 Task: Reply to email with the signature Fernando Perez with the subject Request for a case study from softage.1@softage.net with the message Please provide an update on the status of the customer complaint resolution. with CC to softage.4@softage.net with an attached document Test_plan.docx
Action: Mouse moved to (578, 754)
Screenshot: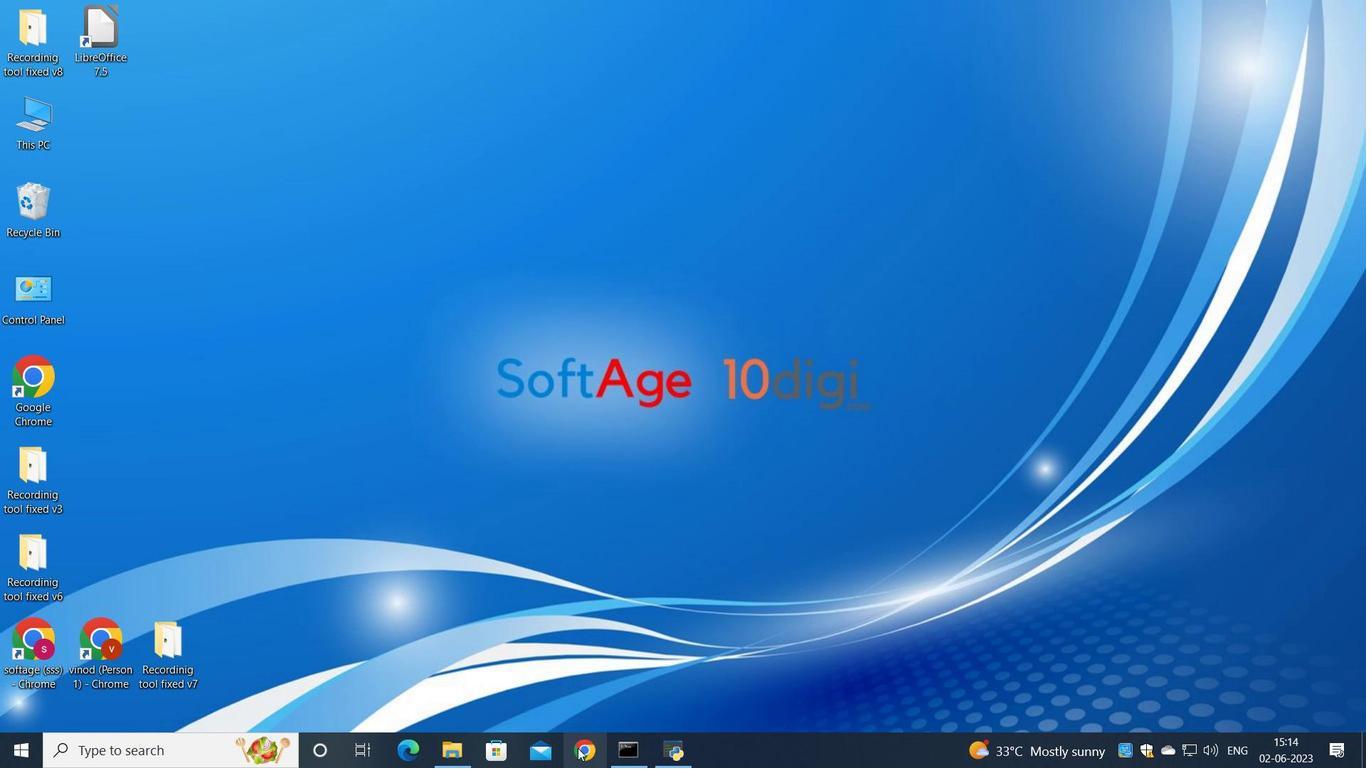 
Action: Mouse pressed left at (578, 754)
Screenshot: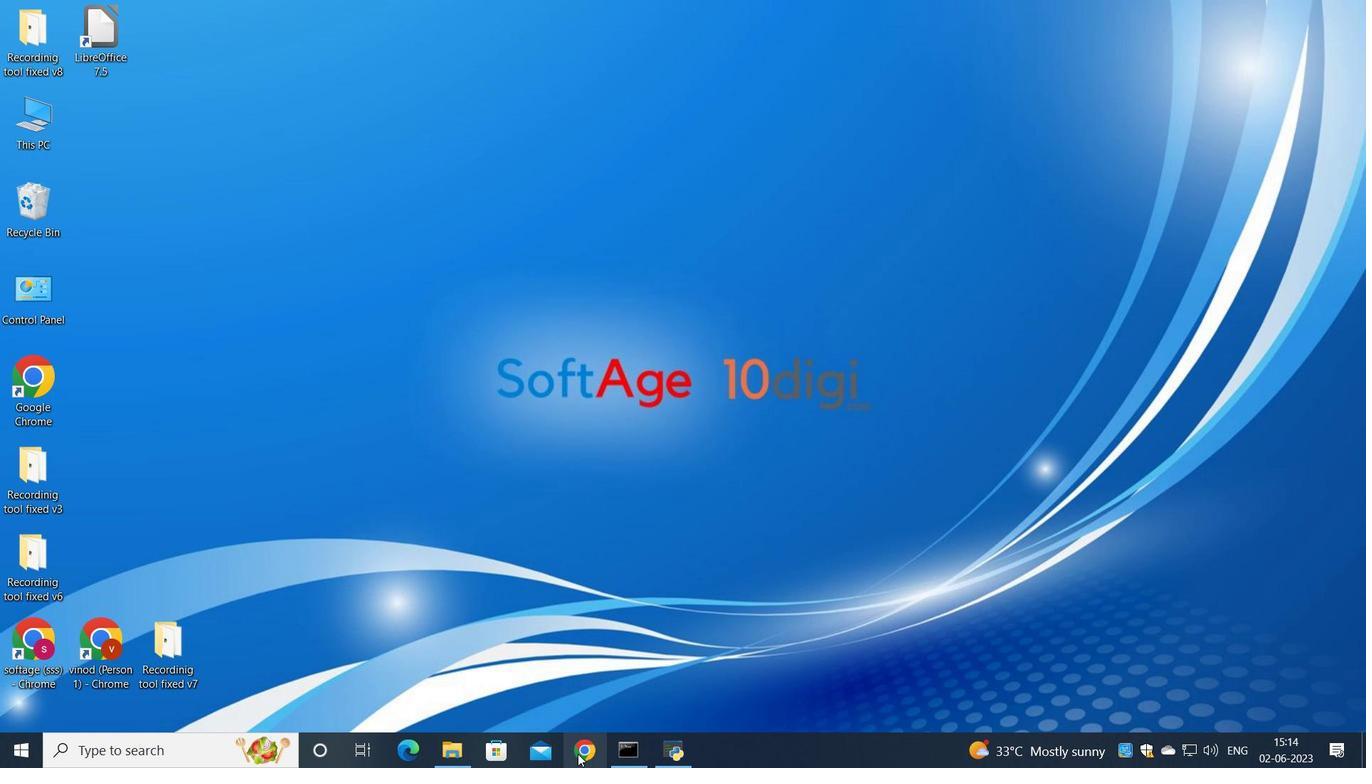 
Action: Mouse moved to (588, 423)
Screenshot: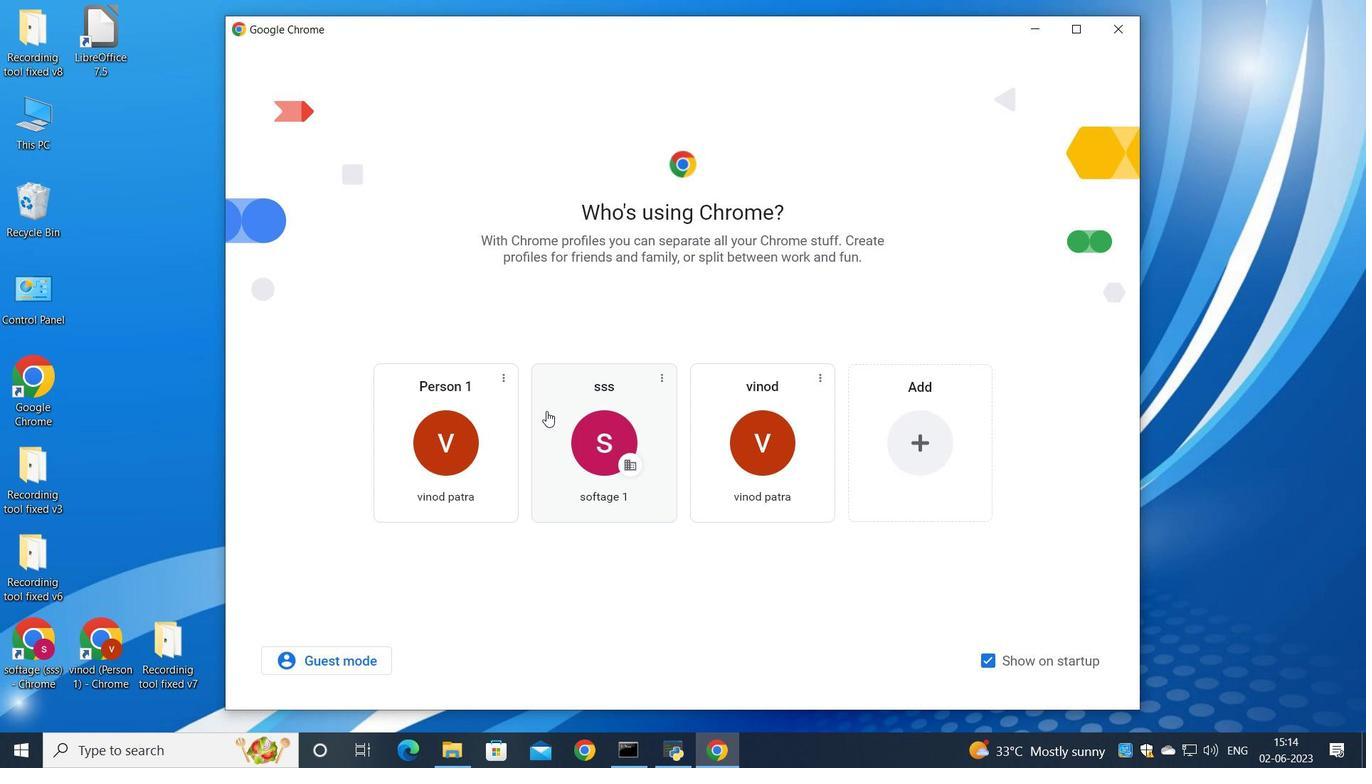 
Action: Mouse pressed left at (588, 423)
Screenshot: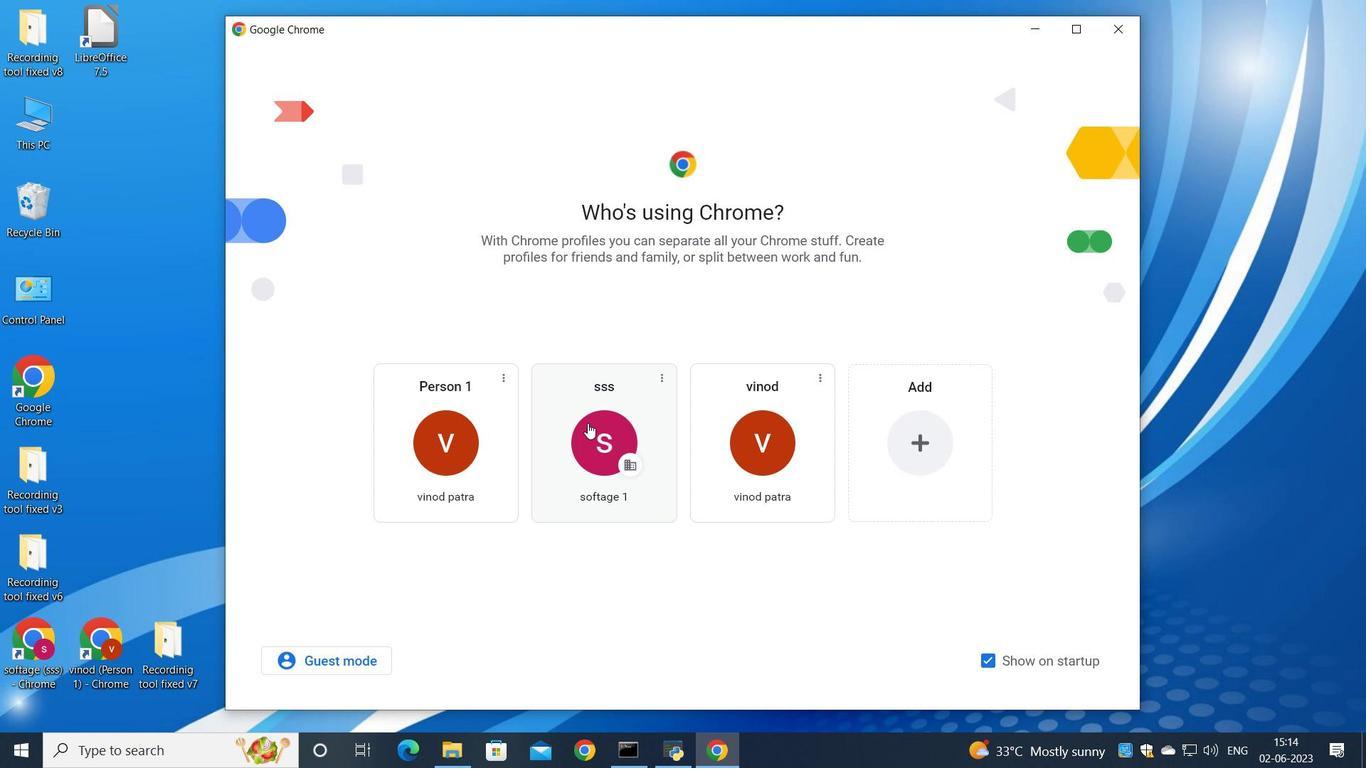 
Action: Mouse moved to (1198, 116)
Screenshot: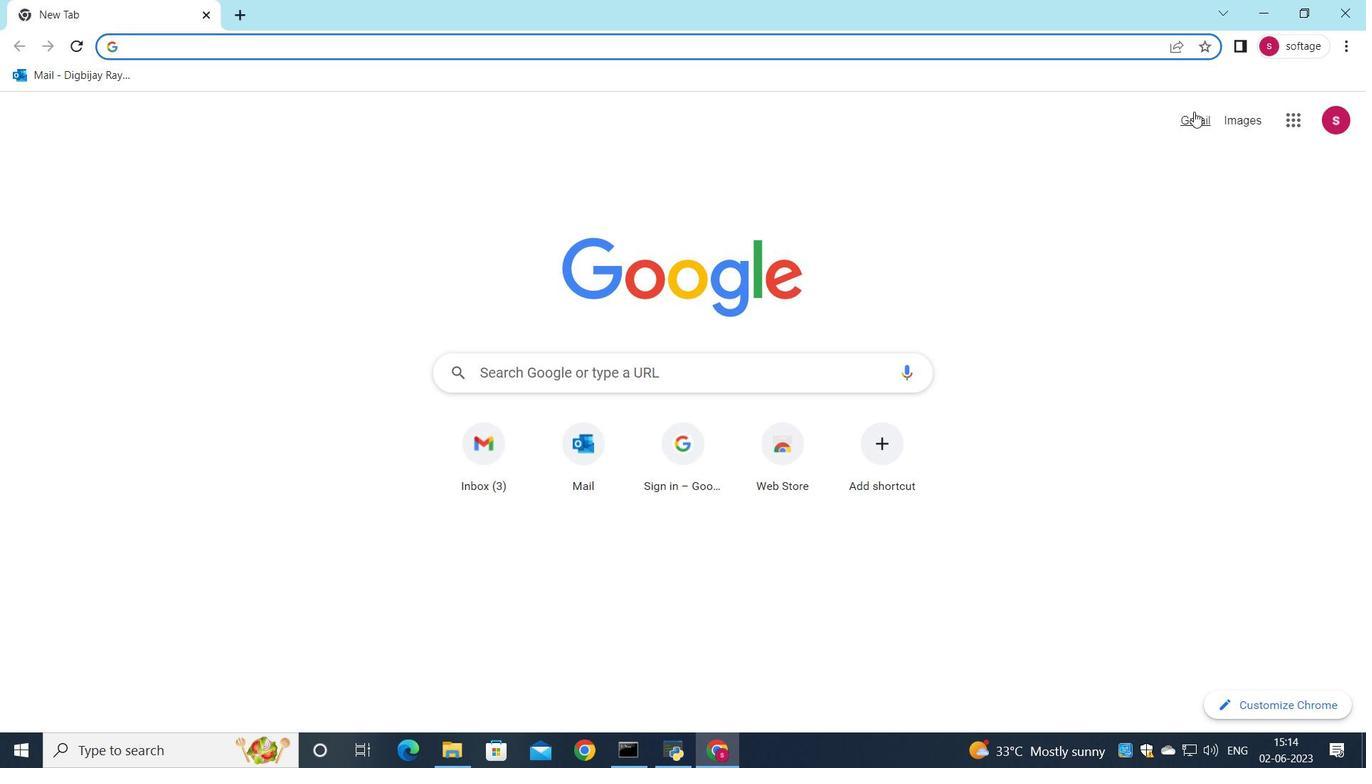 
Action: Mouse pressed left at (1198, 116)
Screenshot: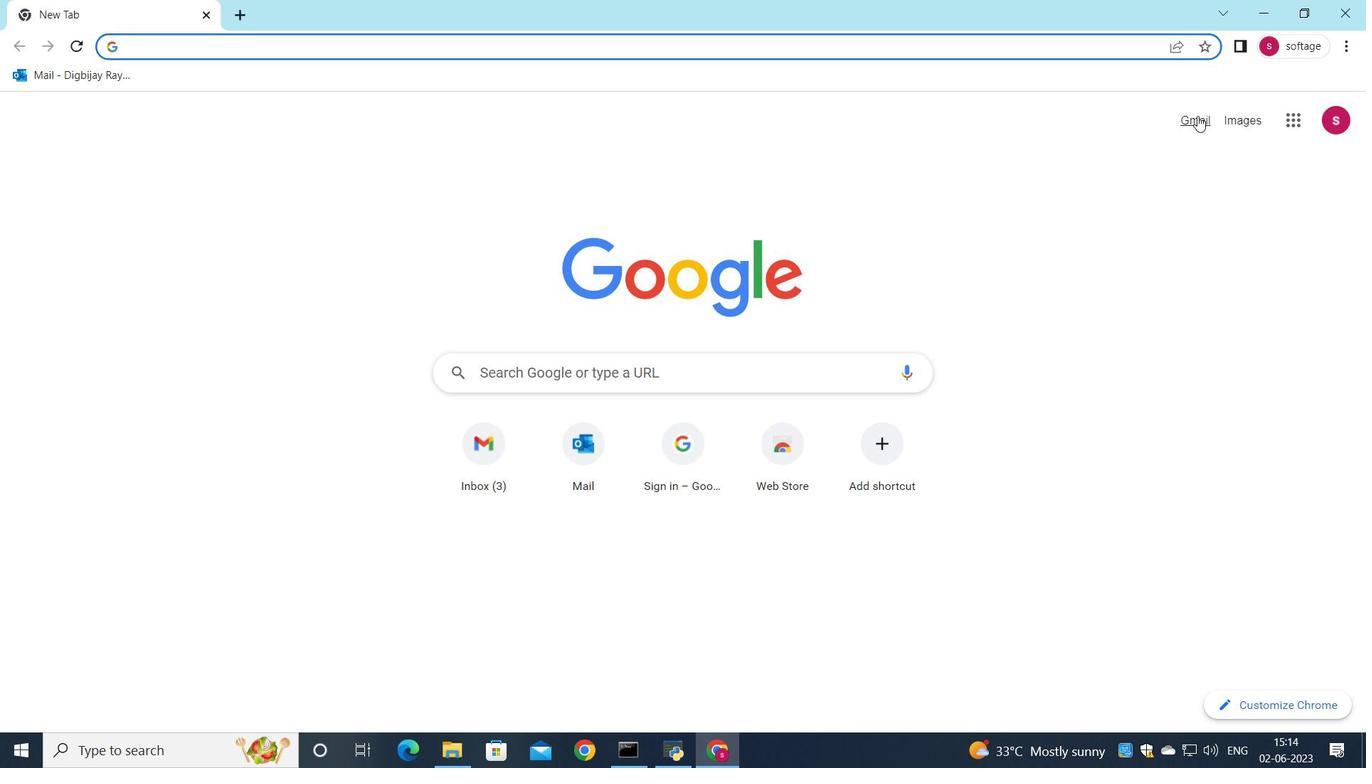 
Action: Mouse moved to (1162, 127)
Screenshot: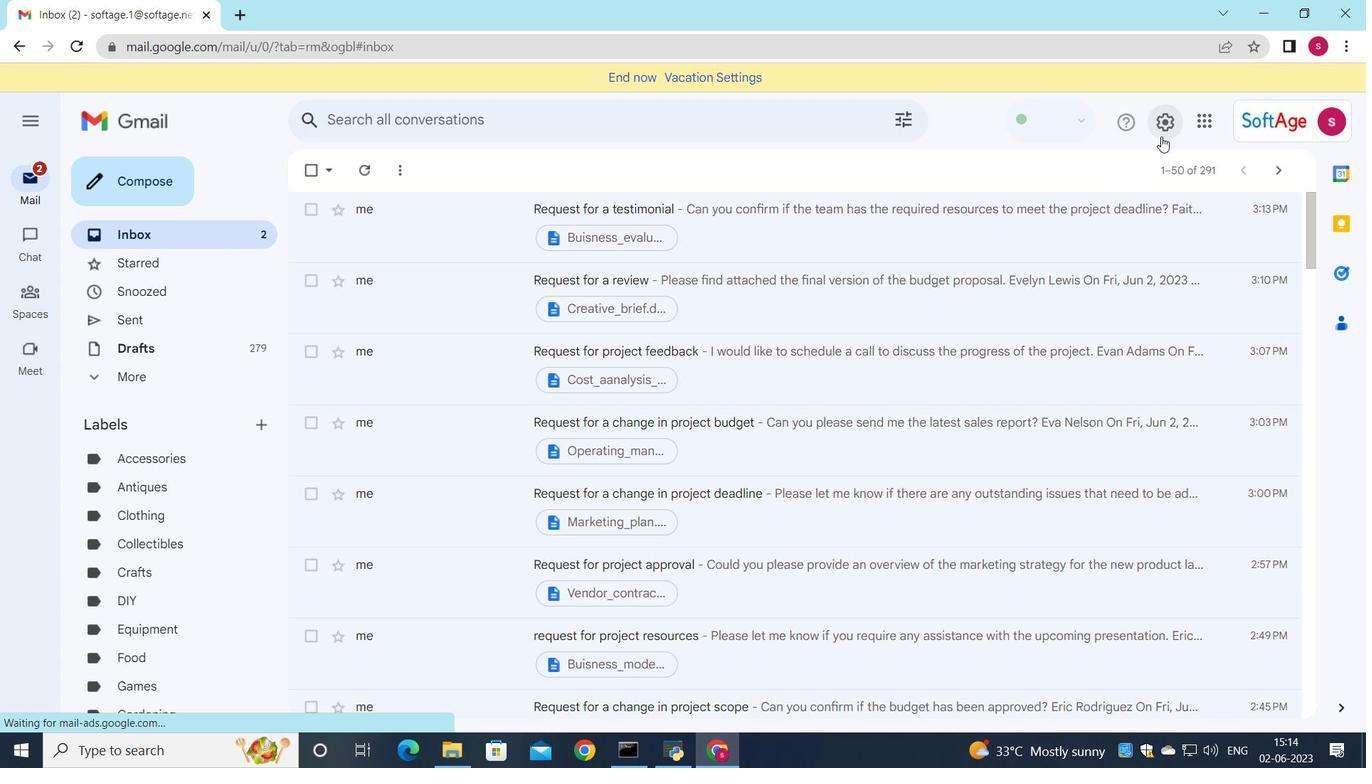 
Action: Mouse pressed left at (1162, 127)
Screenshot: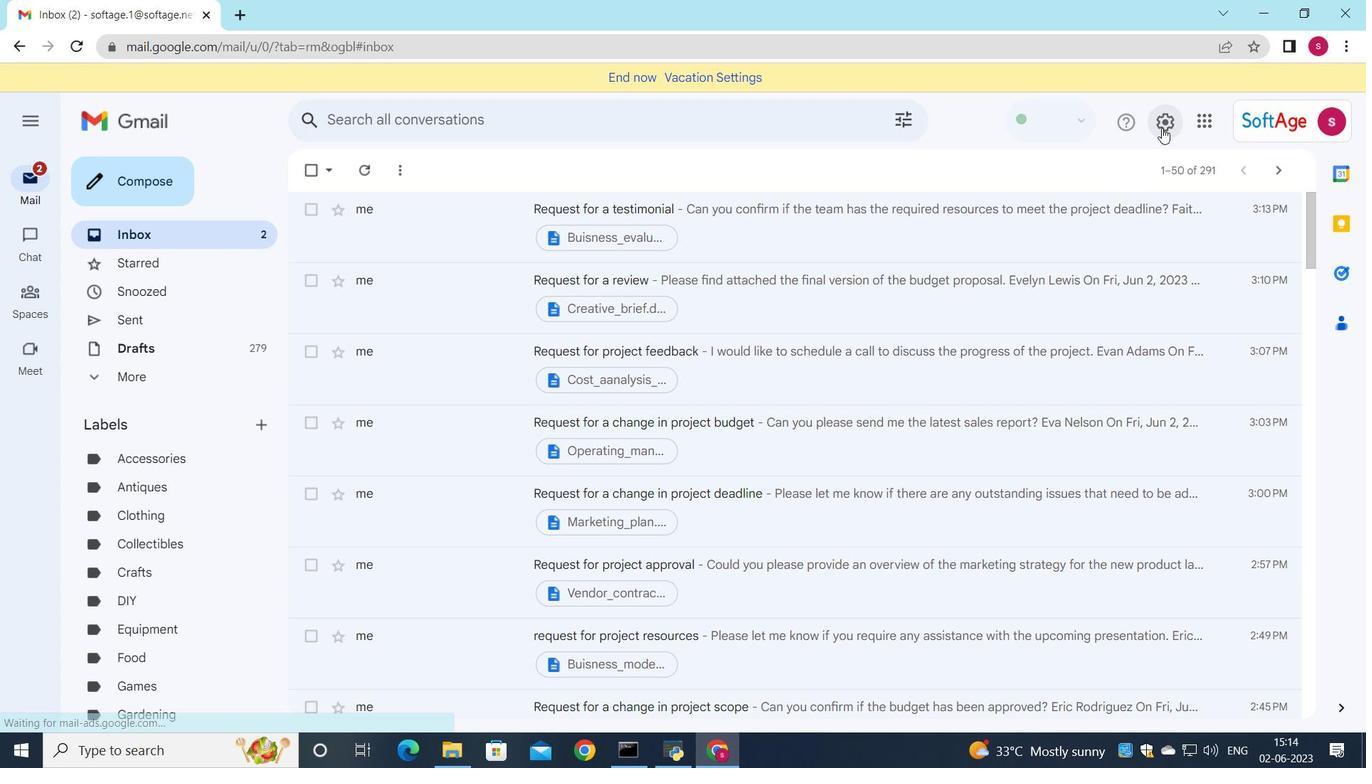 
Action: Mouse moved to (1178, 212)
Screenshot: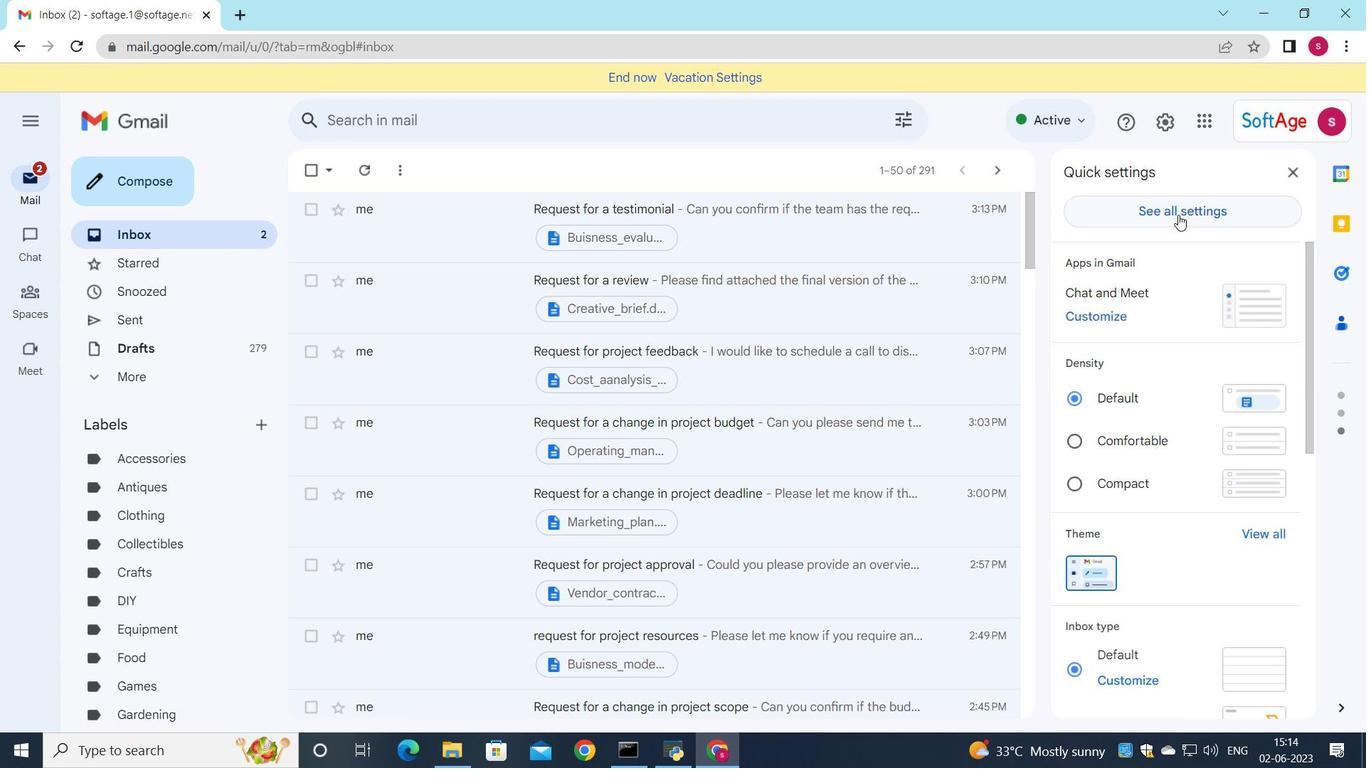 
Action: Mouse pressed left at (1178, 212)
Screenshot: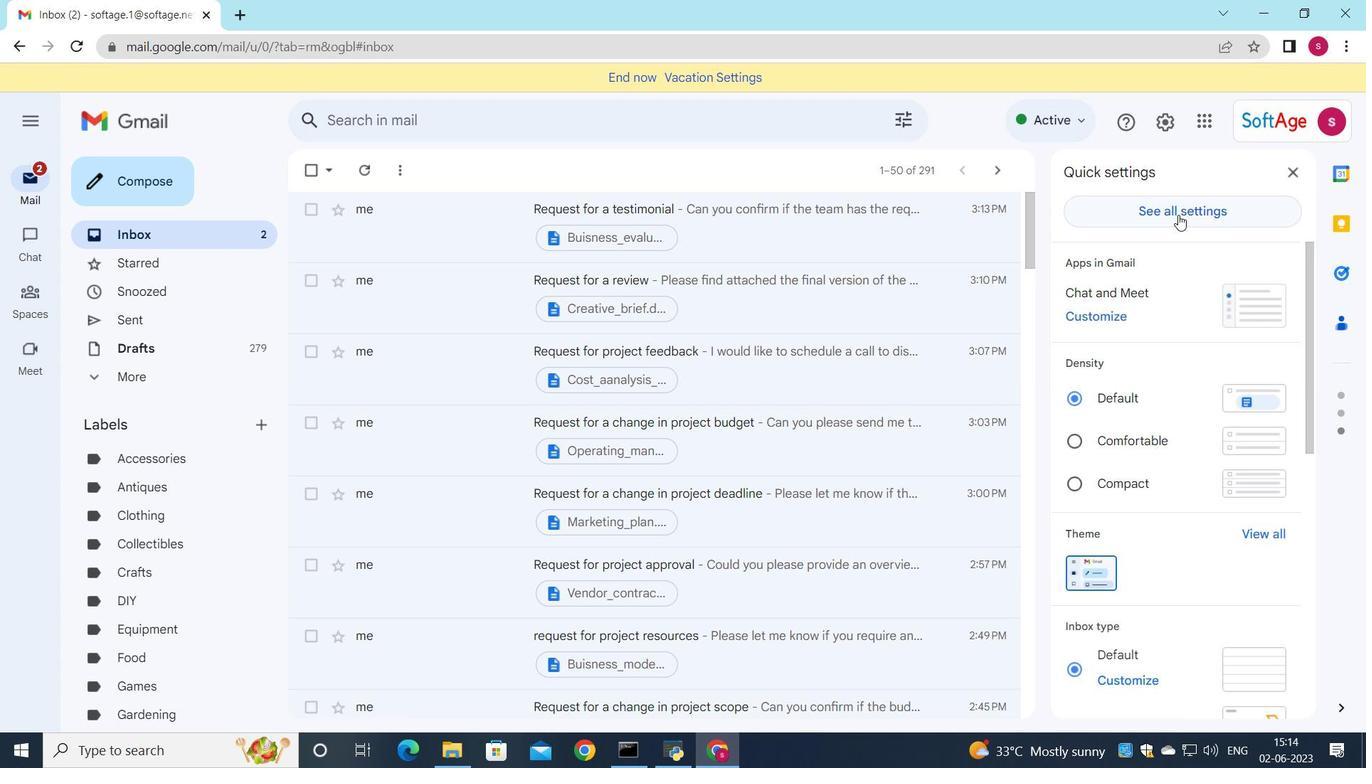 
Action: Mouse moved to (677, 372)
Screenshot: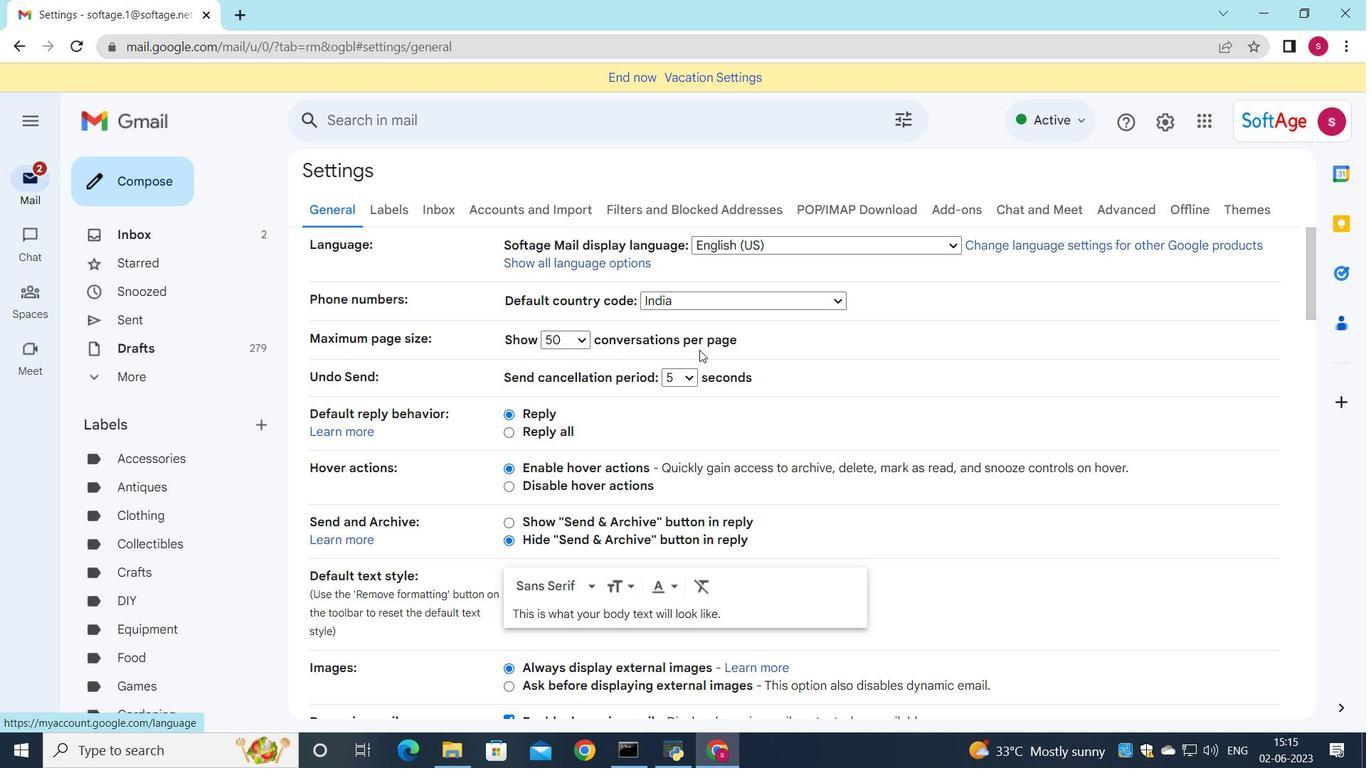 
Action: Mouse scrolled (677, 371) with delta (0, 0)
Screenshot: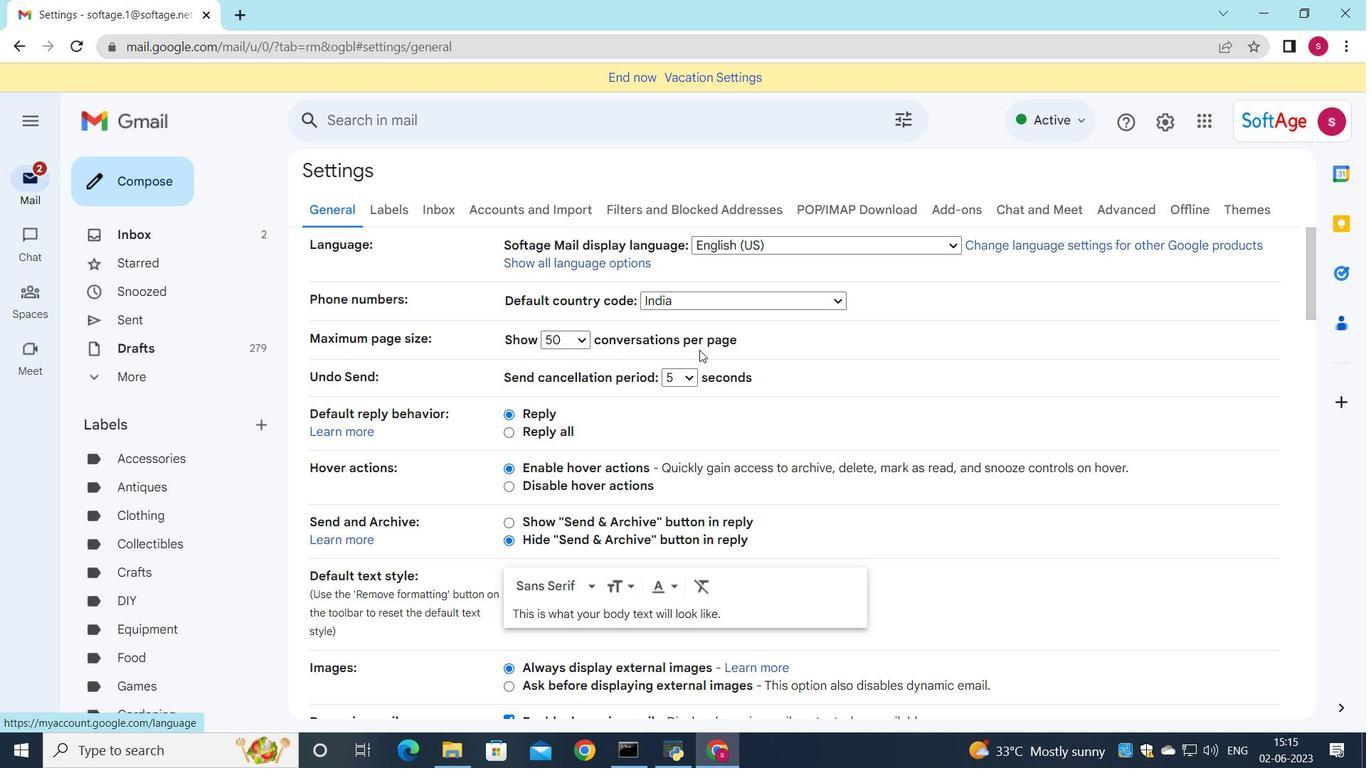 
Action: Mouse moved to (676, 373)
Screenshot: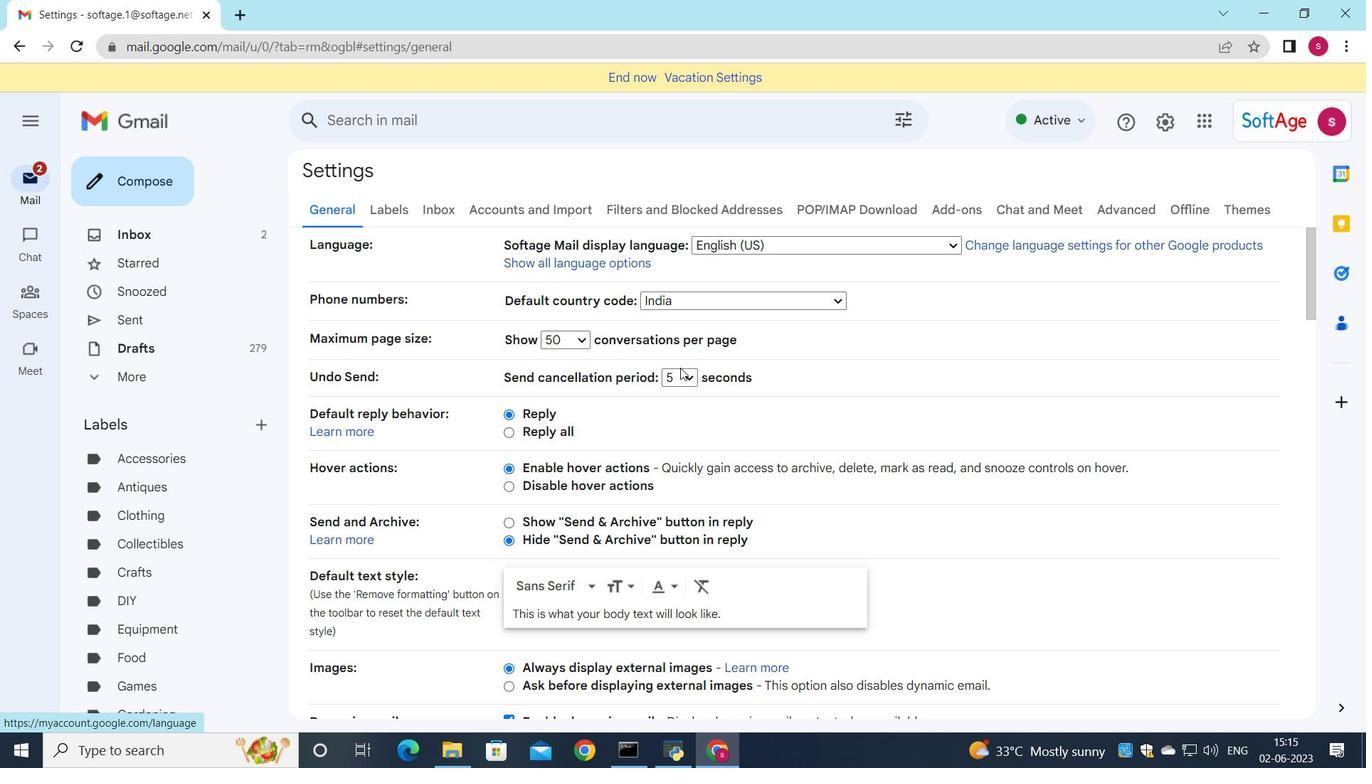 
Action: Mouse scrolled (676, 372) with delta (0, 0)
Screenshot: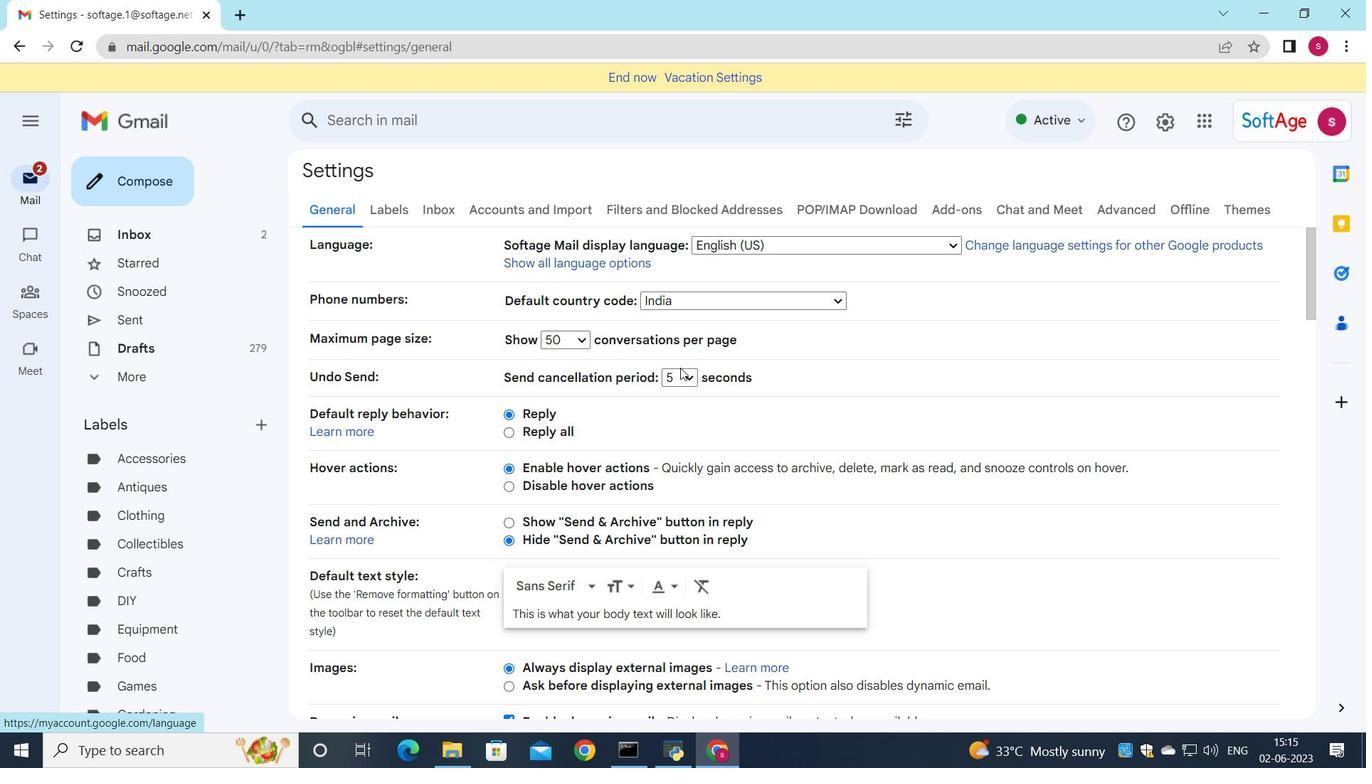 
Action: Mouse moved to (673, 379)
Screenshot: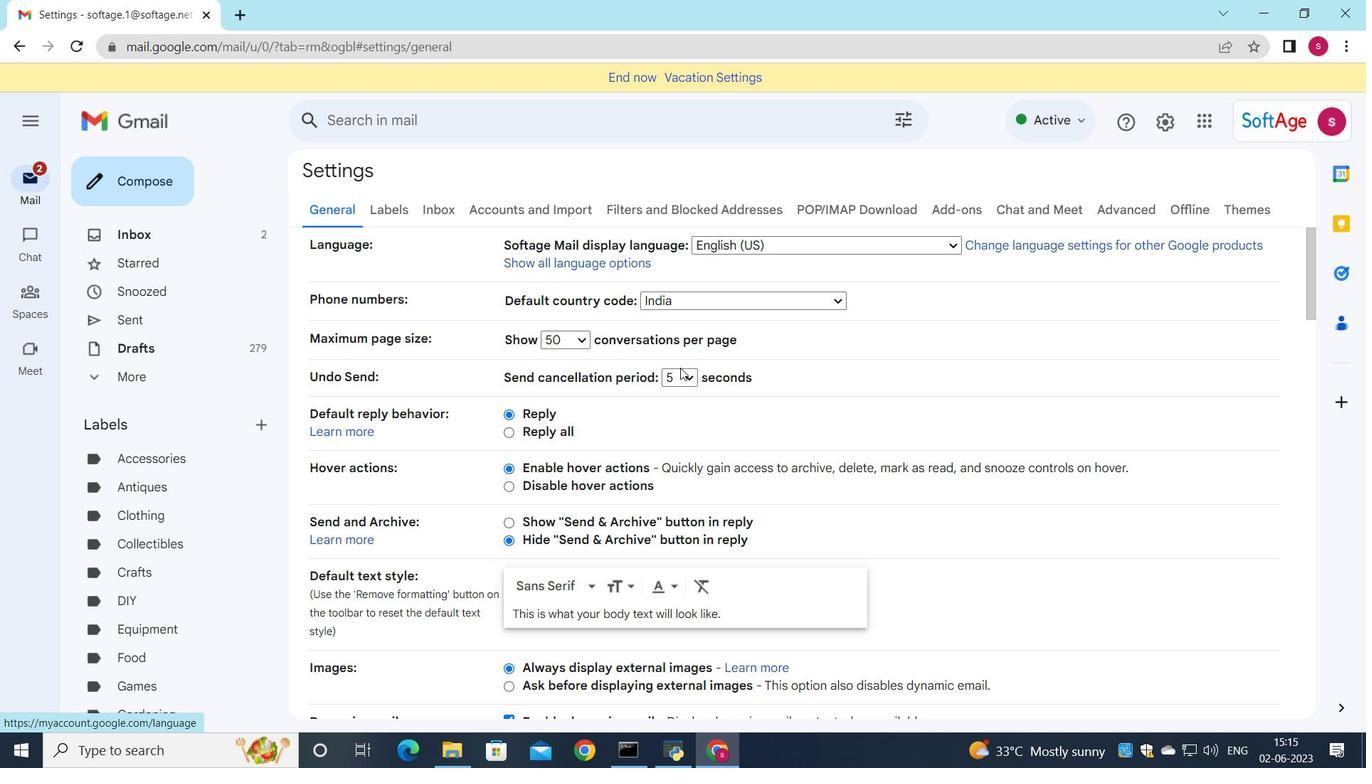 
Action: Mouse scrolled (673, 378) with delta (0, 0)
Screenshot: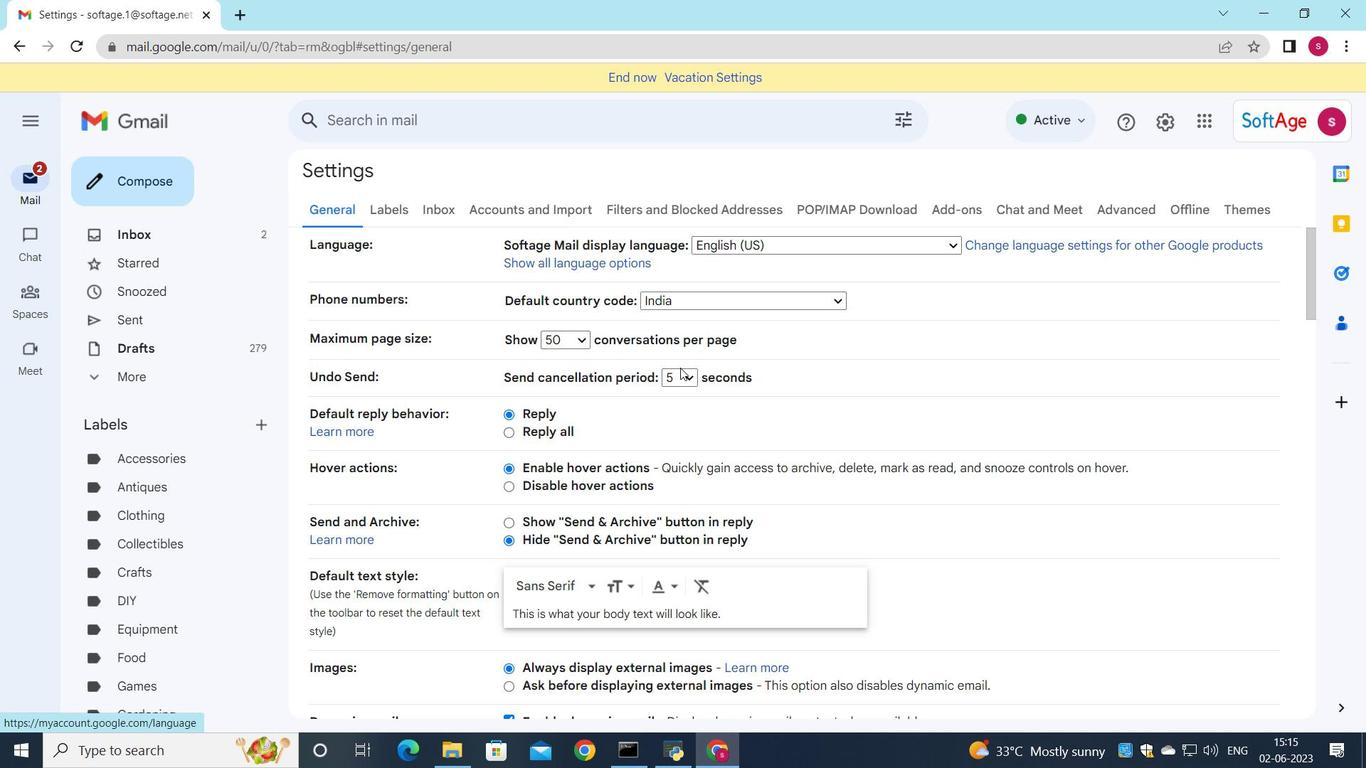 
Action: Mouse moved to (662, 393)
Screenshot: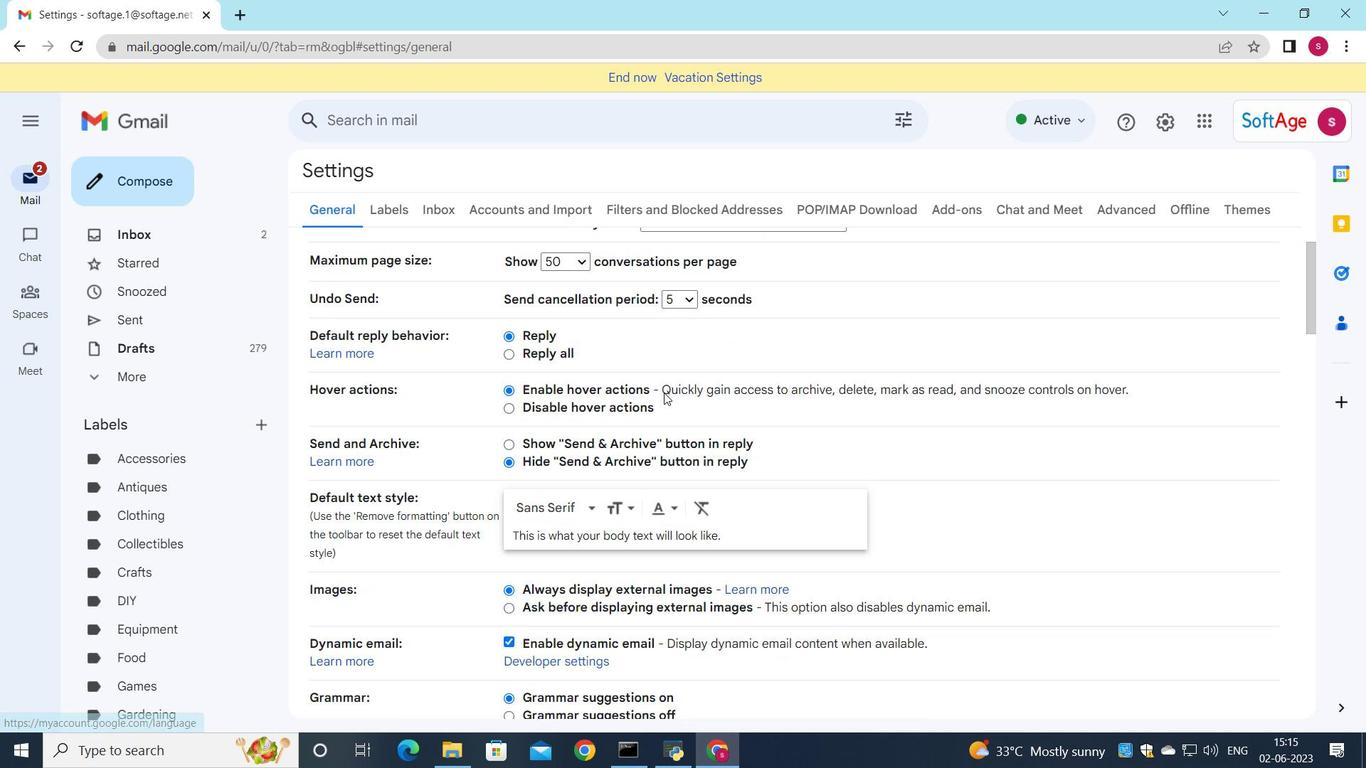 
Action: Mouse scrolled (662, 392) with delta (0, 0)
Screenshot: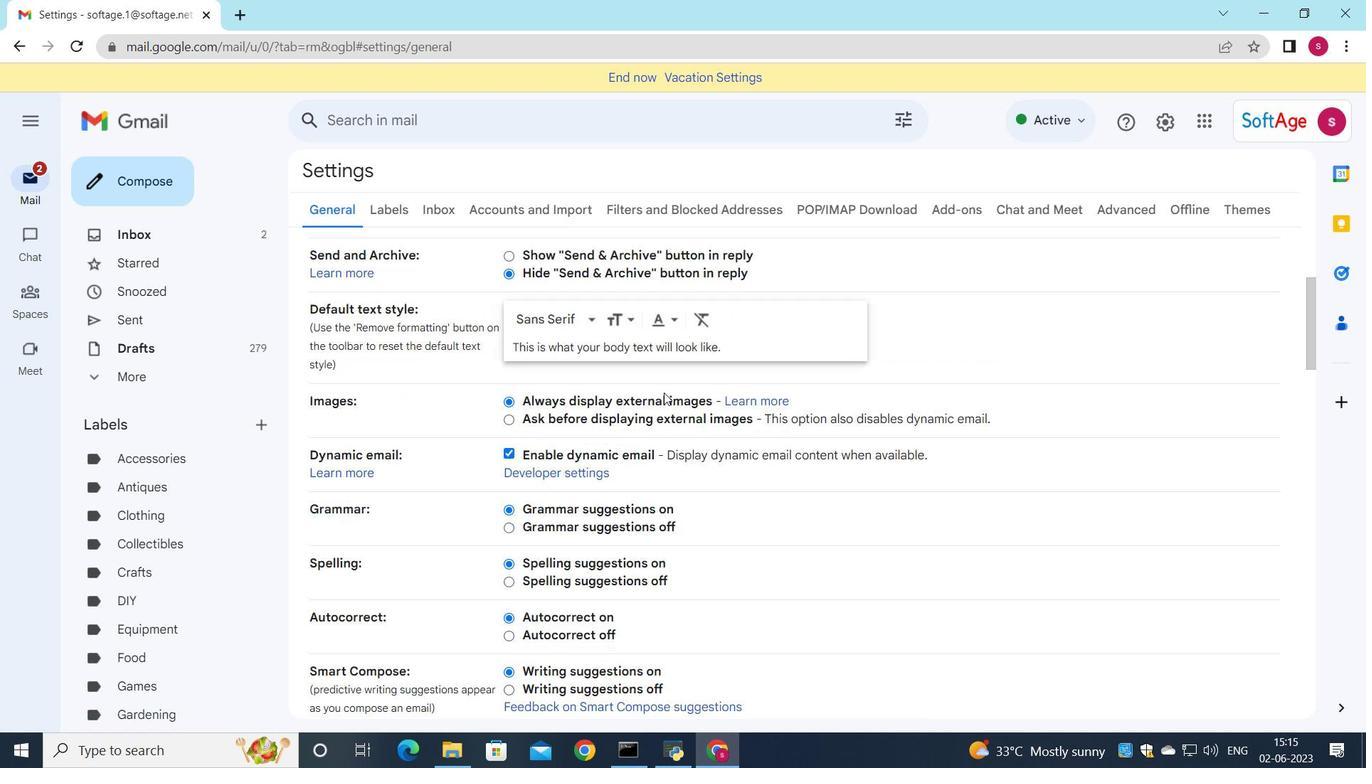 
Action: Mouse moved to (661, 393)
Screenshot: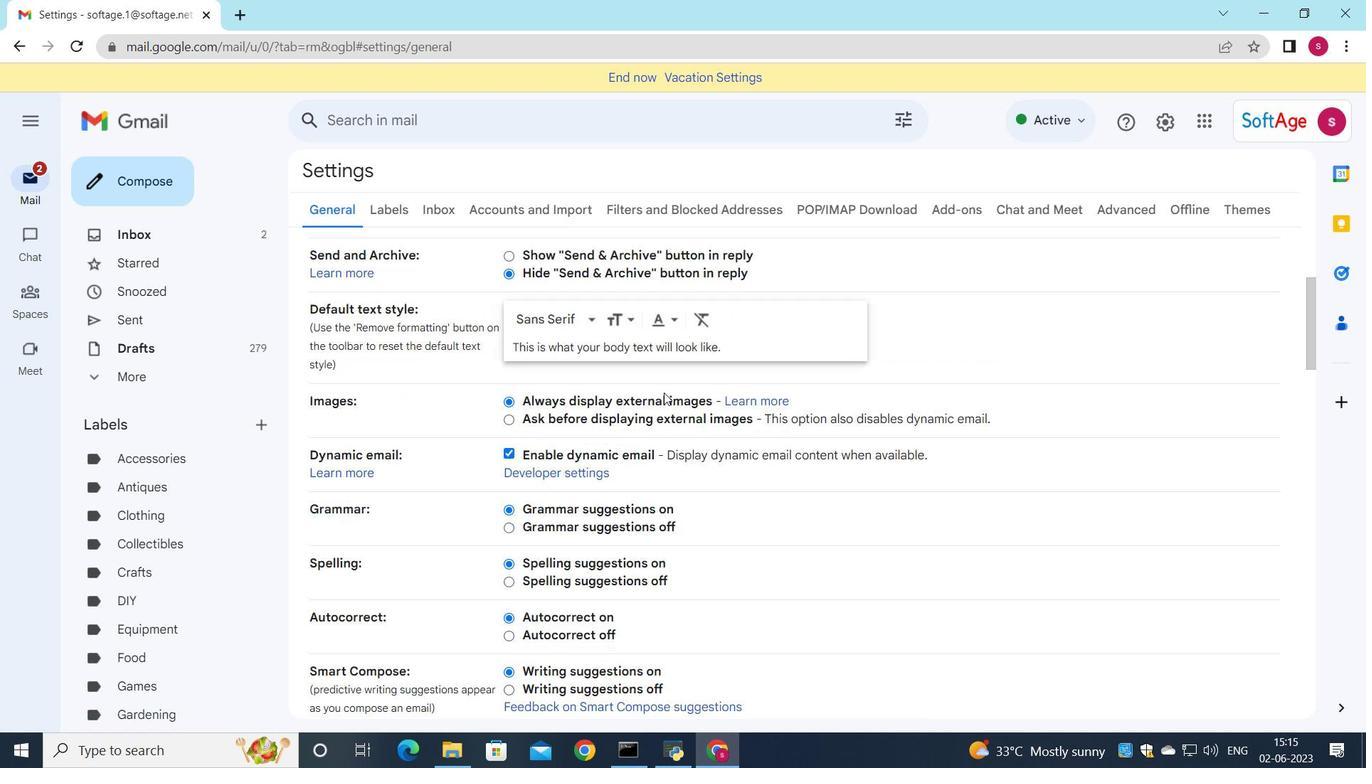 
Action: Mouse scrolled (661, 392) with delta (0, 0)
Screenshot: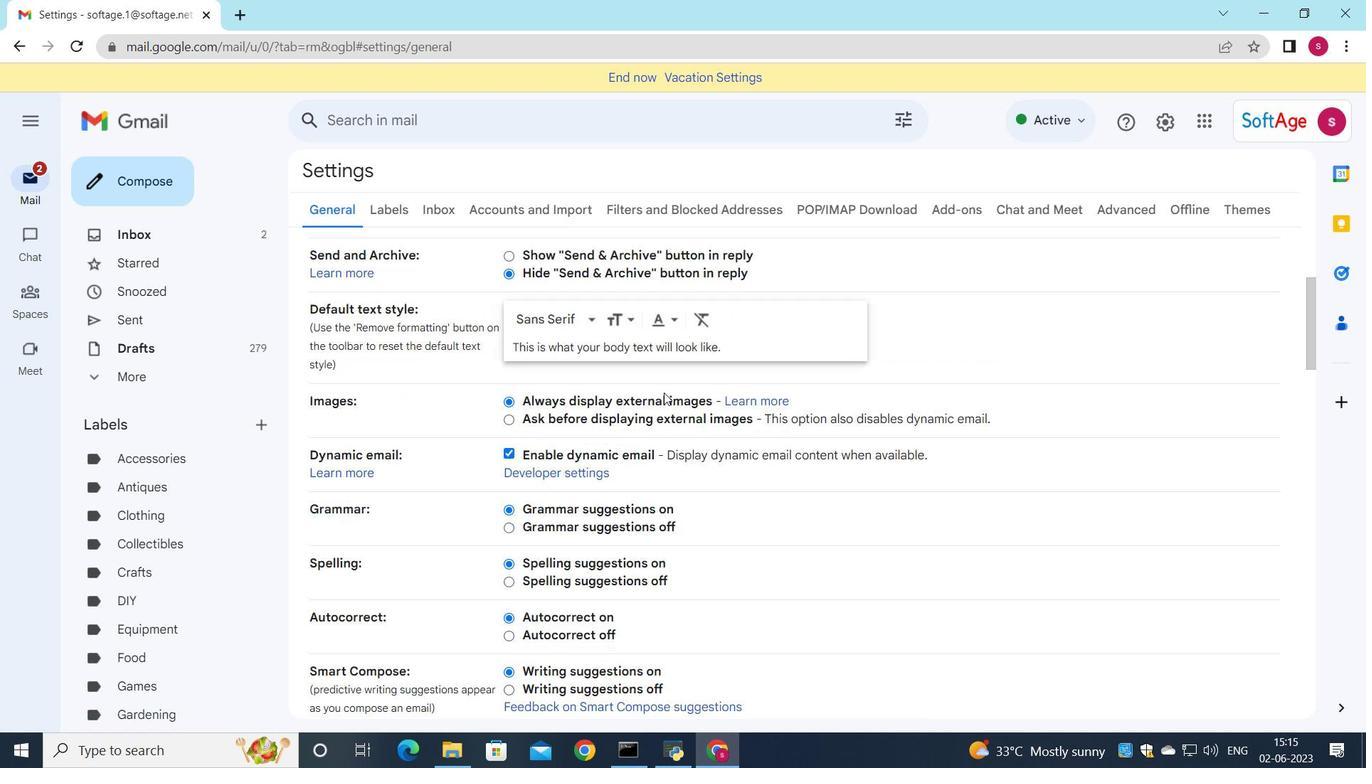 
Action: Mouse moved to (660, 395)
Screenshot: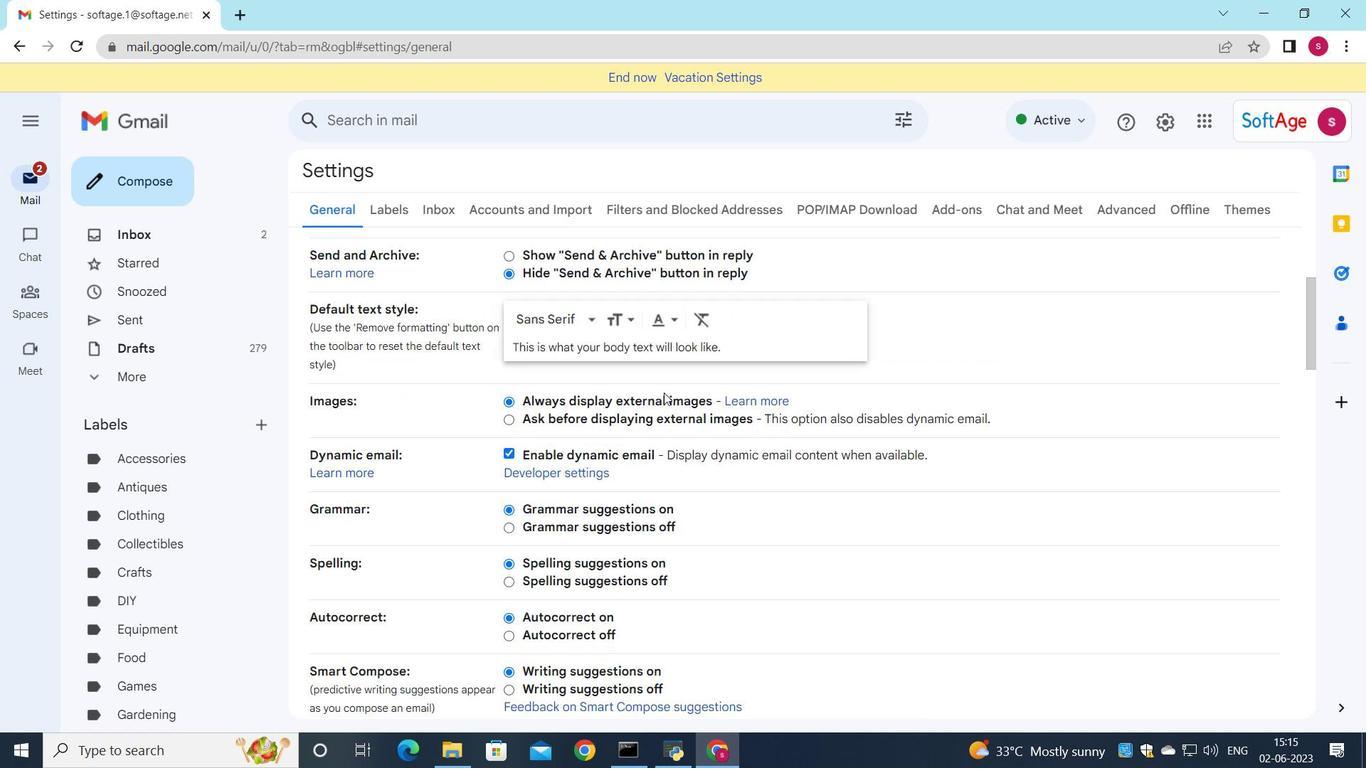 
Action: Mouse scrolled (660, 394) with delta (0, 0)
Screenshot: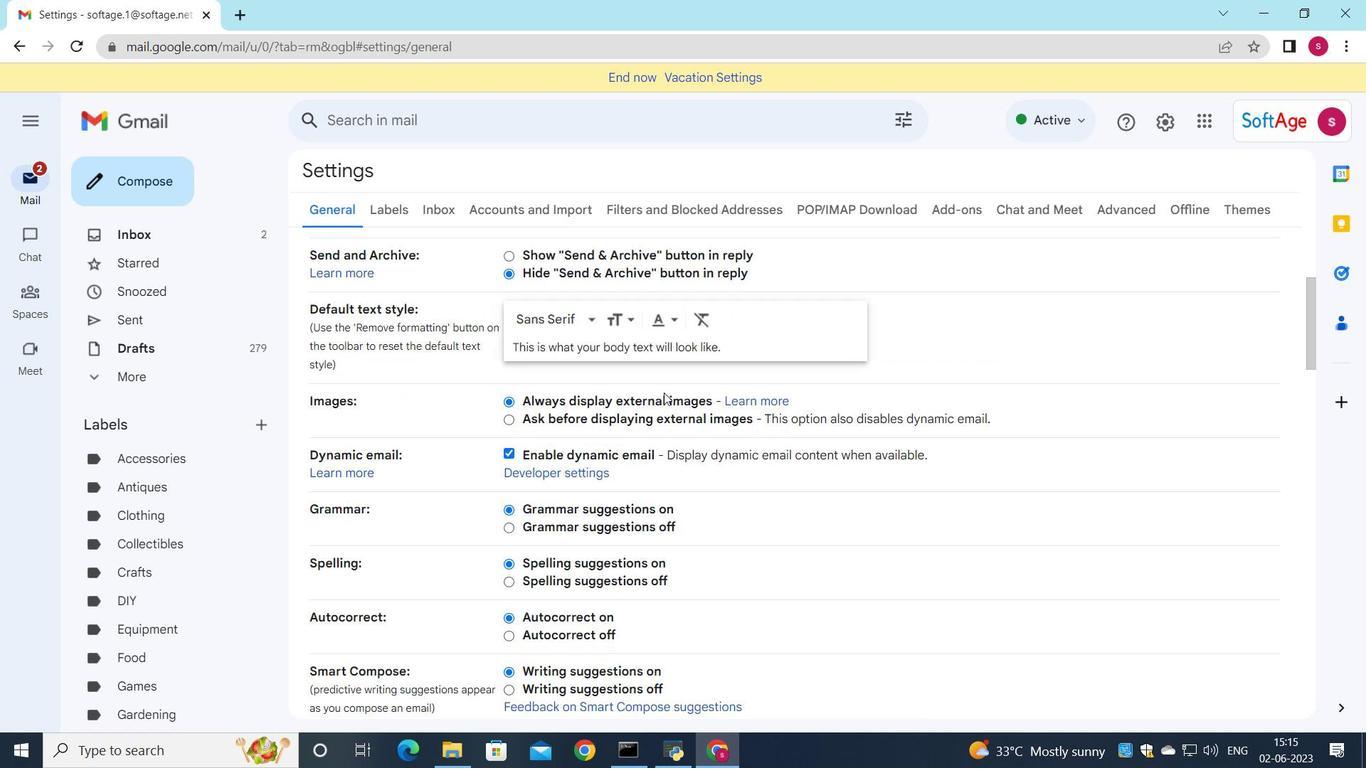 
Action: Mouse moved to (660, 398)
Screenshot: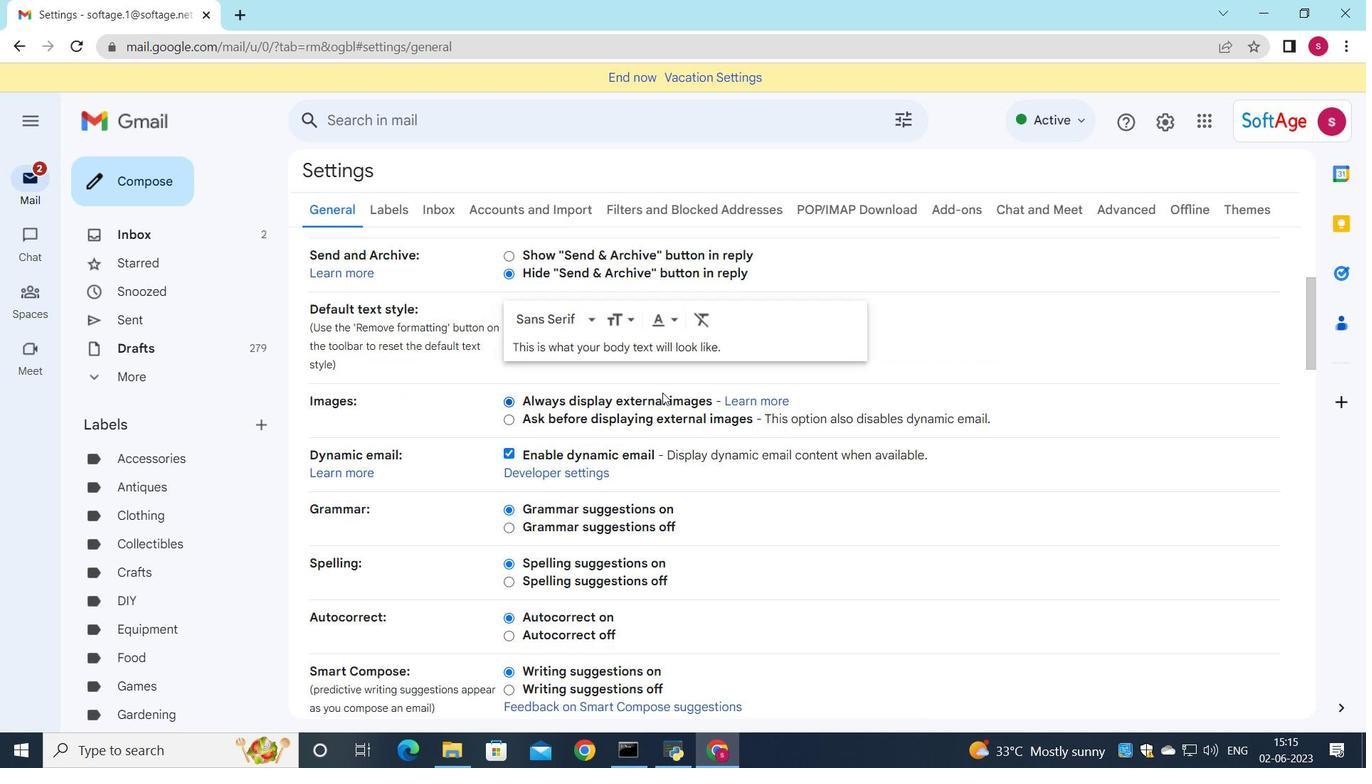 
Action: Mouse scrolled (660, 397) with delta (0, 0)
Screenshot: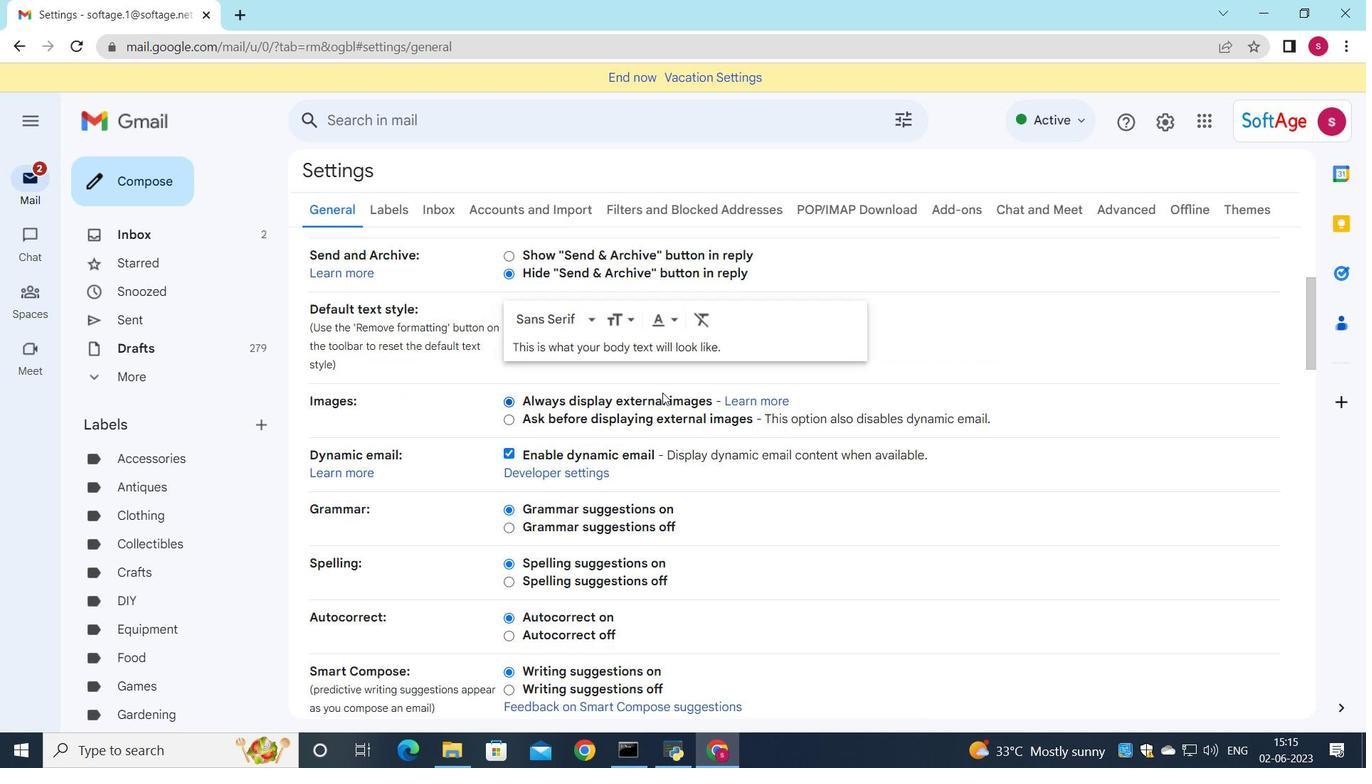 
Action: Mouse moved to (660, 399)
Screenshot: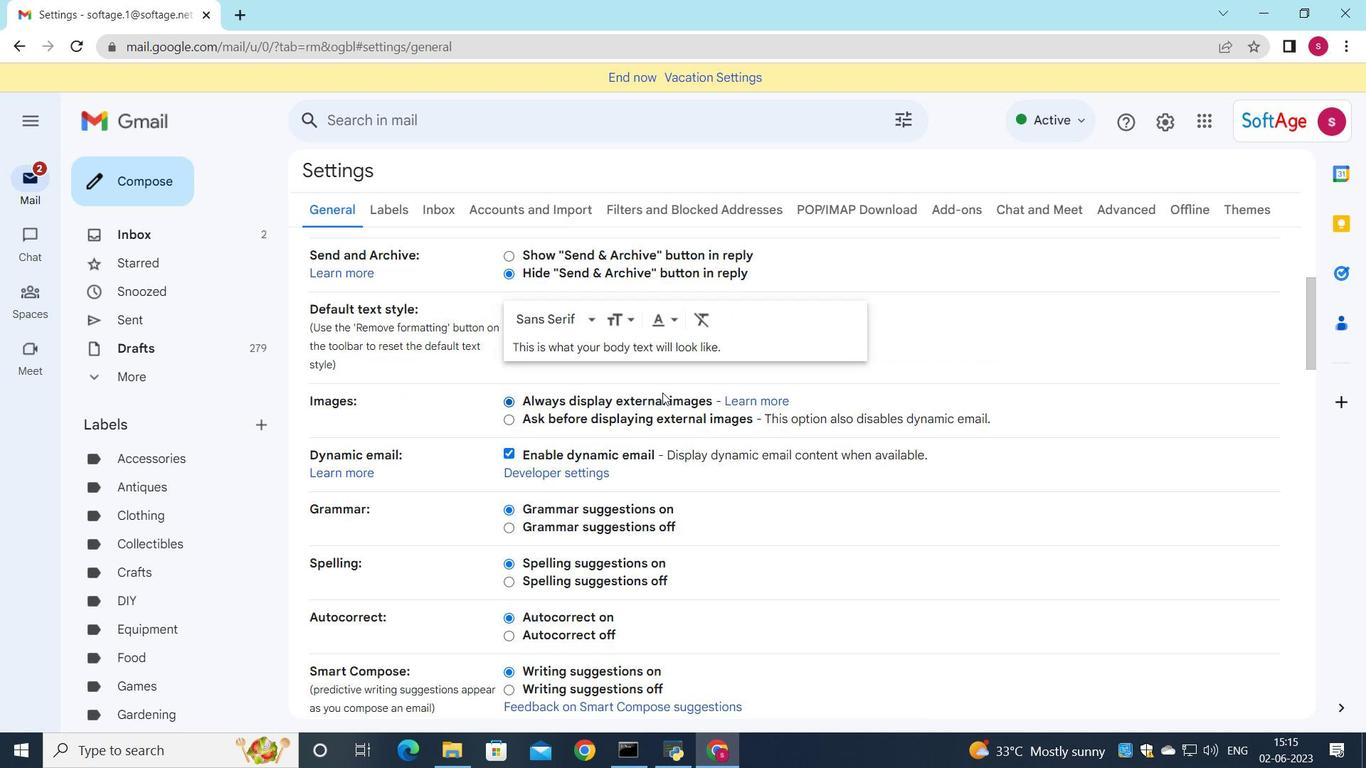 
Action: Mouse scrolled (660, 399) with delta (0, 0)
Screenshot: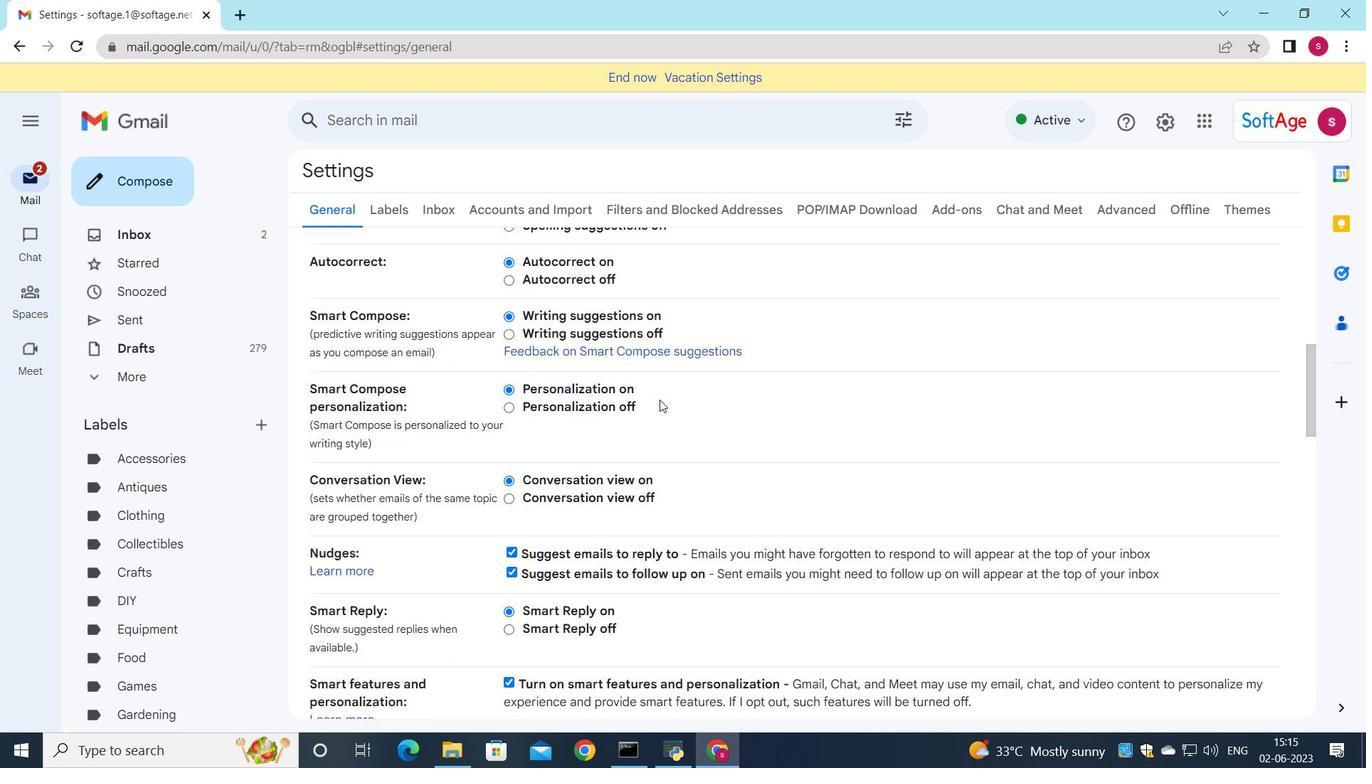 
Action: Mouse scrolled (660, 399) with delta (0, 0)
Screenshot: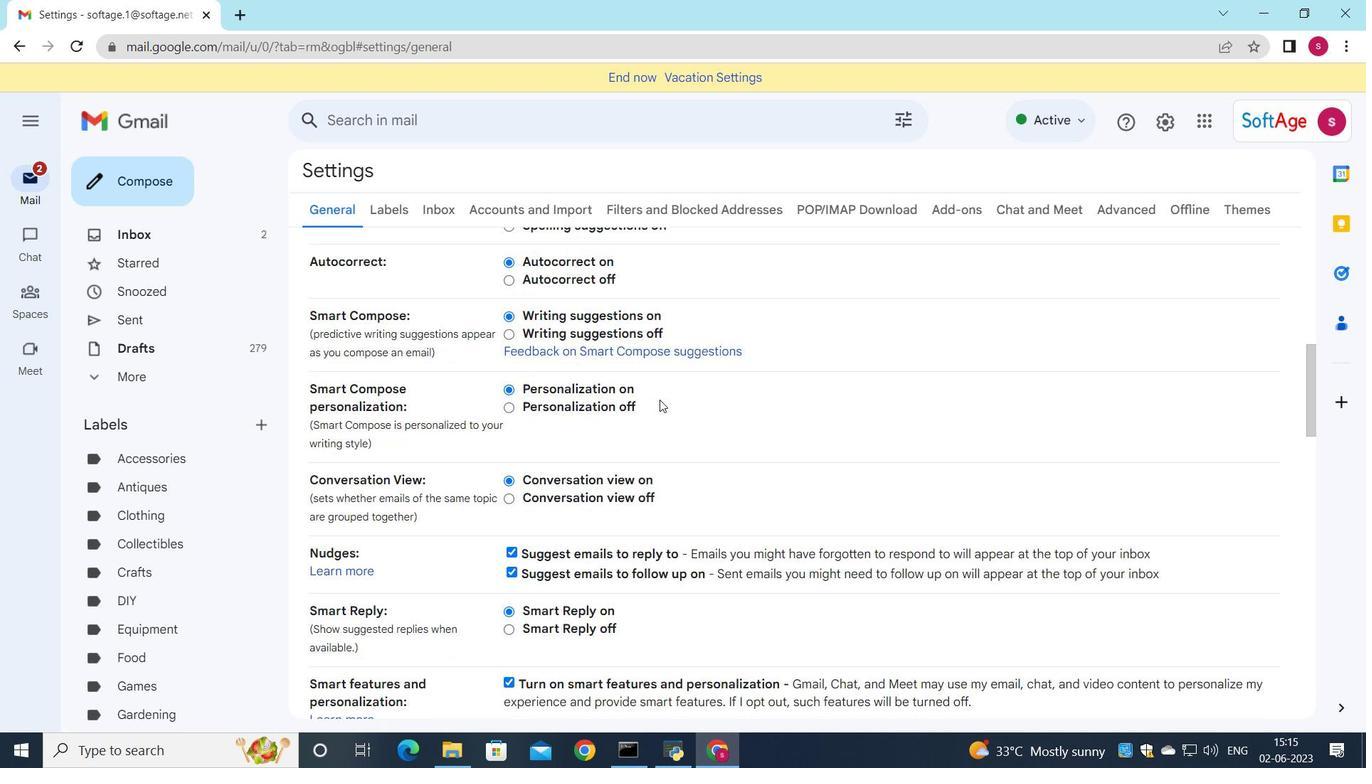 
Action: Mouse scrolled (660, 399) with delta (0, 0)
Screenshot: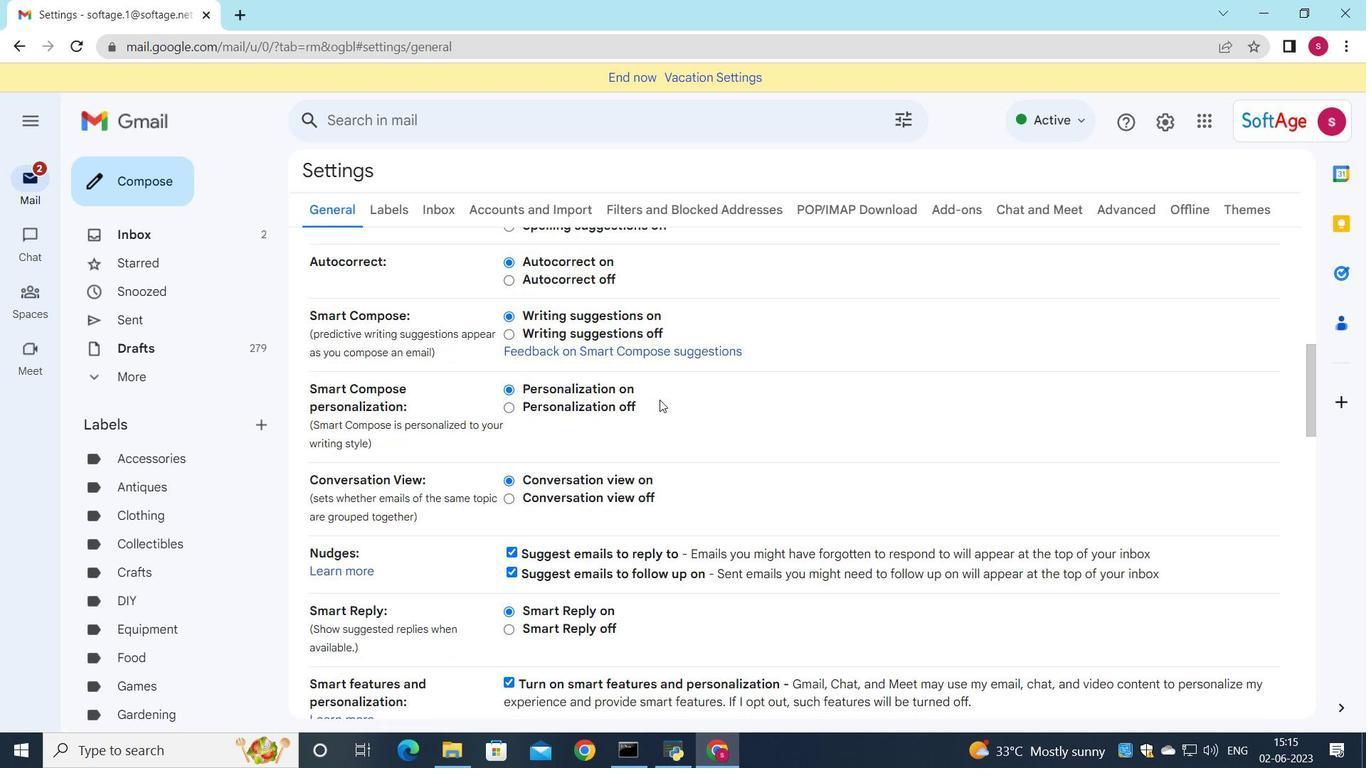 
Action: Mouse scrolled (660, 399) with delta (0, 0)
Screenshot: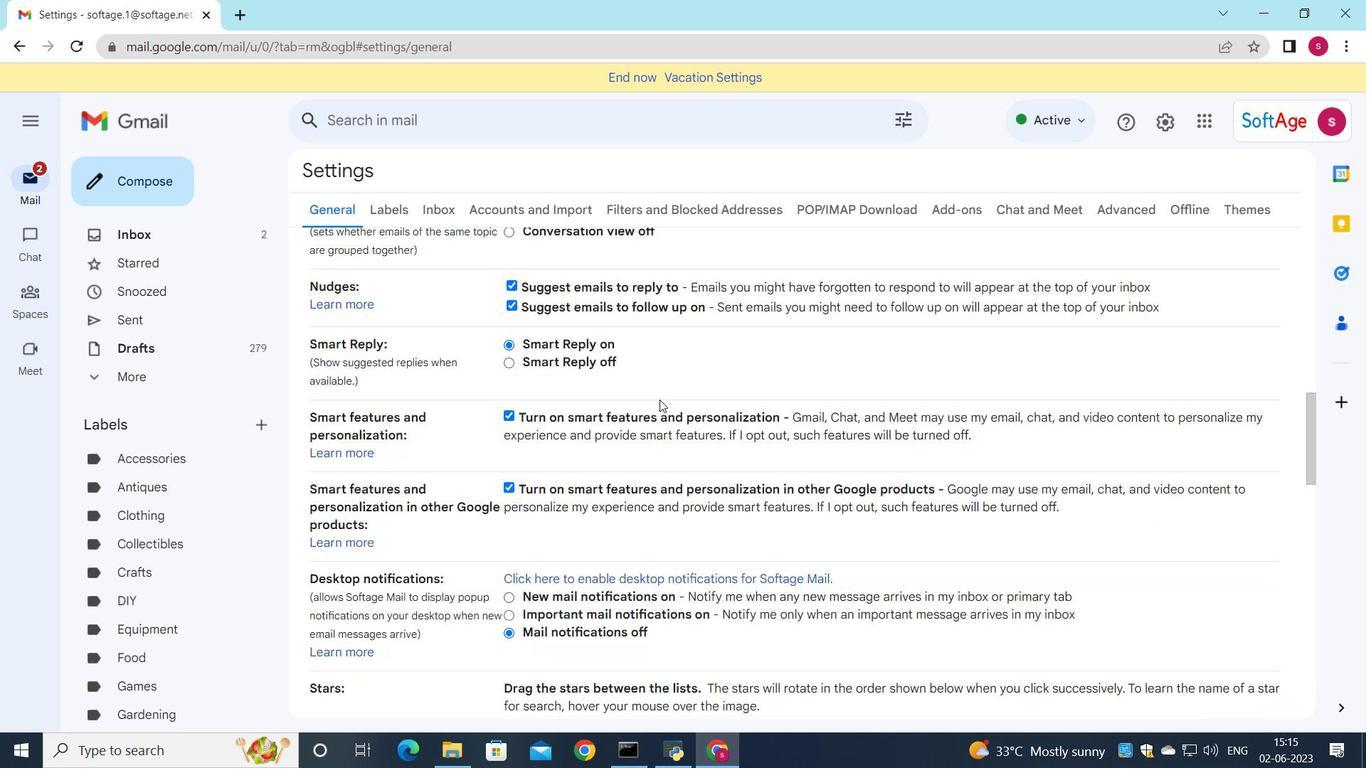 
Action: Mouse scrolled (660, 399) with delta (0, 0)
Screenshot: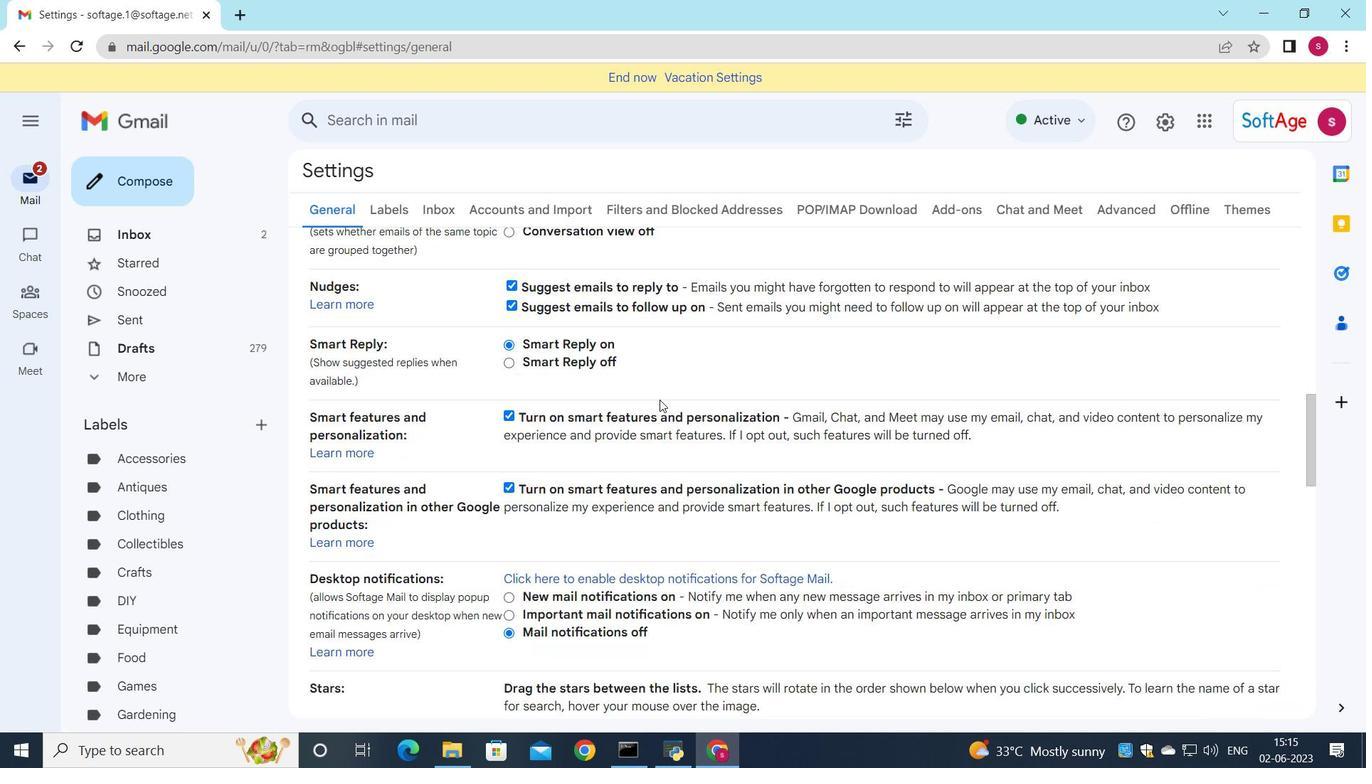 
Action: Mouse moved to (661, 400)
Screenshot: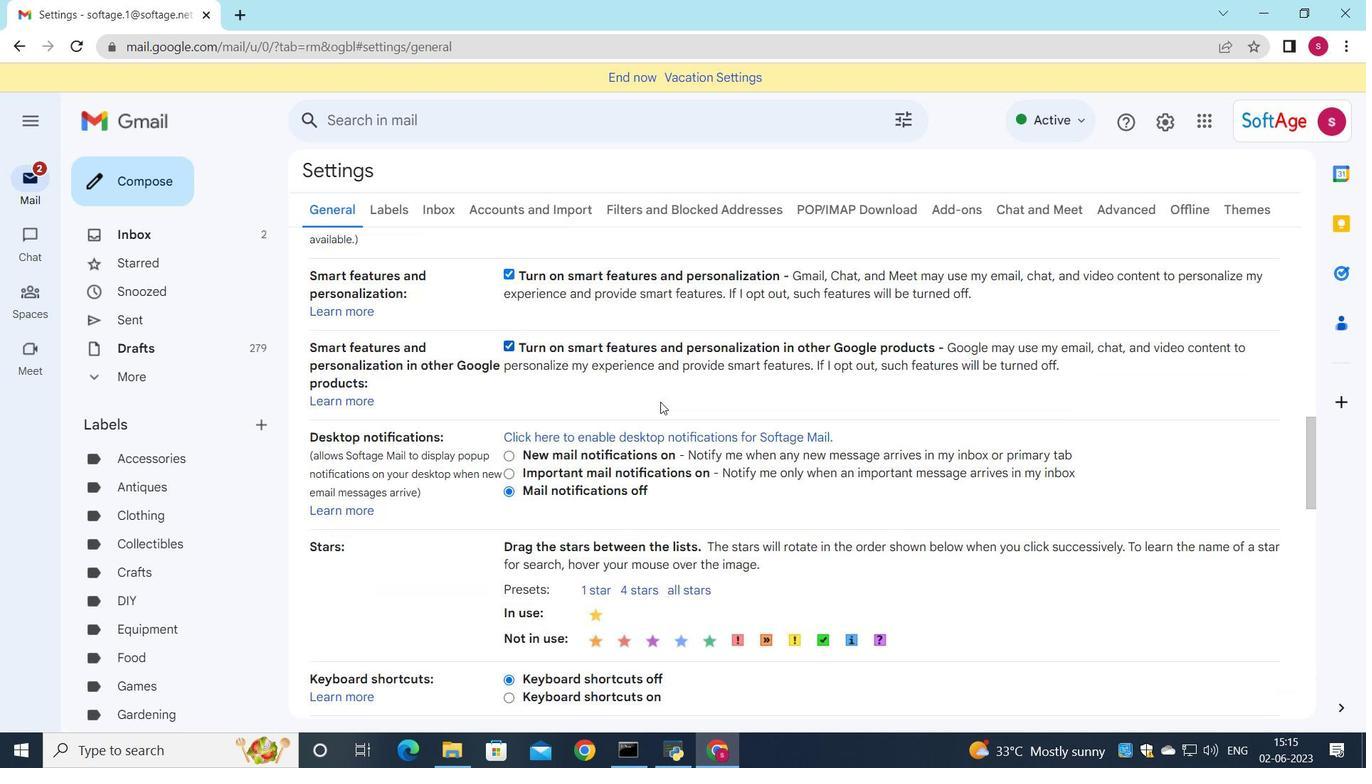 
Action: Mouse scrolled (661, 399) with delta (0, 0)
Screenshot: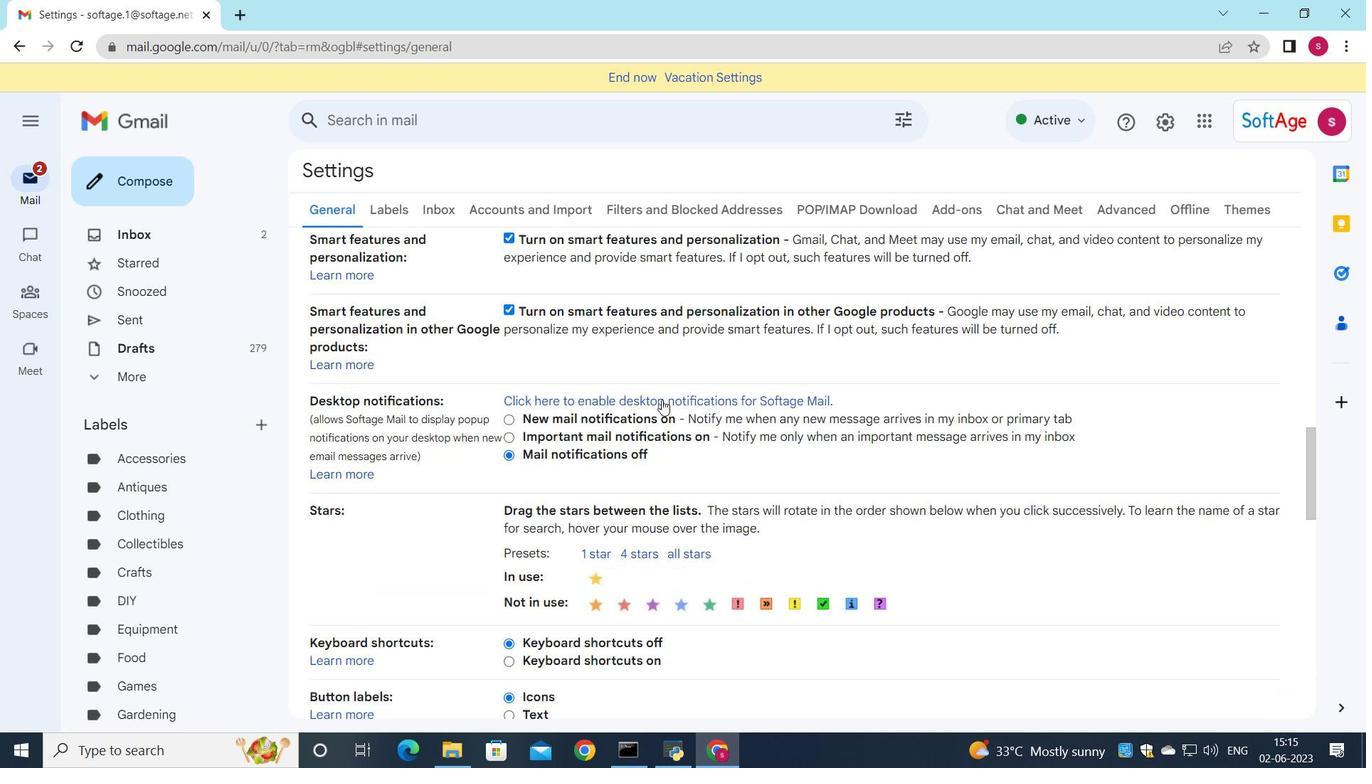
Action: Mouse scrolled (661, 399) with delta (0, 0)
Screenshot: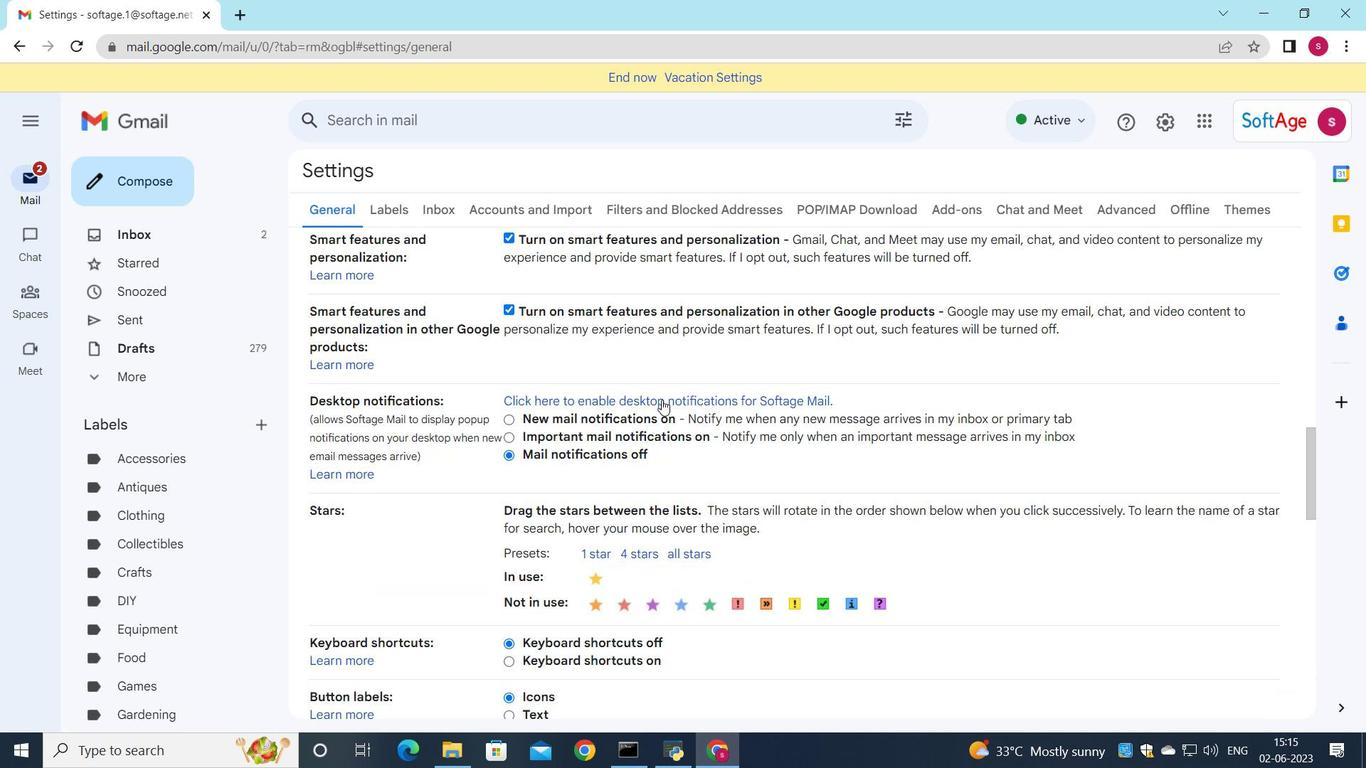 
Action: Mouse scrolled (661, 399) with delta (0, 0)
Screenshot: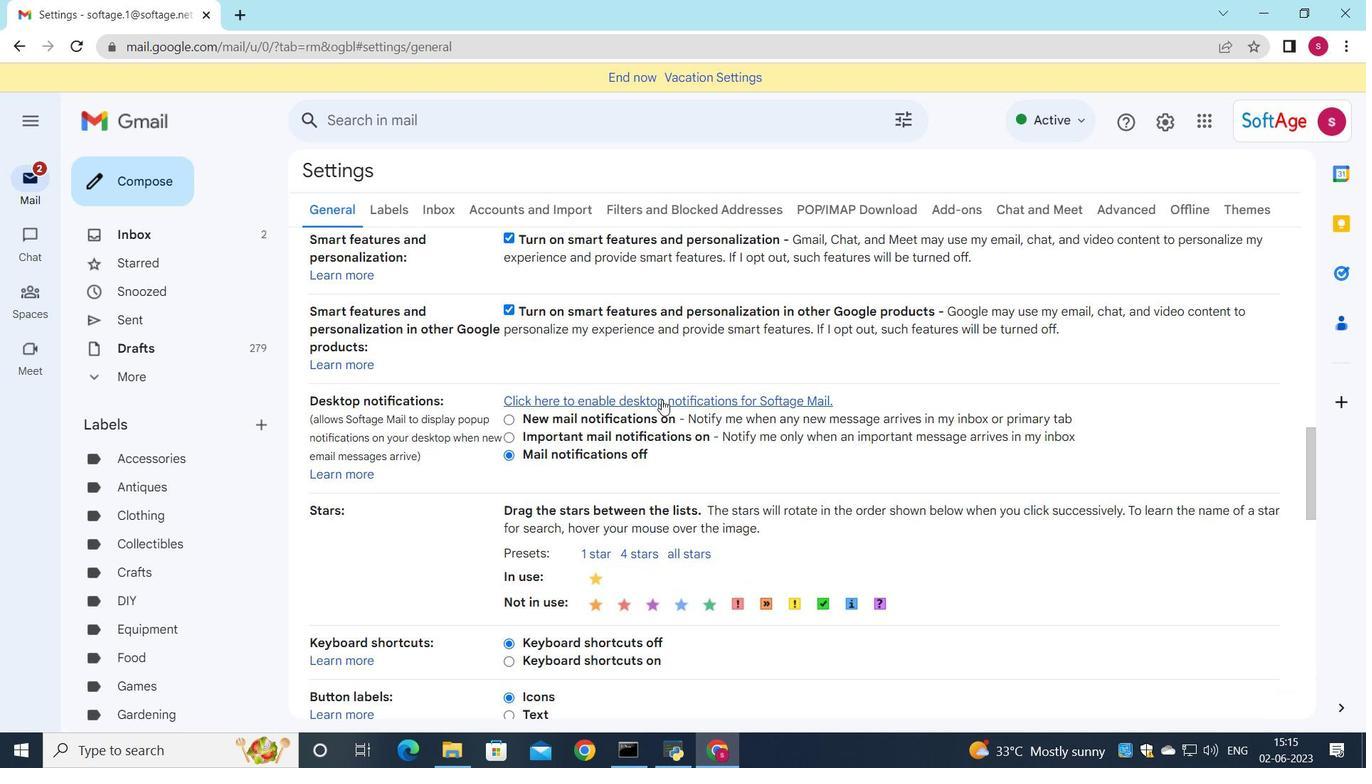
Action: Mouse scrolled (661, 399) with delta (0, 0)
Screenshot: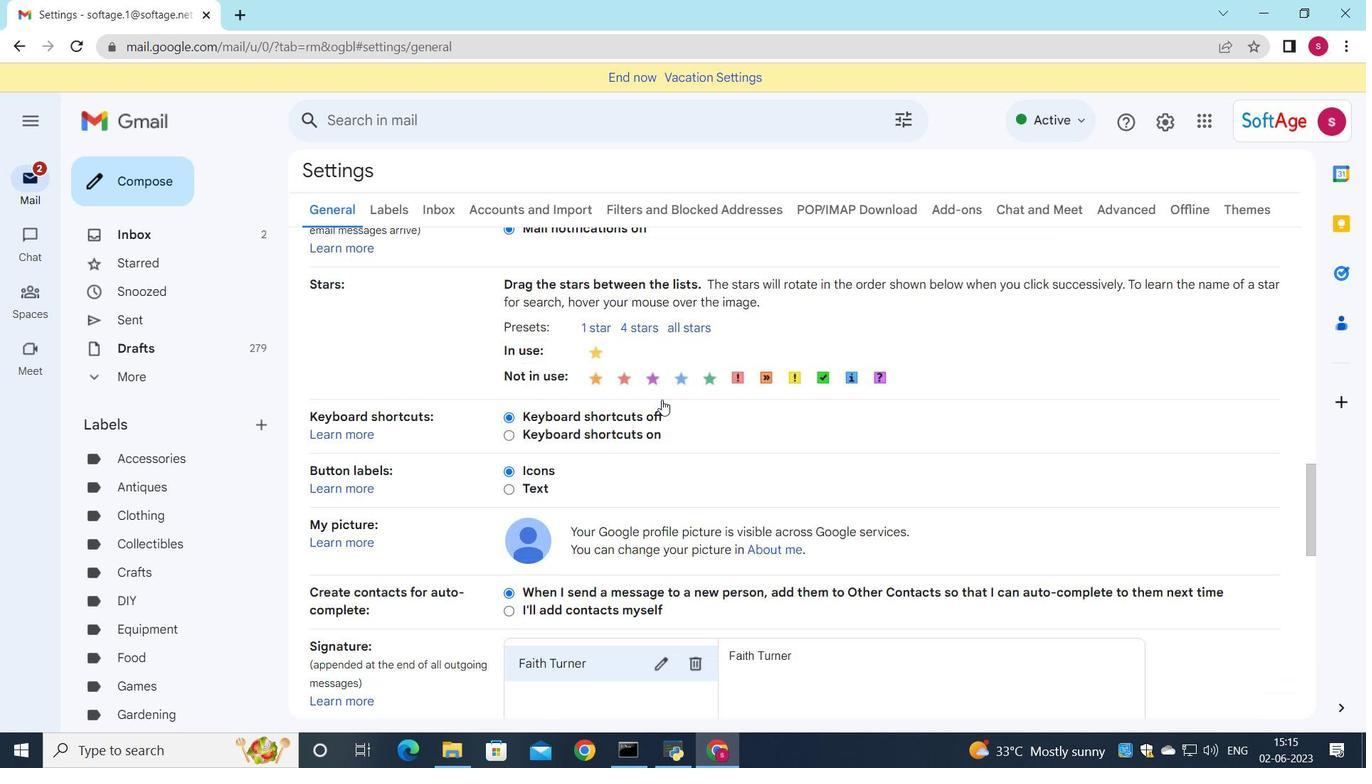
Action: Mouse scrolled (661, 399) with delta (0, 0)
Screenshot: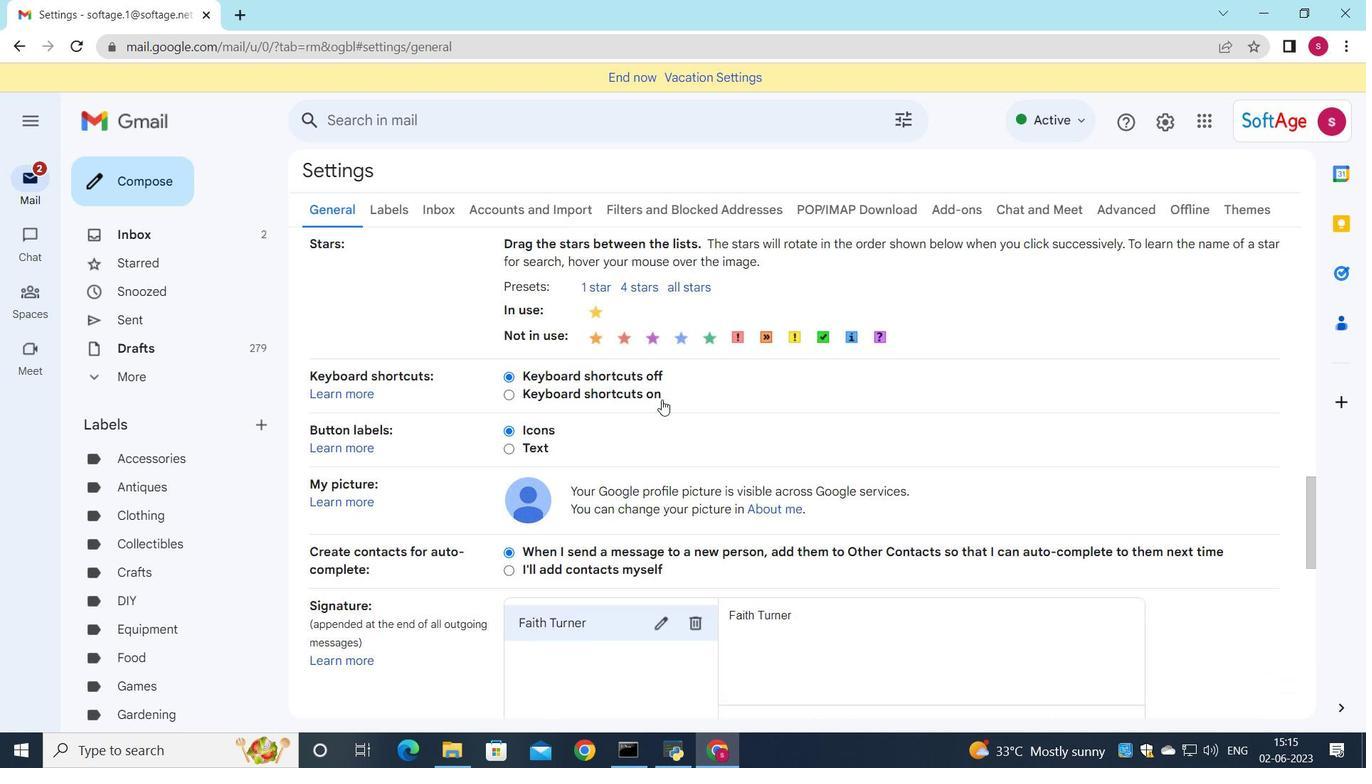 
Action: Mouse scrolled (661, 399) with delta (0, 0)
Screenshot: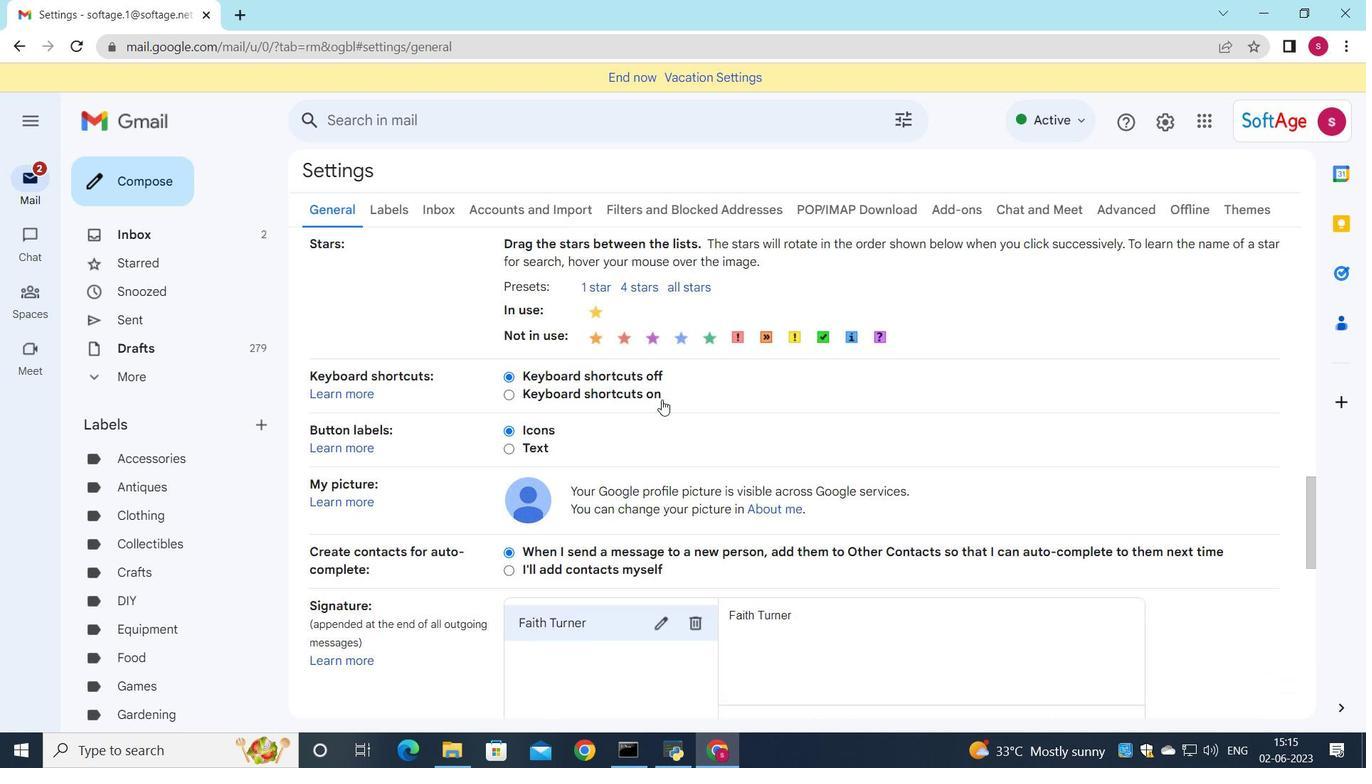 
Action: Mouse moved to (694, 352)
Screenshot: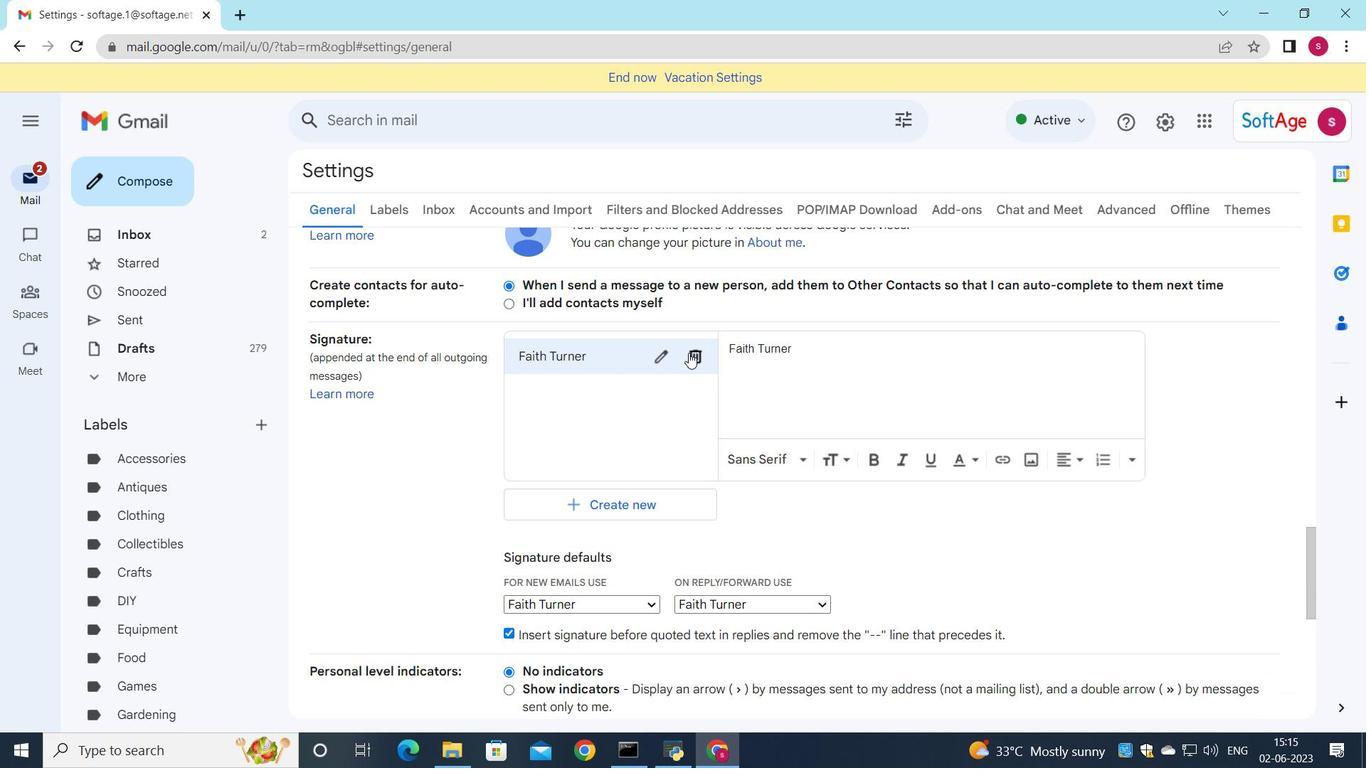 
Action: Mouse pressed left at (694, 352)
Screenshot: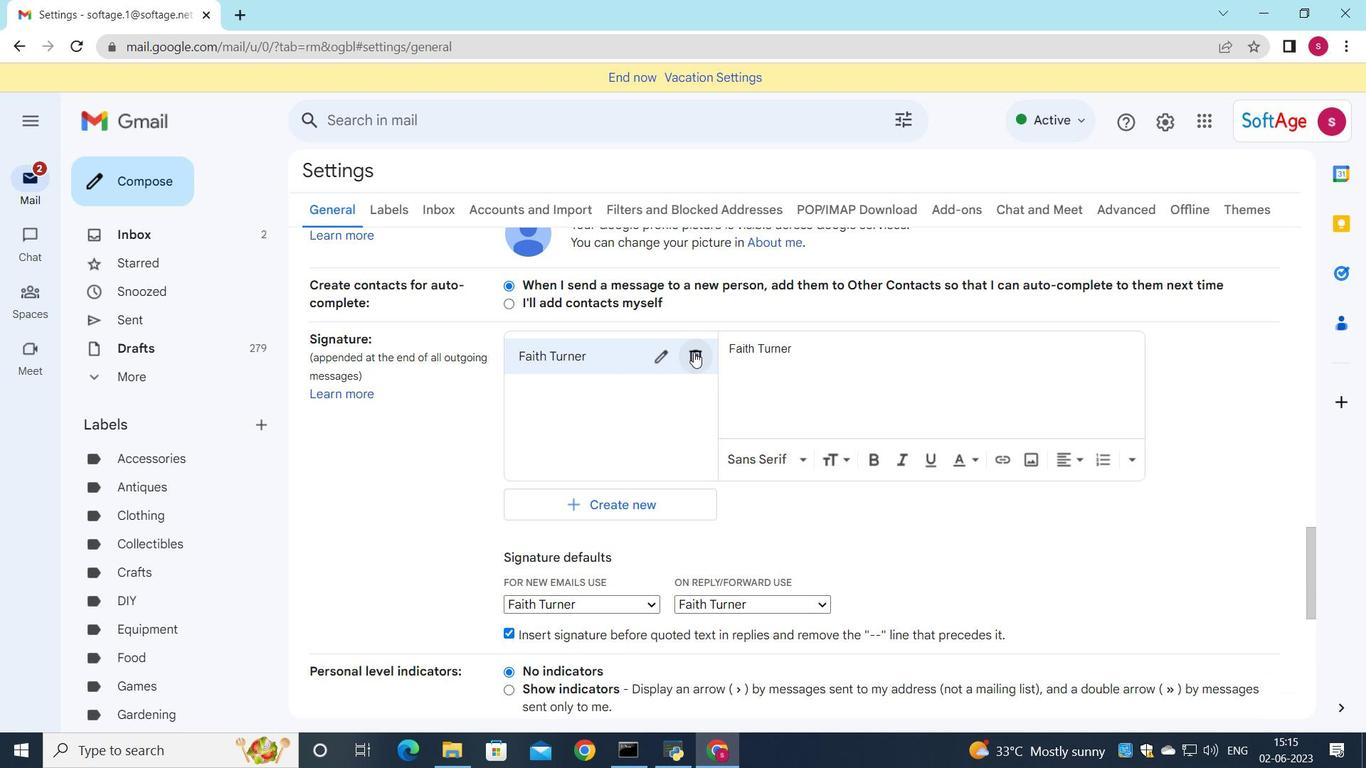 
Action: Mouse moved to (827, 441)
Screenshot: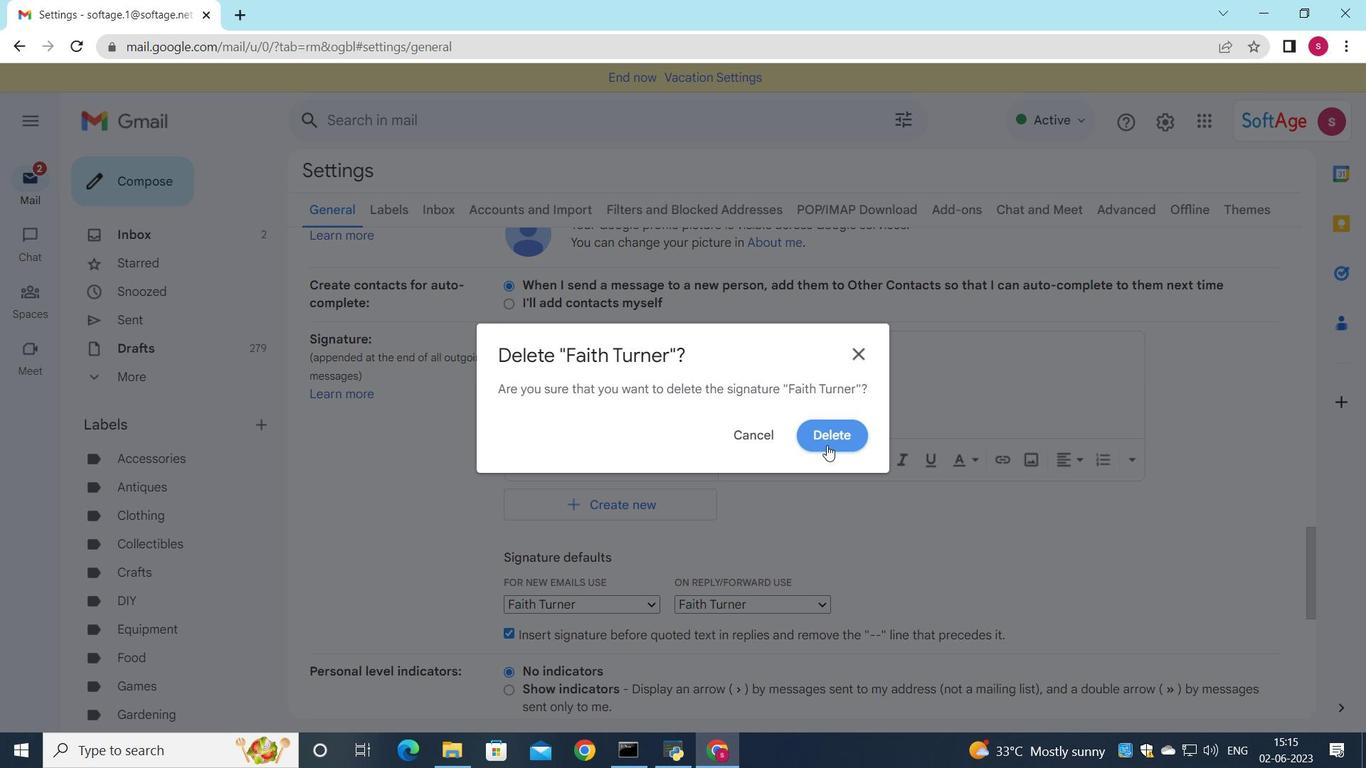 
Action: Mouse pressed left at (827, 441)
Screenshot: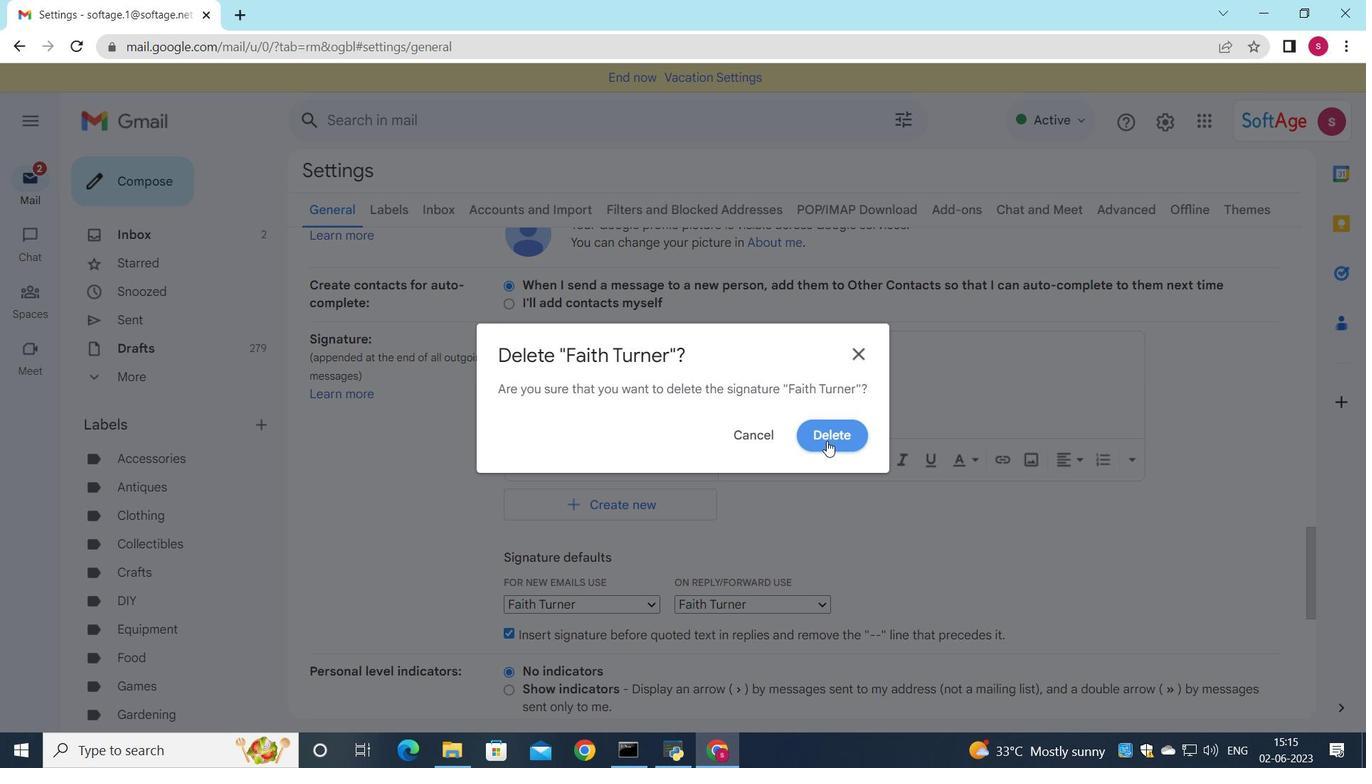 
Action: Mouse moved to (554, 375)
Screenshot: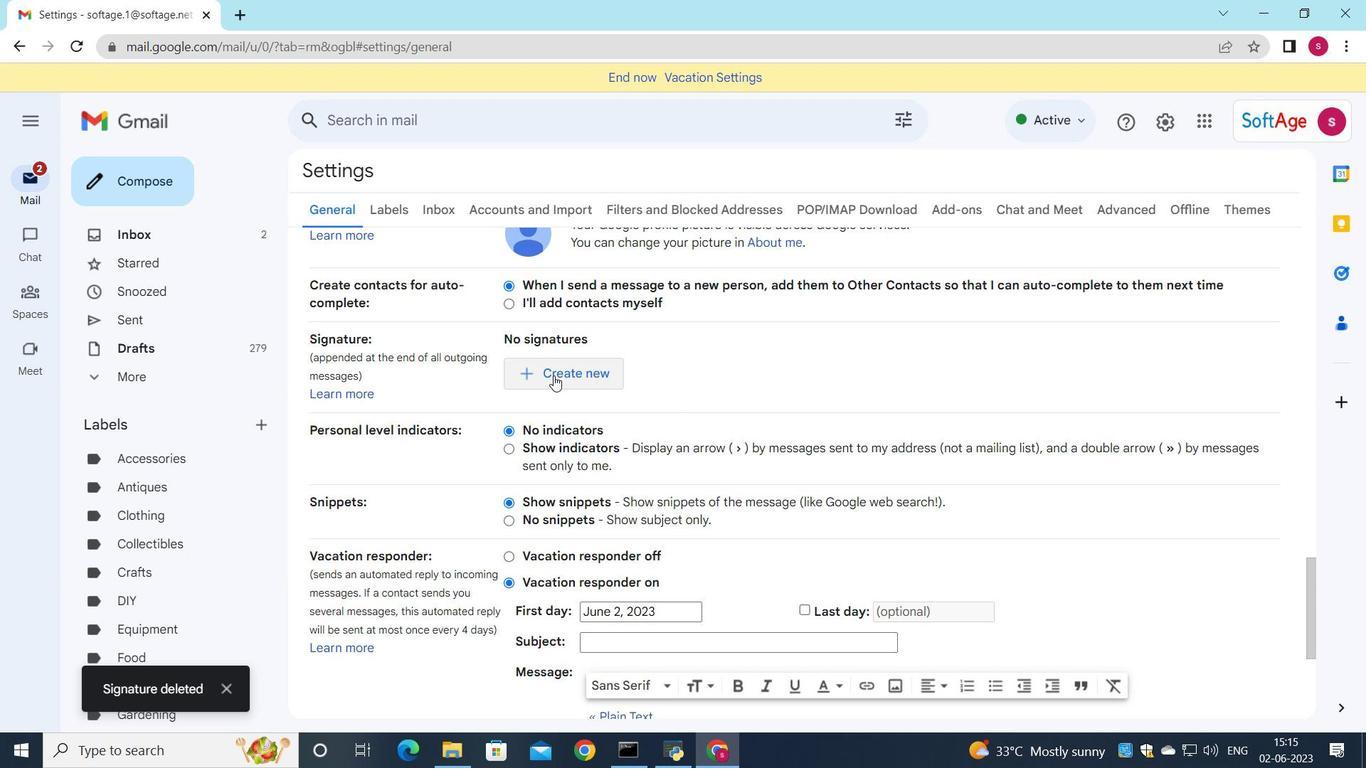 
Action: Mouse pressed left at (554, 375)
Screenshot: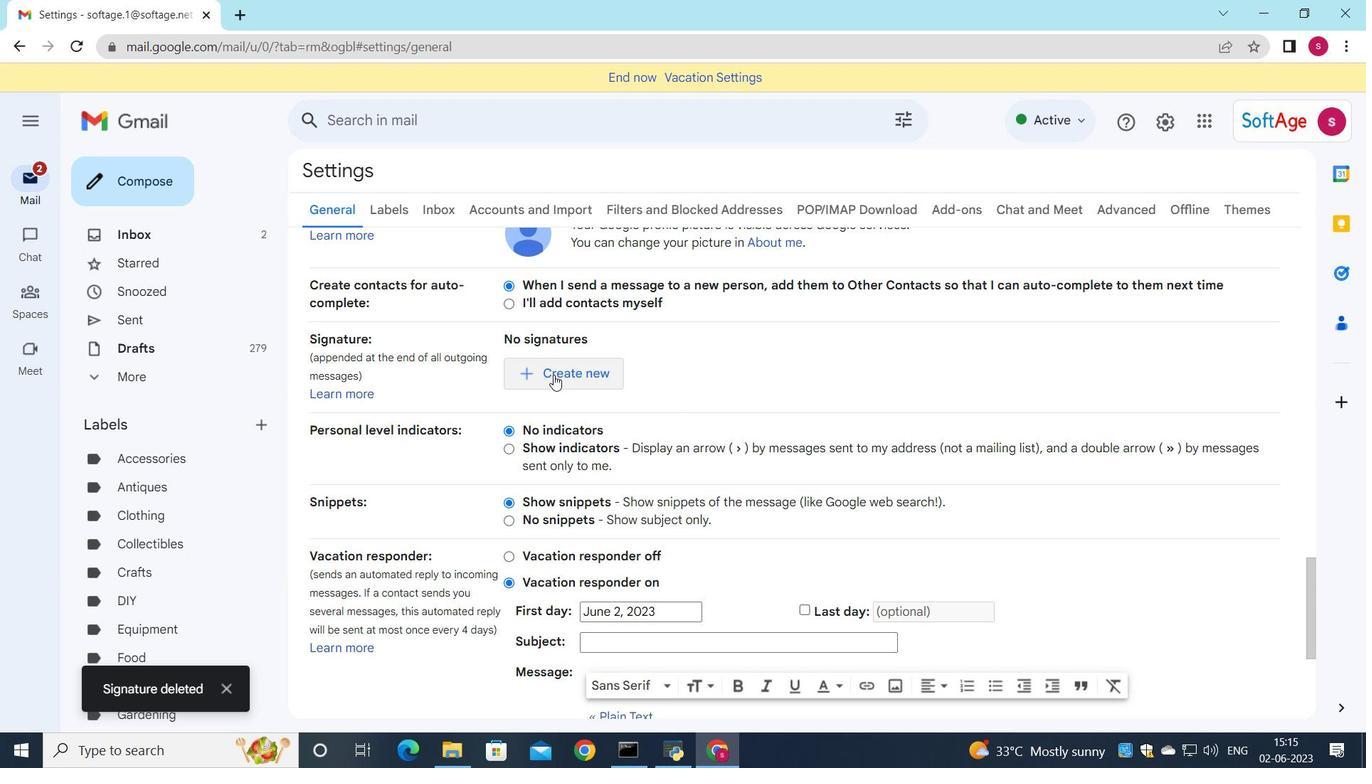 
Action: Mouse moved to (712, 377)
Screenshot: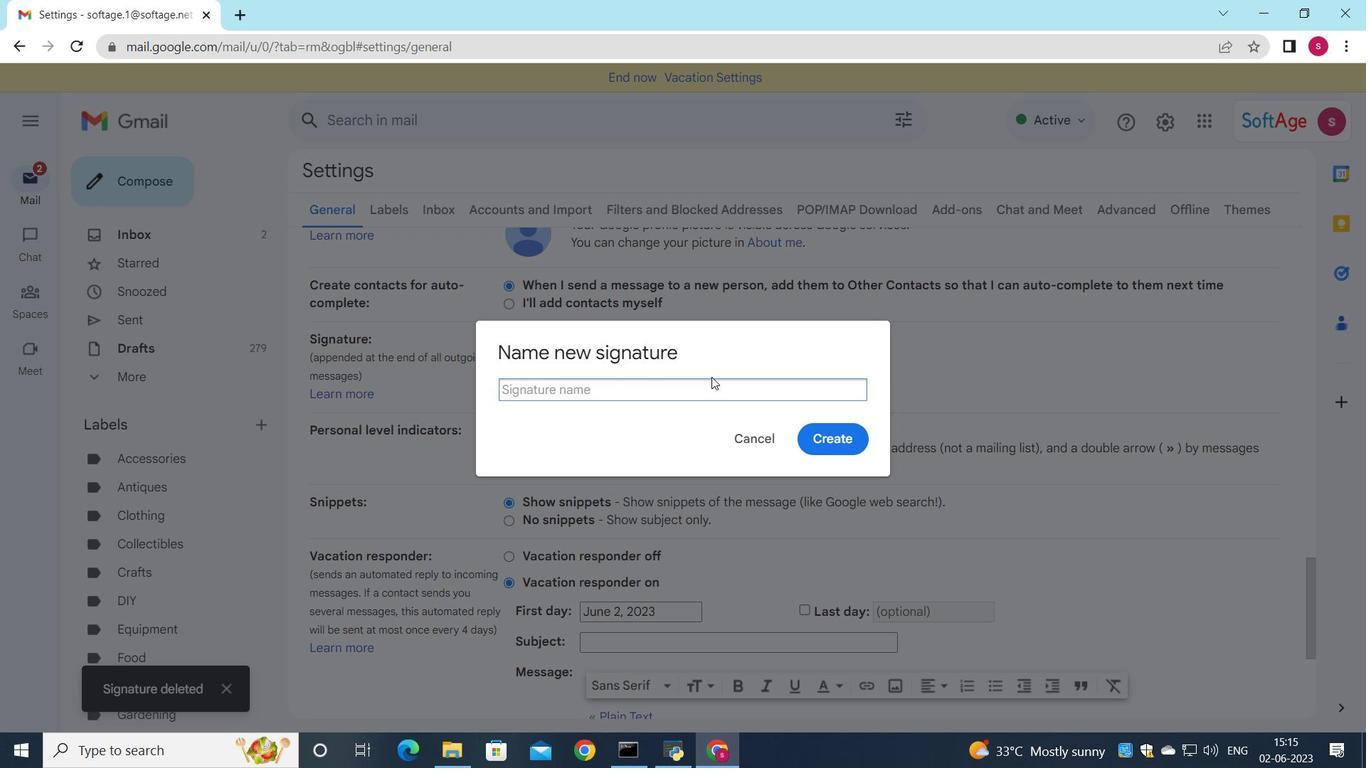 
Action: Key pressed <Key.shift>Fernando<Key.space><Key.shift>Perez
Screenshot: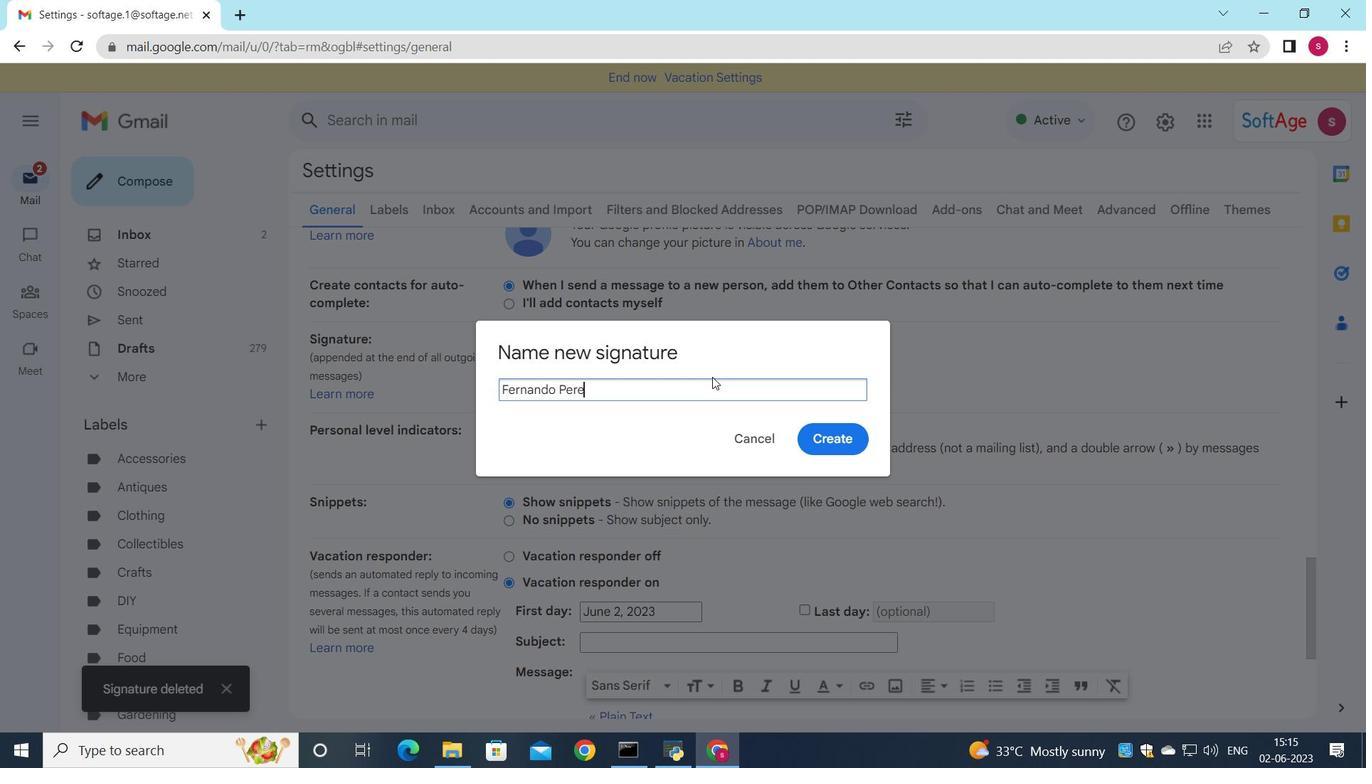
Action: Mouse moved to (826, 444)
Screenshot: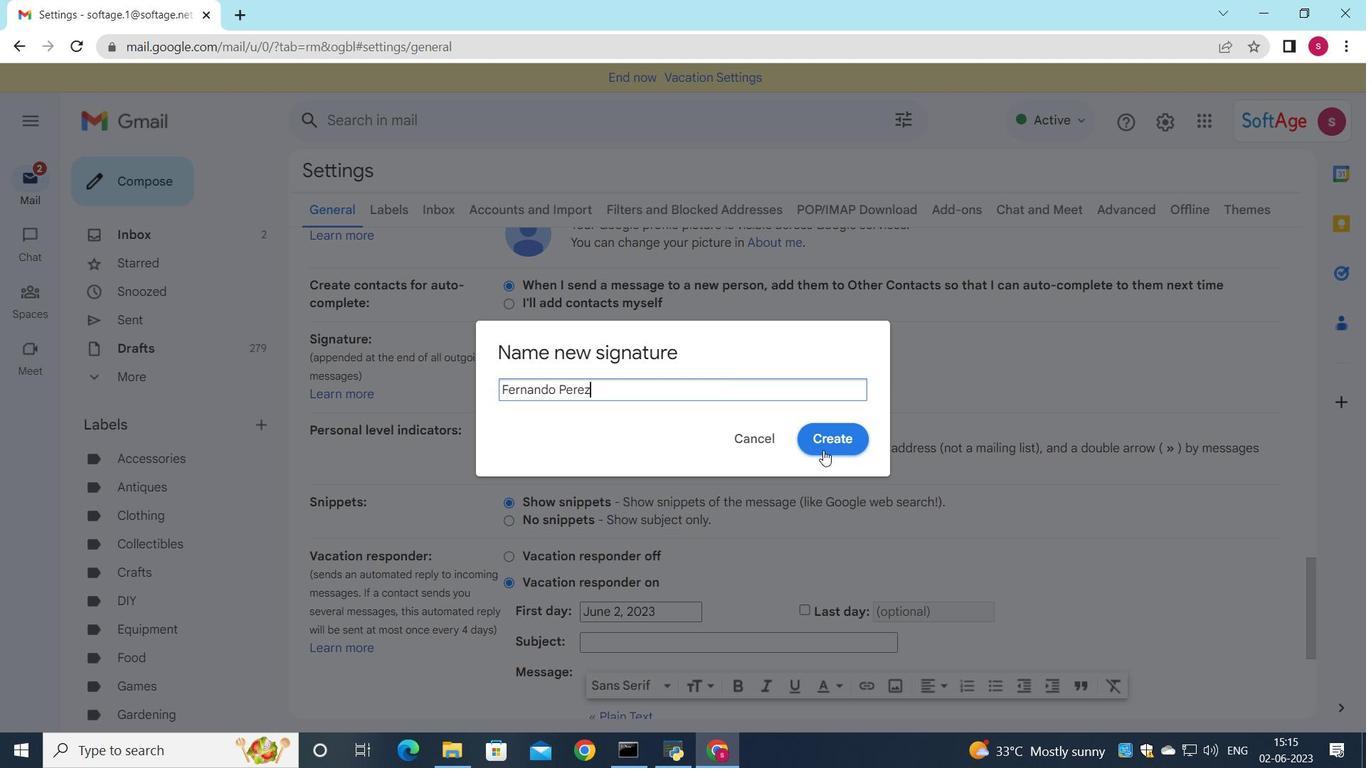 
Action: Mouse pressed left at (826, 444)
Screenshot: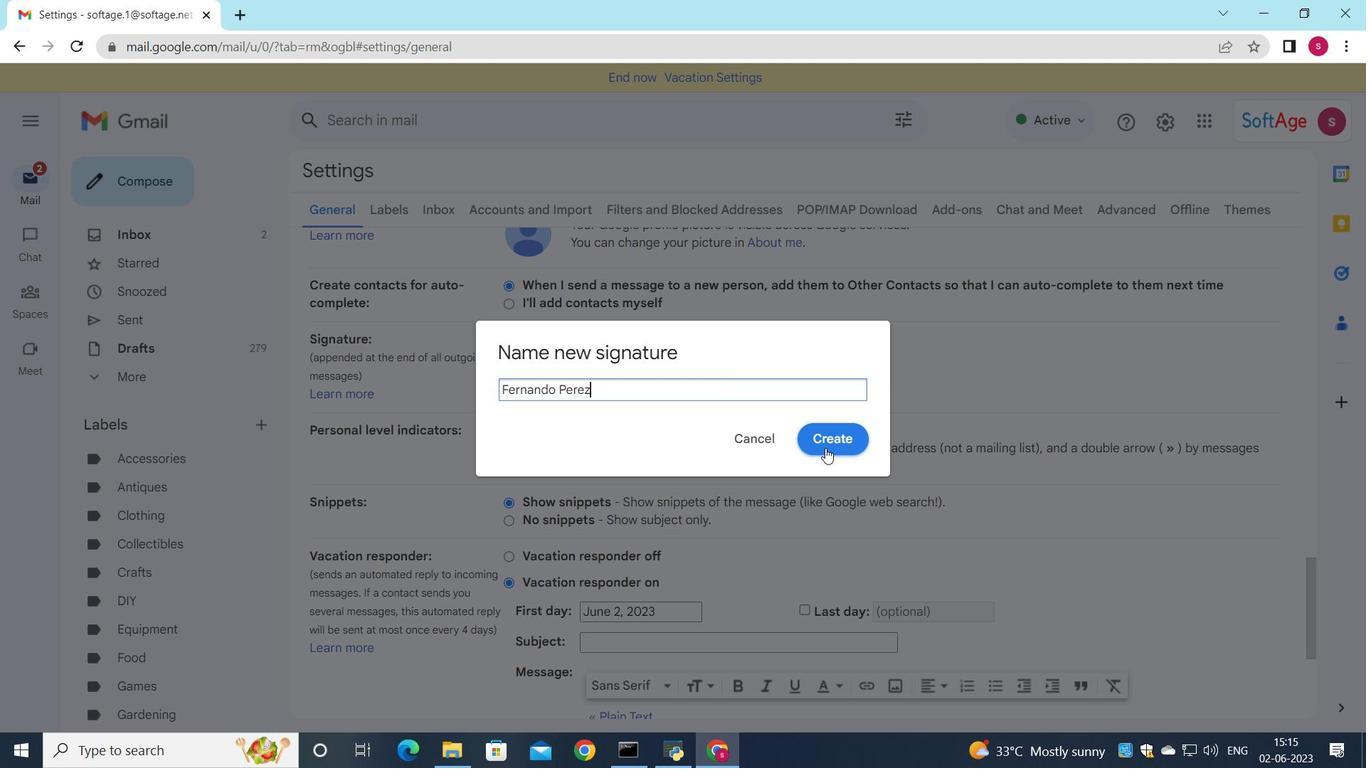 
Action: Mouse moved to (887, 388)
Screenshot: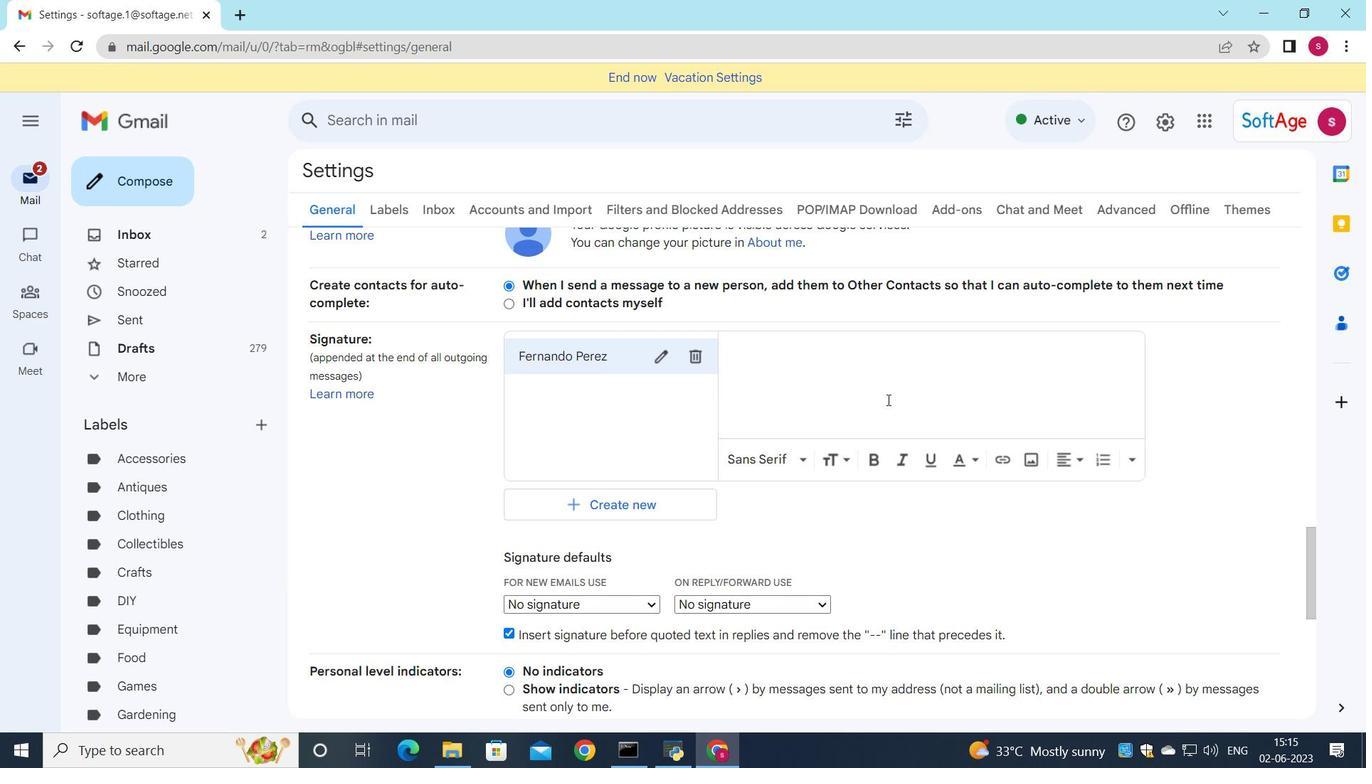 
Action: Mouse pressed left at (887, 388)
Screenshot: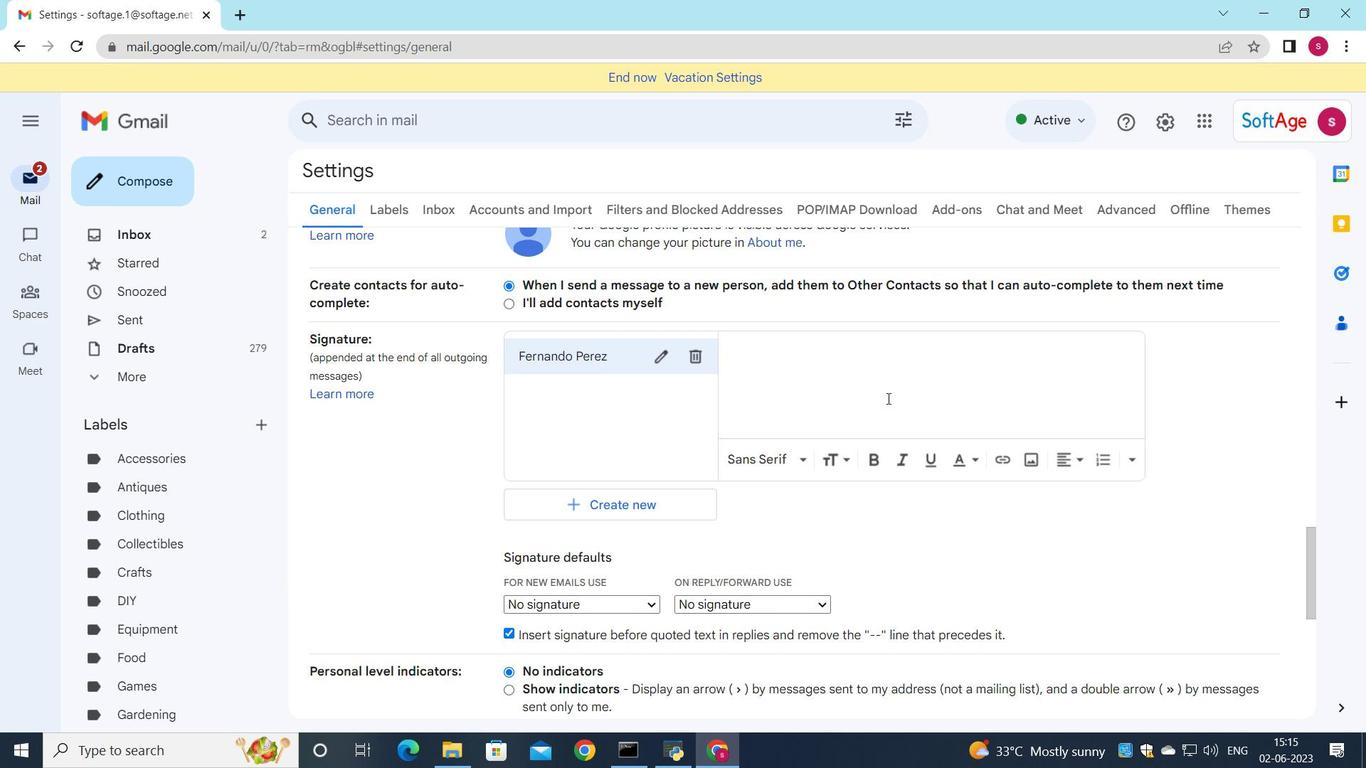 
Action: Key pressed <Key.shift>Fernando<Key.space><Key.shift>Perez
Screenshot: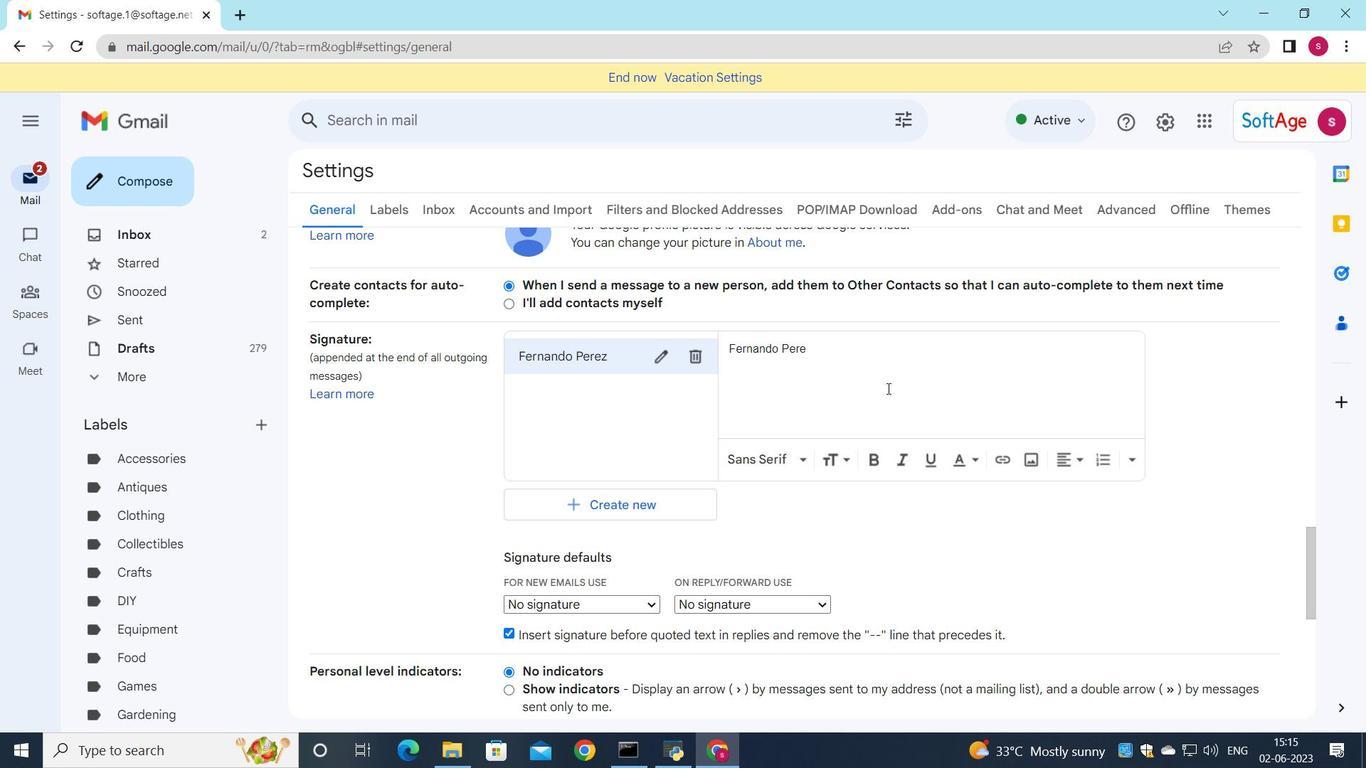 
Action: Mouse moved to (781, 418)
Screenshot: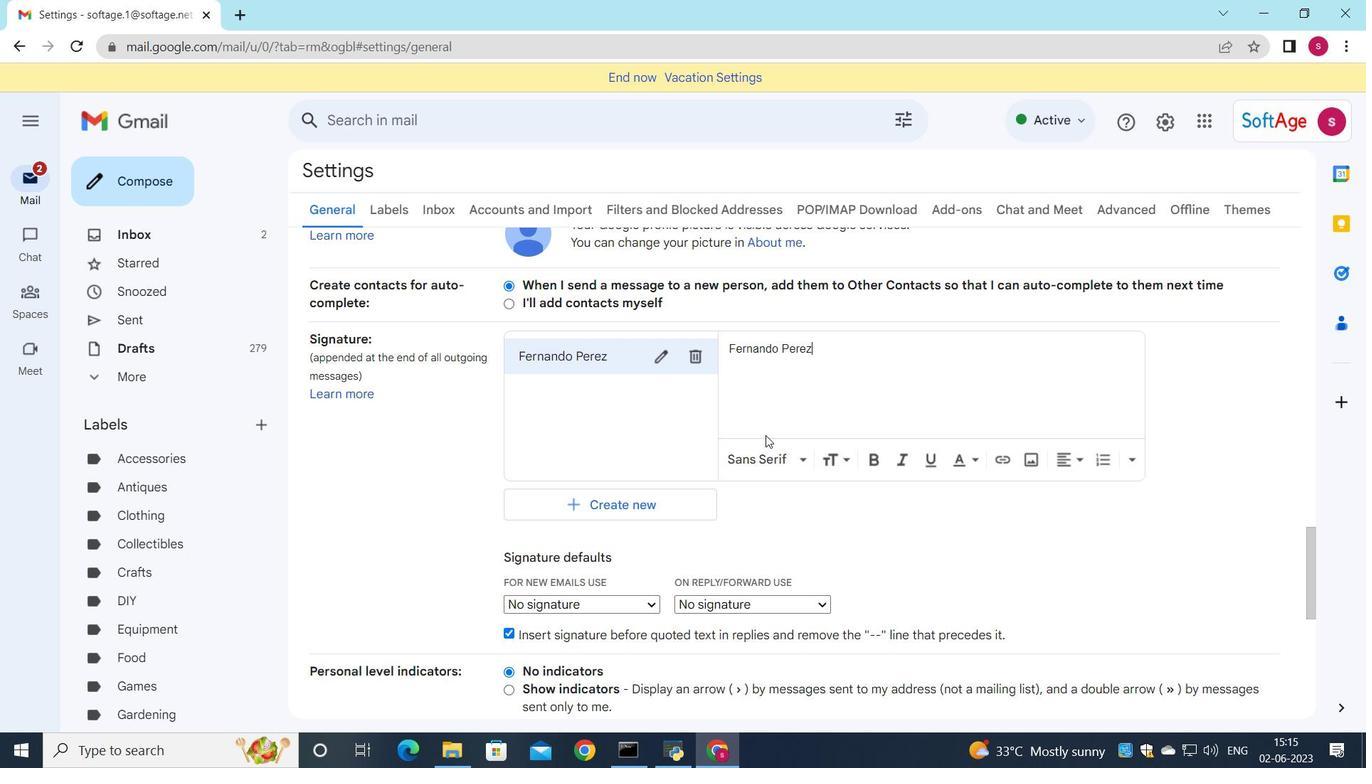 
Action: Mouse scrolled (781, 417) with delta (0, 0)
Screenshot: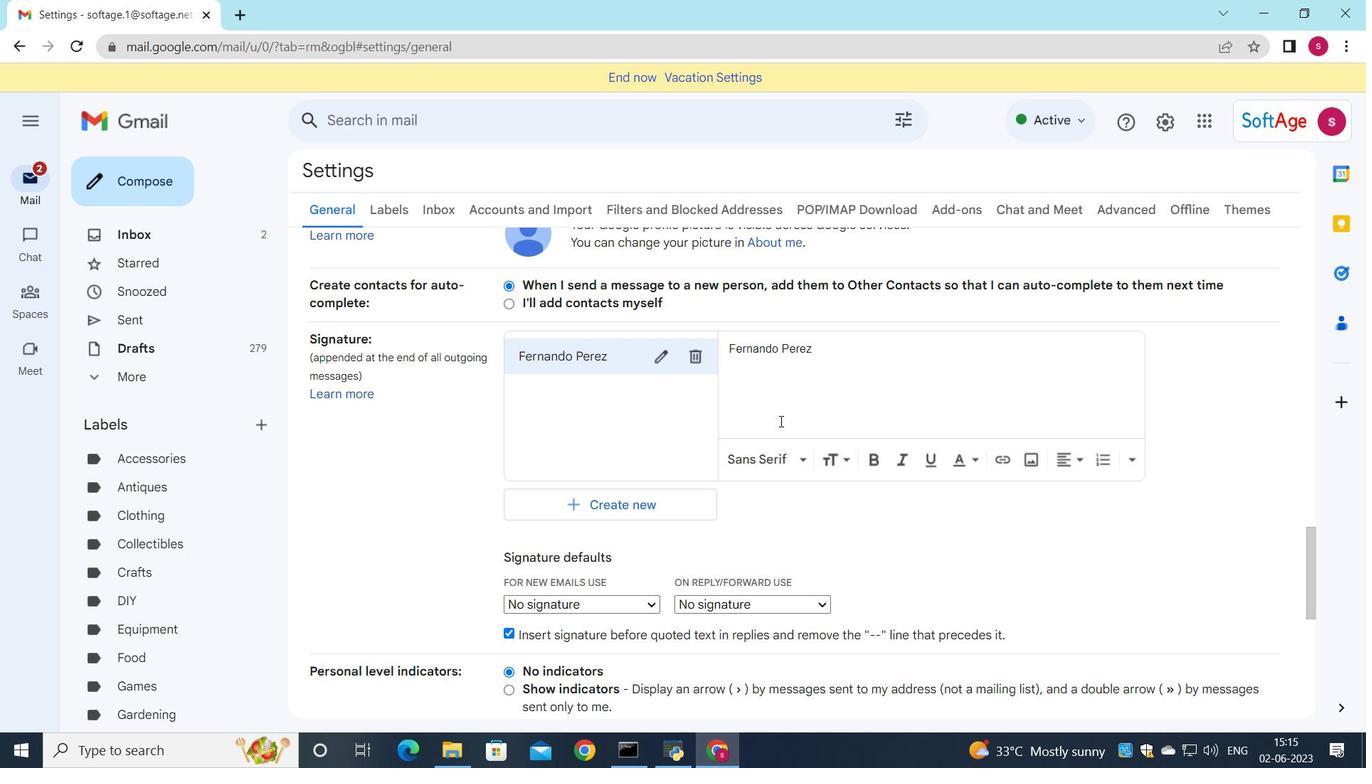 
Action: Mouse scrolled (781, 417) with delta (0, 0)
Screenshot: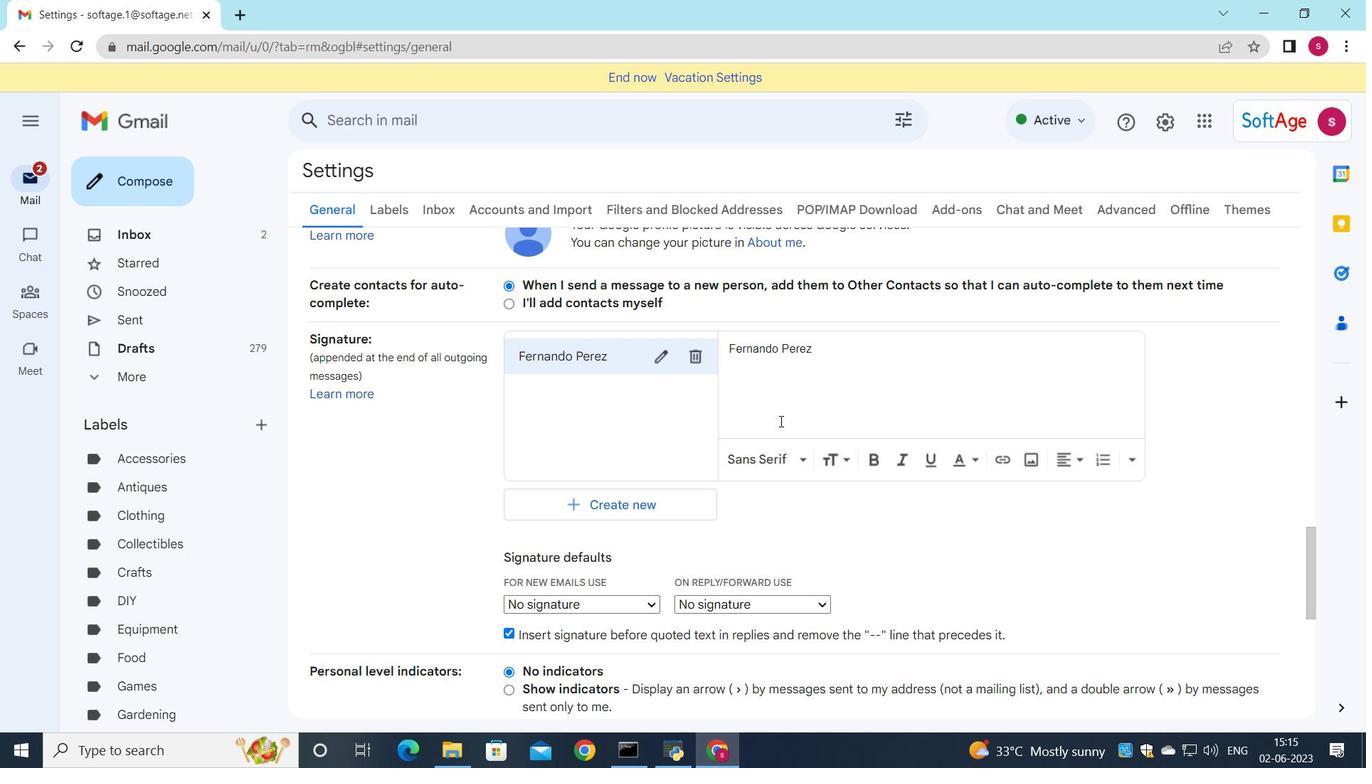 
Action: Mouse moved to (631, 434)
Screenshot: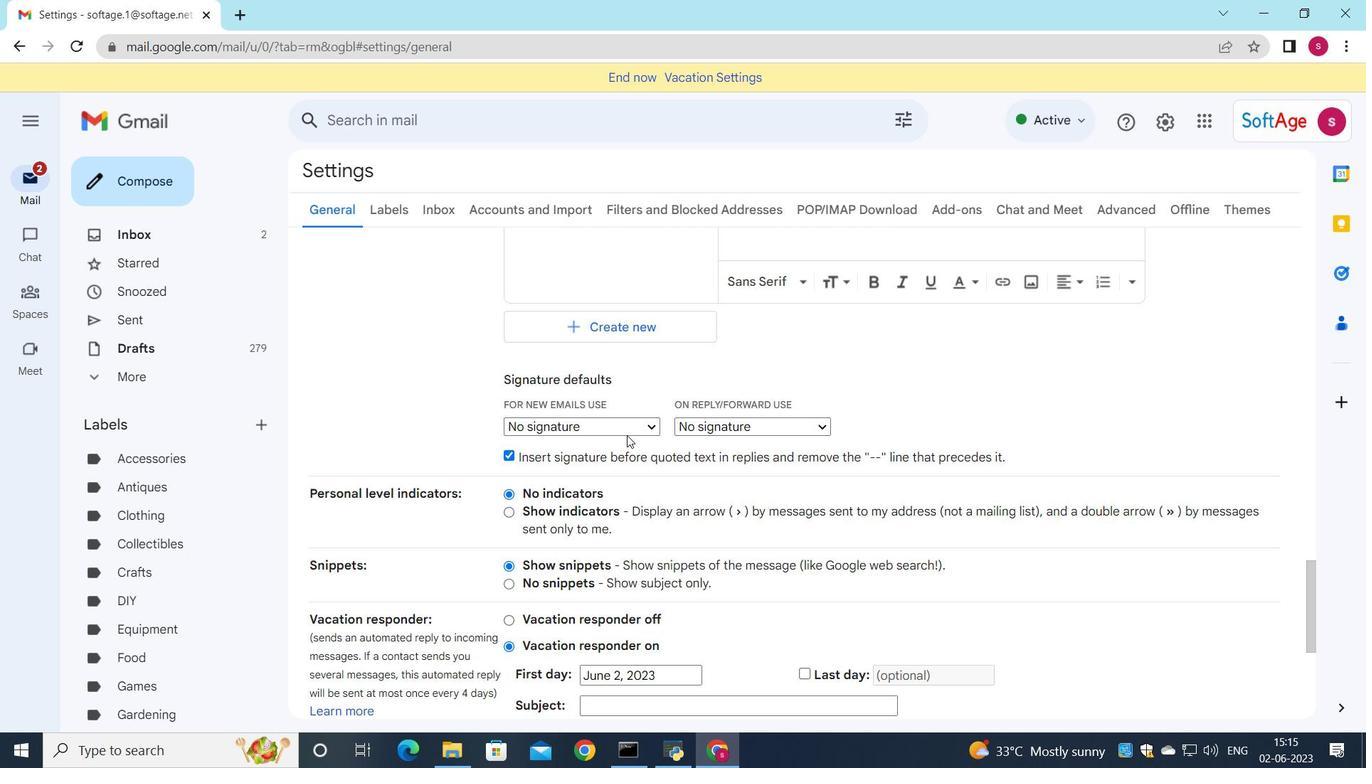
Action: Mouse pressed left at (631, 434)
Screenshot: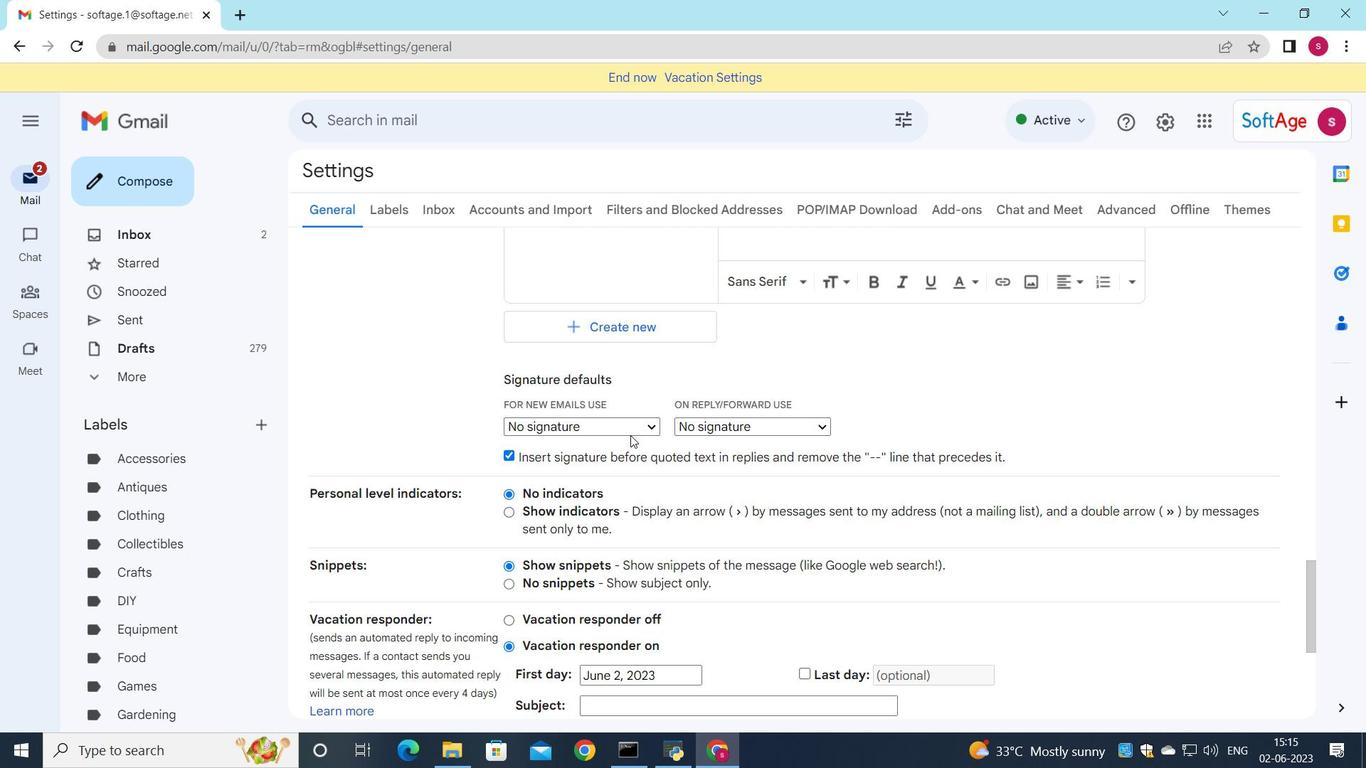 
Action: Mouse moved to (631, 461)
Screenshot: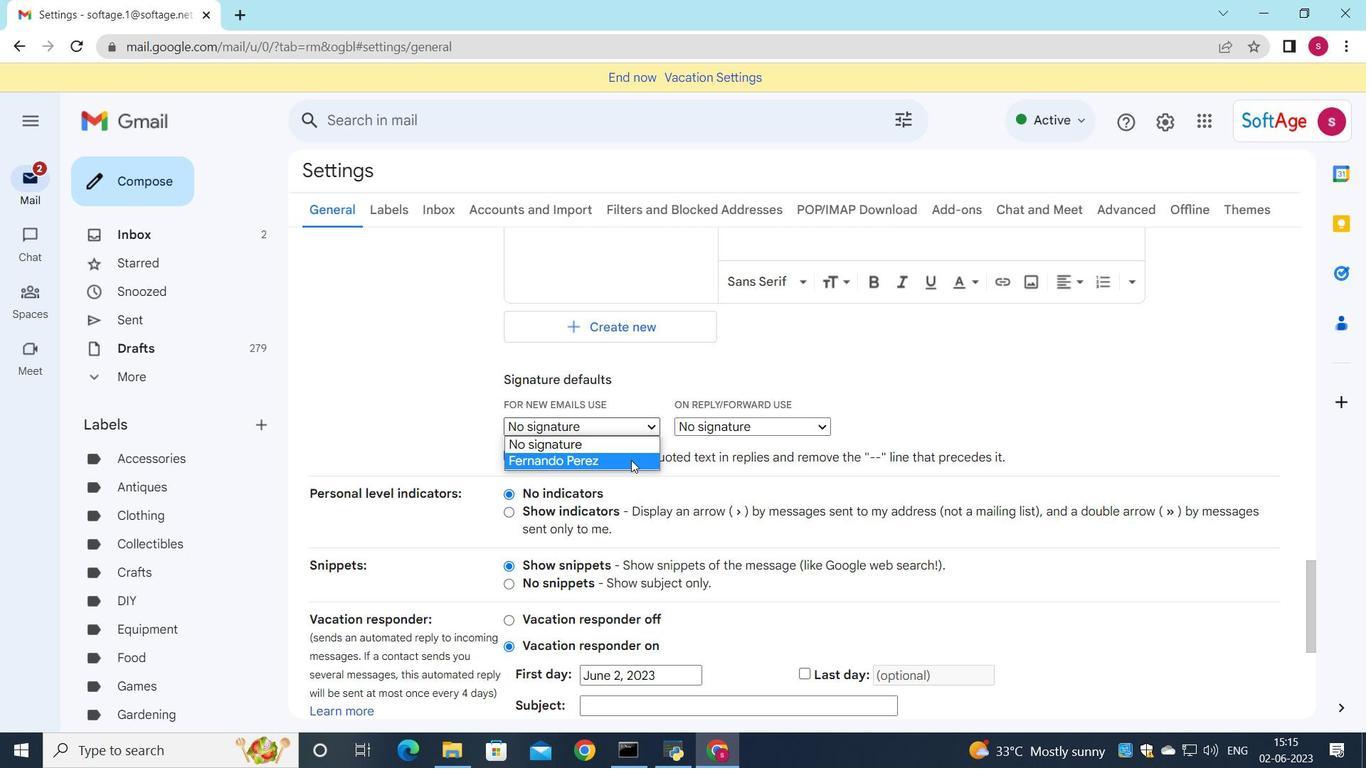 
Action: Mouse pressed left at (631, 461)
Screenshot: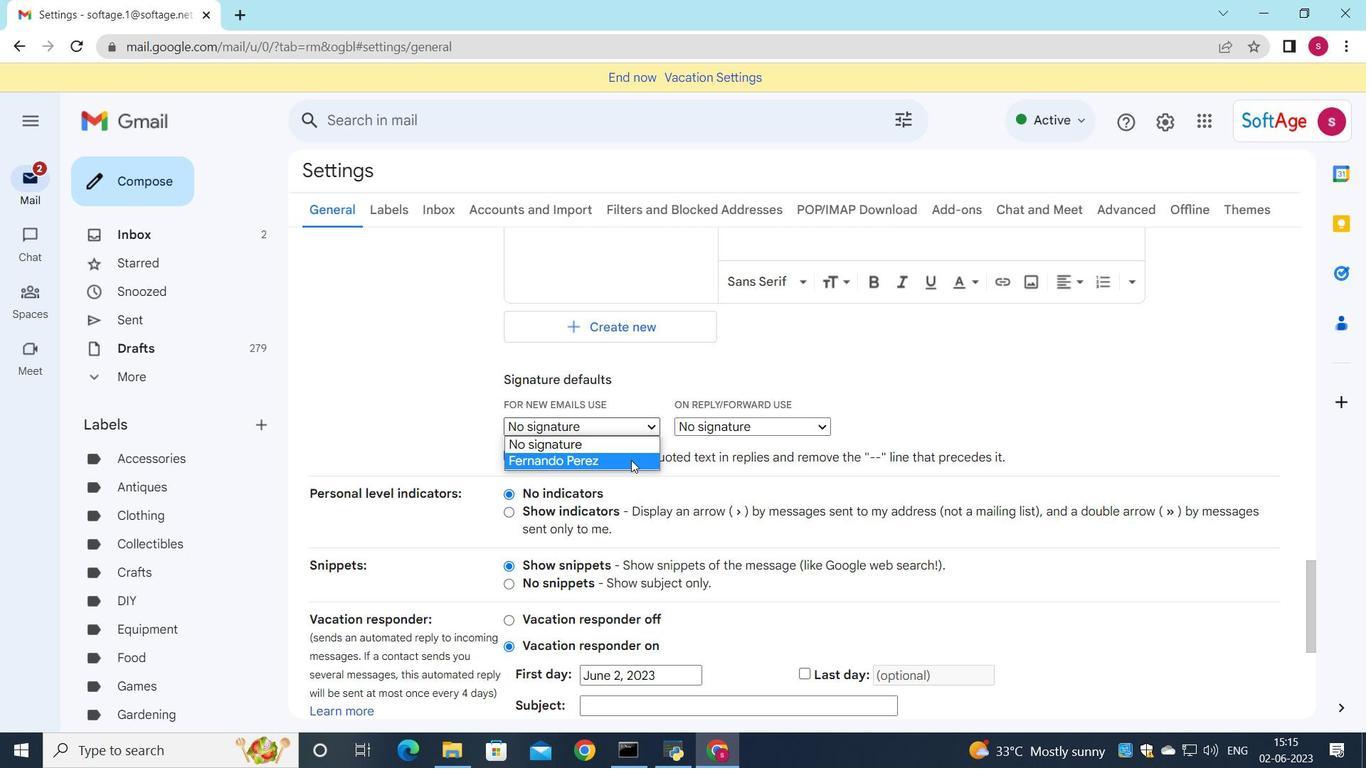
Action: Mouse moved to (725, 428)
Screenshot: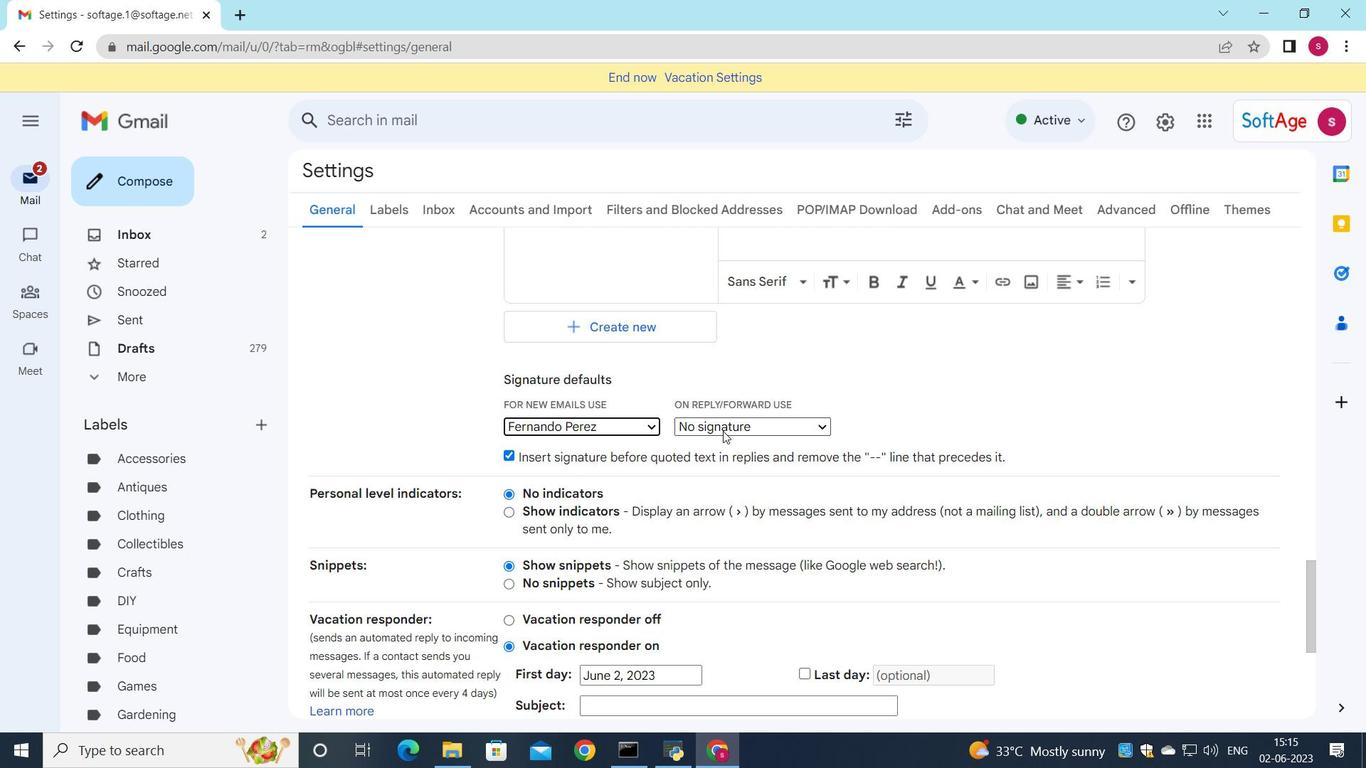 
Action: Mouse pressed left at (725, 428)
Screenshot: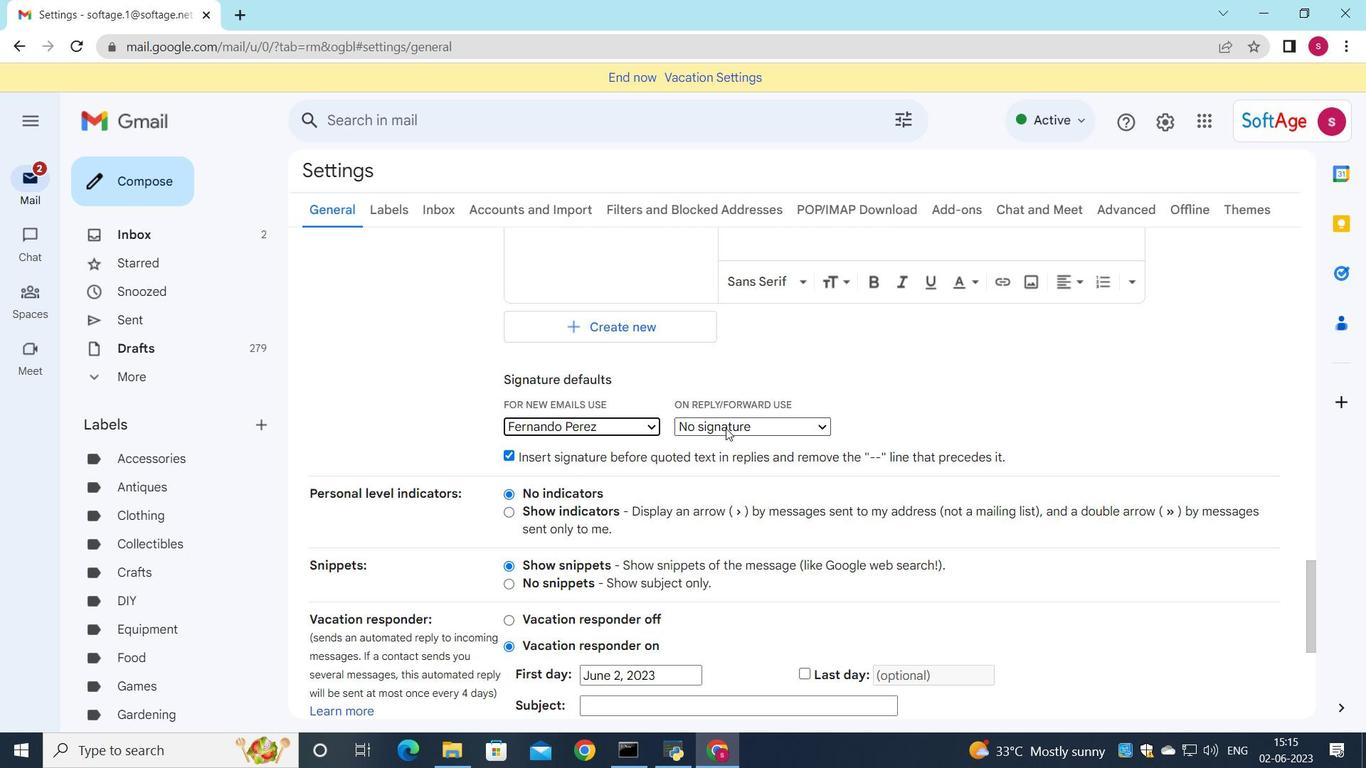 
Action: Mouse moved to (722, 466)
Screenshot: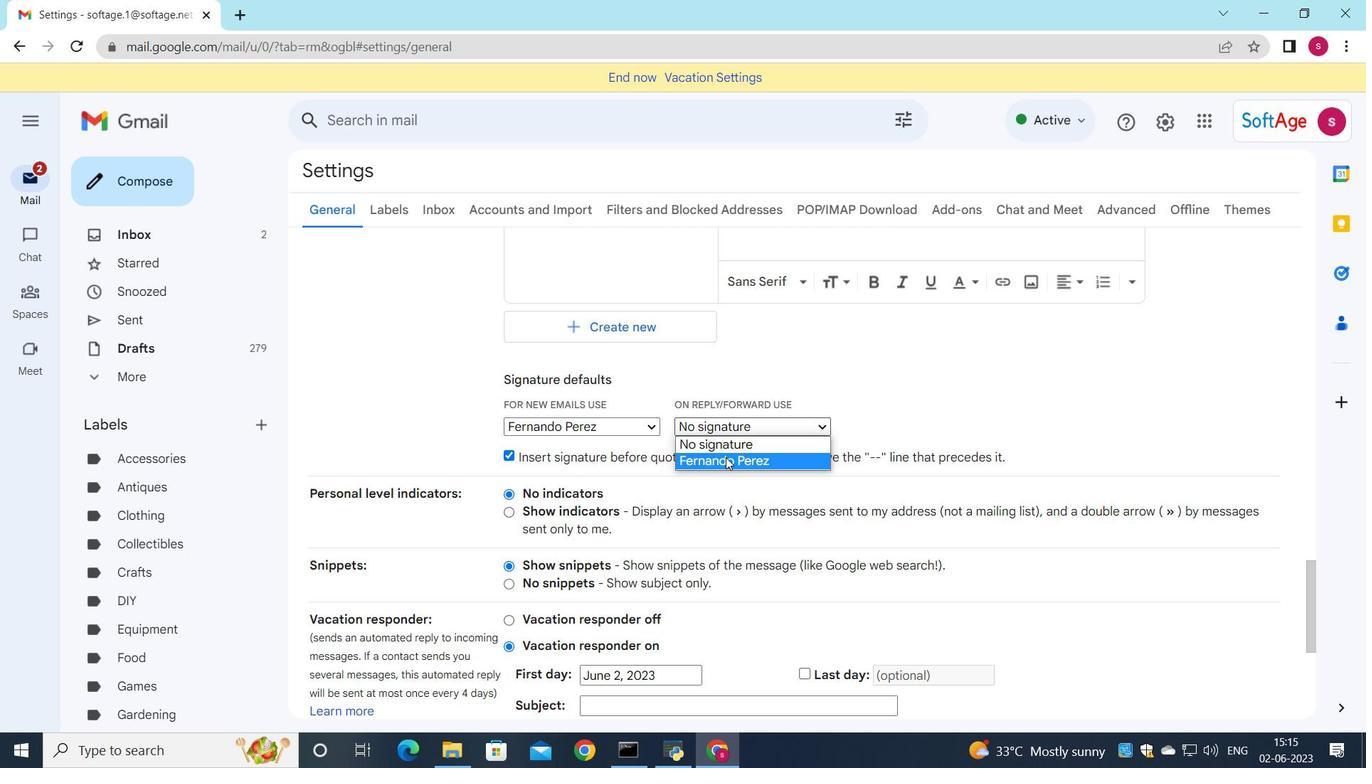 
Action: Mouse pressed left at (722, 466)
Screenshot: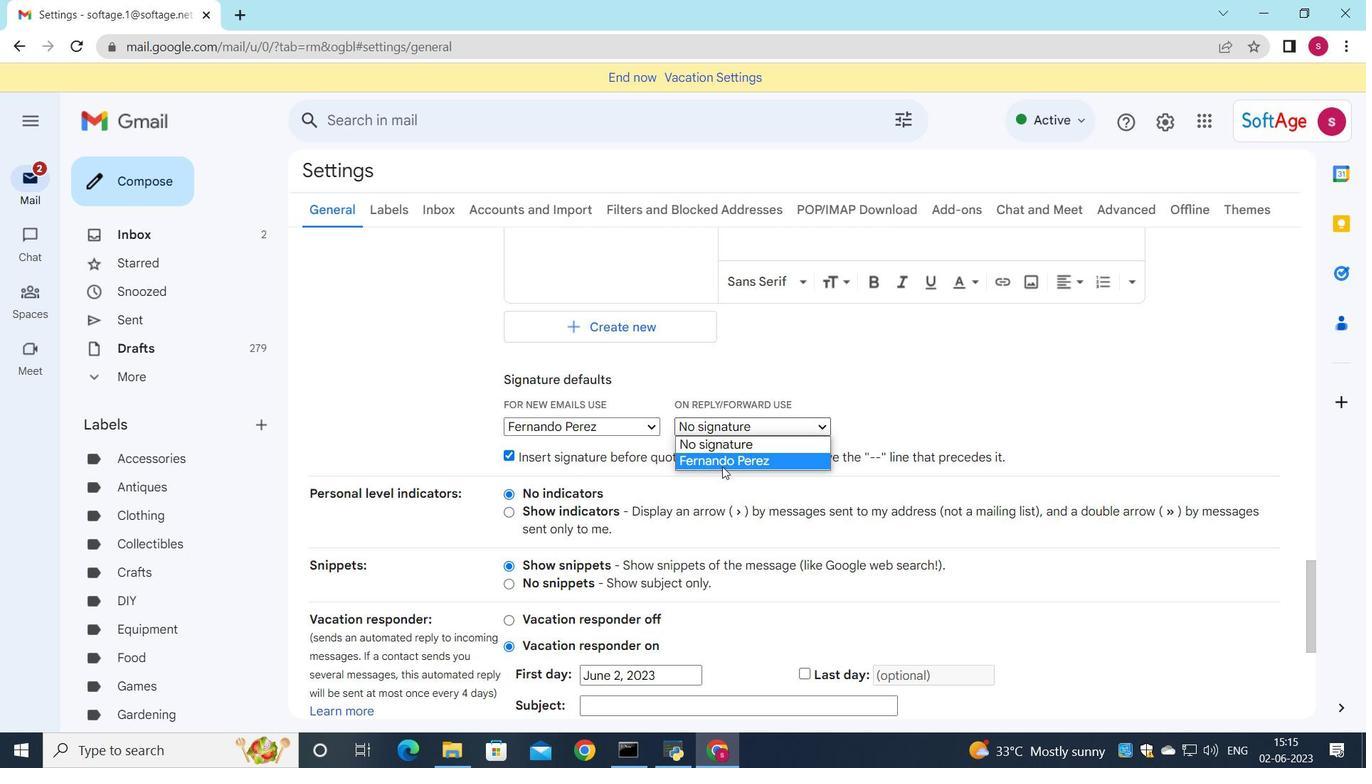 
Action: Mouse moved to (722, 460)
Screenshot: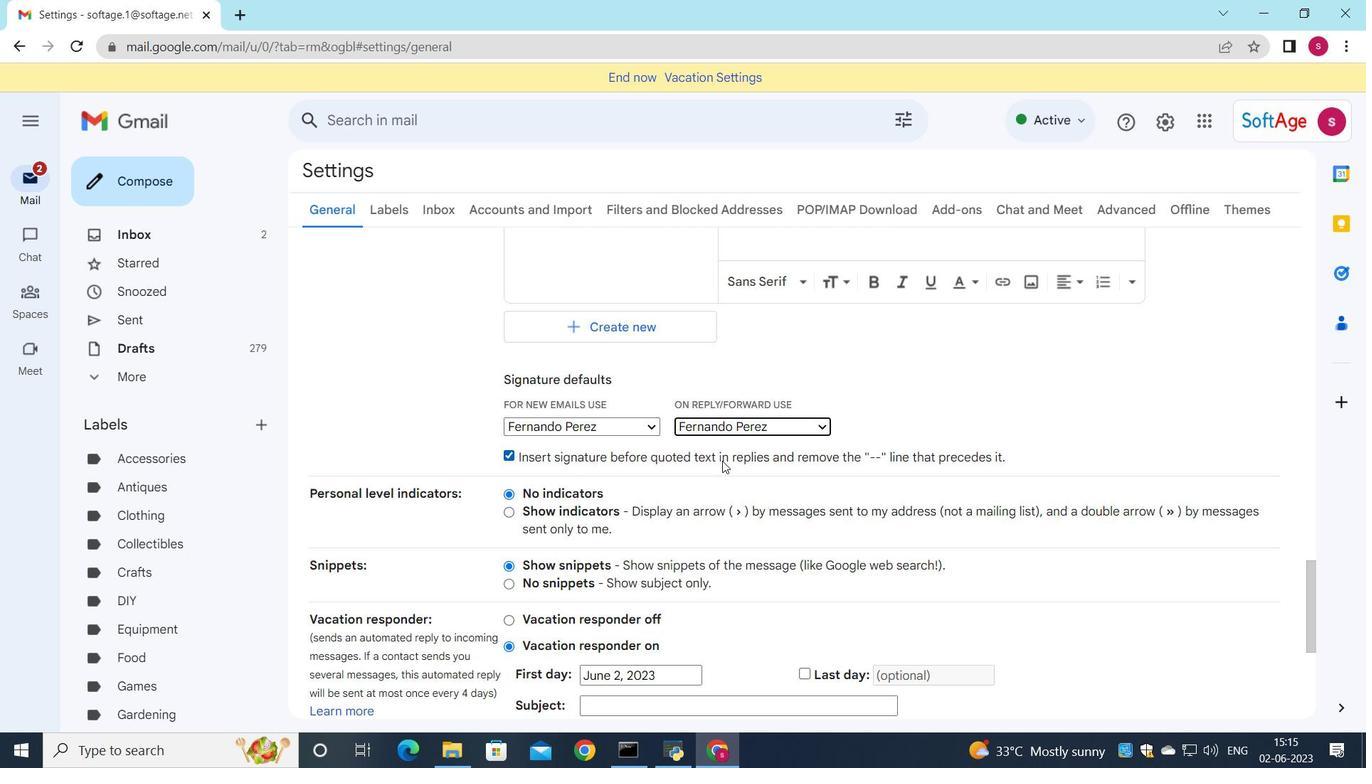 
Action: Mouse scrolled (722, 459) with delta (0, 0)
Screenshot: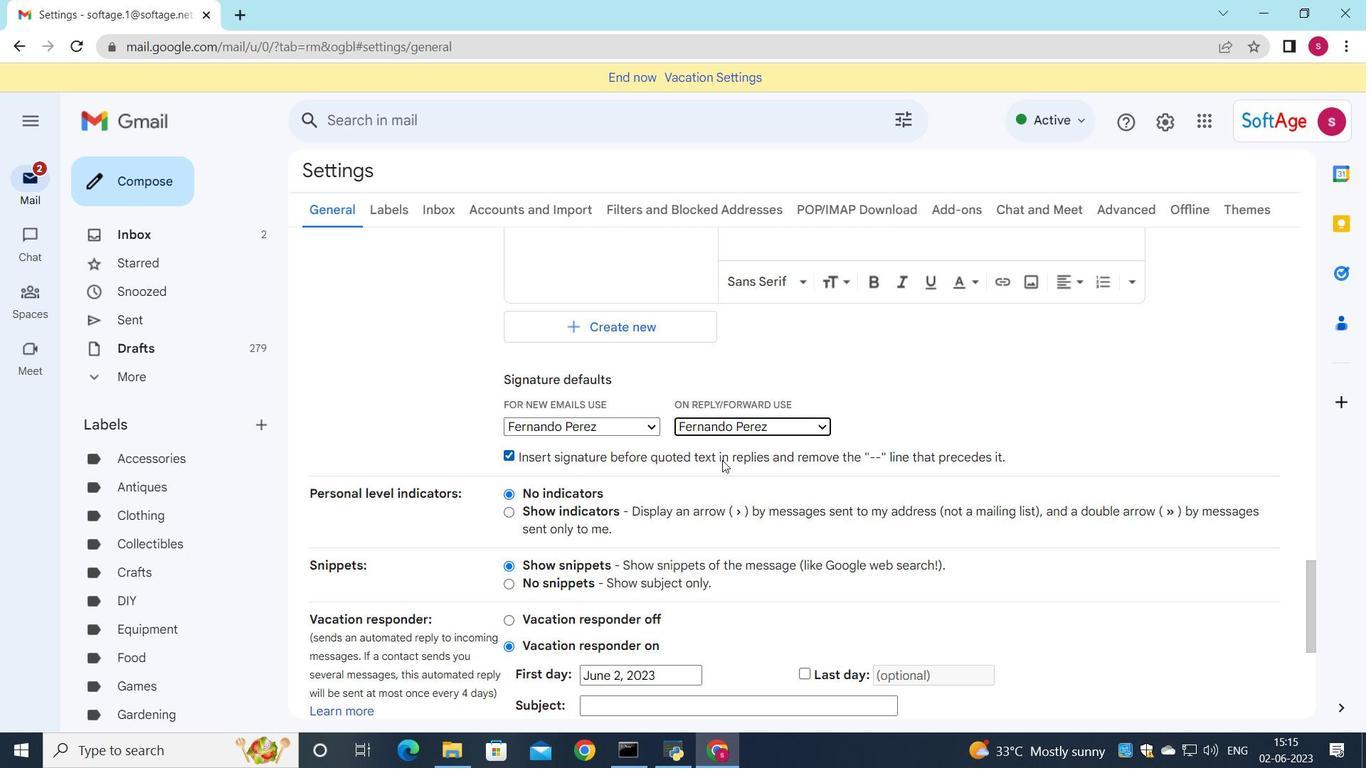 
Action: Mouse scrolled (722, 459) with delta (0, 0)
Screenshot: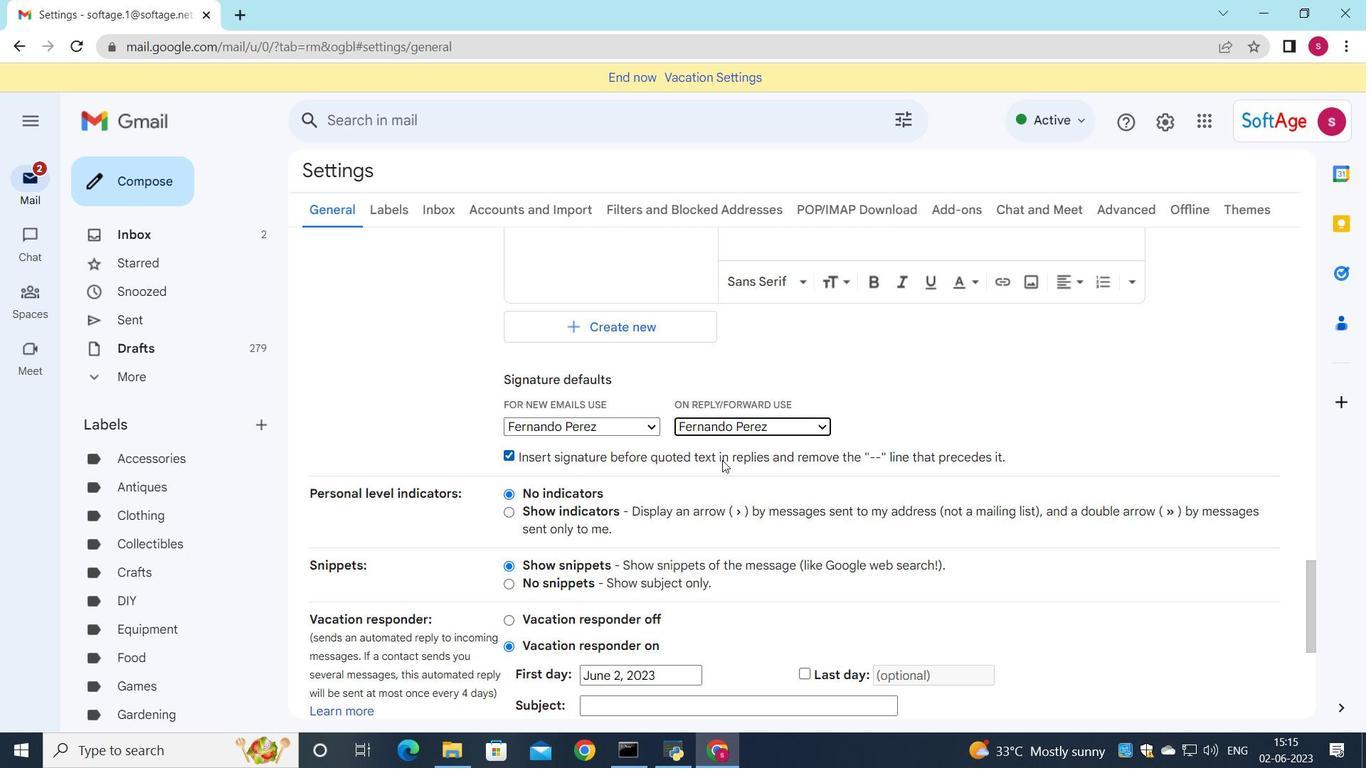 
Action: Mouse scrolled (722, 459) with delta (0, 0)
Screenshot: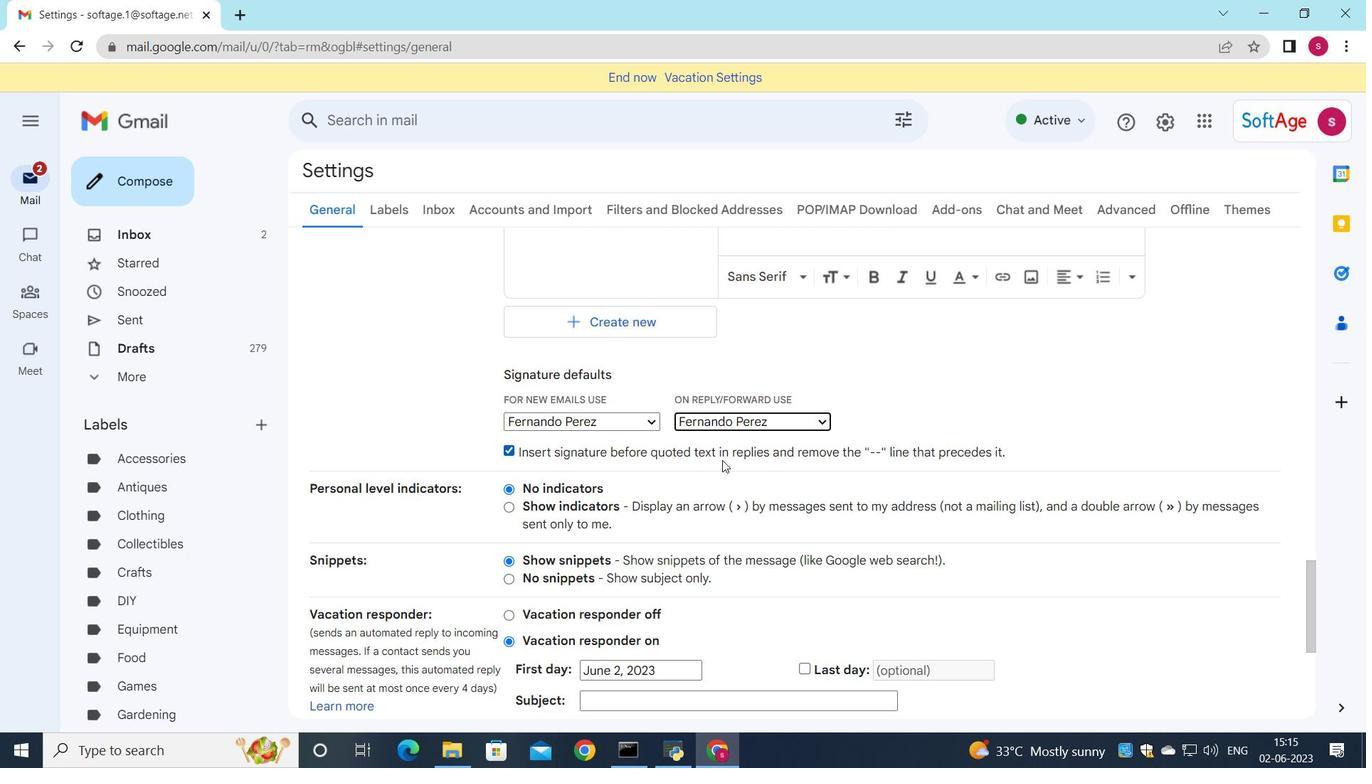 
Action: Mouse moved to (723, 458)
Screenshot: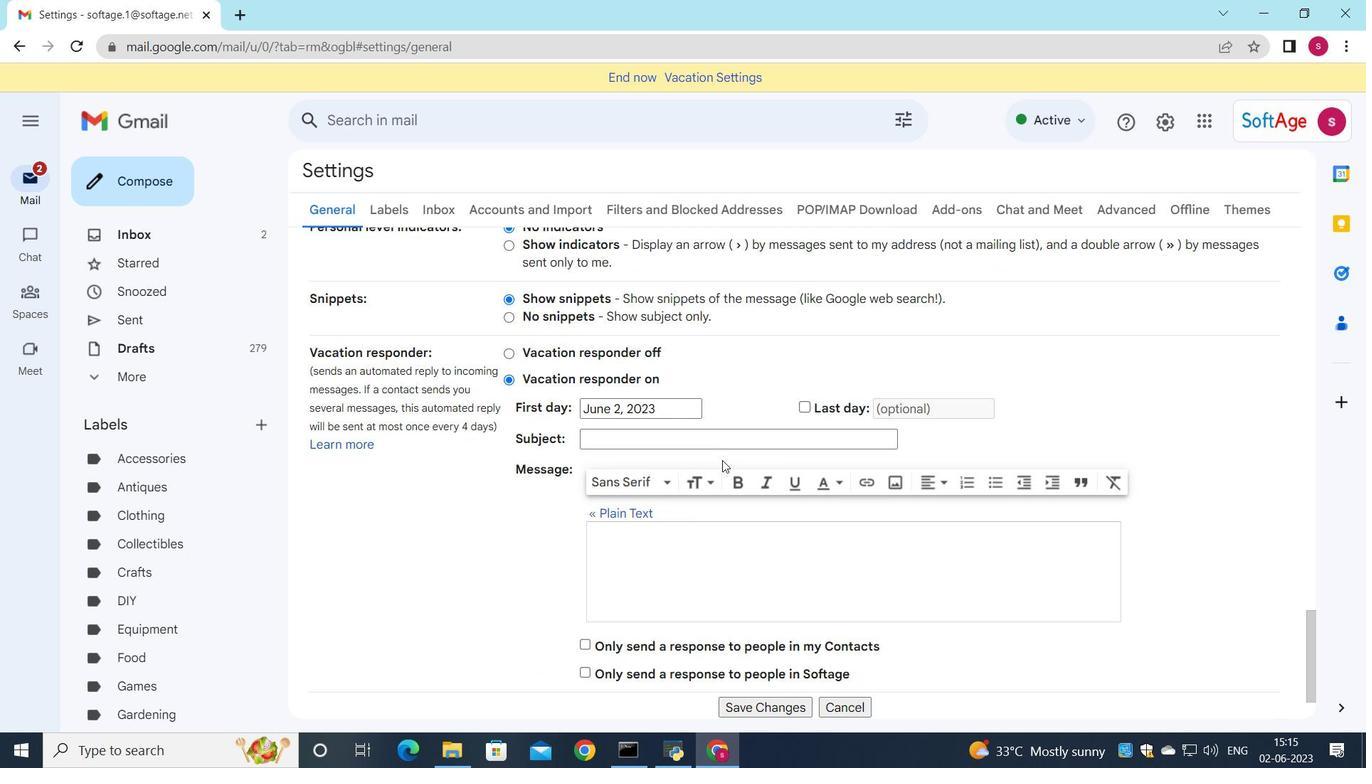 
Action: Mouse scrolled (723, 457) with delta (0, 0)
Screenshot: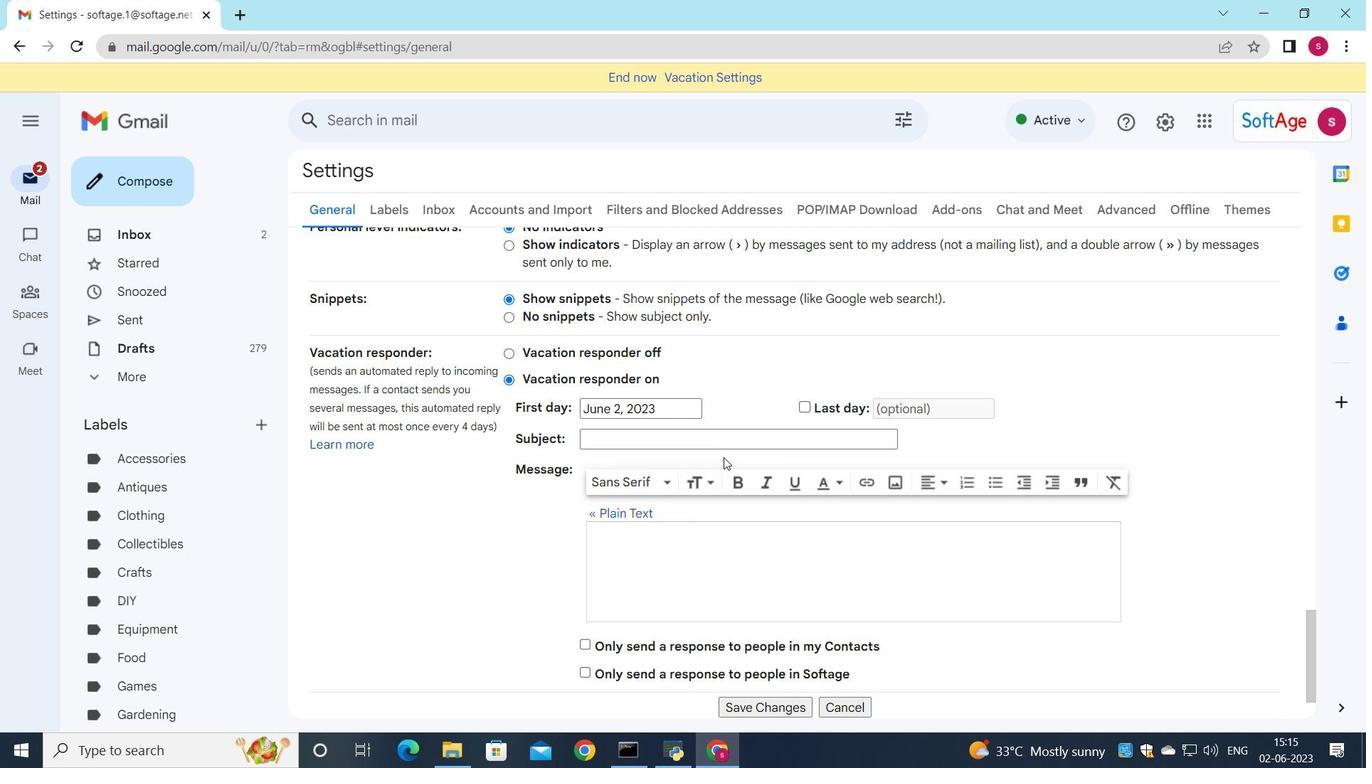 
Action: Mouse scrolled (723, 459) with delta (0, 0)
Screenshot: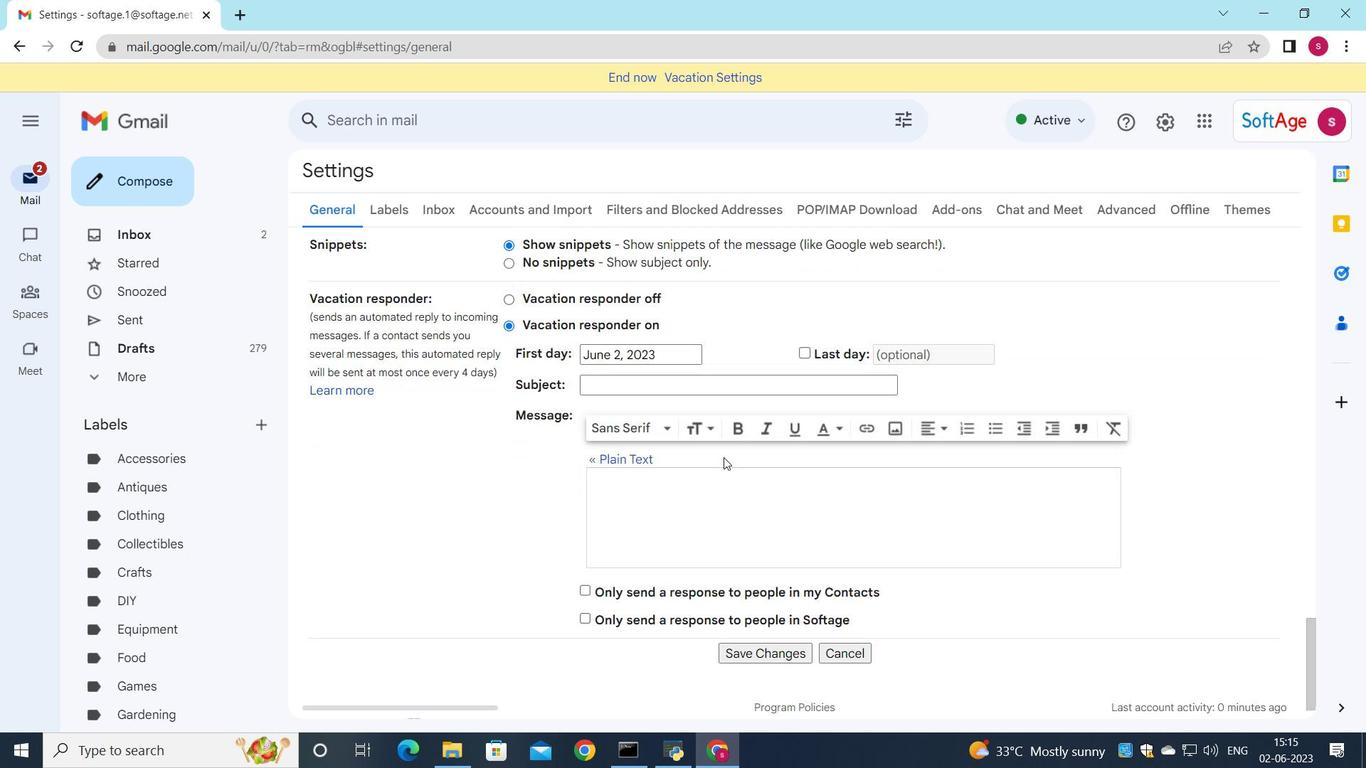 
Action: Mouse scrolled (723, 459) with delta (0, 0)
Screenshot: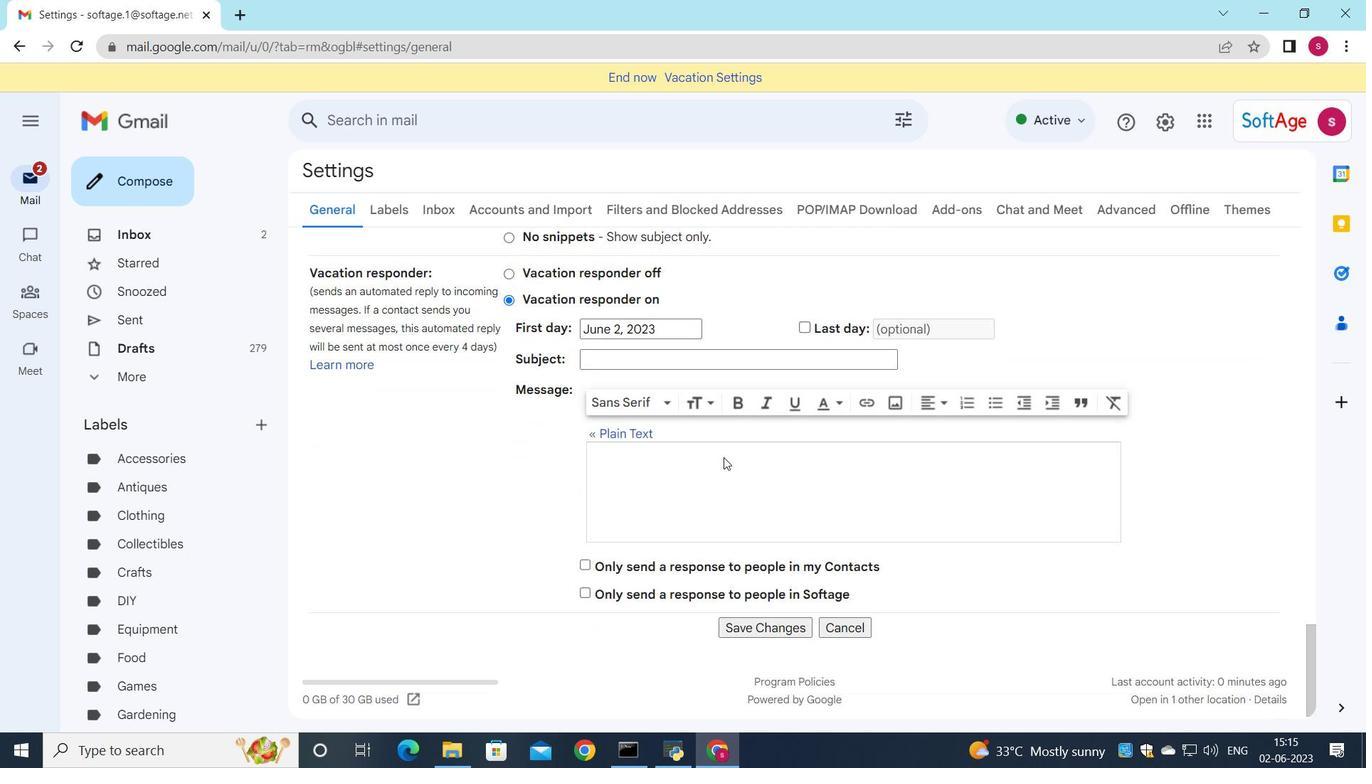 
Action: Mouse scrolled (723, 459) with delta (0, 0)
Screenshot: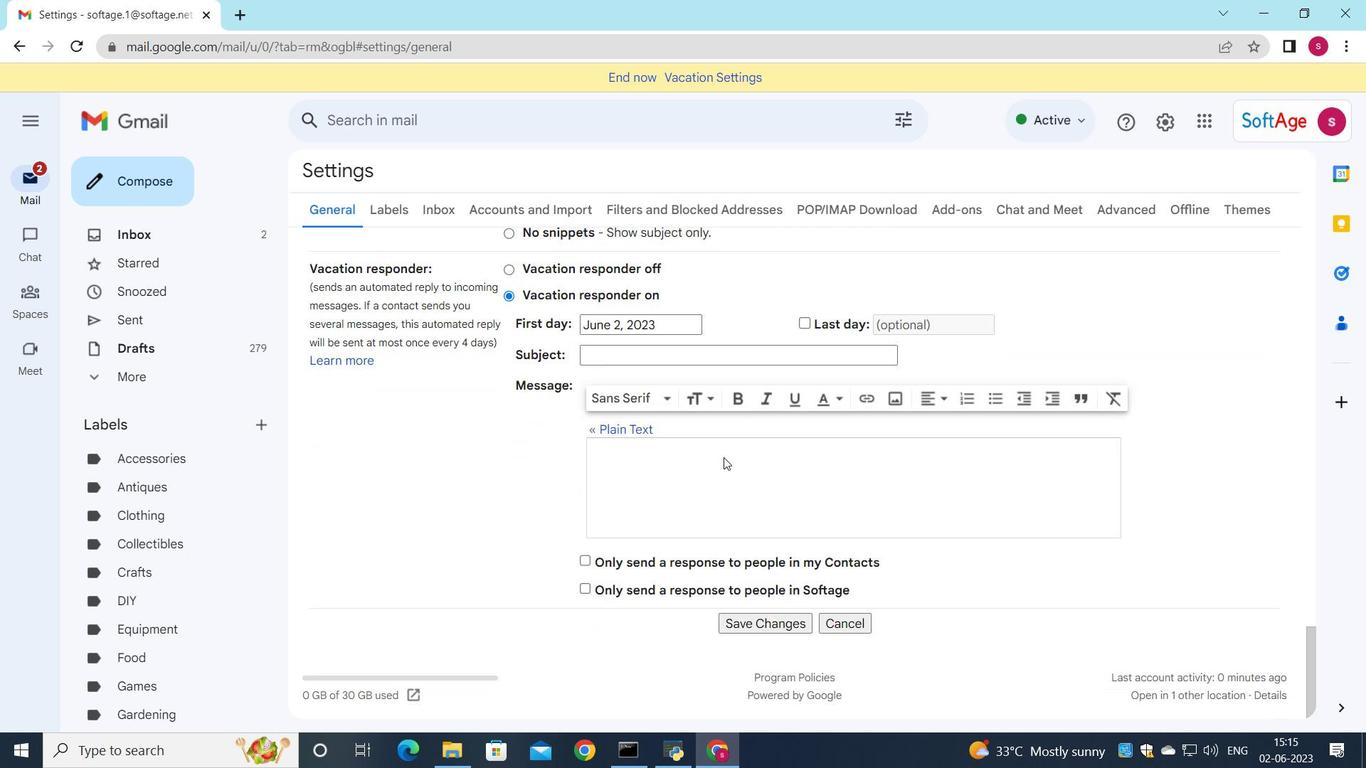 
Action: Mouse moved to (724, 459)
Screenshot: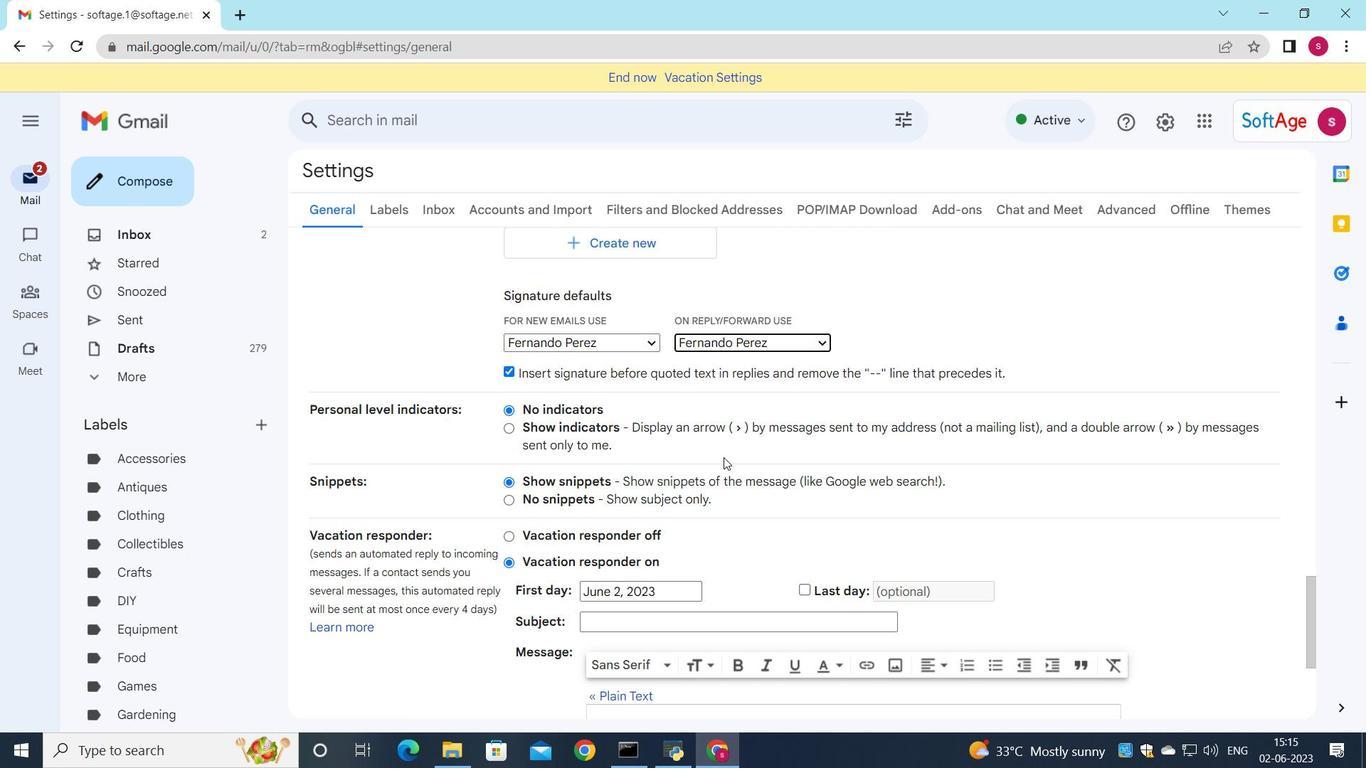 
Action: Mouse scrolled (724, 458) with delta (0, 0)
Screenshot: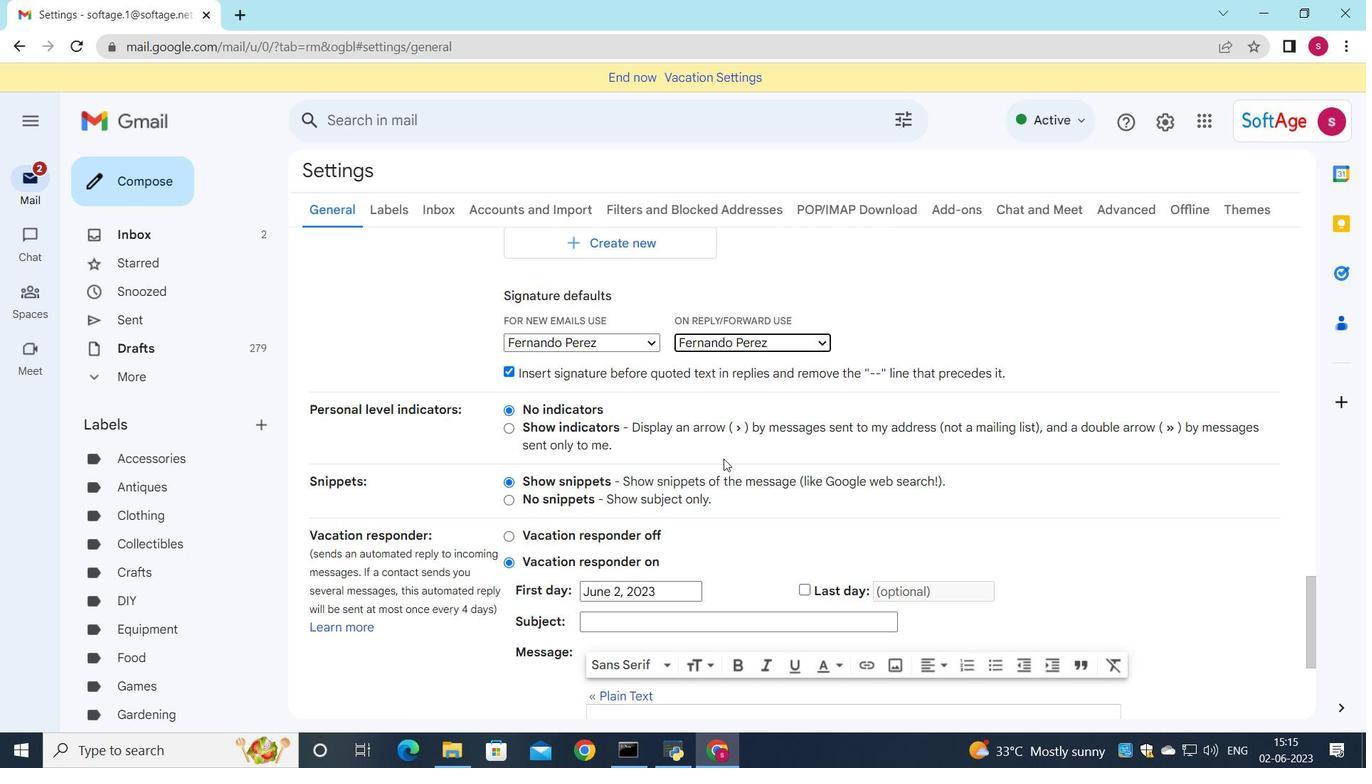 
Action: Mouse scrolled (724, 458) with delta (0, 0)
Screenshot: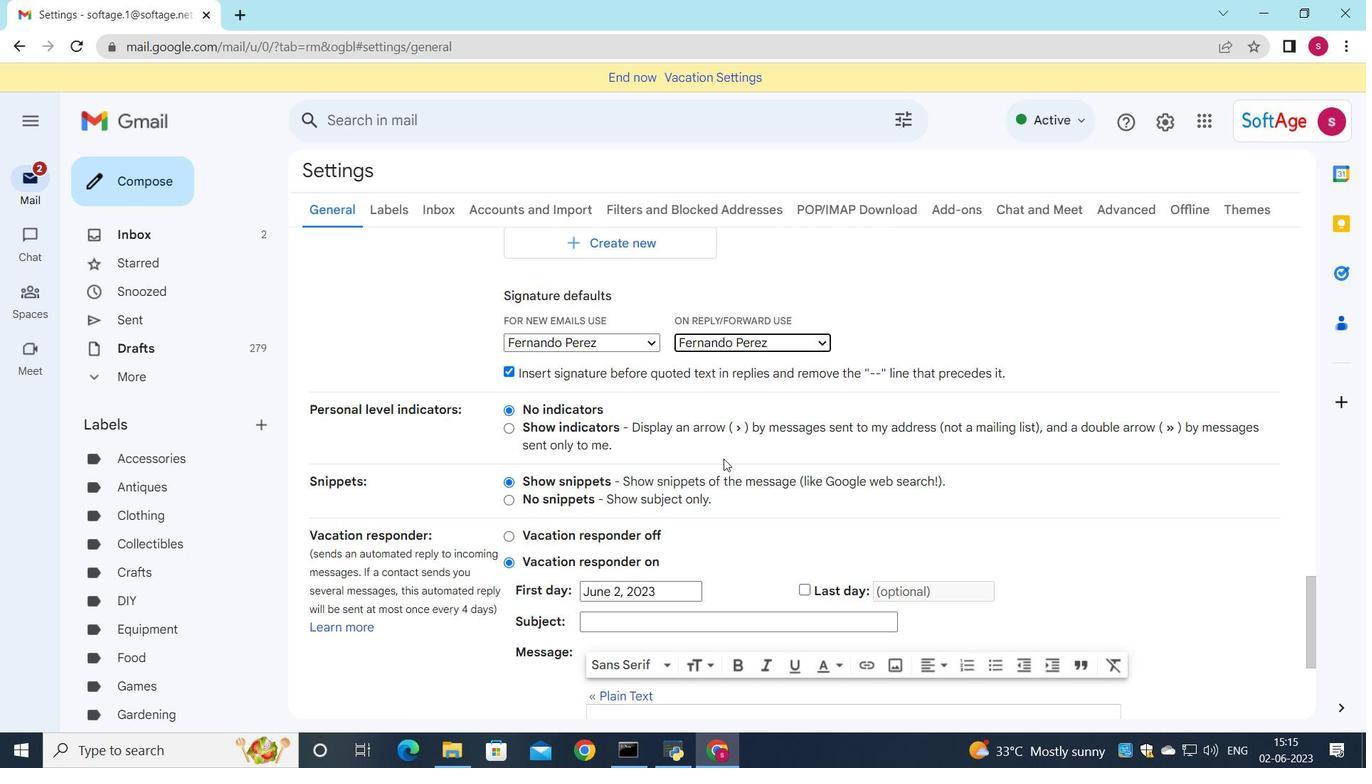 
Action: Mouse scrolled (724, 458) with delta (0, 0)
Screenshot: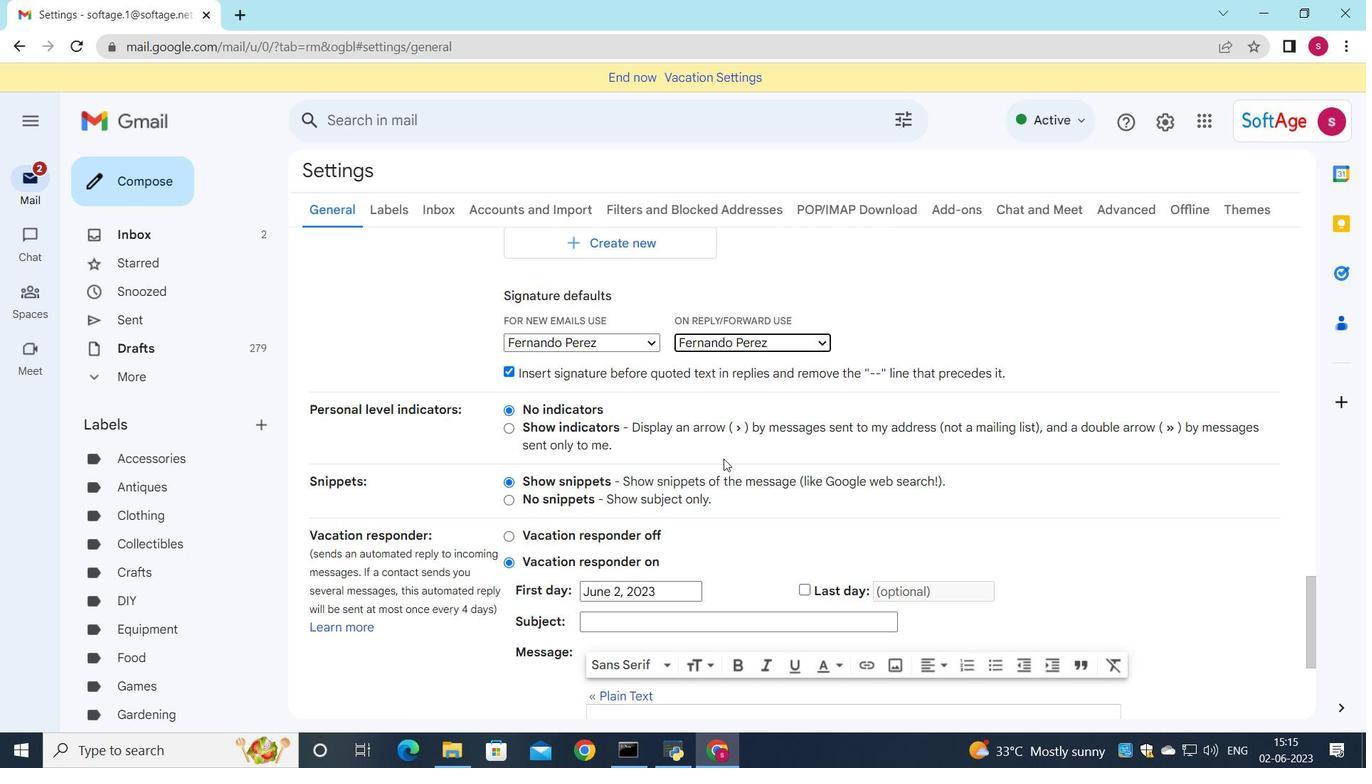 
Action: Mouse scrolled (724, 458) with delta (0, 0)
Screenshot: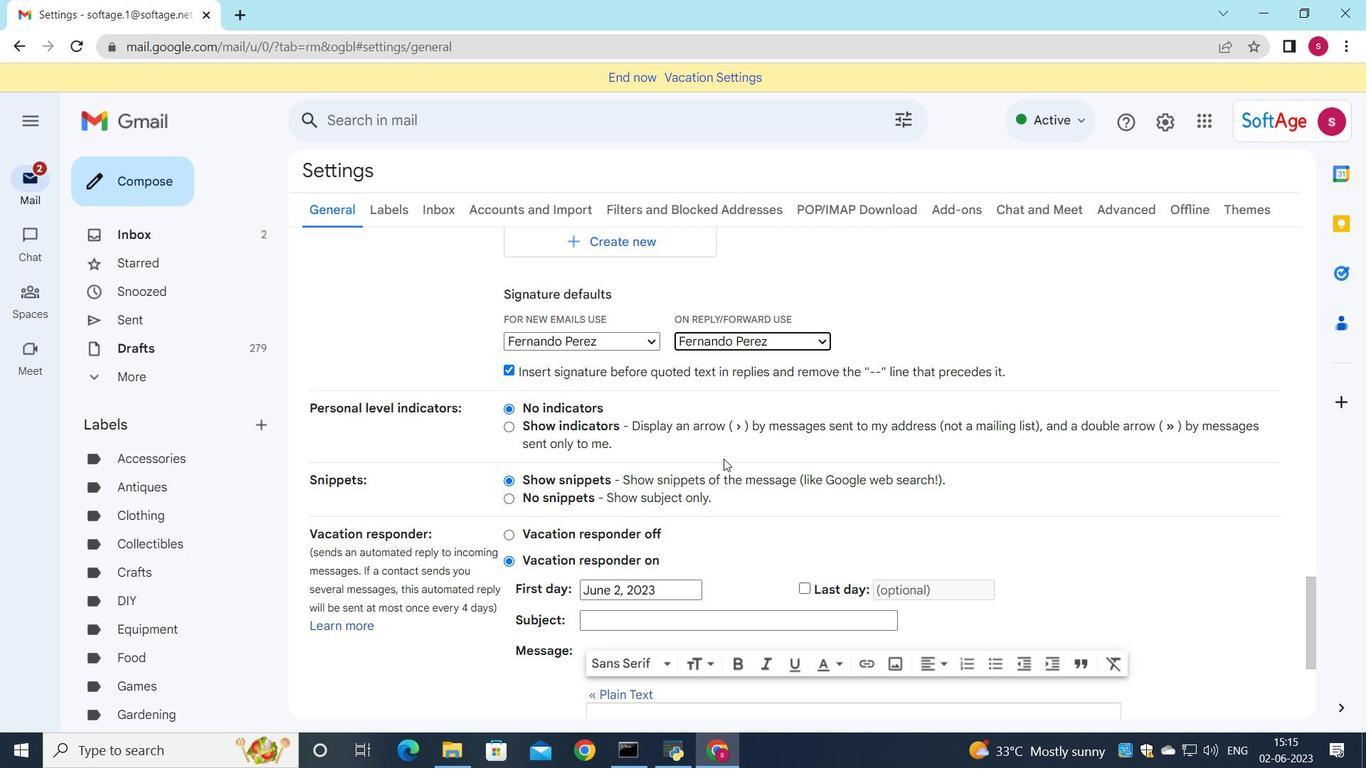 
Action: Mouse scrolled (724, 458) with delta (0, 0)
Screenshot: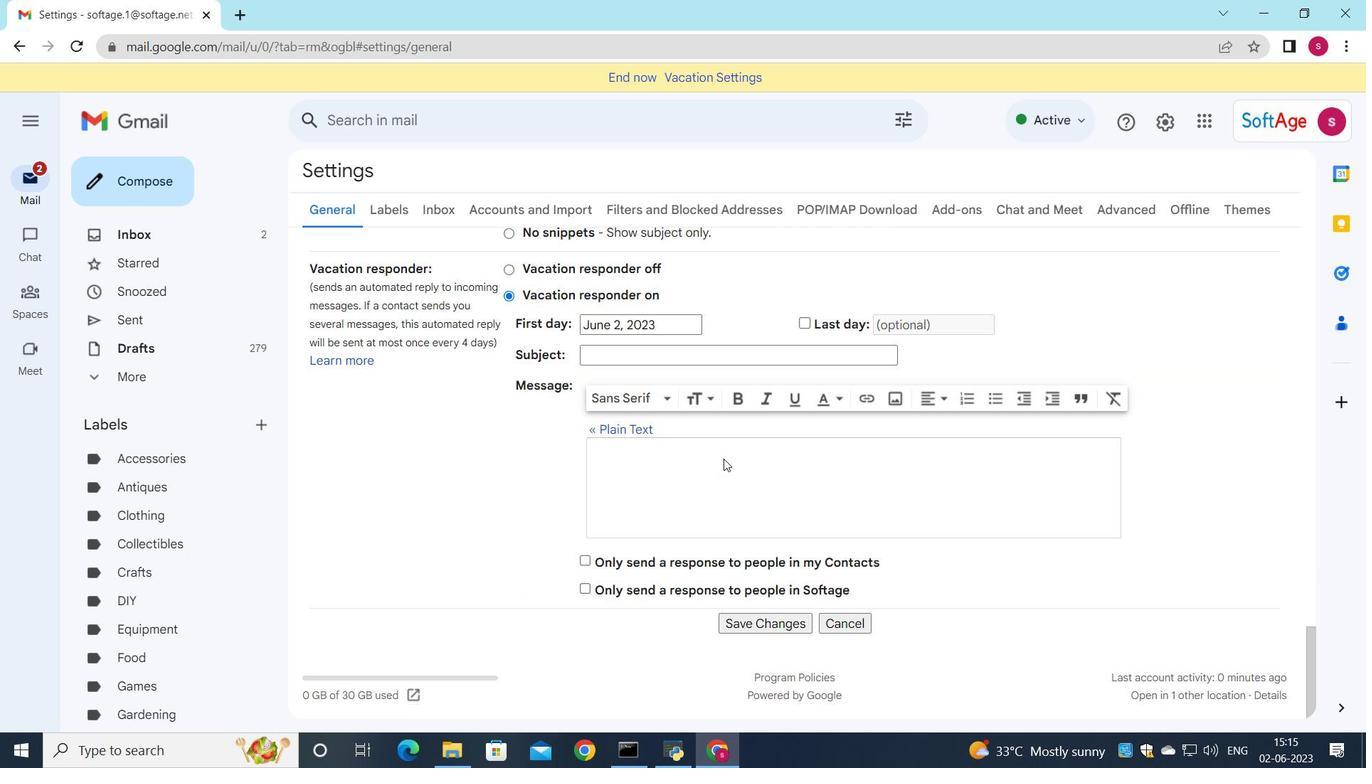 
Action: Mouse moved to (783, 620)
Screenshot: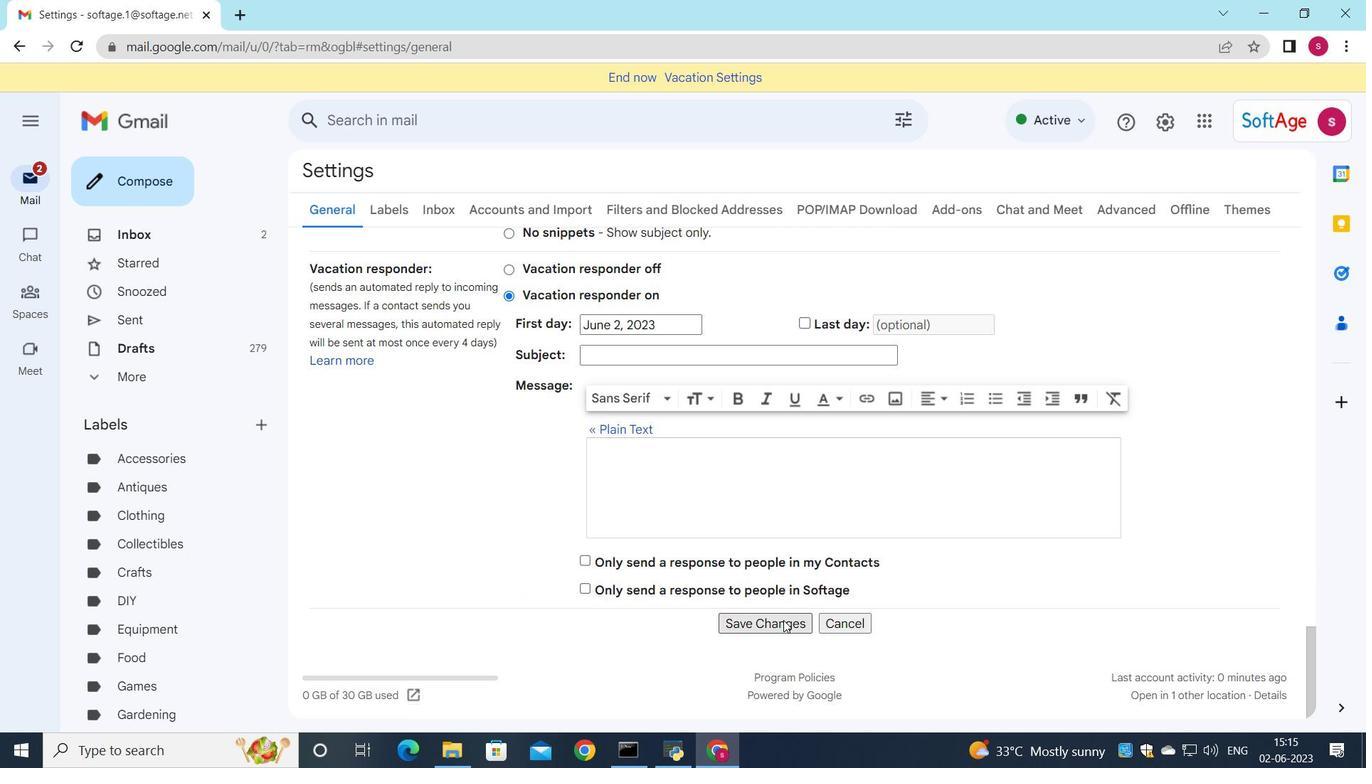 
Action: Mouse pressed left at (783, 620)
Screenshot: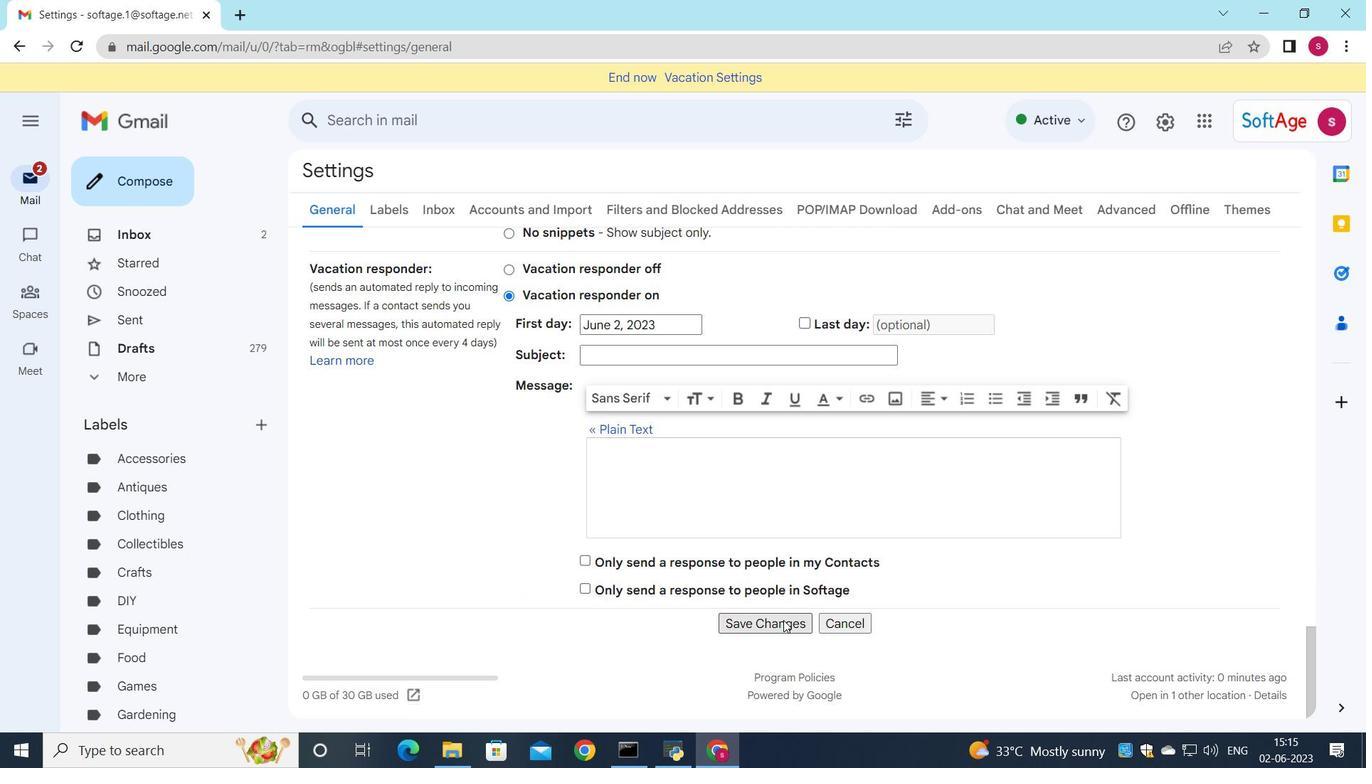 
Action: Mouse moved to (781, 305)
Screenshot: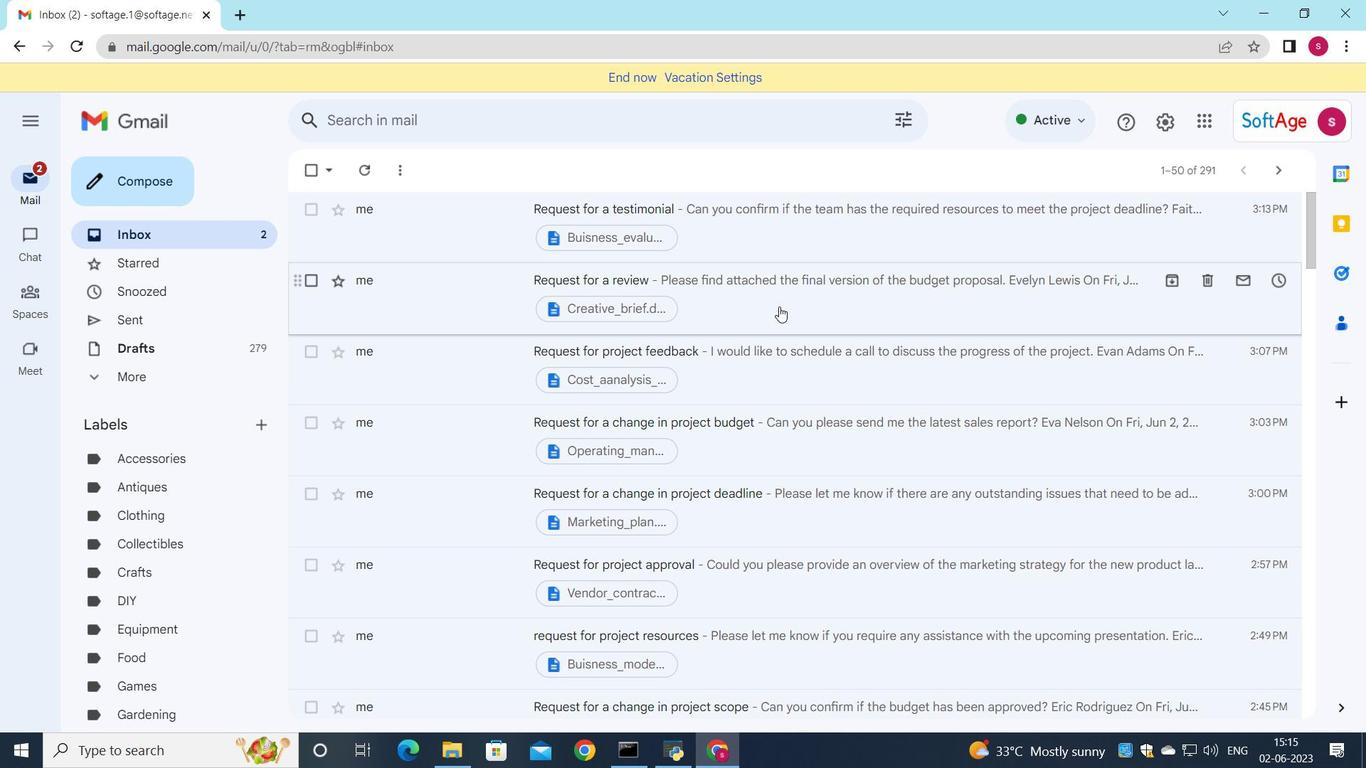 
Action: Mouse pressed left at (781, 305)
Screenshot: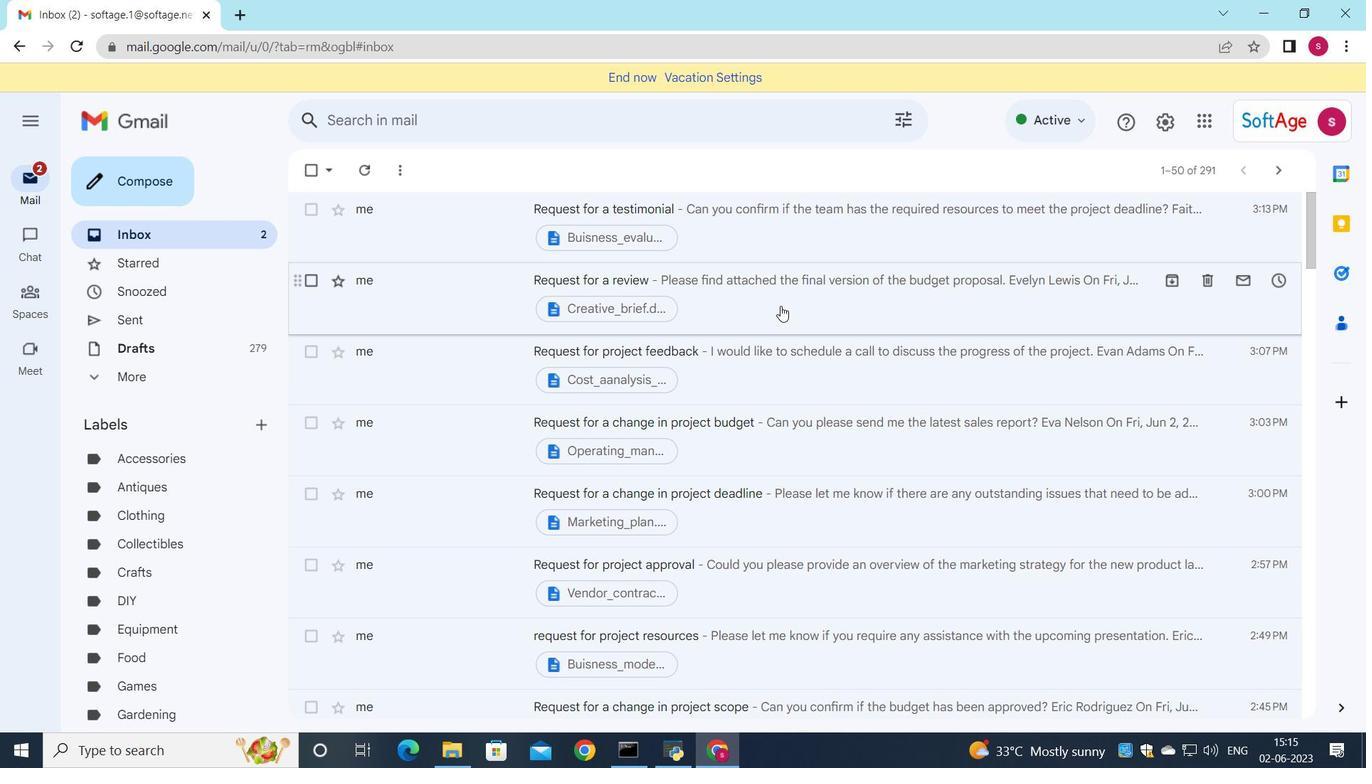 
Action: Mouse moved to (658, 417)
Screenshot: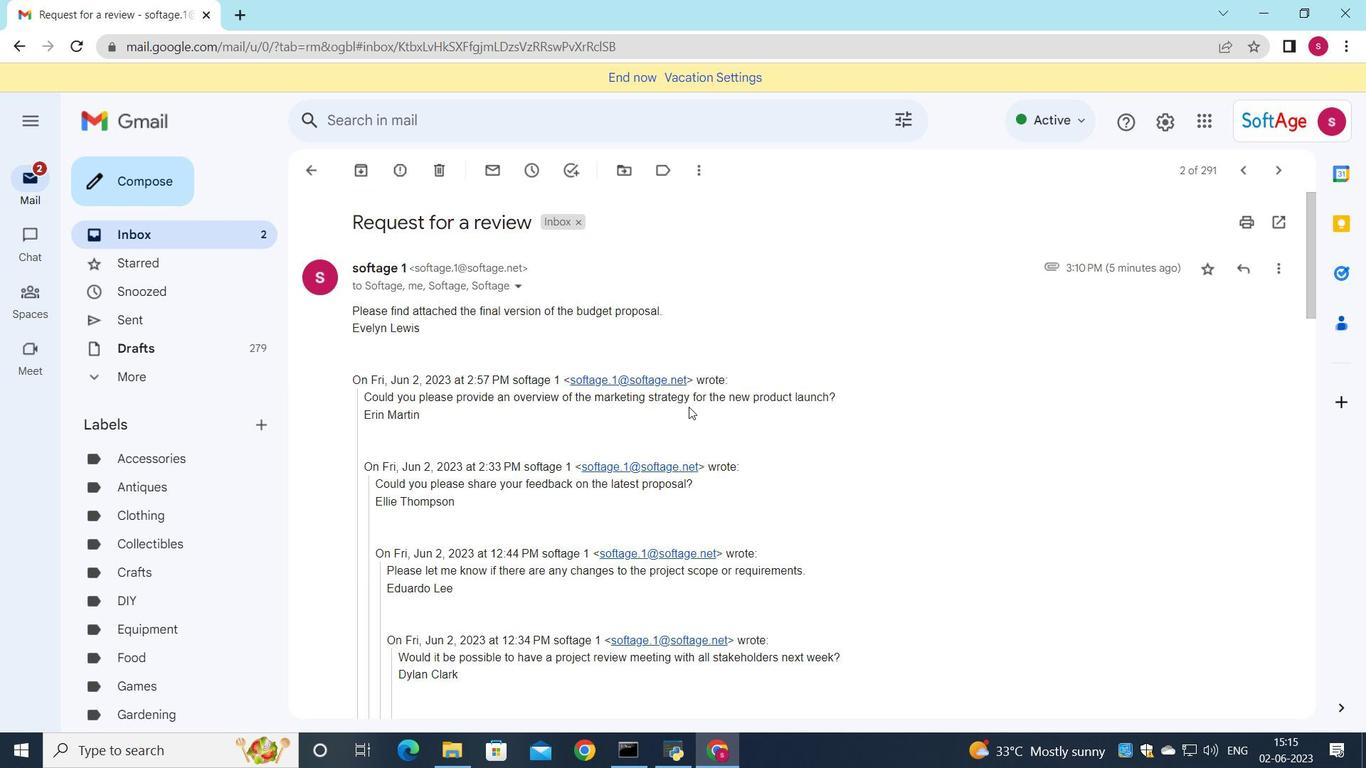 
Action: Mouse scrolled (658, 416) with delta (0, 0)
Screenshot: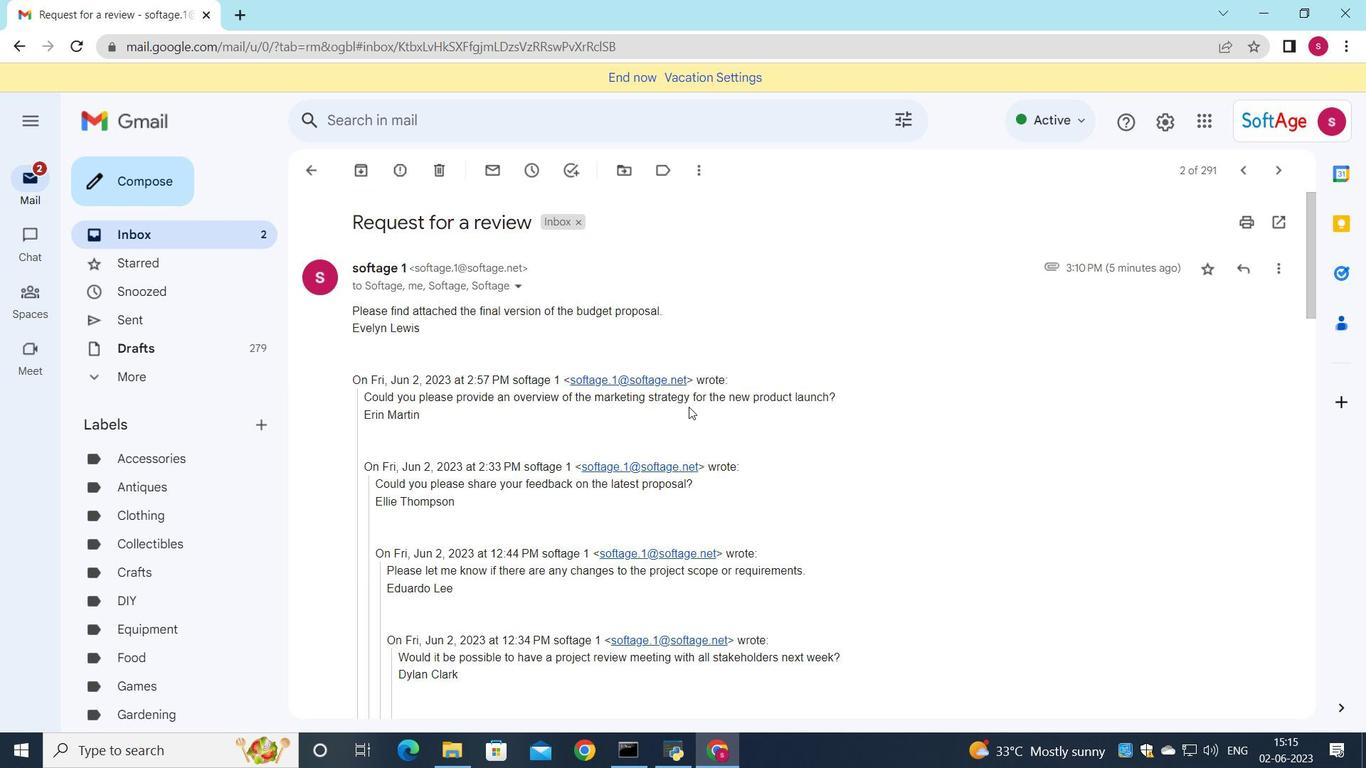 
Action: Mouse moved to (651, 422)
Screenshot: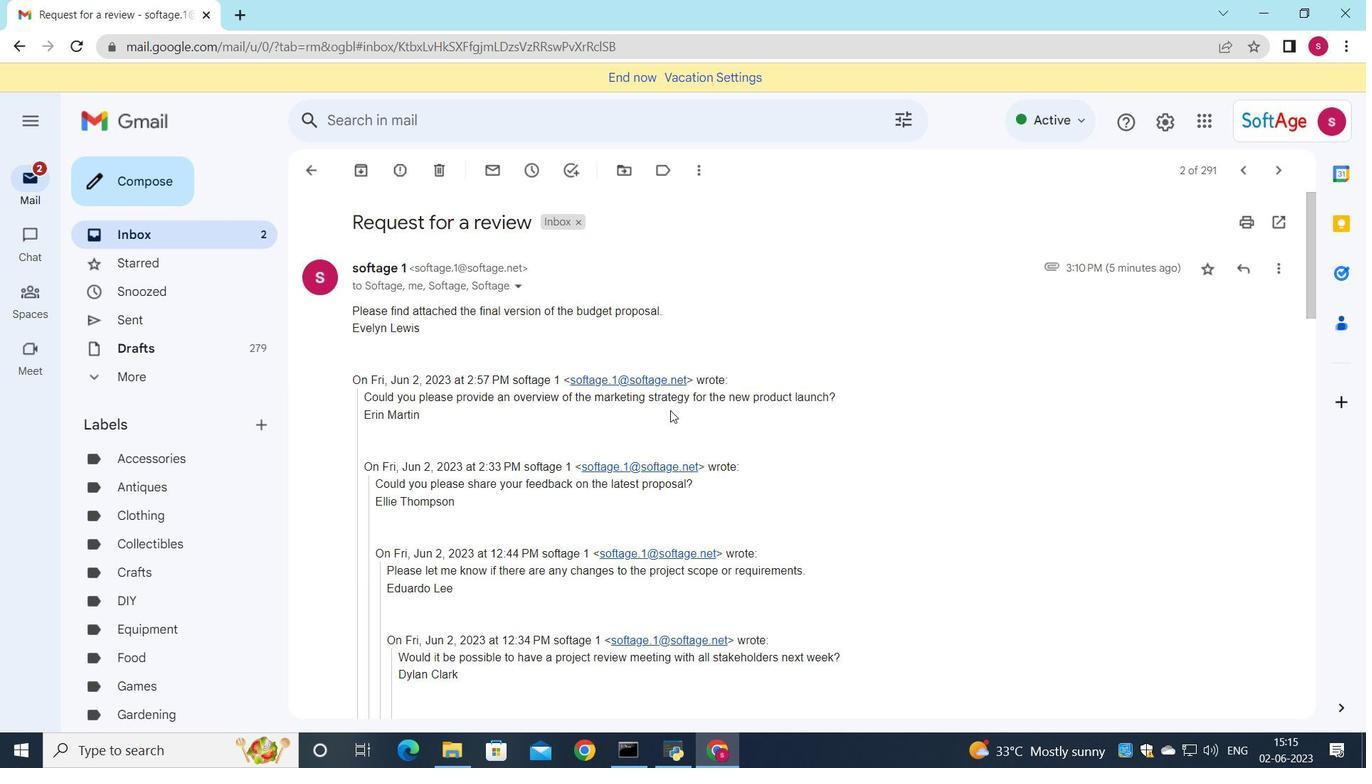 
Action: Mouse scrolled (651, 421) with delta (0, 0)
Screenshot: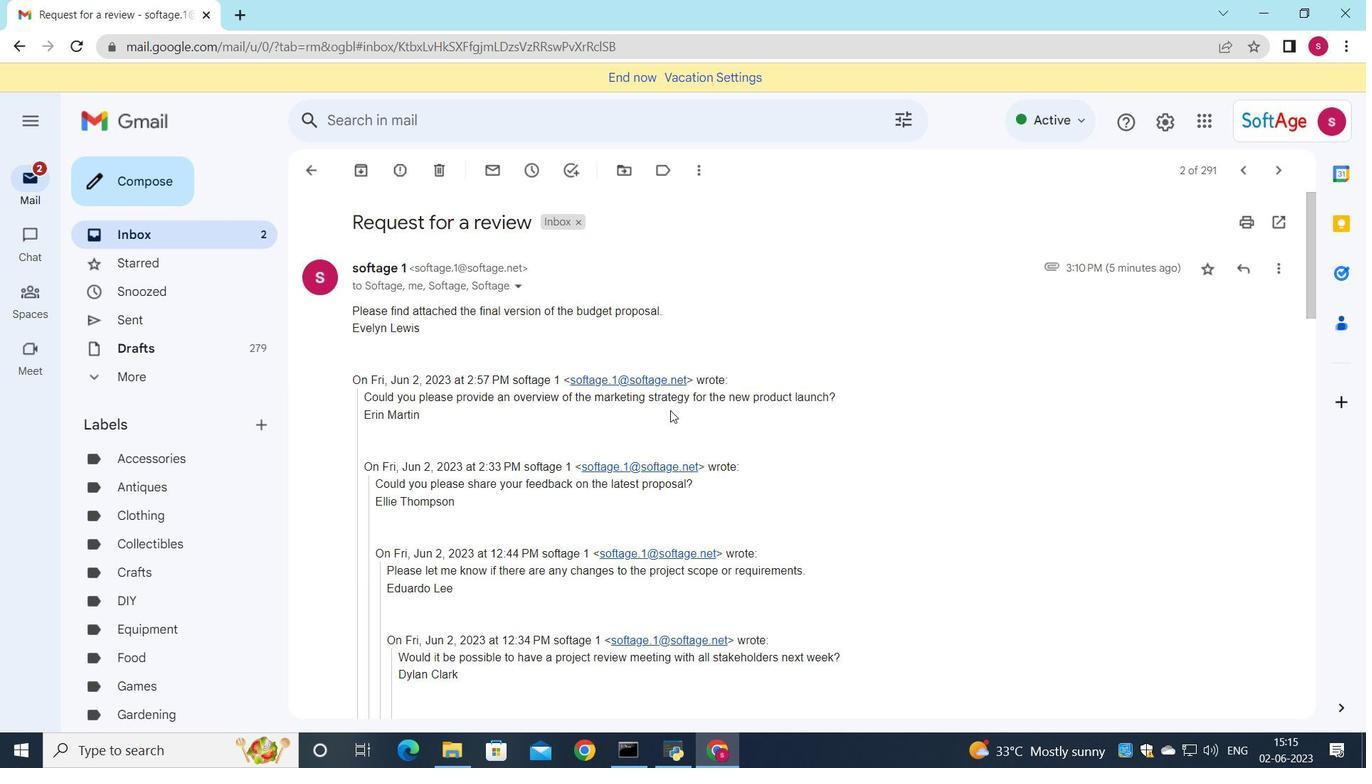 
Action: Mouse moved to (645, 424)
Screenshot: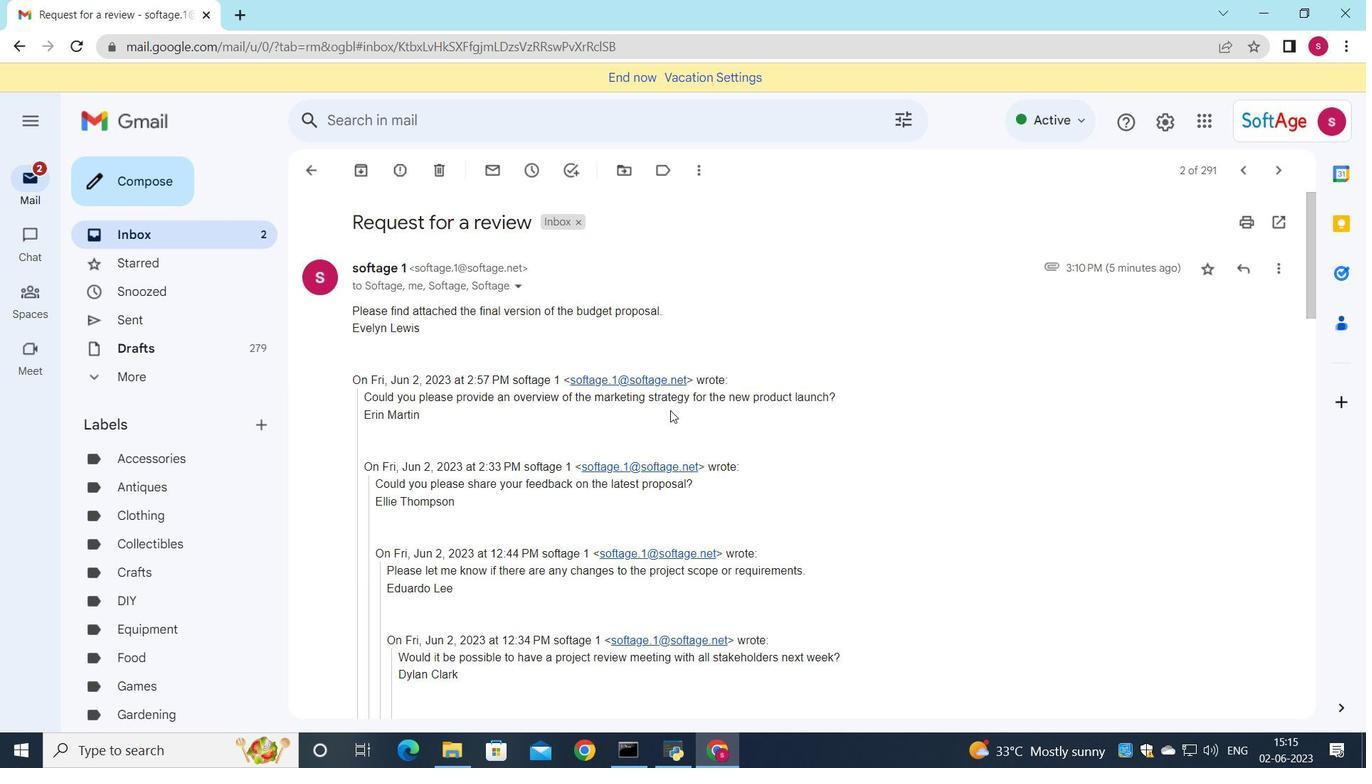 
Action: Mouse scrolled (645, 423) with delta (0, 0)
Screenshot: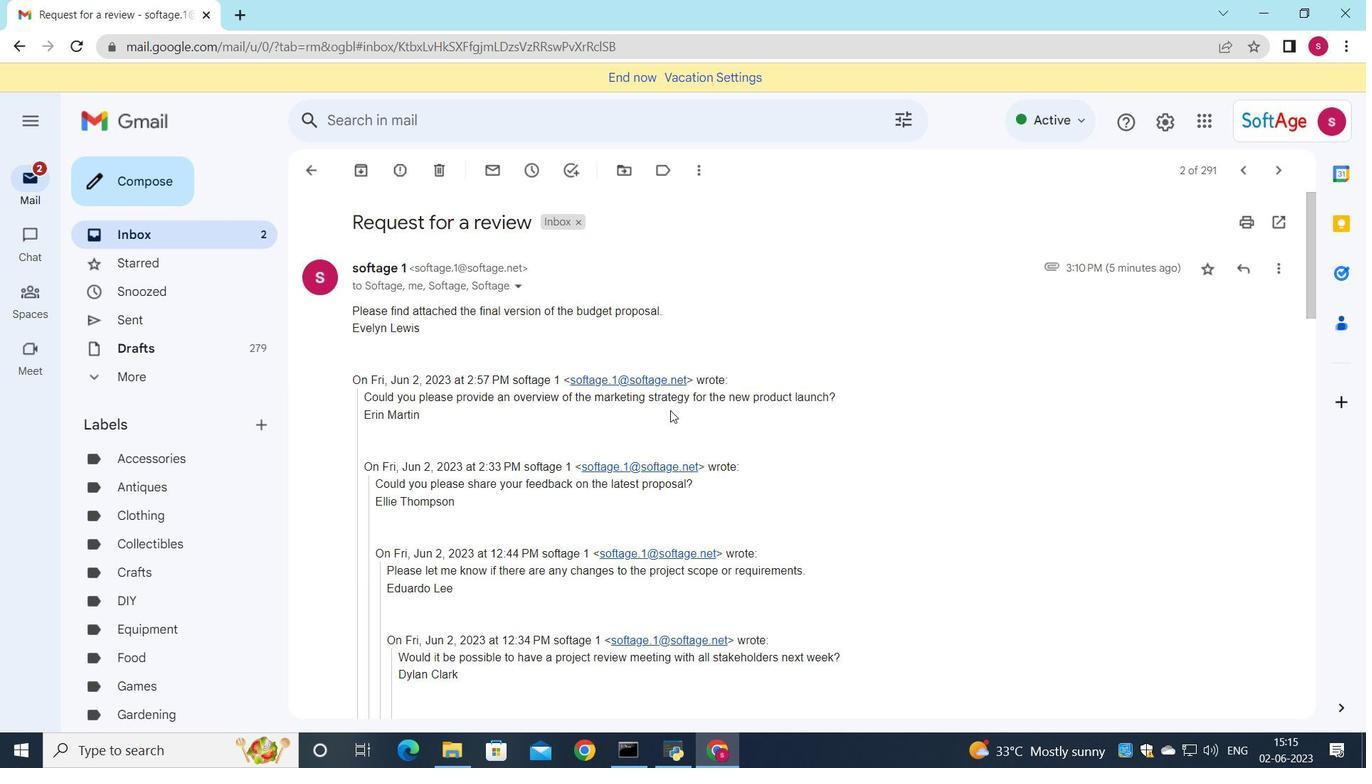 
Action: Mouse moved to (638, 425)
Screenshot: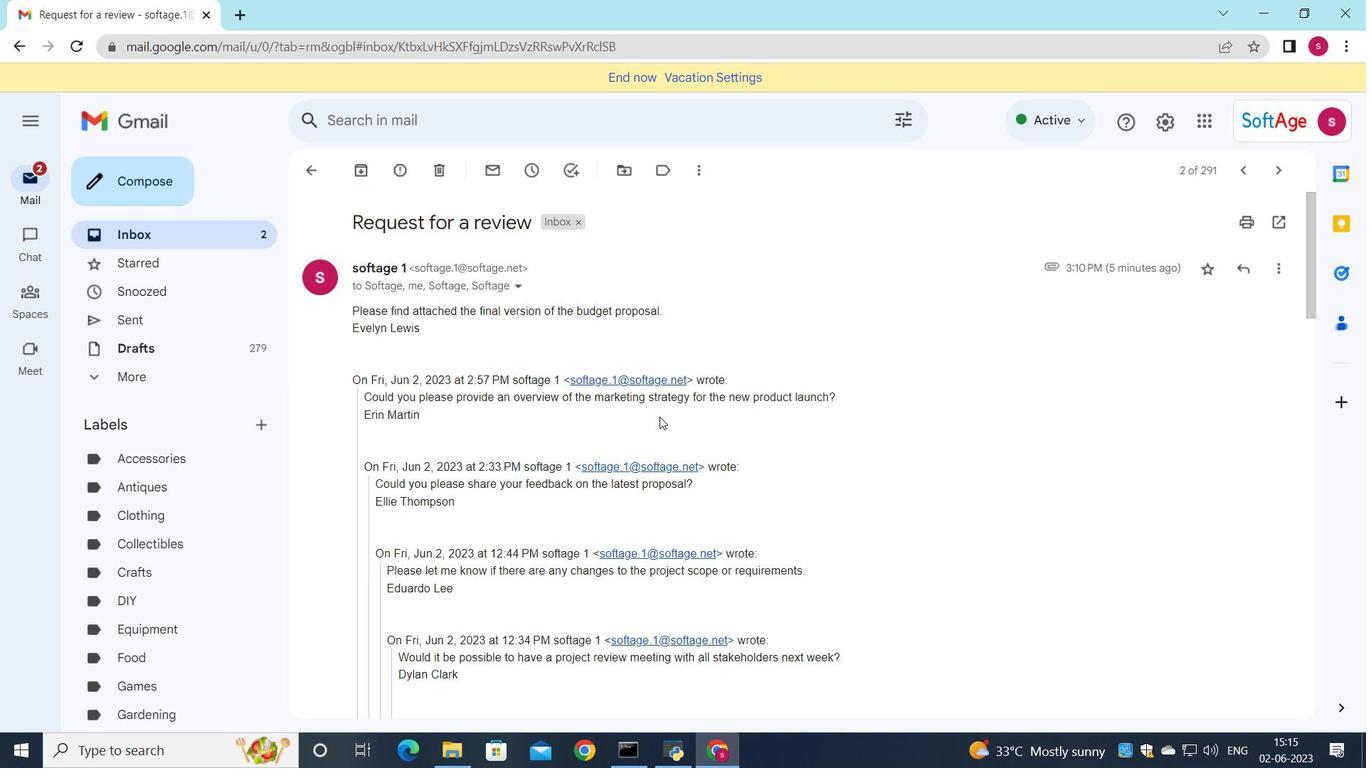 
Action: Mouse scrolled (638, 424) with delta (0, 0)
Screenshot: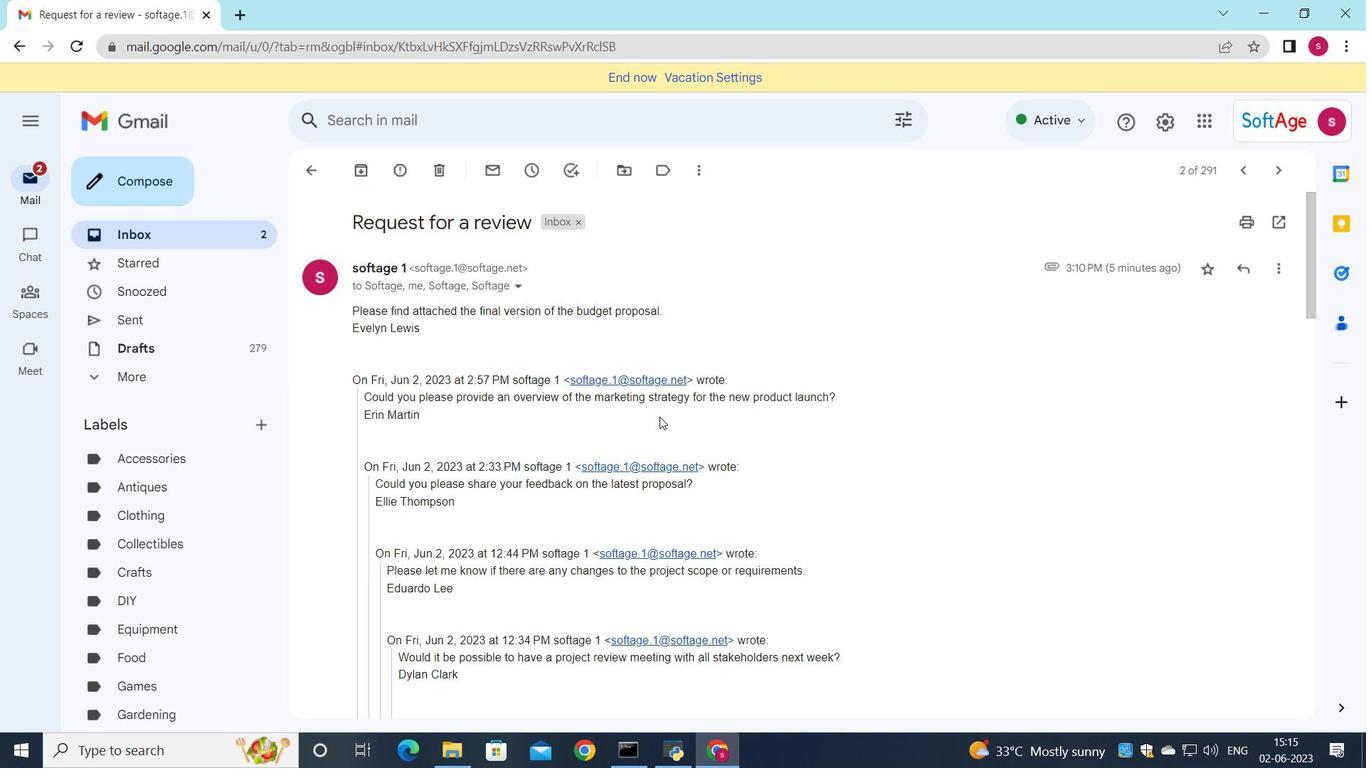 
Action: Mouse moved to (589, 429)
Screenshot: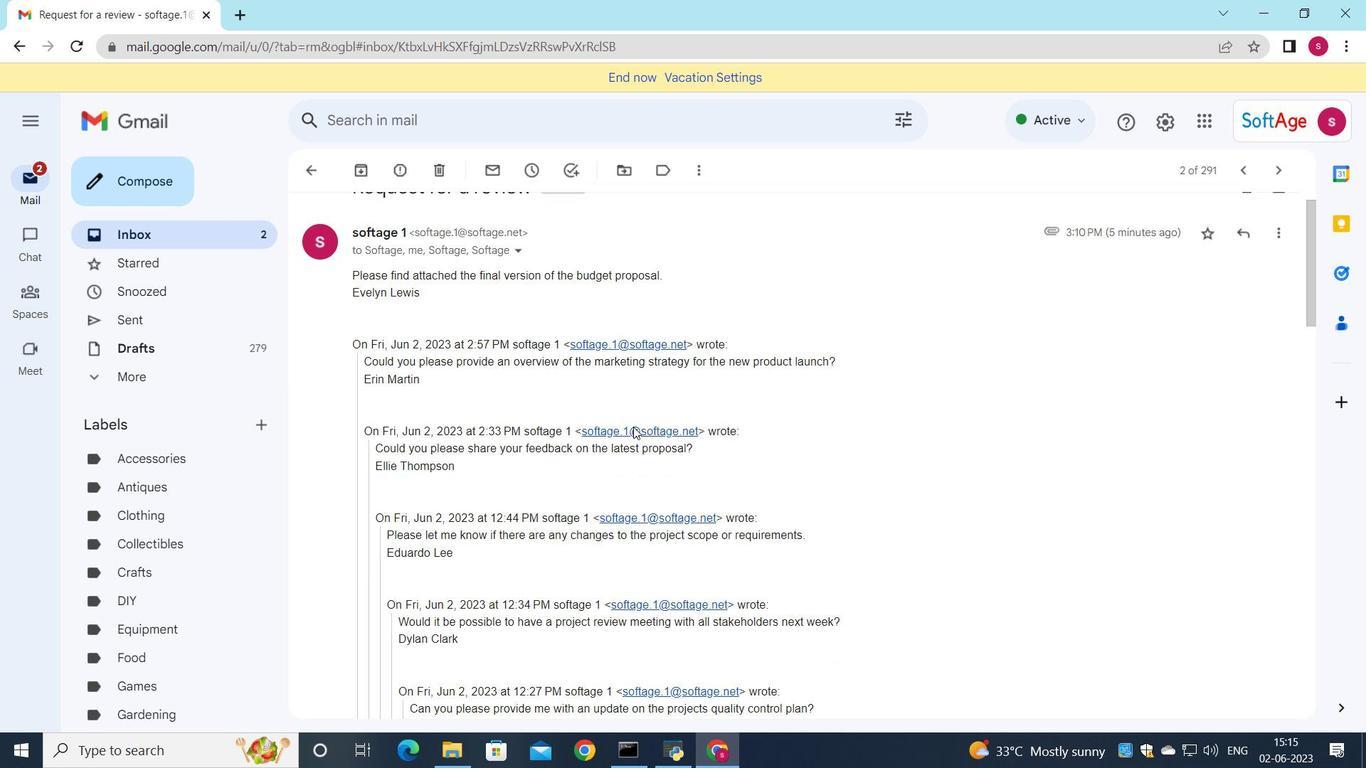 
Action: Mouse scrolled (589, 428) with delta (0, 0)
Screenshot: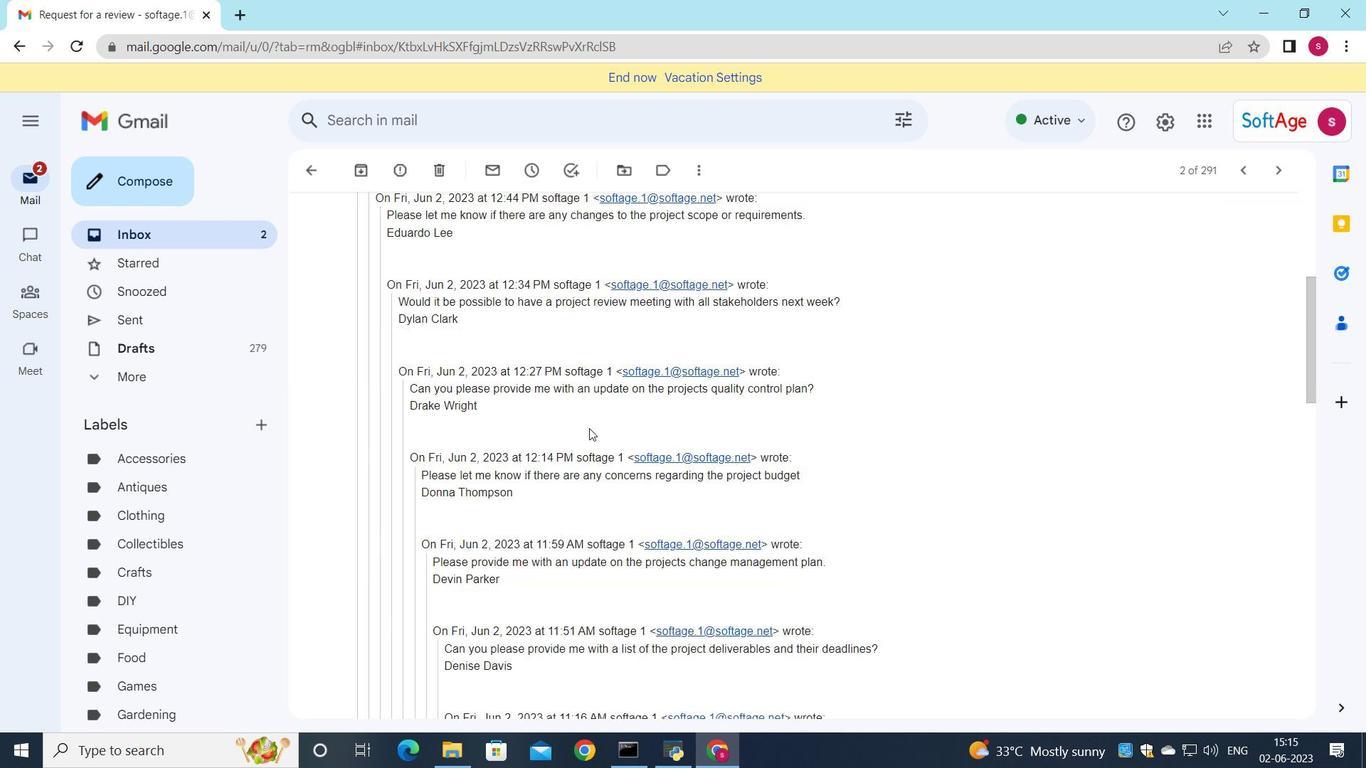 
Action: Mouse moved to (582, 437)
Screenshot: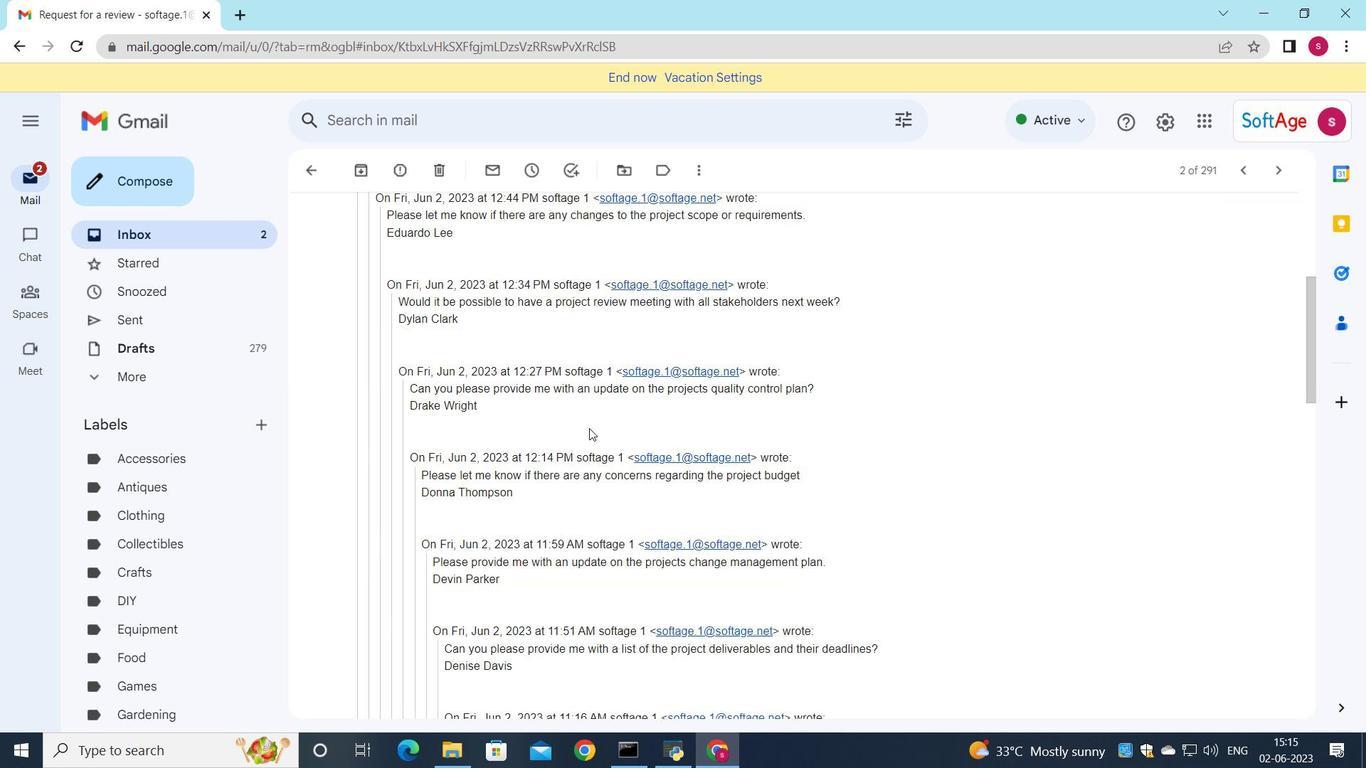
Action: Mouse scrolled (582, 436) with delta (0, 0)
Screenshot: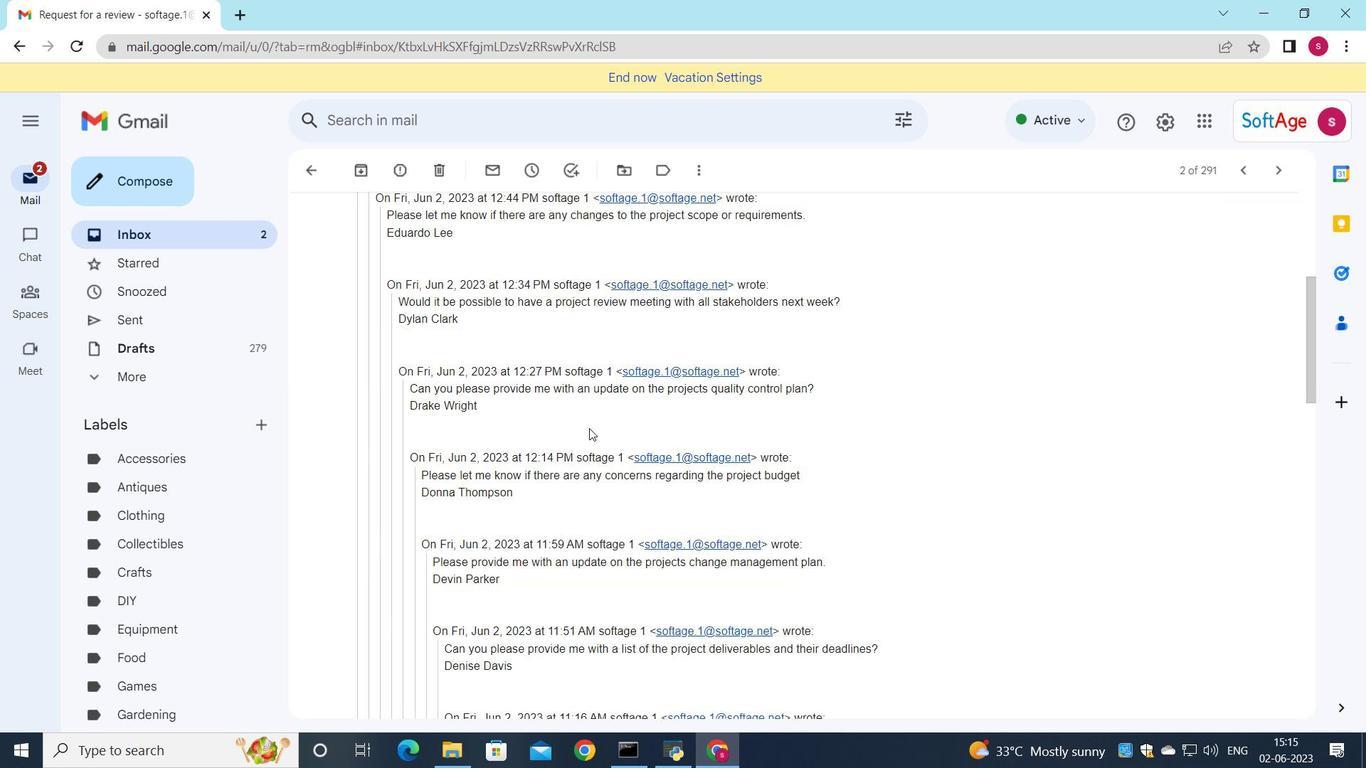 
Action: Mouse moved to (580, 440)
Screenshot: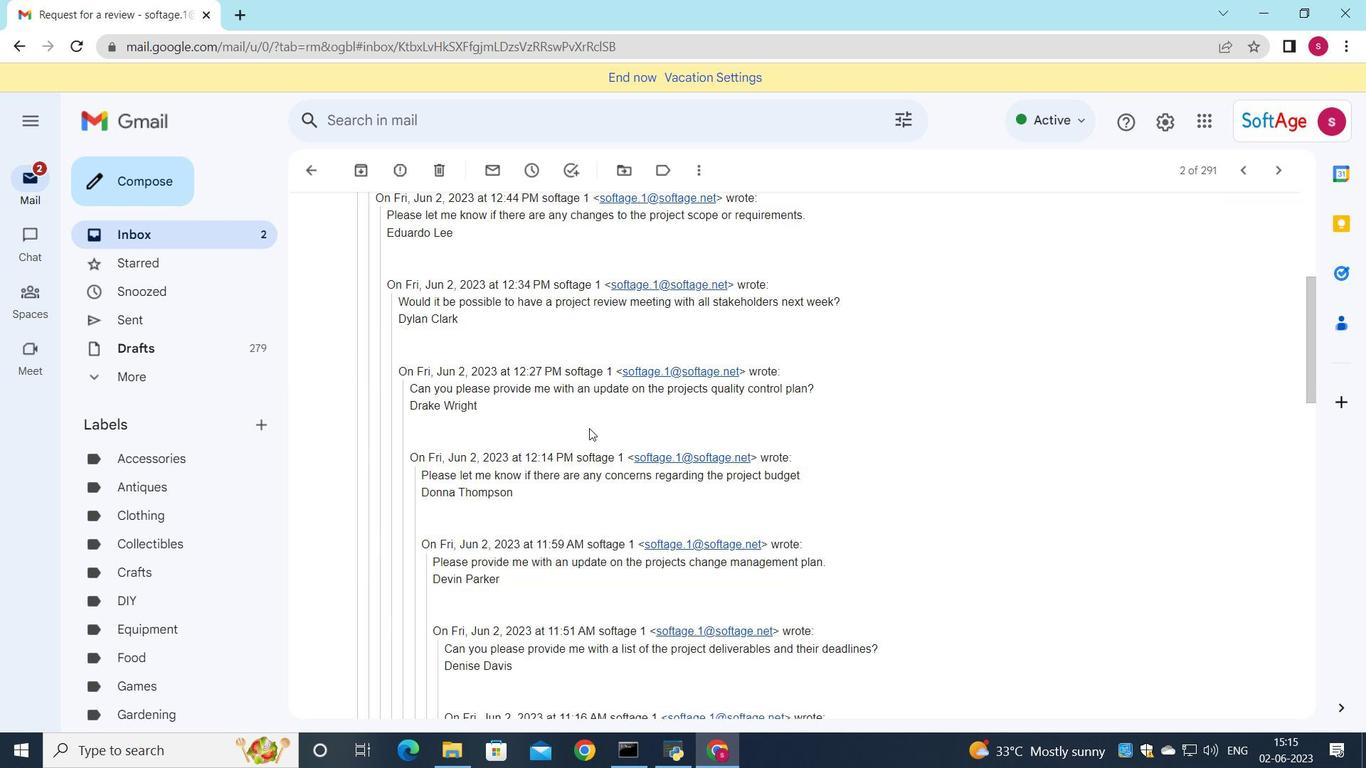 
Action: Mouse scrolled (580, 439) with delta (0, 0)
Screenshot: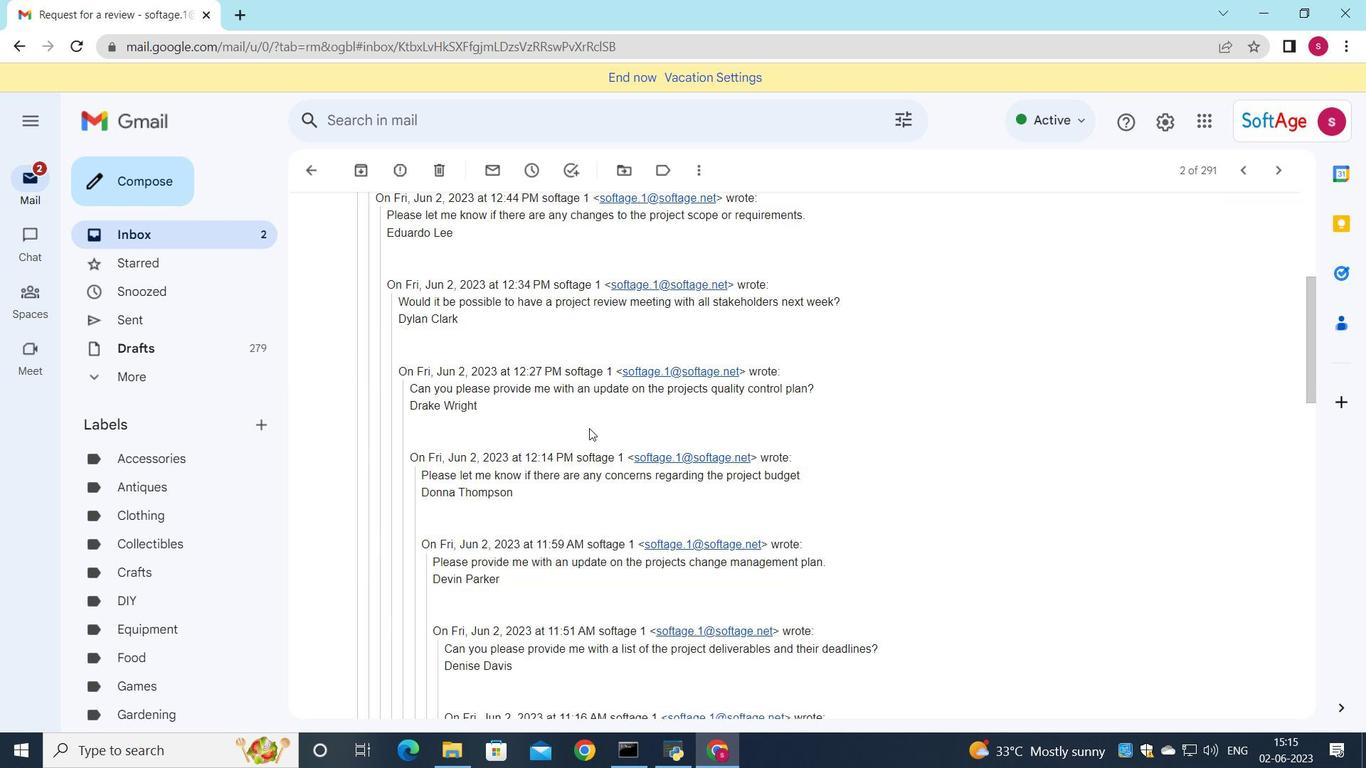 
Action: Mouse moved to (577, 446)
Screenshot: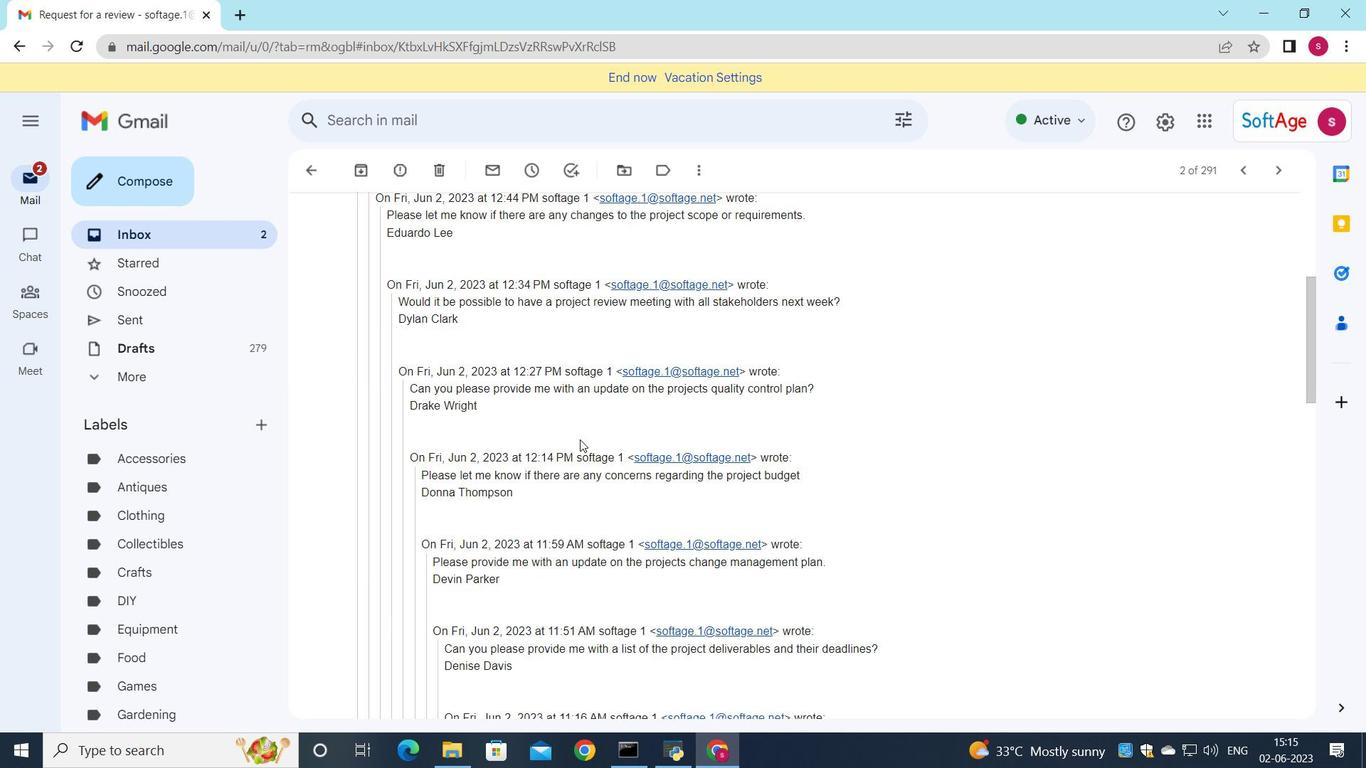 
Action: Mouse scrolled (577, 445) with delta (0, 0)
Screenshot: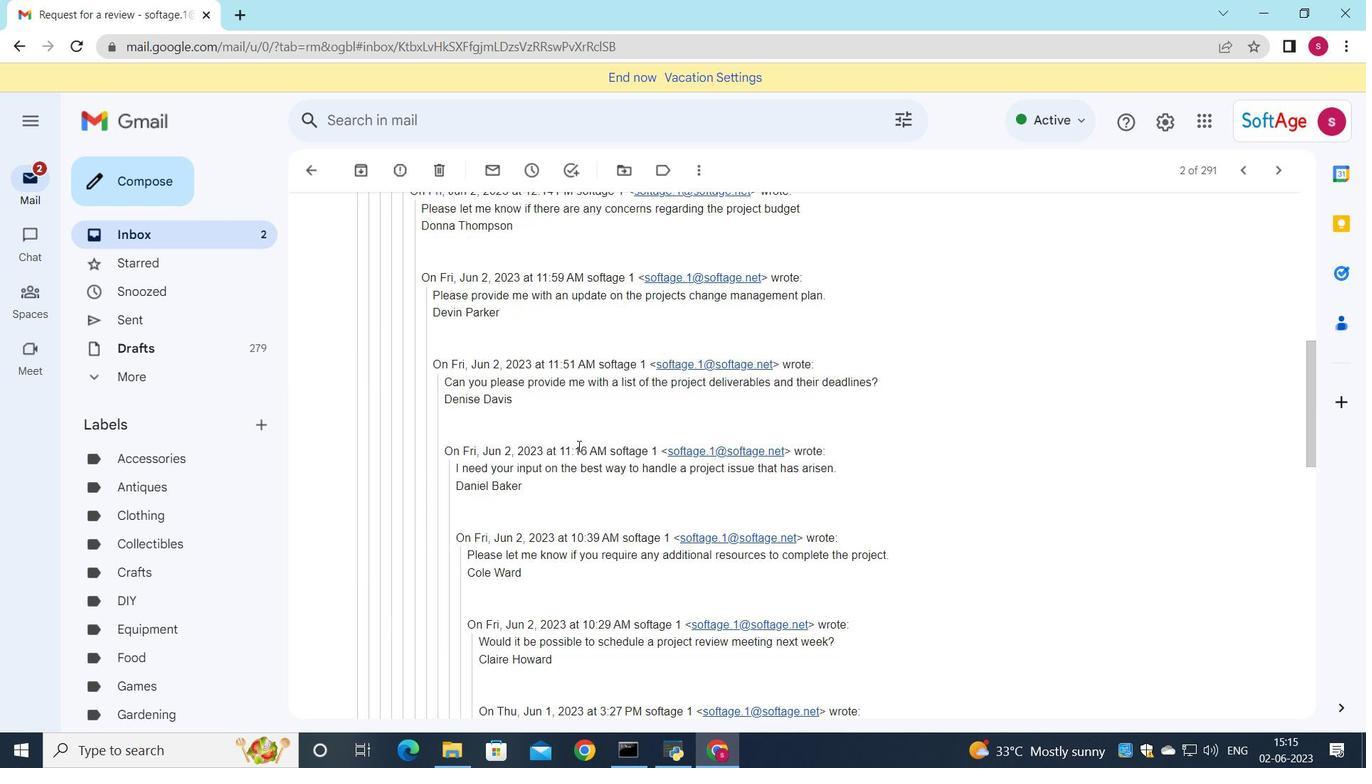 
Action: Mouse scrolled (577, 445) with delta (0, 0)
Screenshot: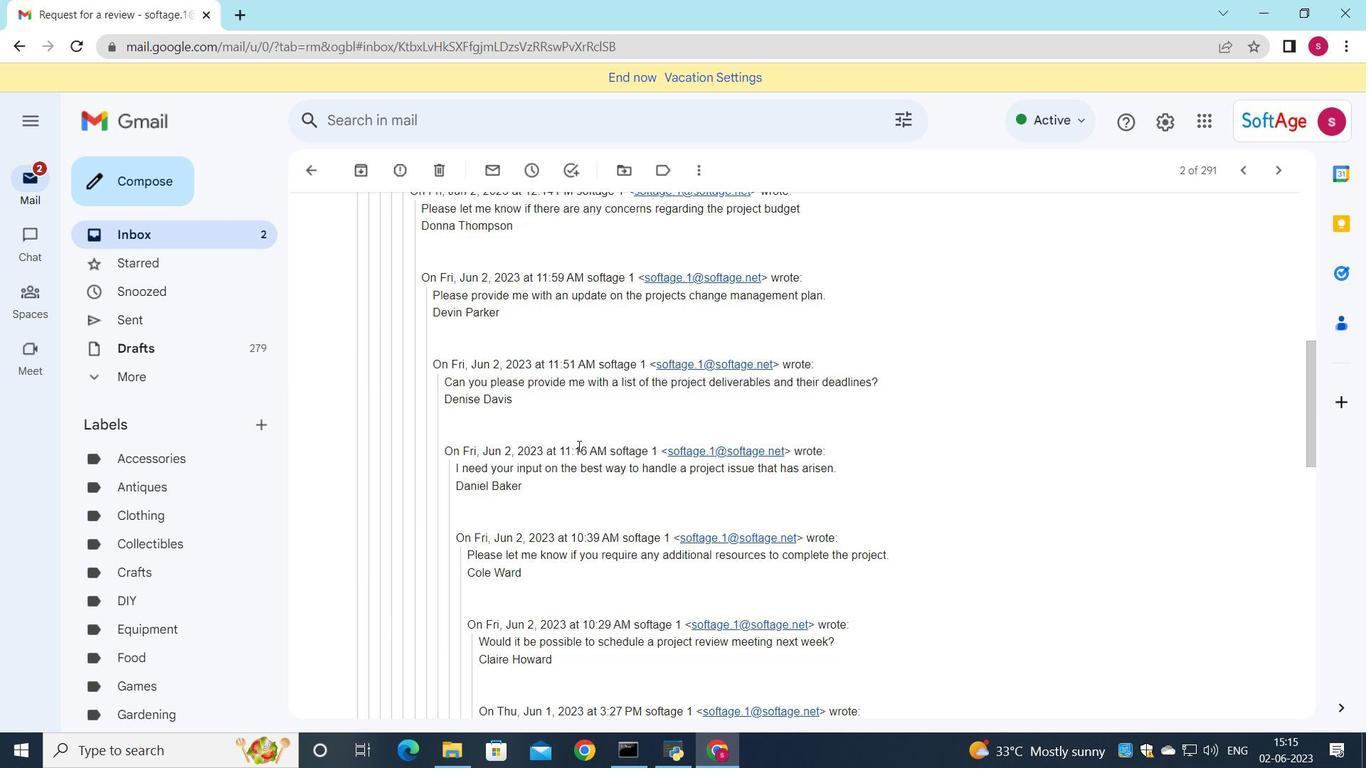 
Action: Mouse scrolled (577, 445) with delta (0, 0)
Screenshot: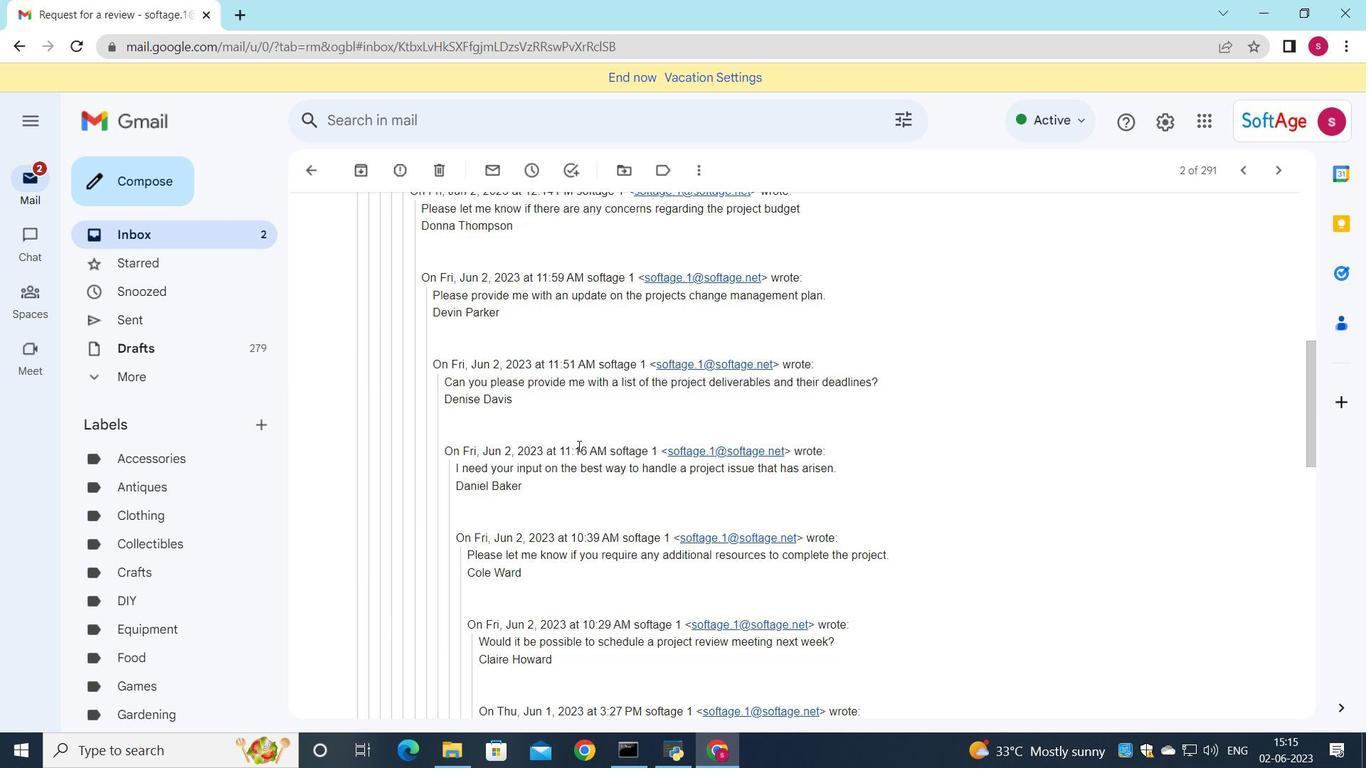 
Action: Mouse scrolled (577, 445) with delta (0, 0)
Screenshot: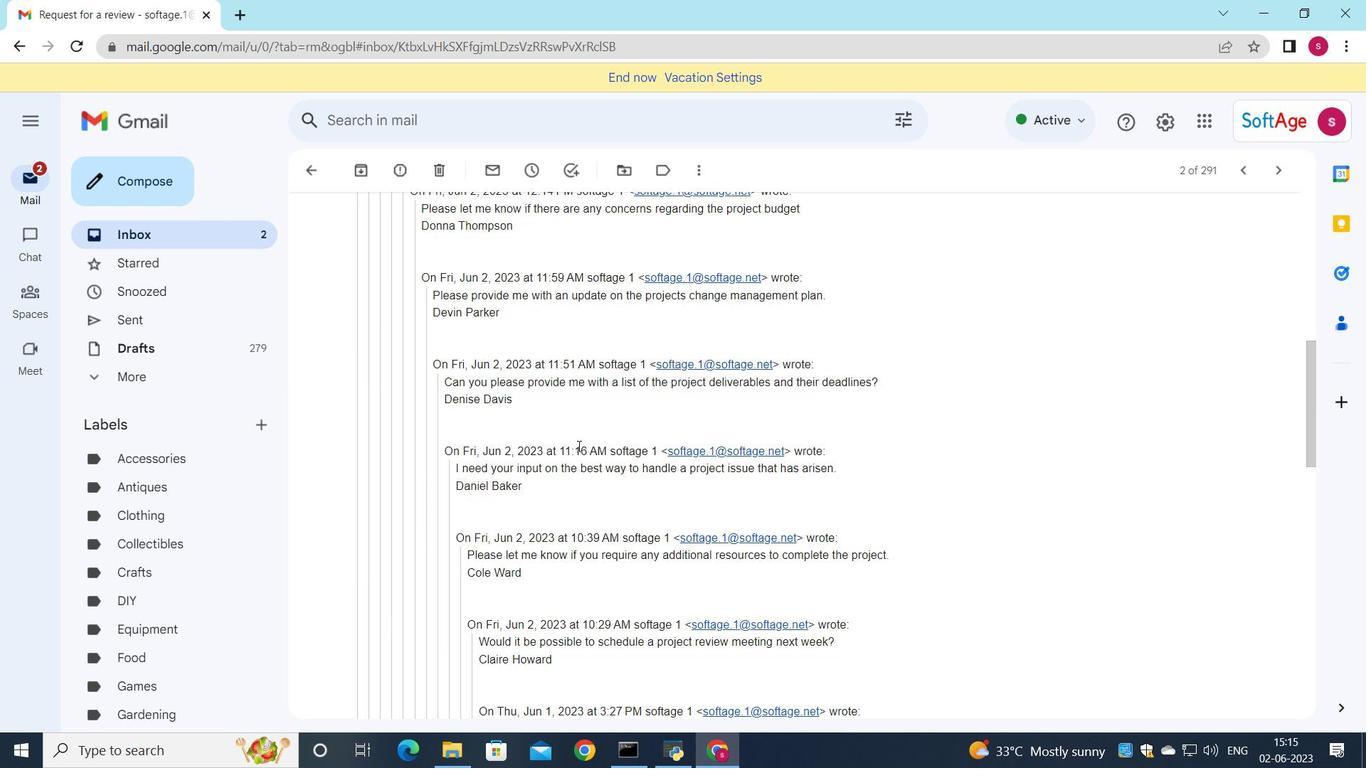 
Action: Mouse scrolled (577, 445) with delta (0, 0)
Screenshot: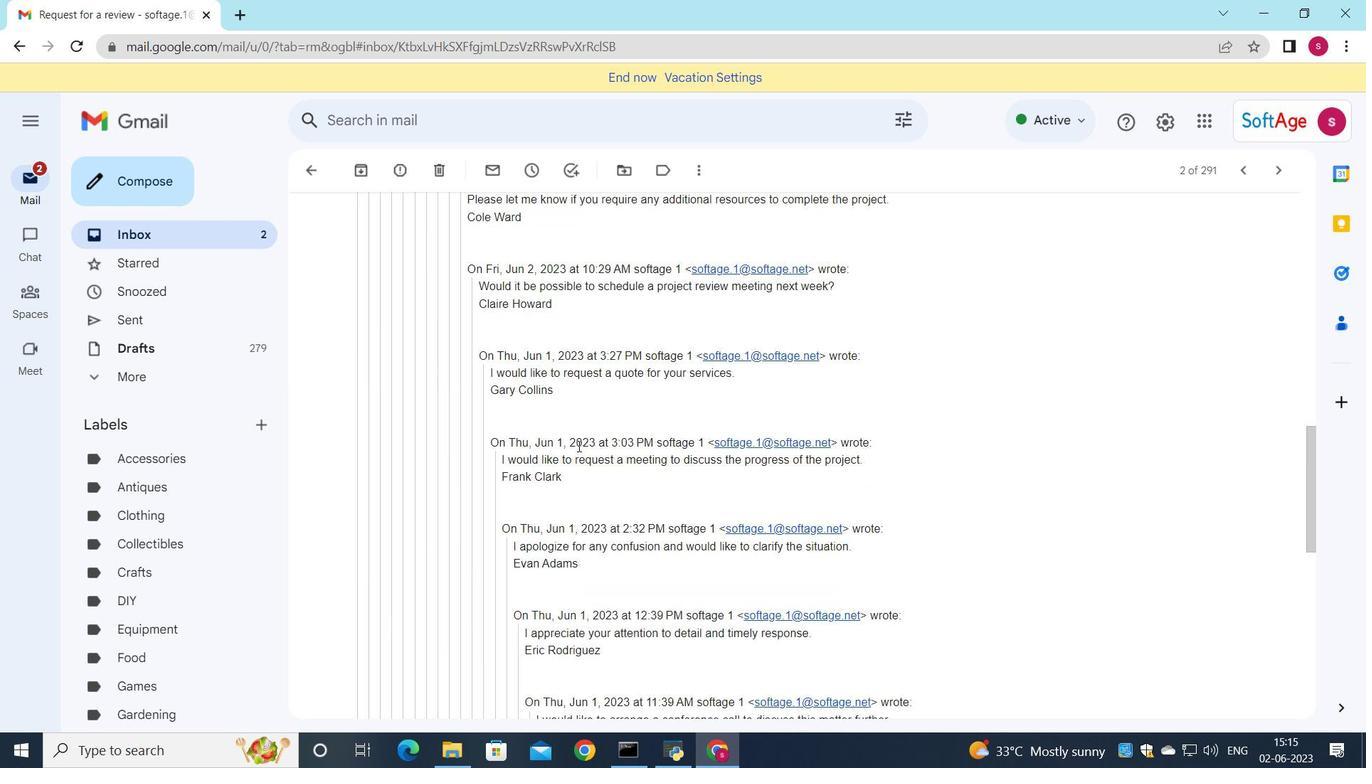 
Action: Mouse scrolled (577, 445) with delta (0, 0)
Screenshot: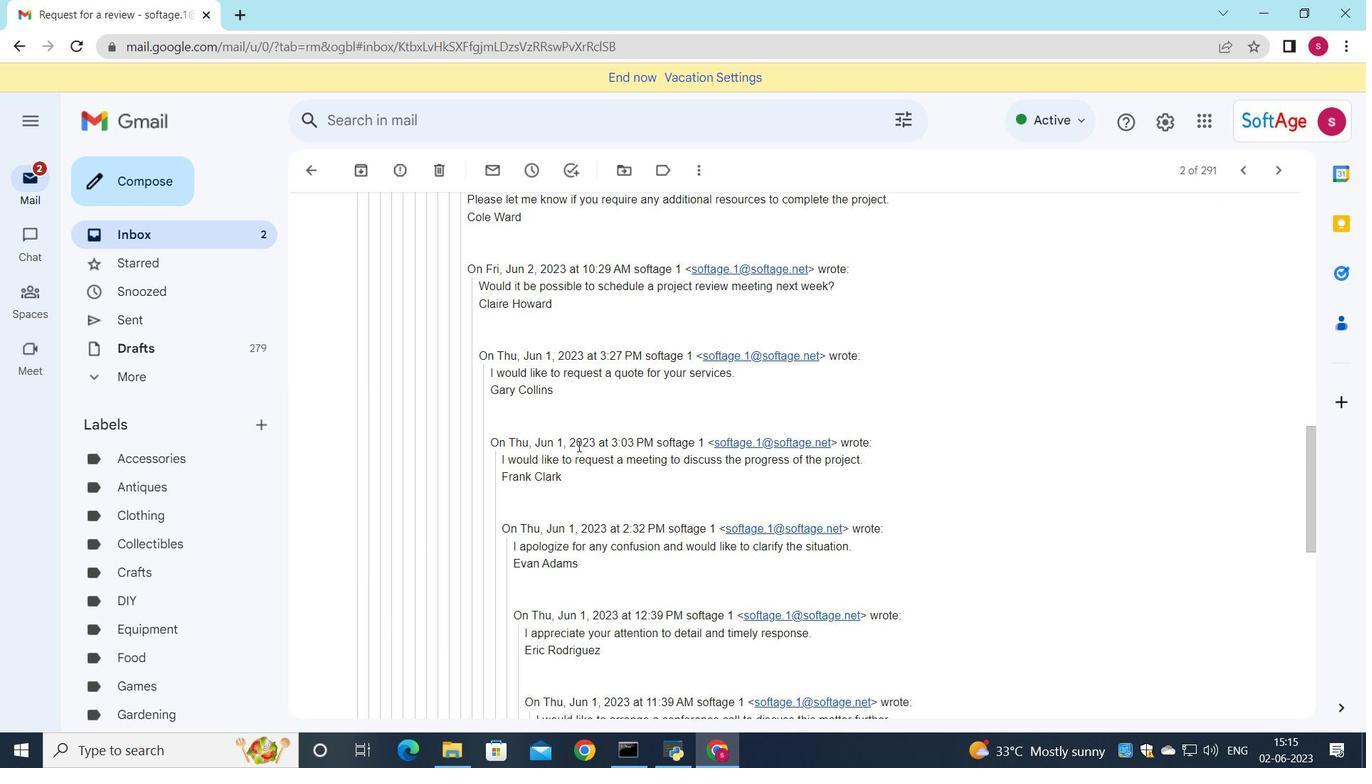 
Action: Mouse scrolled (577, 445) with delta (0, 0)
Screenshot: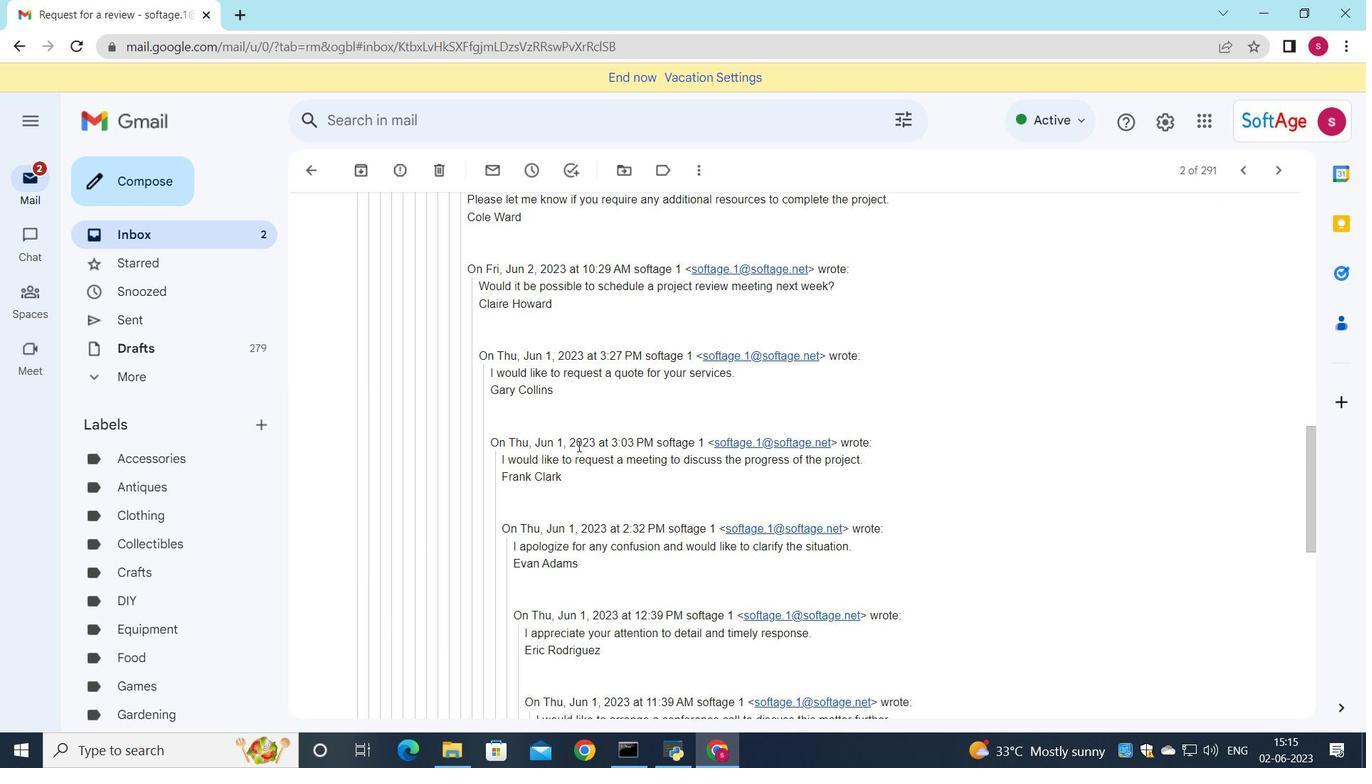 
Action: Mouse scrolled (577, 445) with delta (0, 0)
Screenshot: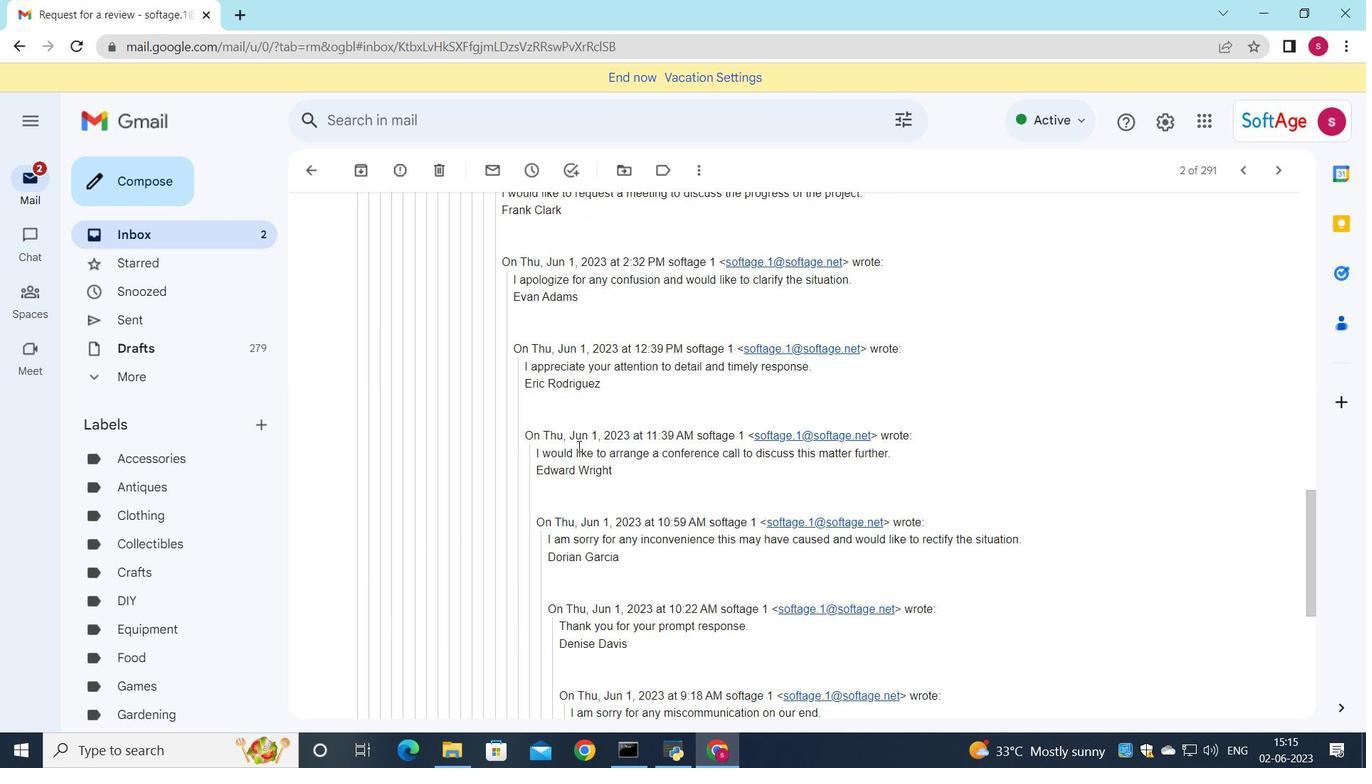 
Action: Mouse scrolled (577, 445) with delta (0, 0)
Screenshot: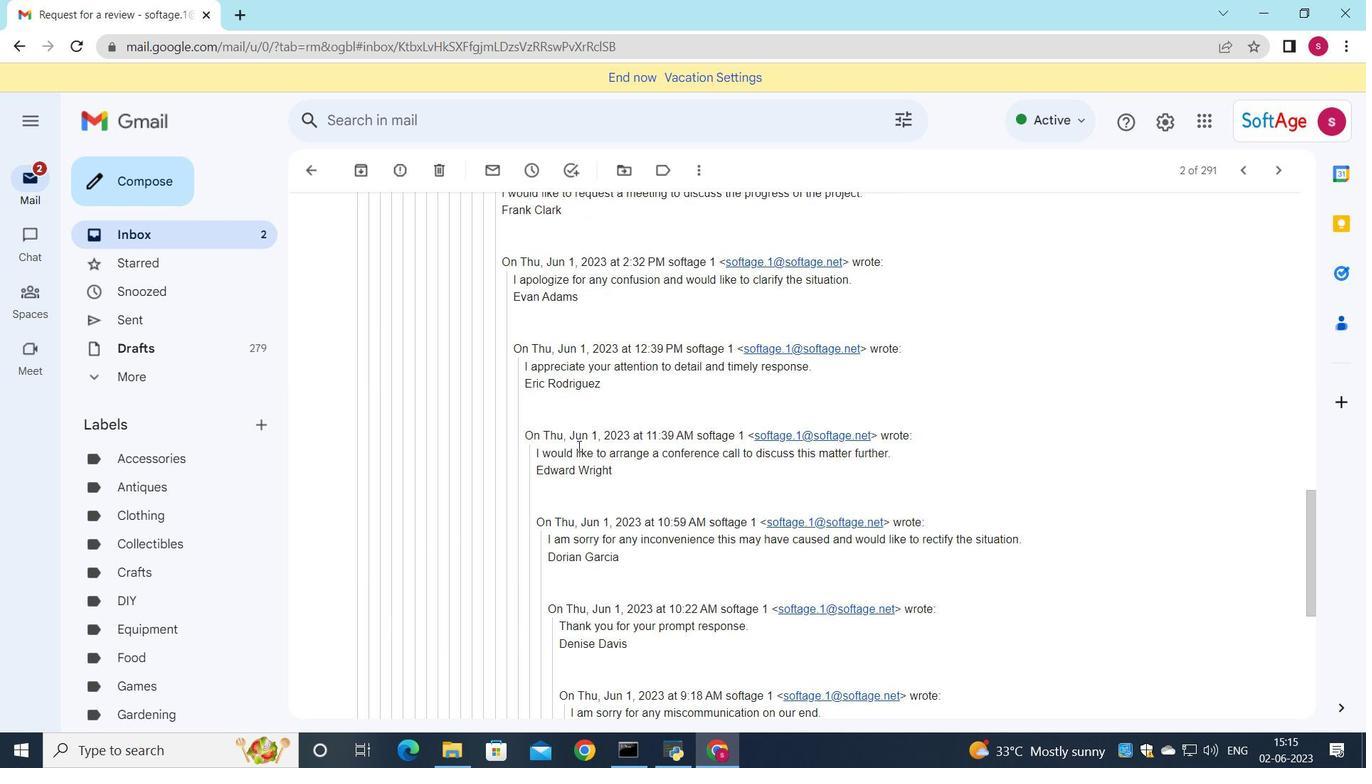 
Action: Mouse scrolled (577, 445) with delta (0, 0)
Screenshot: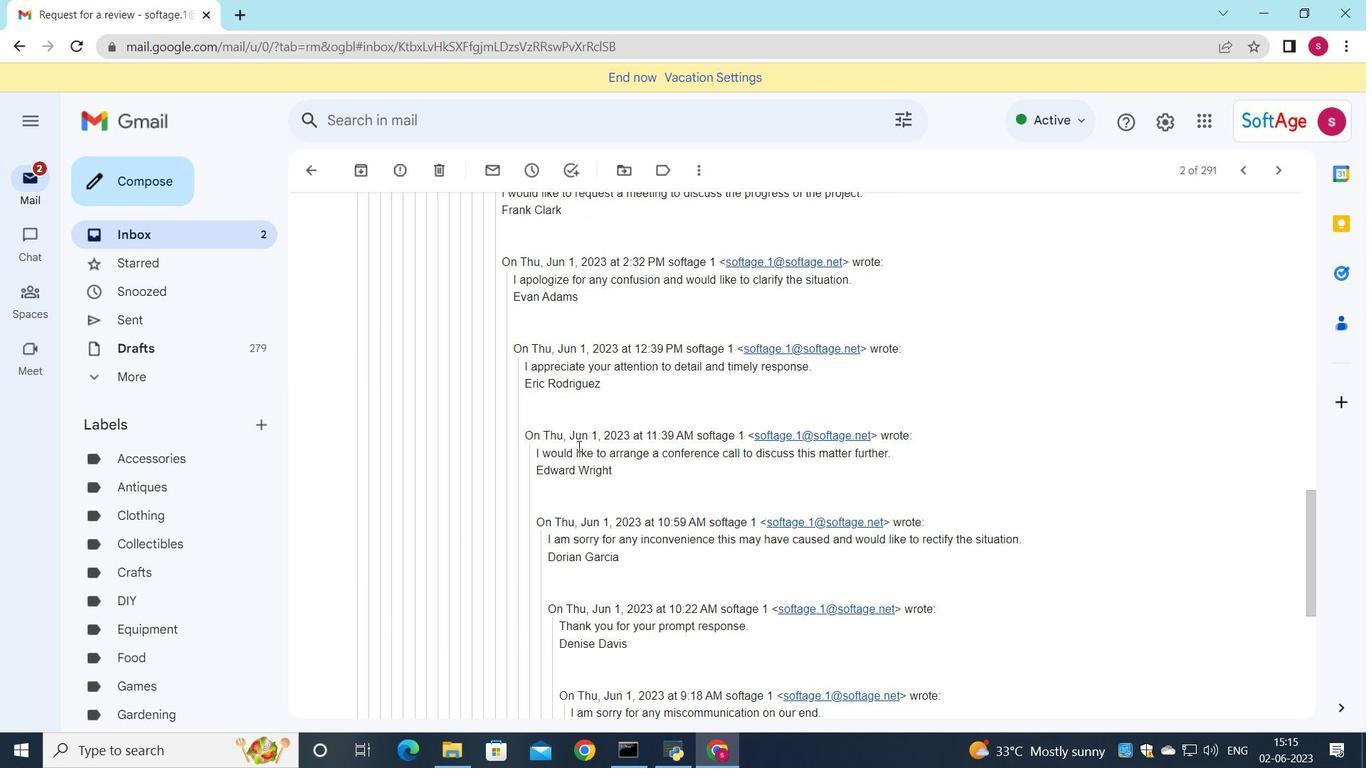 
Action: Mouse scrolled (577, 445) with delta (0, 0)
Screenshot: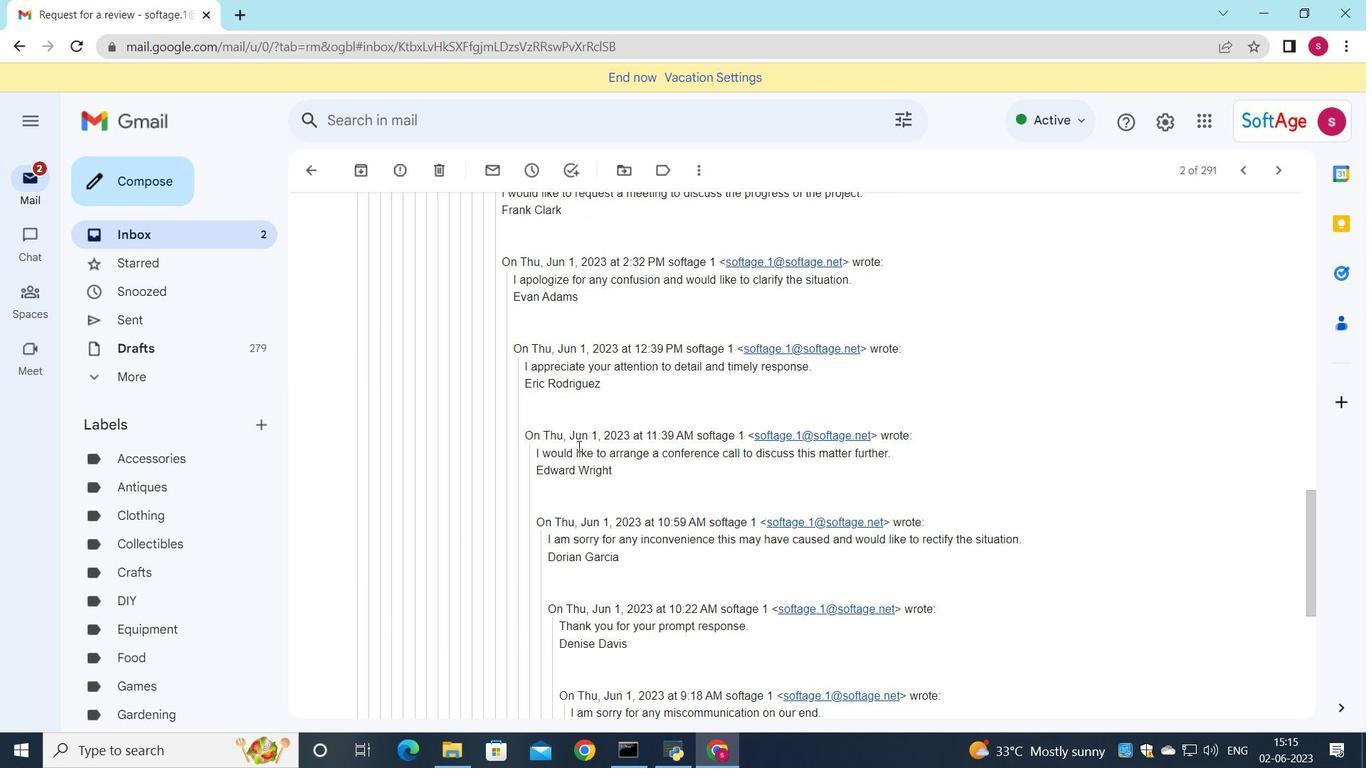 
Action: Mouse scrolled (577, 445) with delta (0, 0)
Screenshot: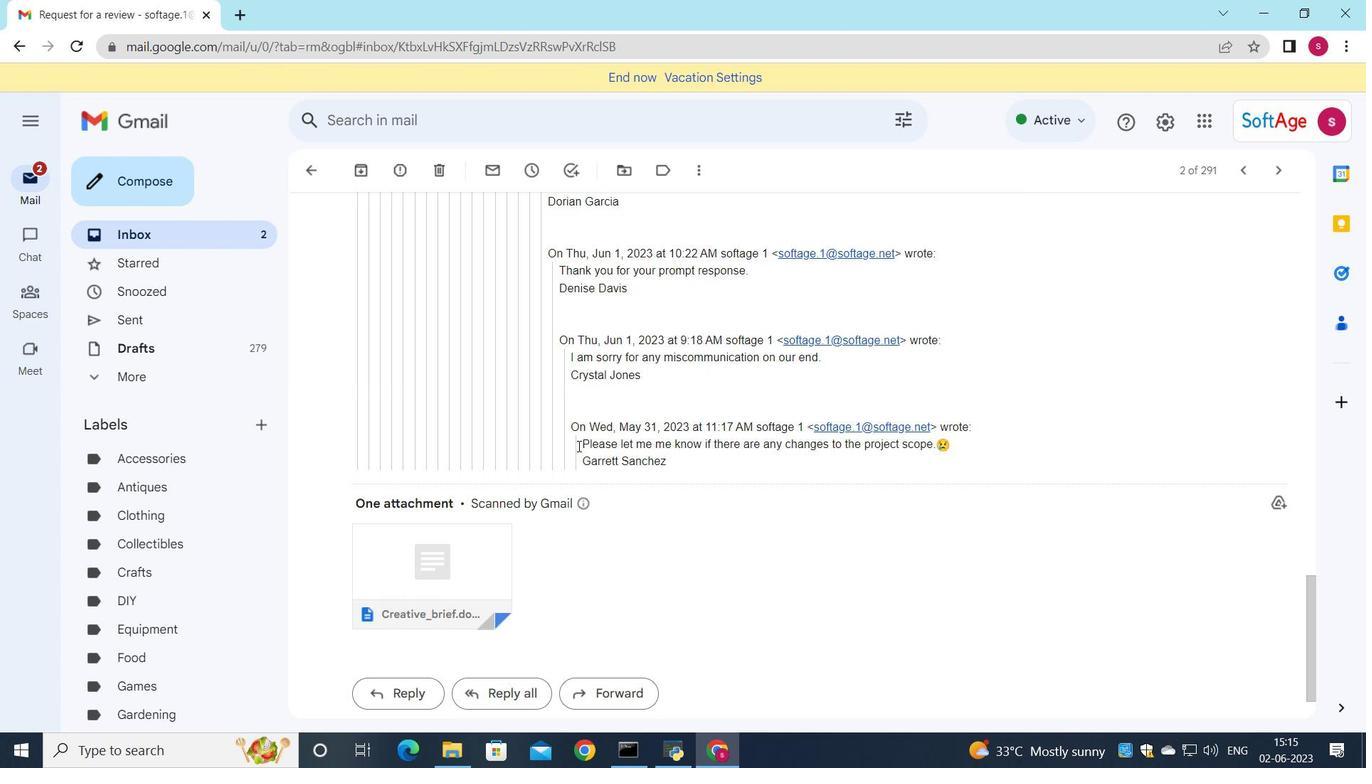 
Action: Mouse scrolled (577, 445) with delta (0, 0)
Screenshot: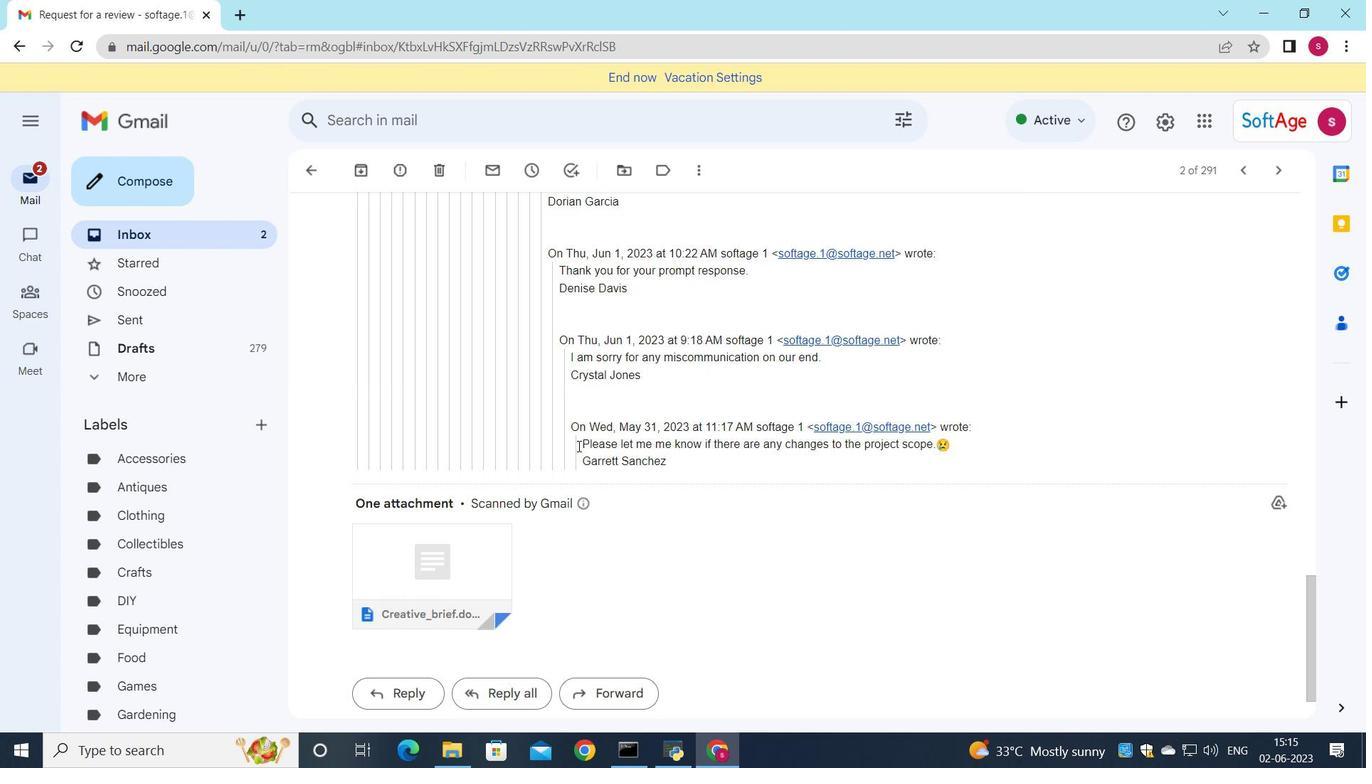 
Action: Mouse scrolled (577, 445) with delta (0, 0)
Screenshot: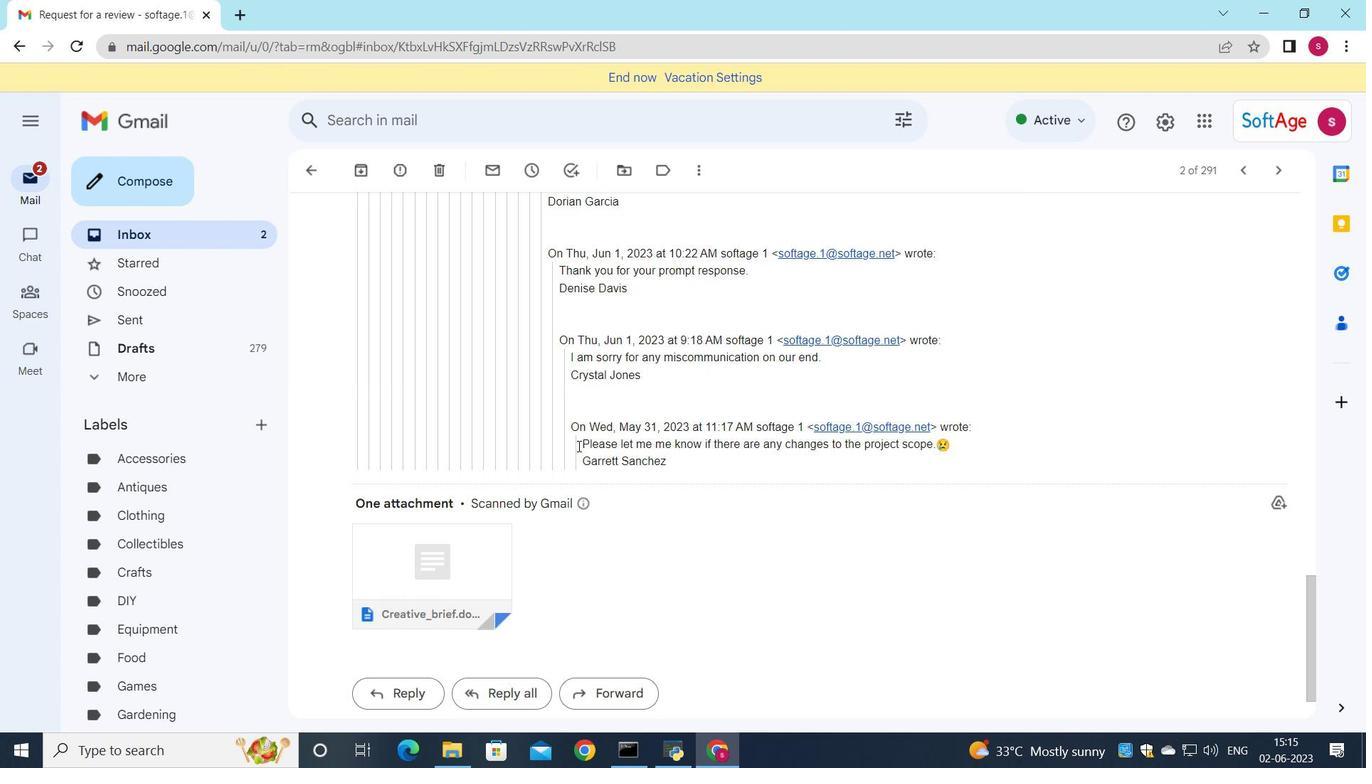
Action: Mouse moved to (409, 621)
Screenshot: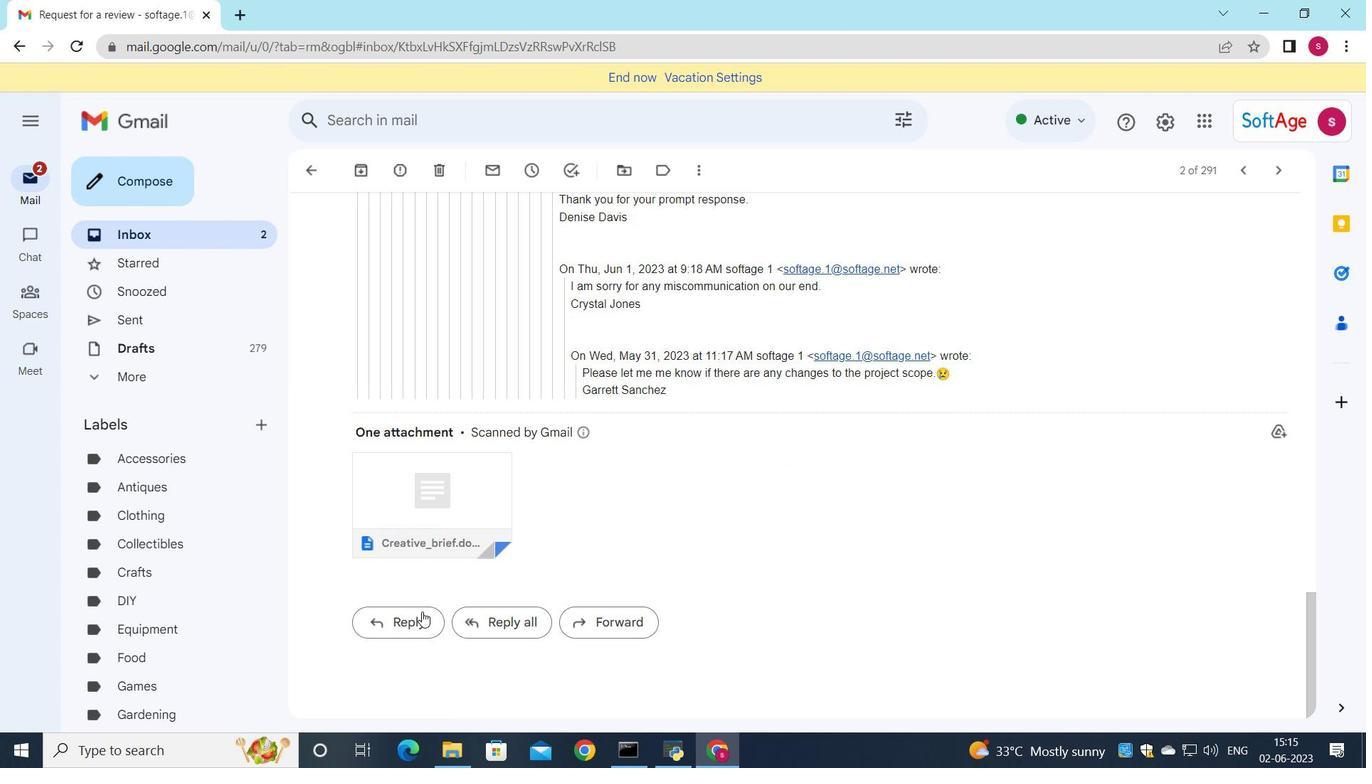 
Action: Mouse pressed left at (409, 621)
Screenshot: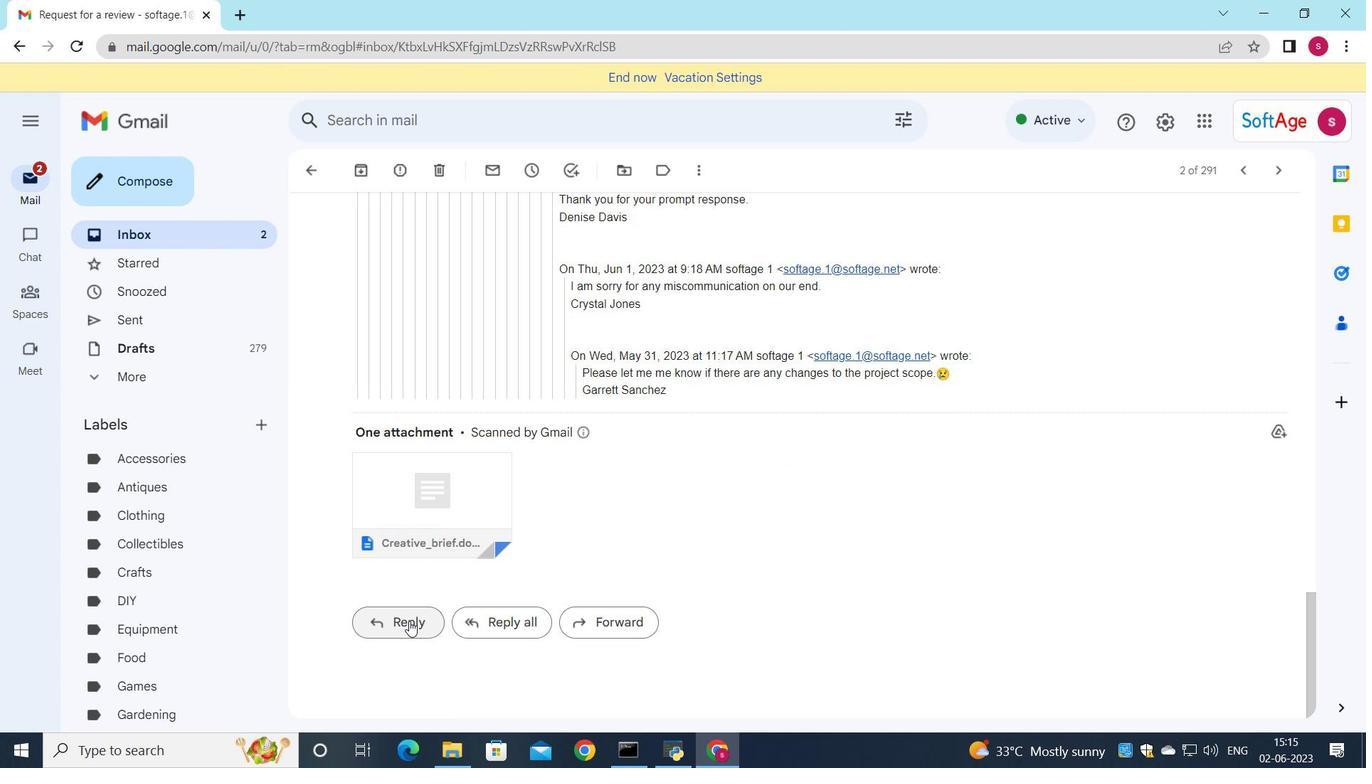 
Action: Mouse moved to (394, 523)
Screenshot: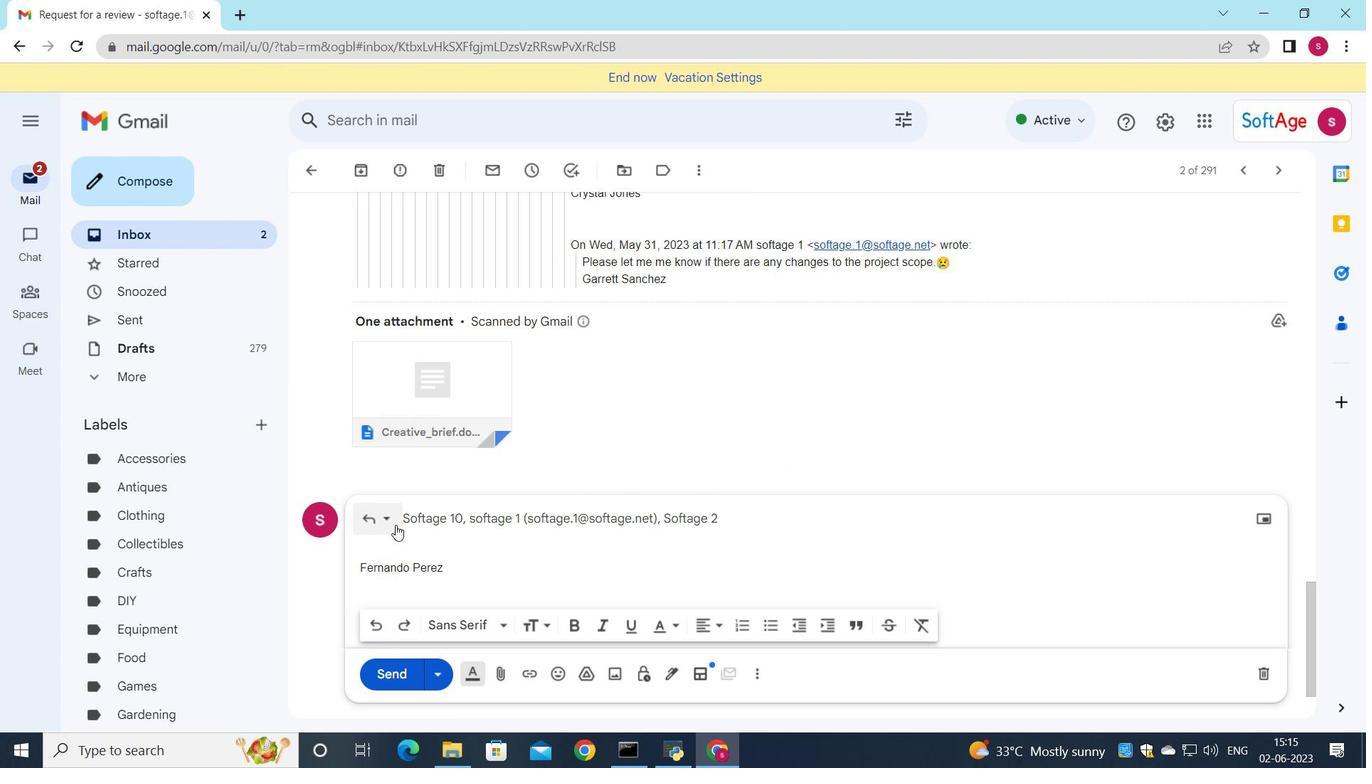
Action: Mouse pressed left at (394, 523)
Screenshot: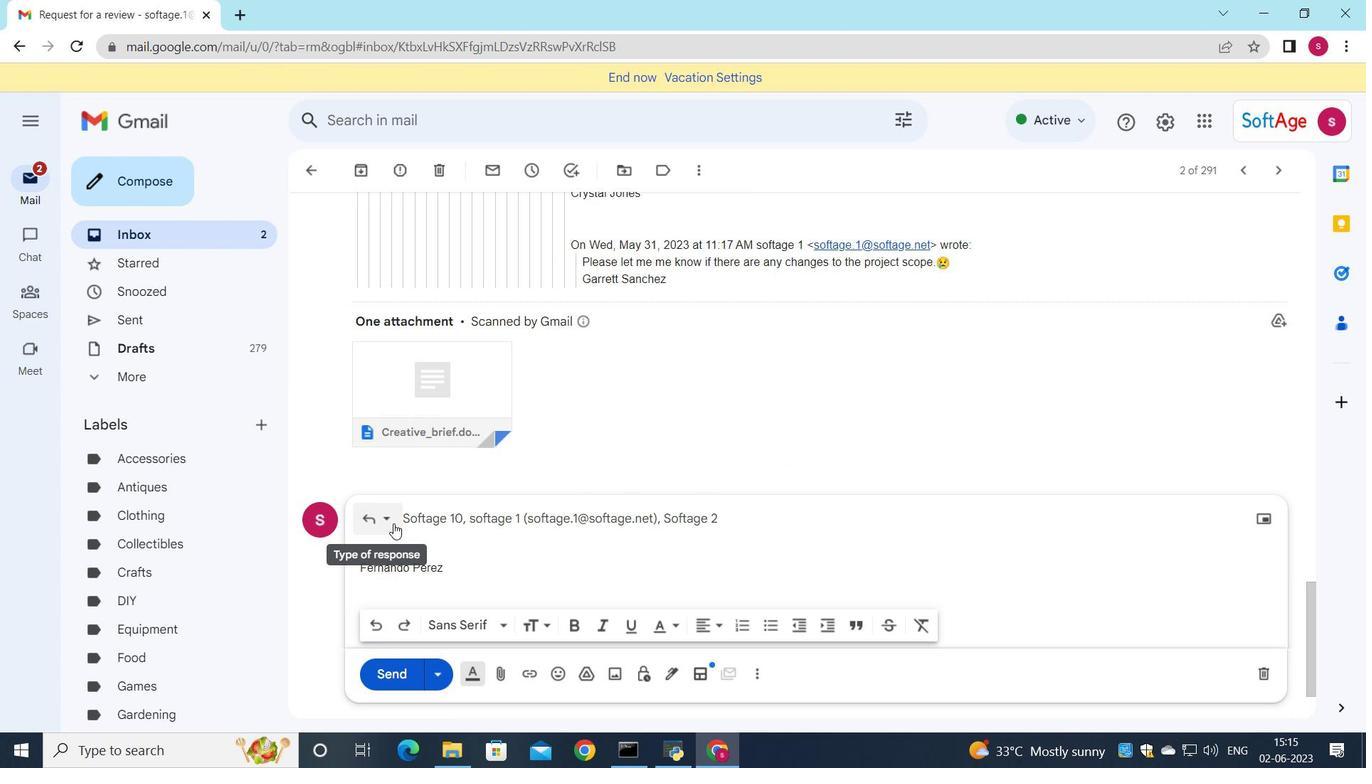 
Action: Mouse moved to (404, 646)
Screenshot: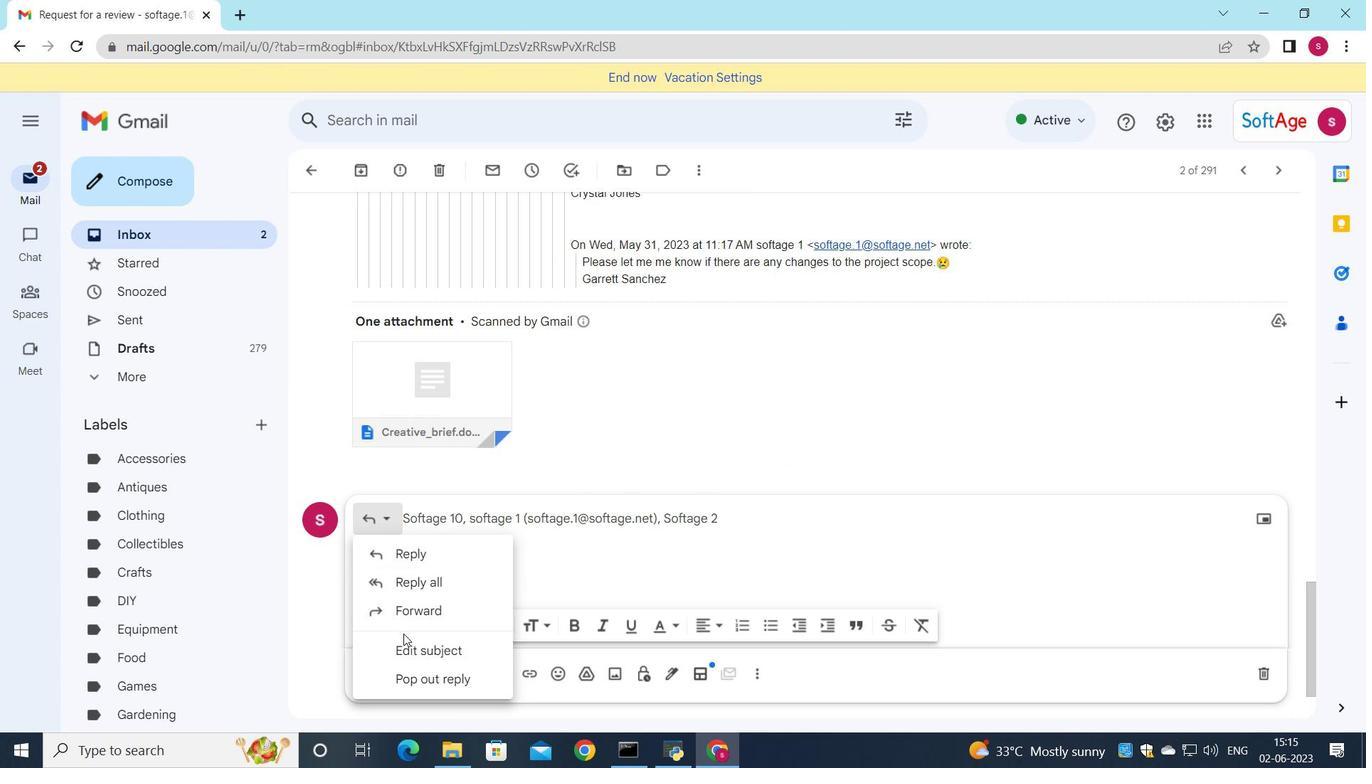 
Action: Mouse pressed left at (404, 646)
Screenshot: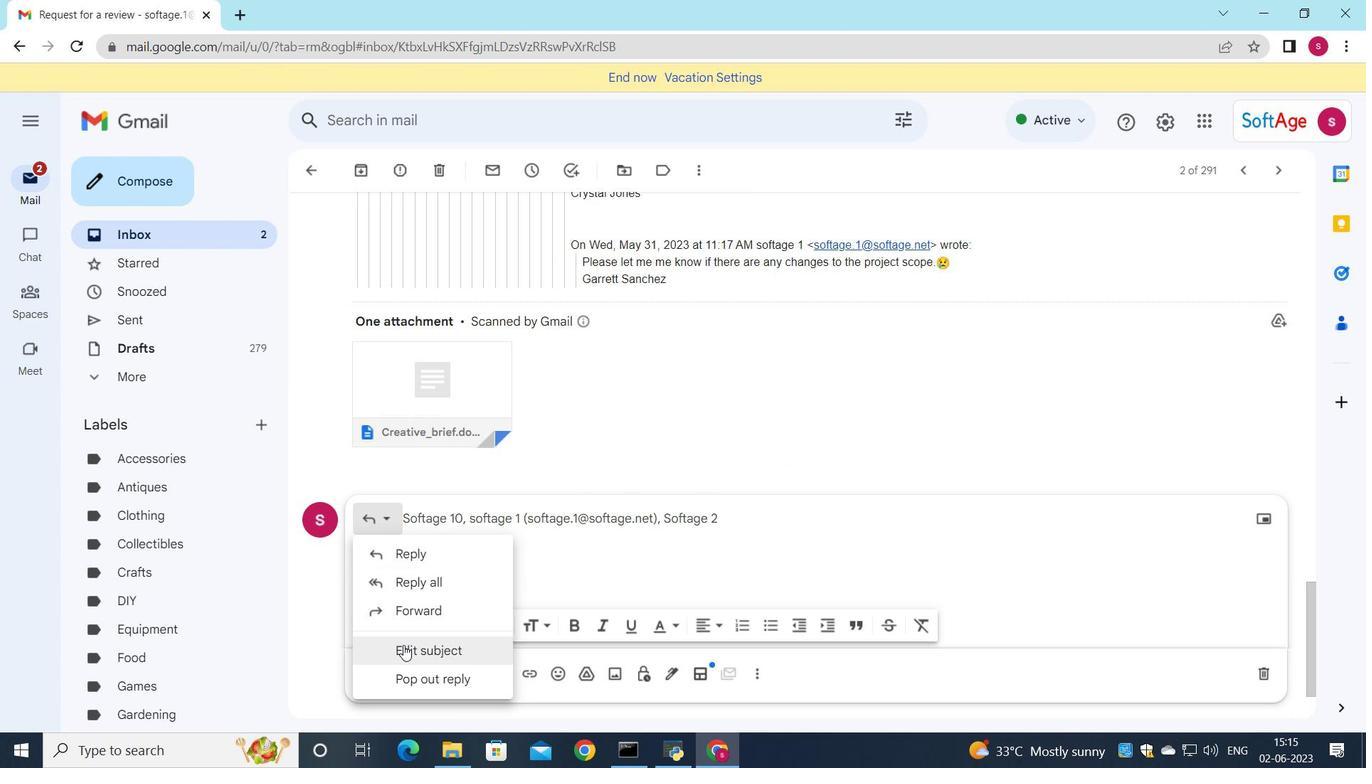 
Action: Mouse moved to (1184, 368)
Screenshot: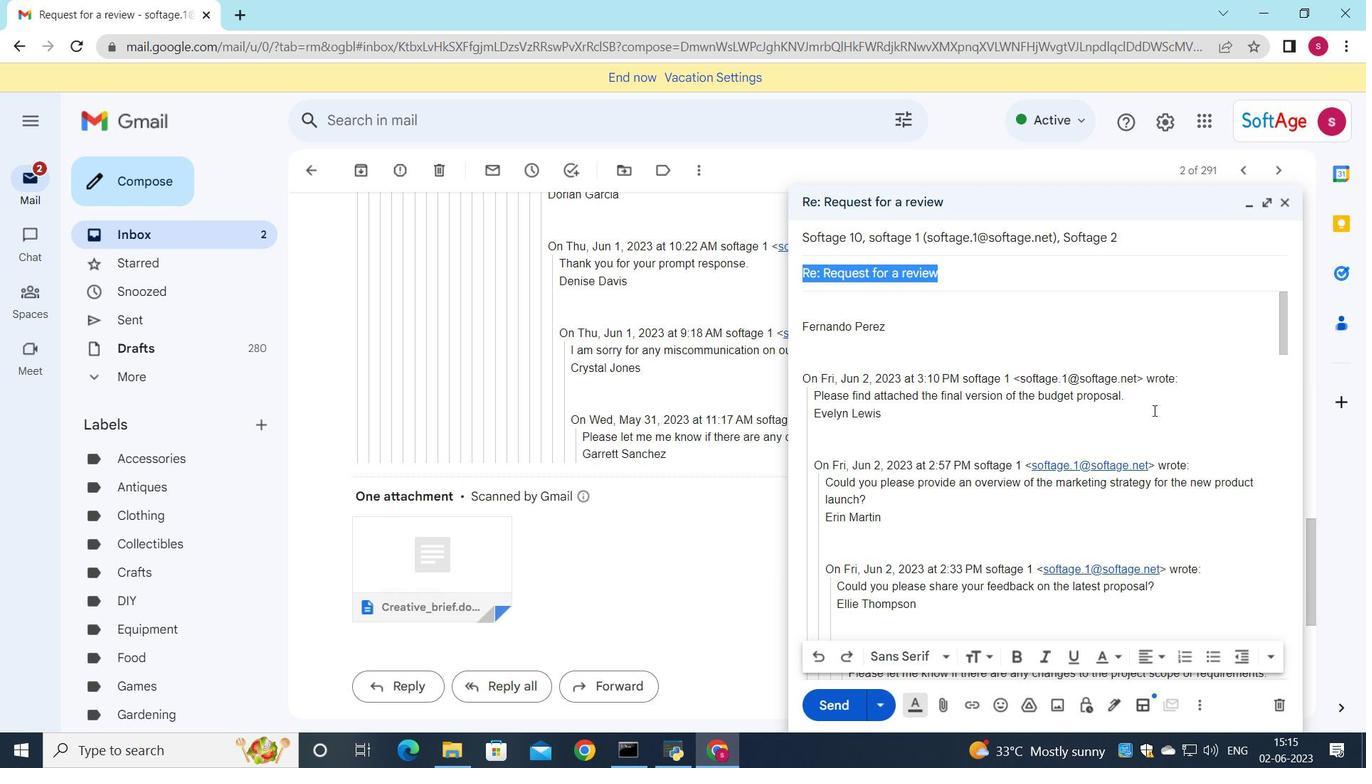 
Action: Key pressed <Key.shift>Request<Key.space>for<Key.space>a<Key.space>case<Key.space>study<Key.space>
Screenshot: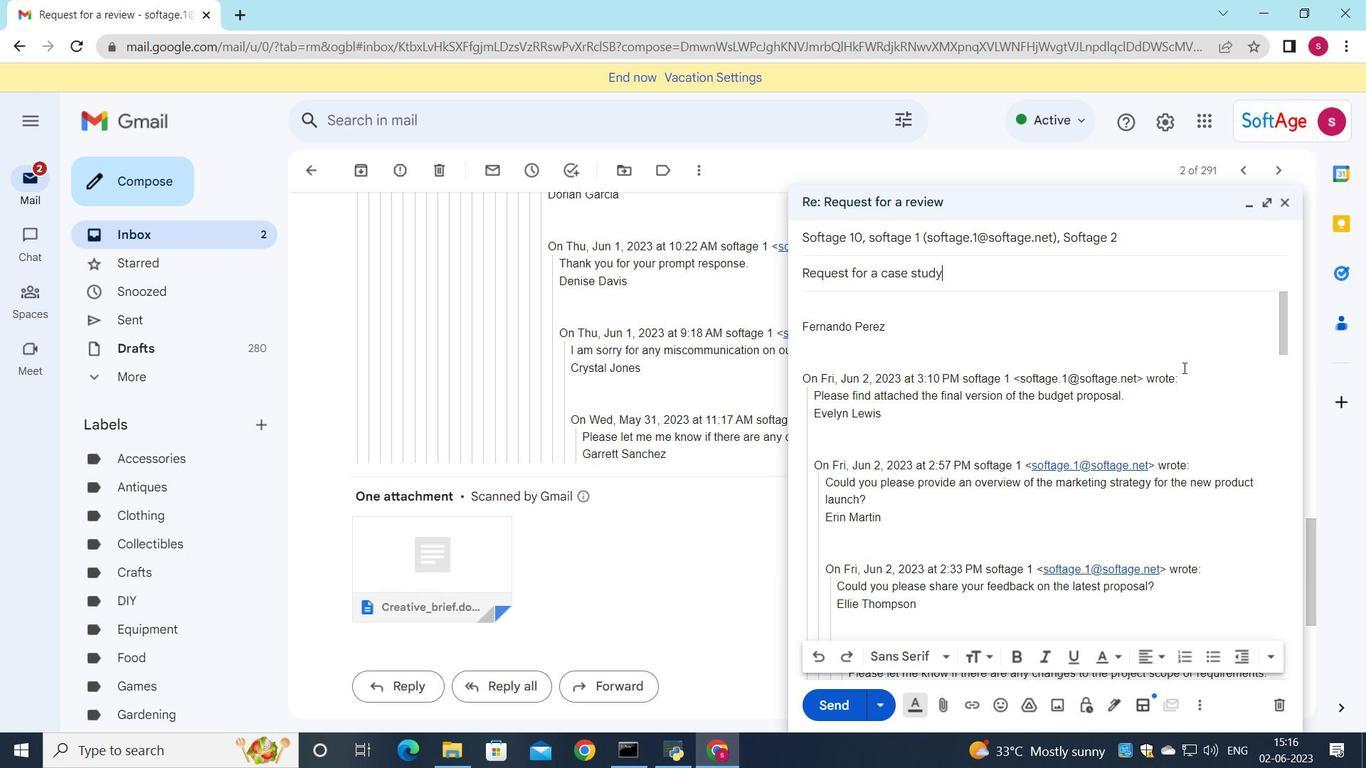 
Action: Mouse moved to (1177, 239)
Screenshot: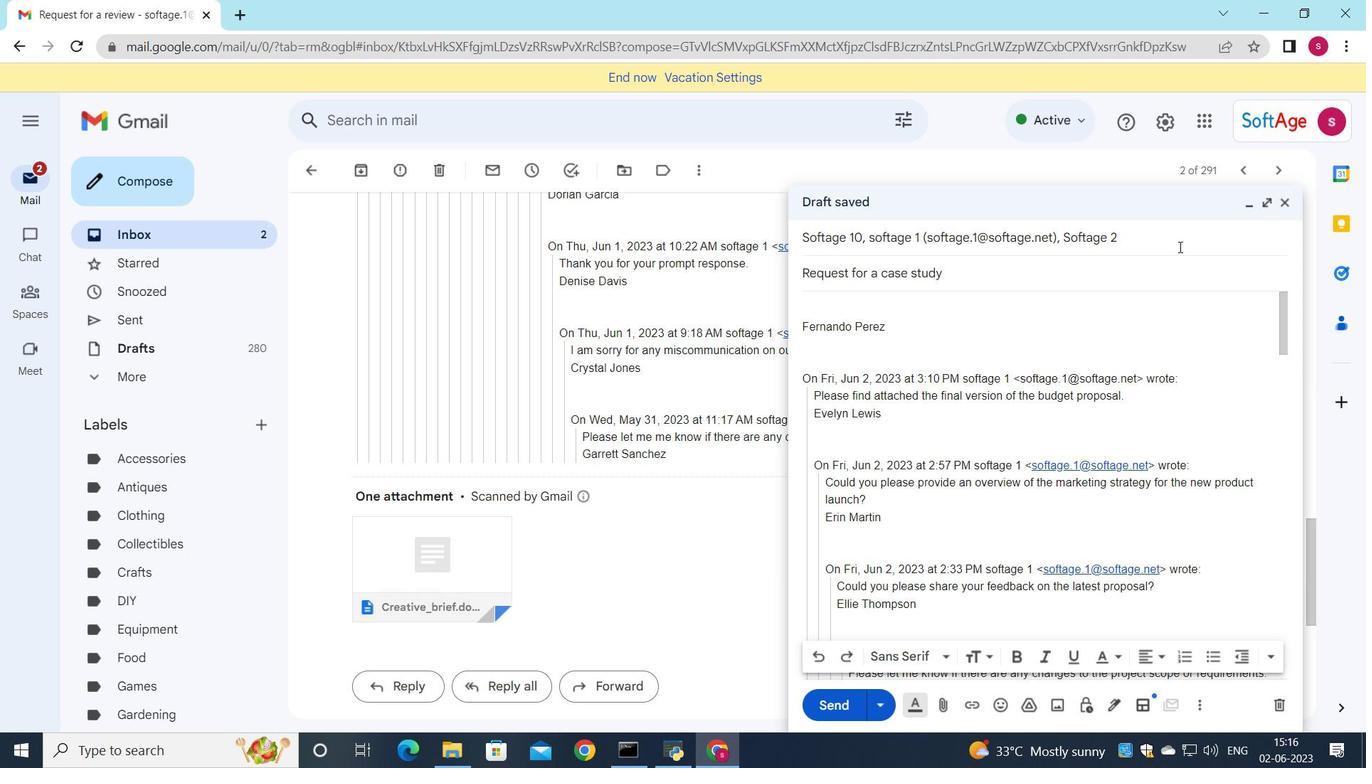 
Action: Mouse pressed left at (1177, 239)
Screenshot: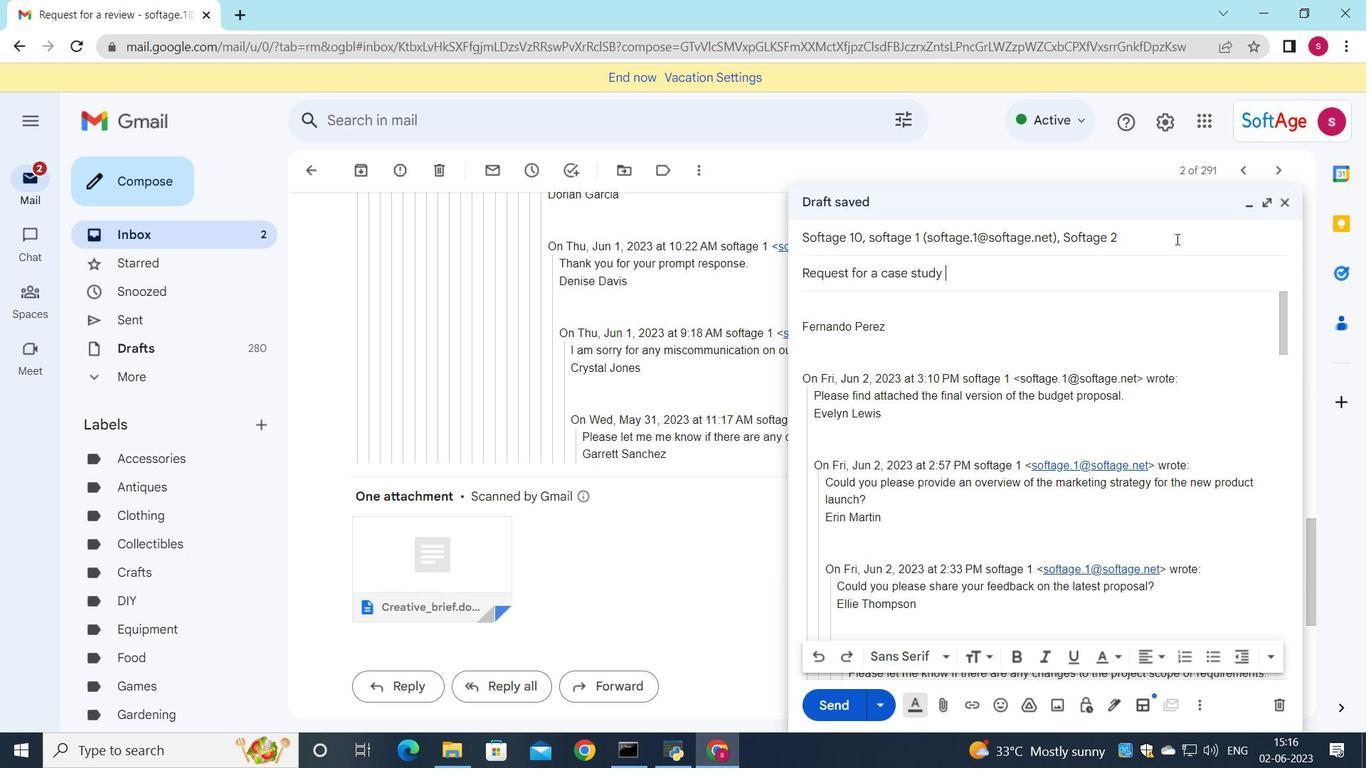 
Action: Mouse moved to (1246, 259)
Screenshot: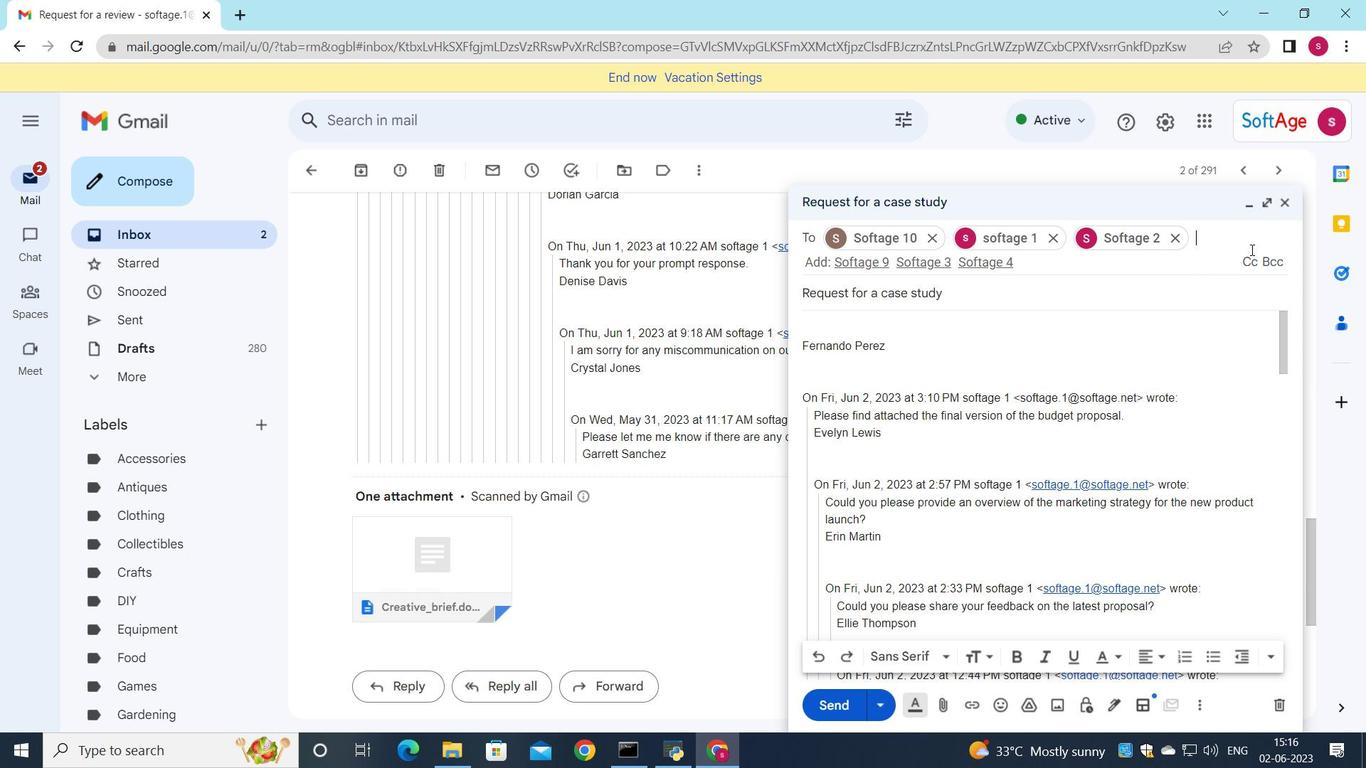 
Action: Mouse pressed left at (1246, 259)
Screenshot: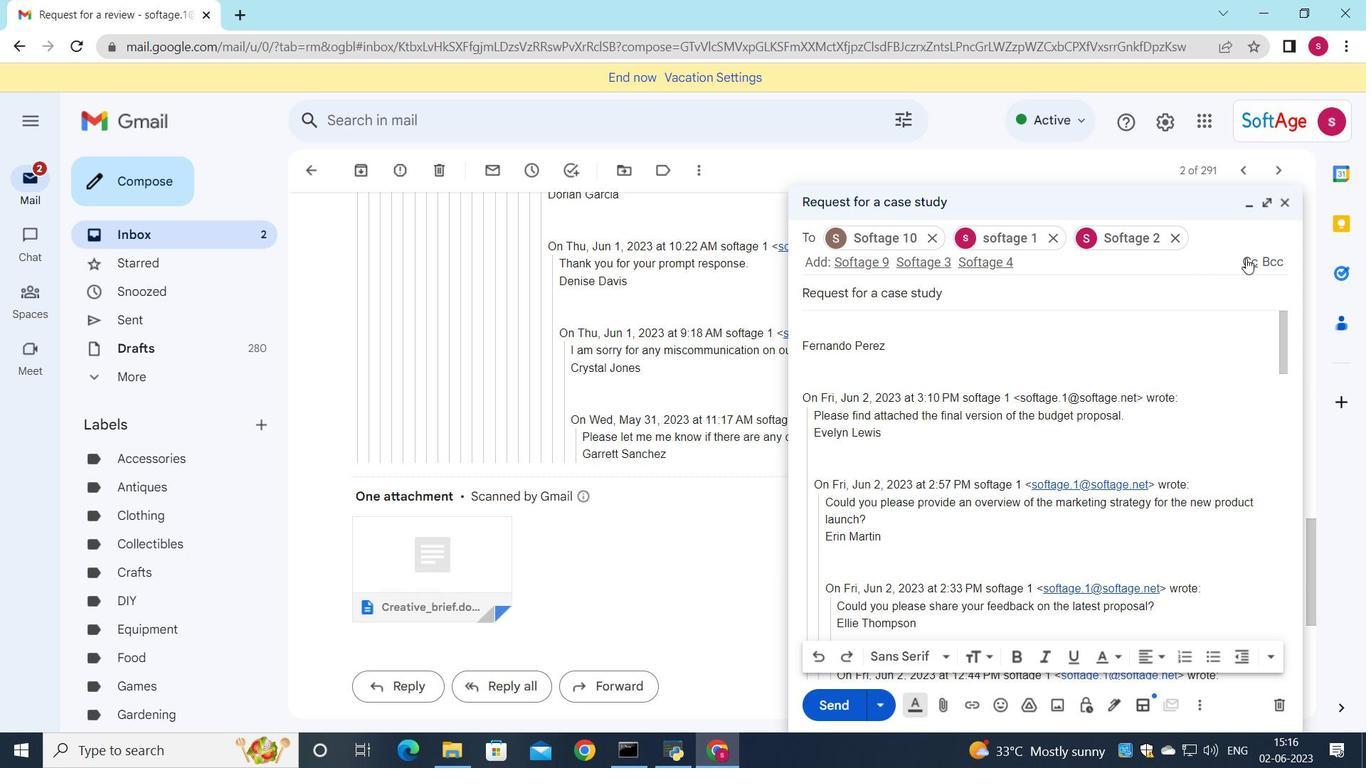 
Action: Mouse moved to (994, 299)
Screenshot: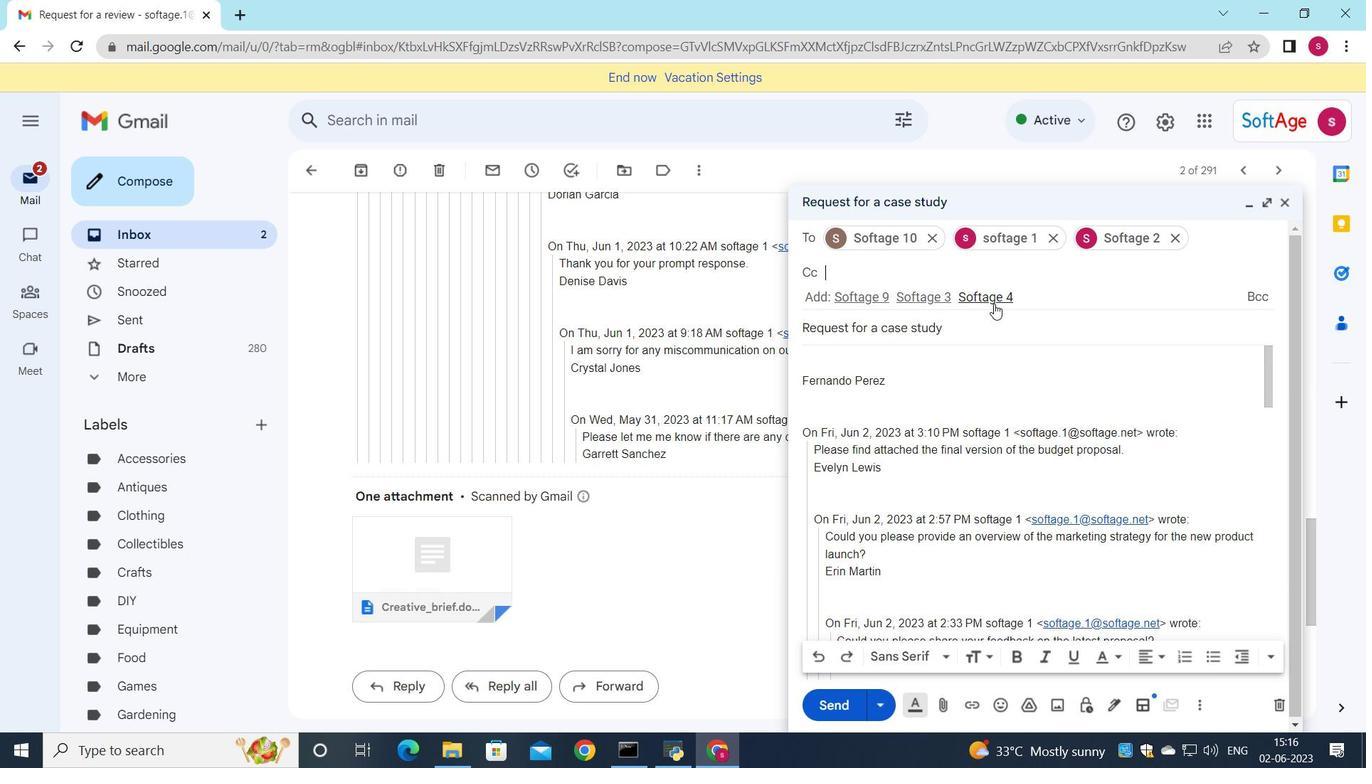
Action: Mouse pressed left at (994, 299)
Screenshot: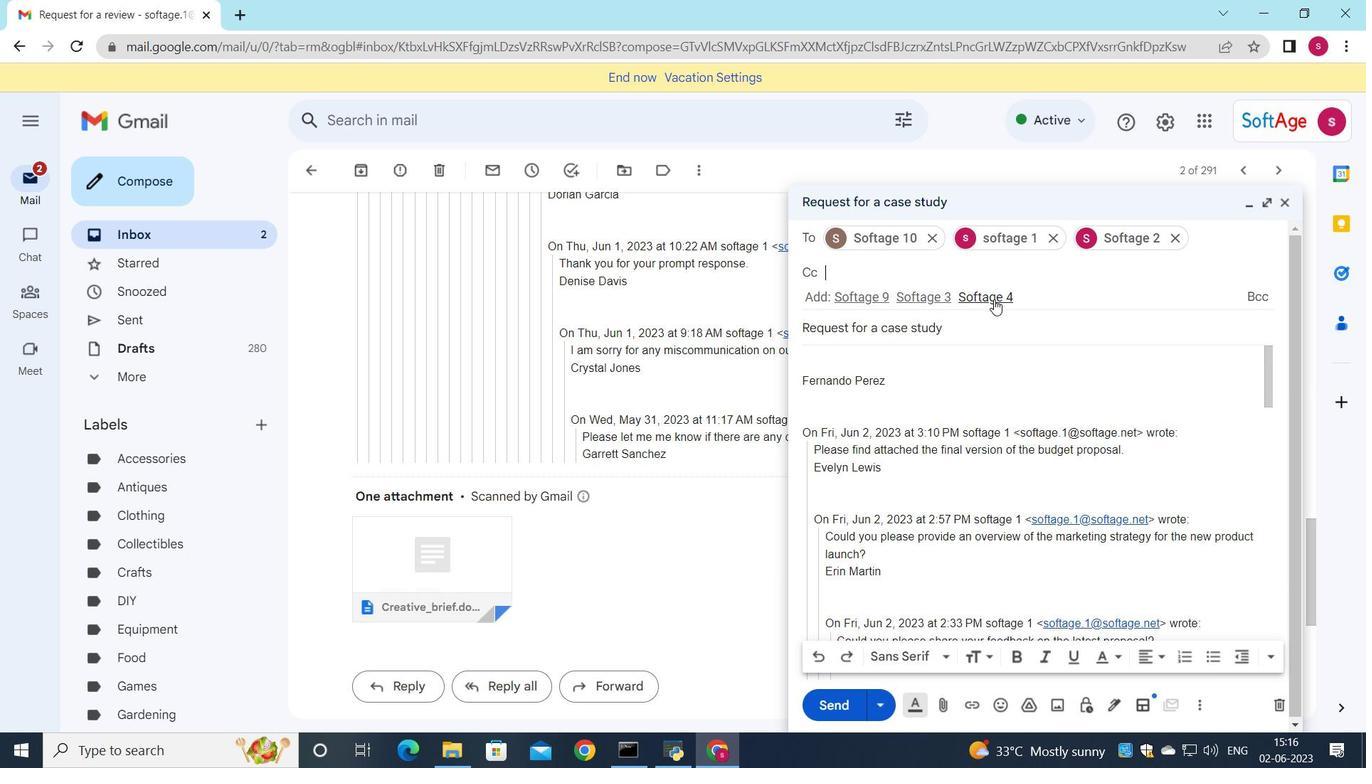 
Action: Mouse moved to (841, 365)
Screenshot: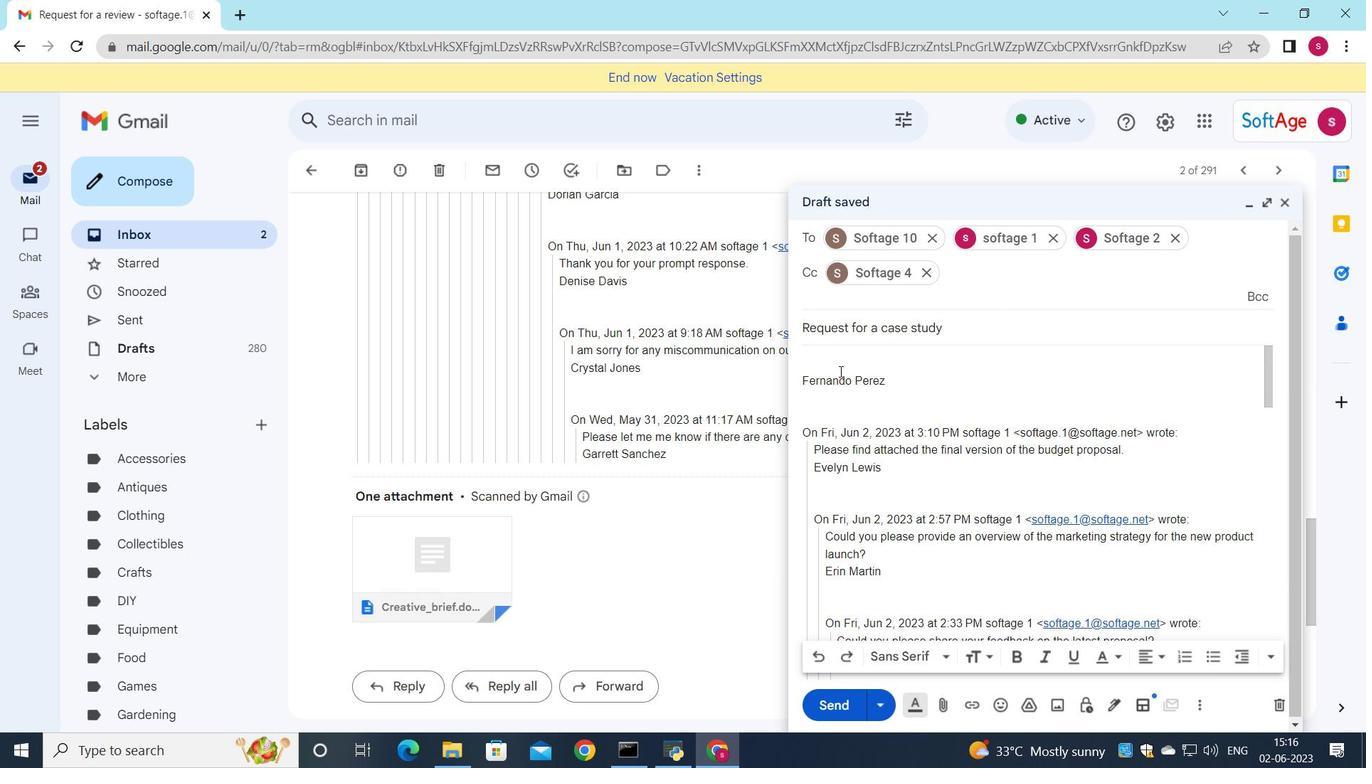 
Action: Mouse pressed left at (841, 365)
Screenshot: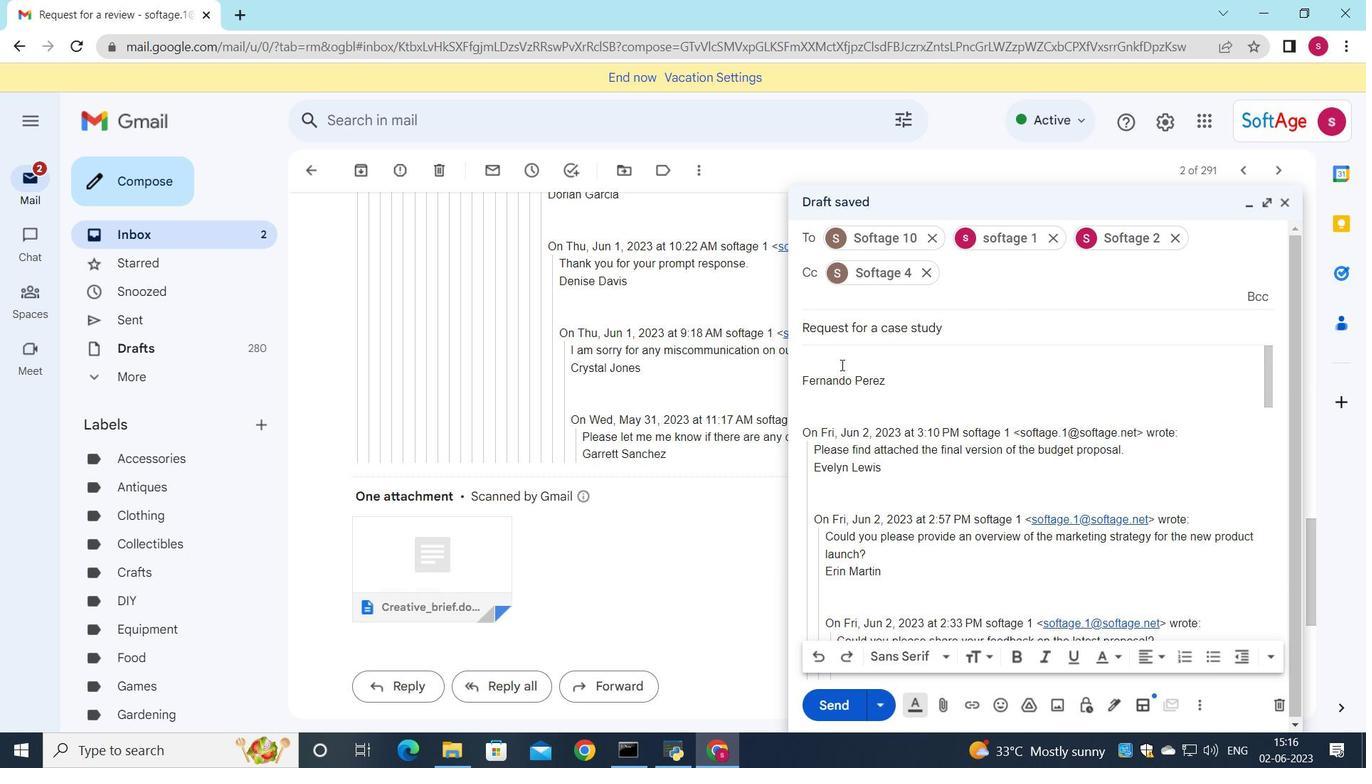 
Action: Mouse moved to (945, 355)
Screenshot: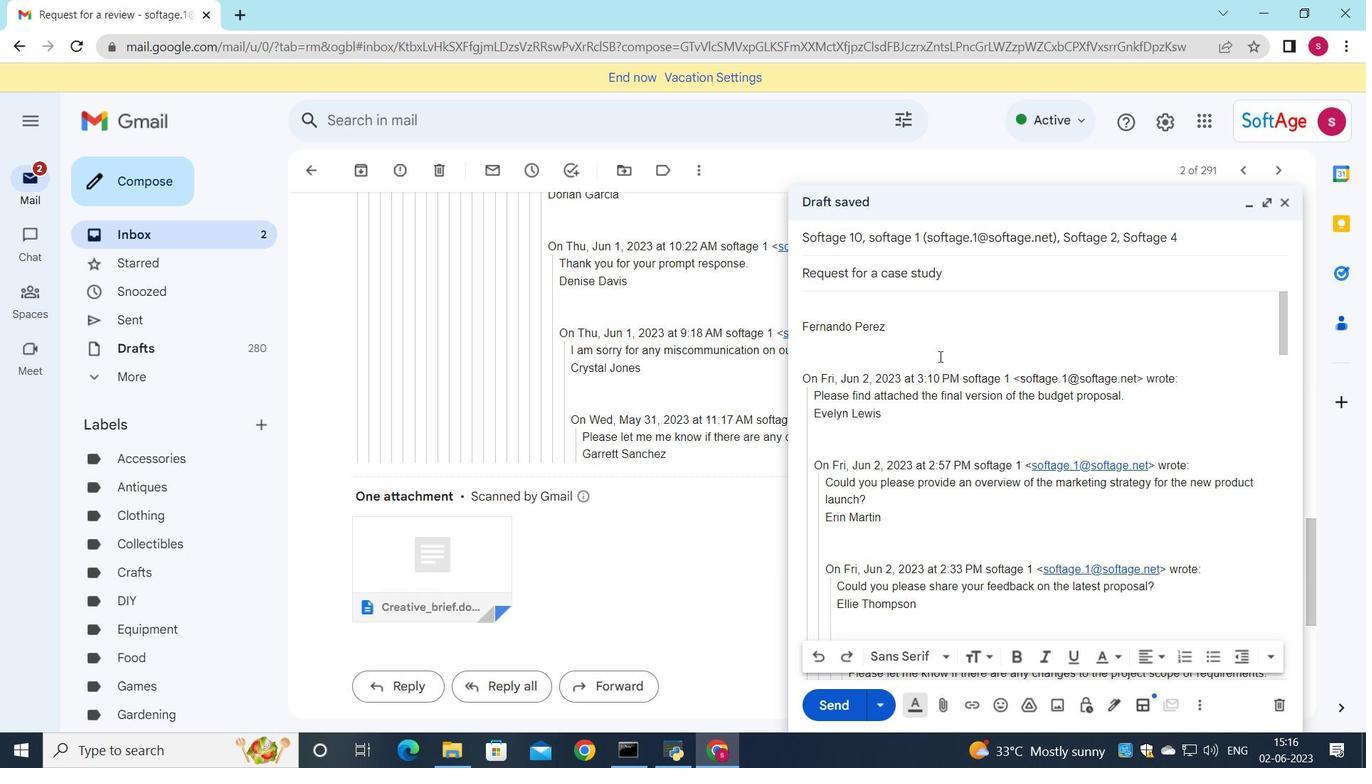
Action: Key pressed <Key.shift>Please<Key.space>provide<Key.space>an<Key.space>update<Key.space>on<Key.space>the<Key.space>status<Key.space>of<Key.space>customer<Key.space>complaint<Key.space>resolution
Screenshot: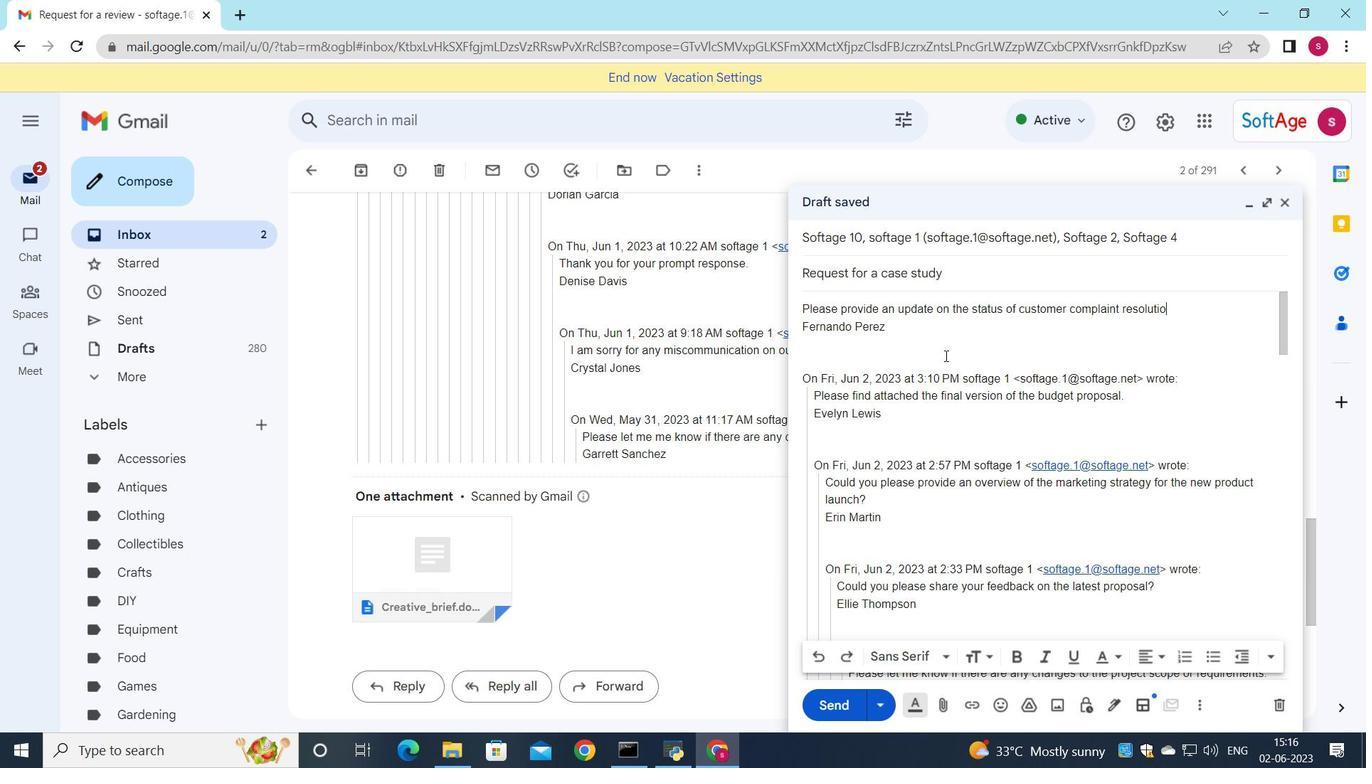 
Action: Mouse moved to (935, 703)
Screenshot: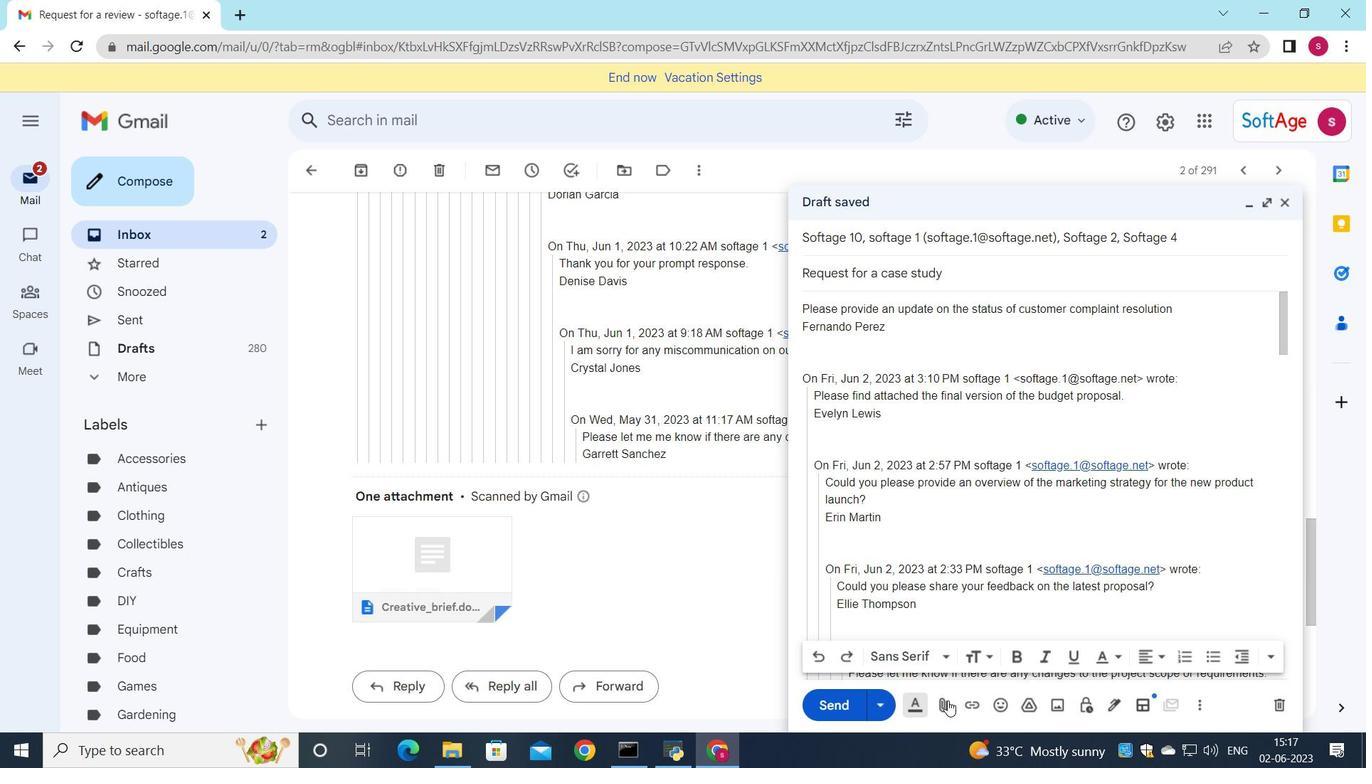 
Action: Mouse pressed left at (935, 703)
Screenshot: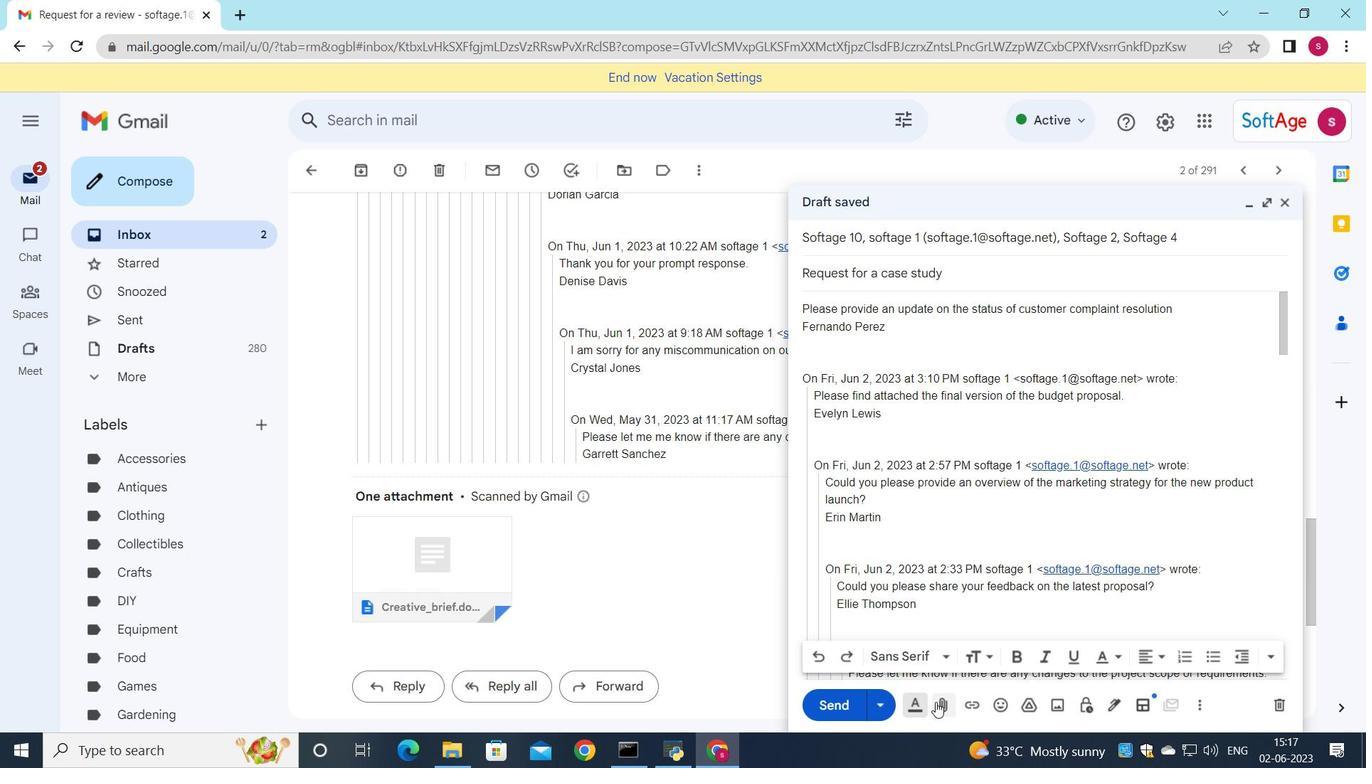 
Action: Mouse moved to (251, 131)
Screenshot: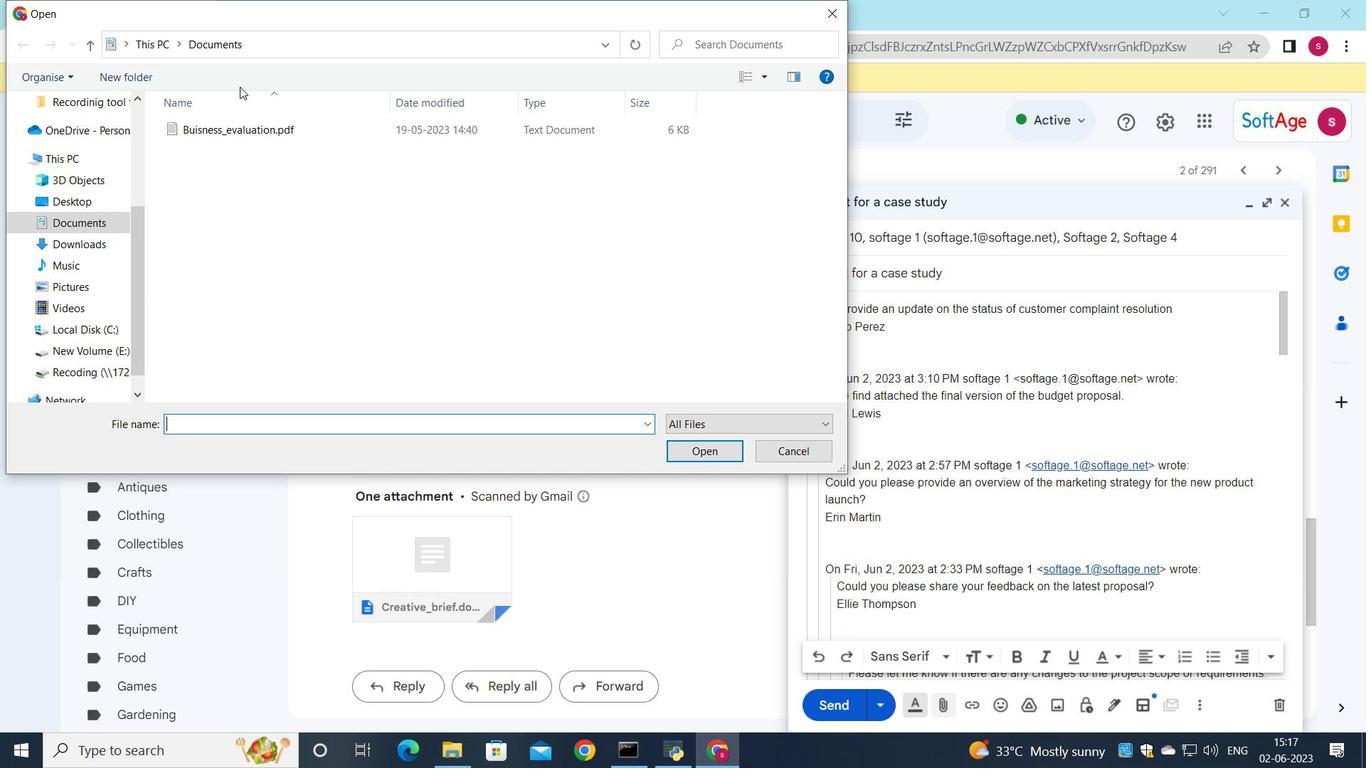 
Action: Mouse pressed left at (251, 131)
Screenshot: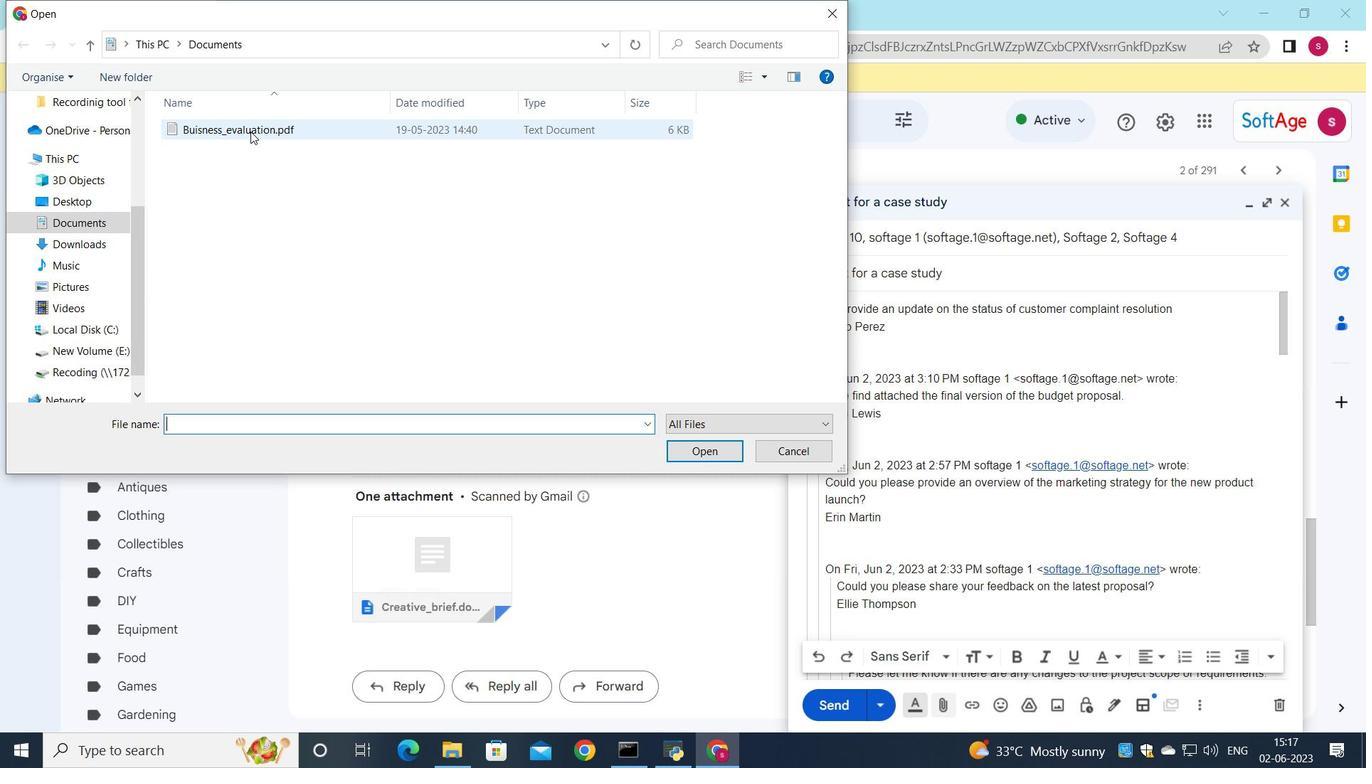 
Action: Mouse moved to (298, 129)
Screenshot: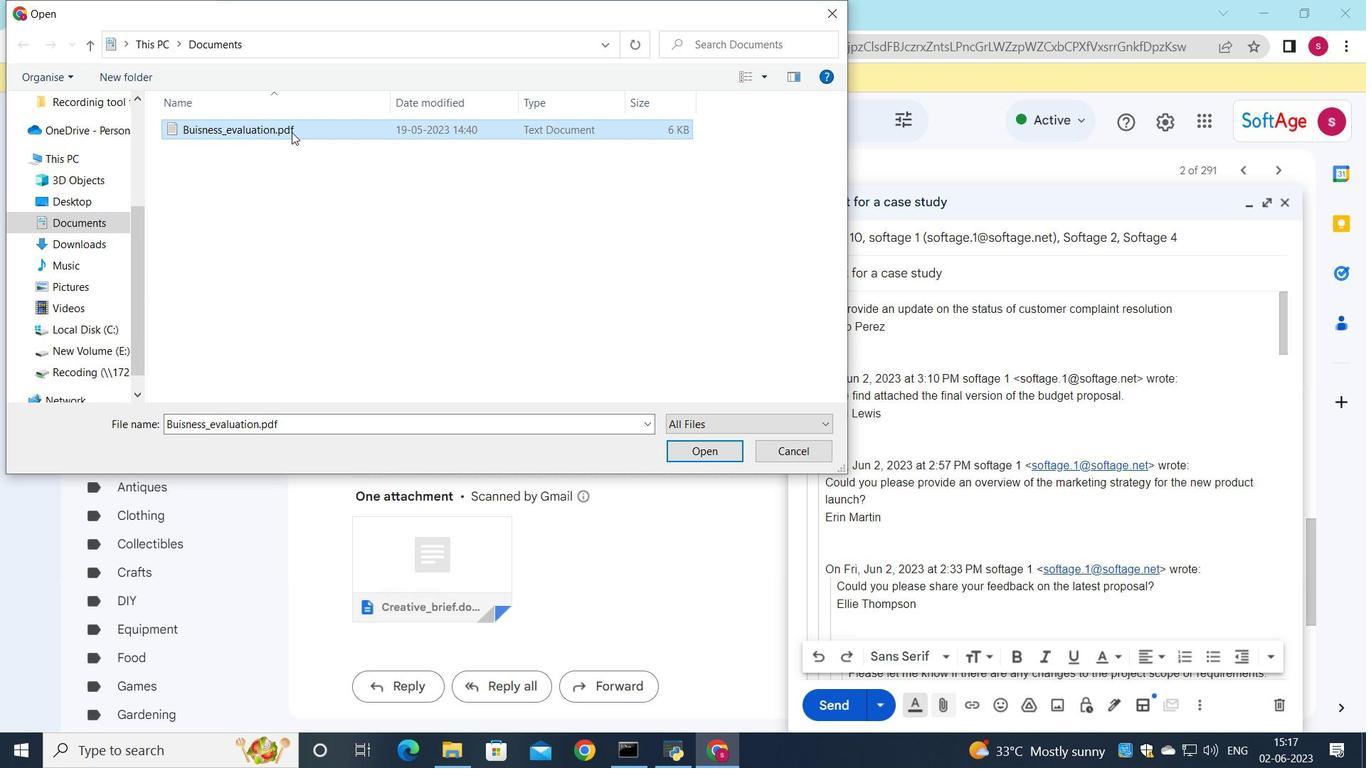 
Action: Mouse pressed left at (298, 129)
Screenshot: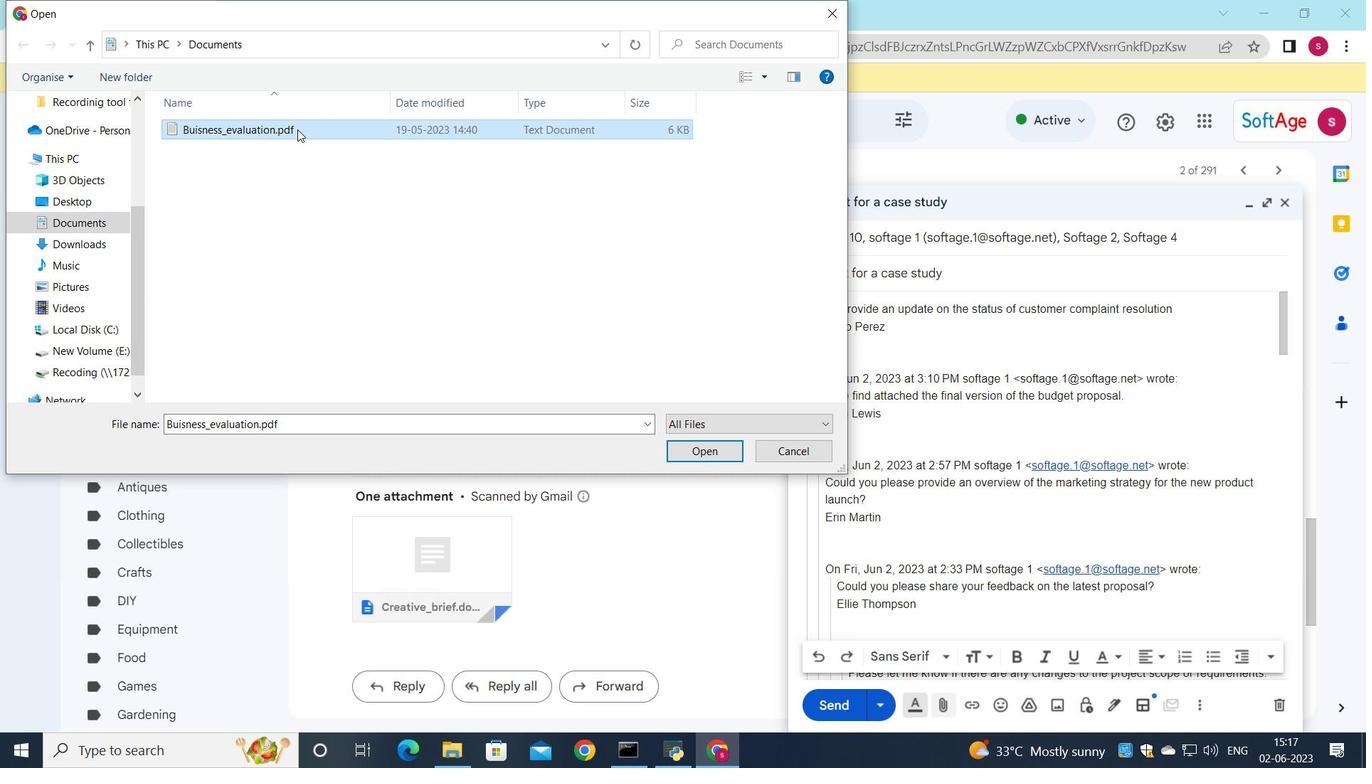 
Action: Mouse moved to (423, 150)
Screenshot: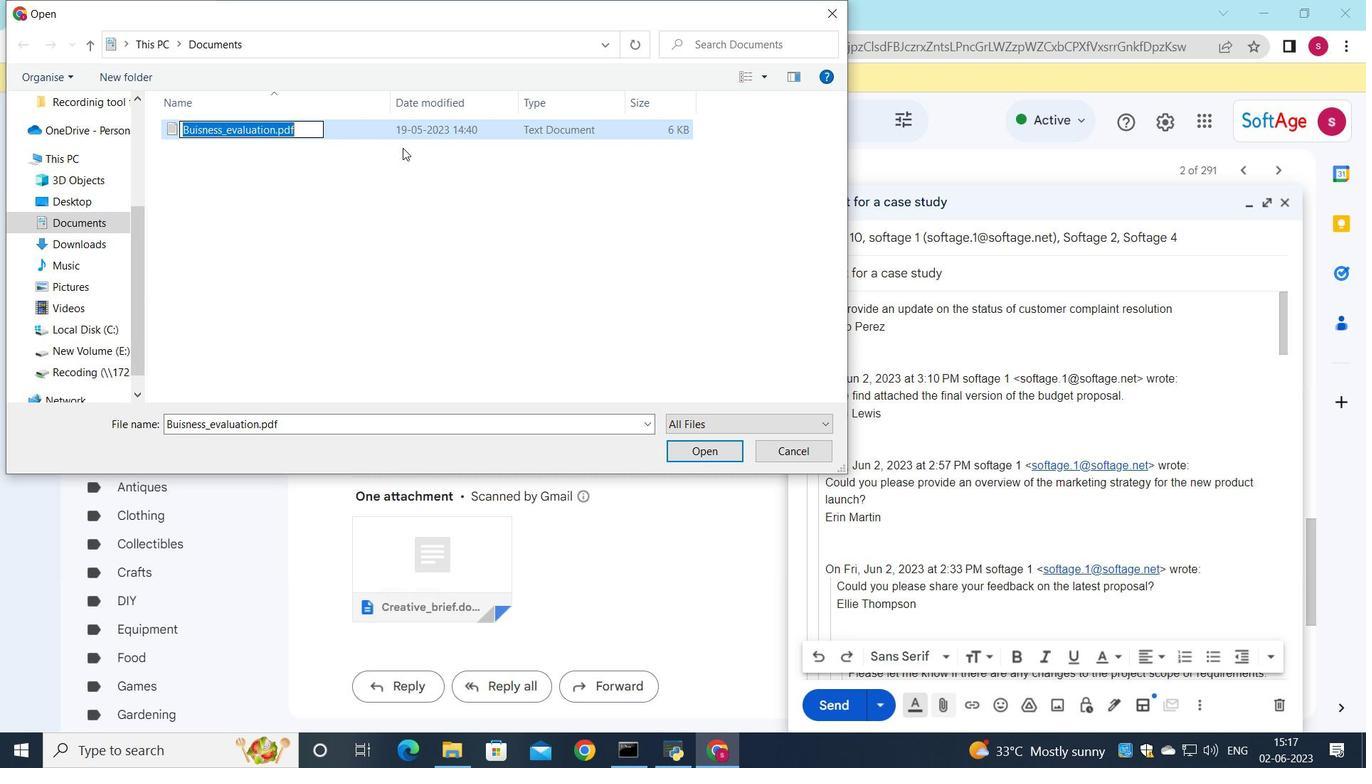 
Action: Key pressed <Key.shift>Test<Key.shift><Key.shift><Key.shift><Key.shift><Key.shift><Key.shift><Key.shift><Key.shift><Key.shift><Key.shift><Key.shift><Key.shift><Key.shift><Key.shift><Key.shift><Key.shift><Key.shift><Key.shift><Key.shift><Key.shift><Key.shift><Key.shift><Key.shift><Key.shift>_plan.docx
Screenshot: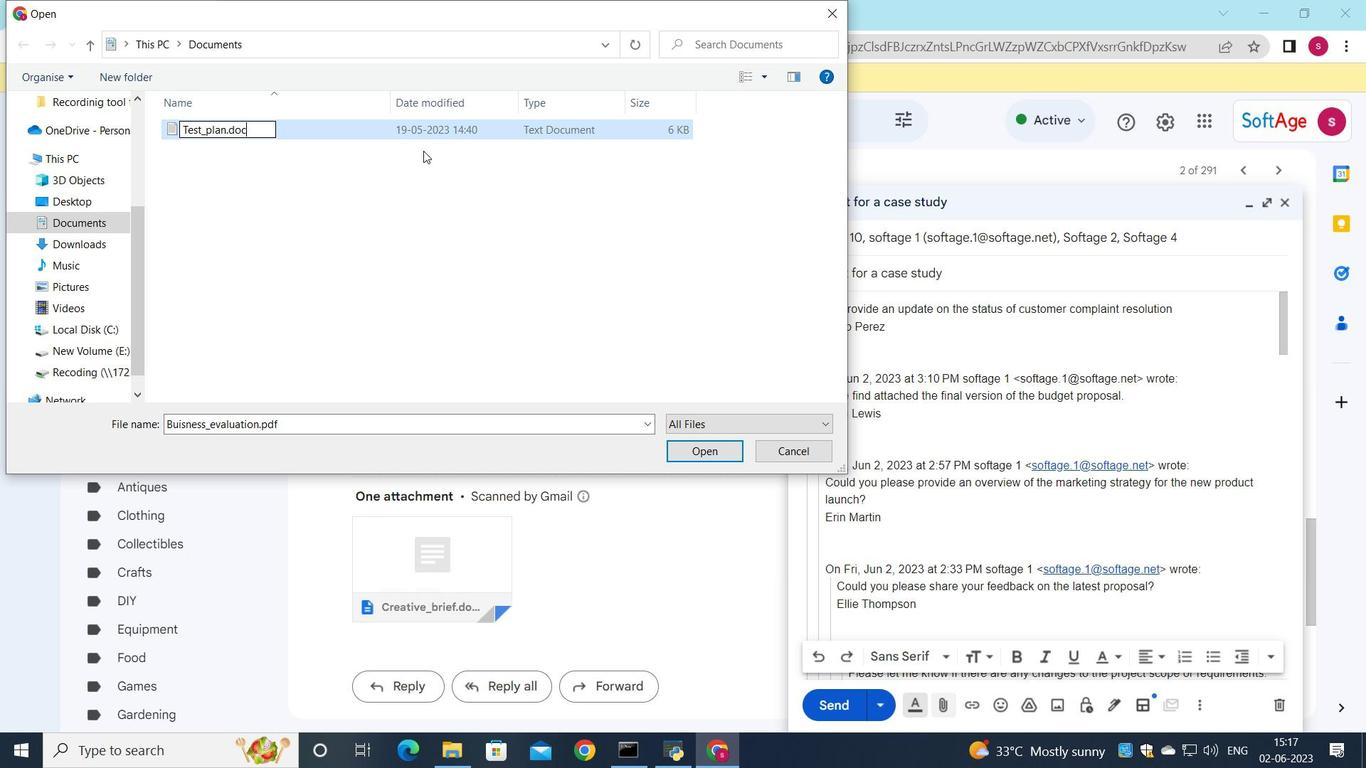 
Action: Mouse moved to (402, 137)
Screenshot: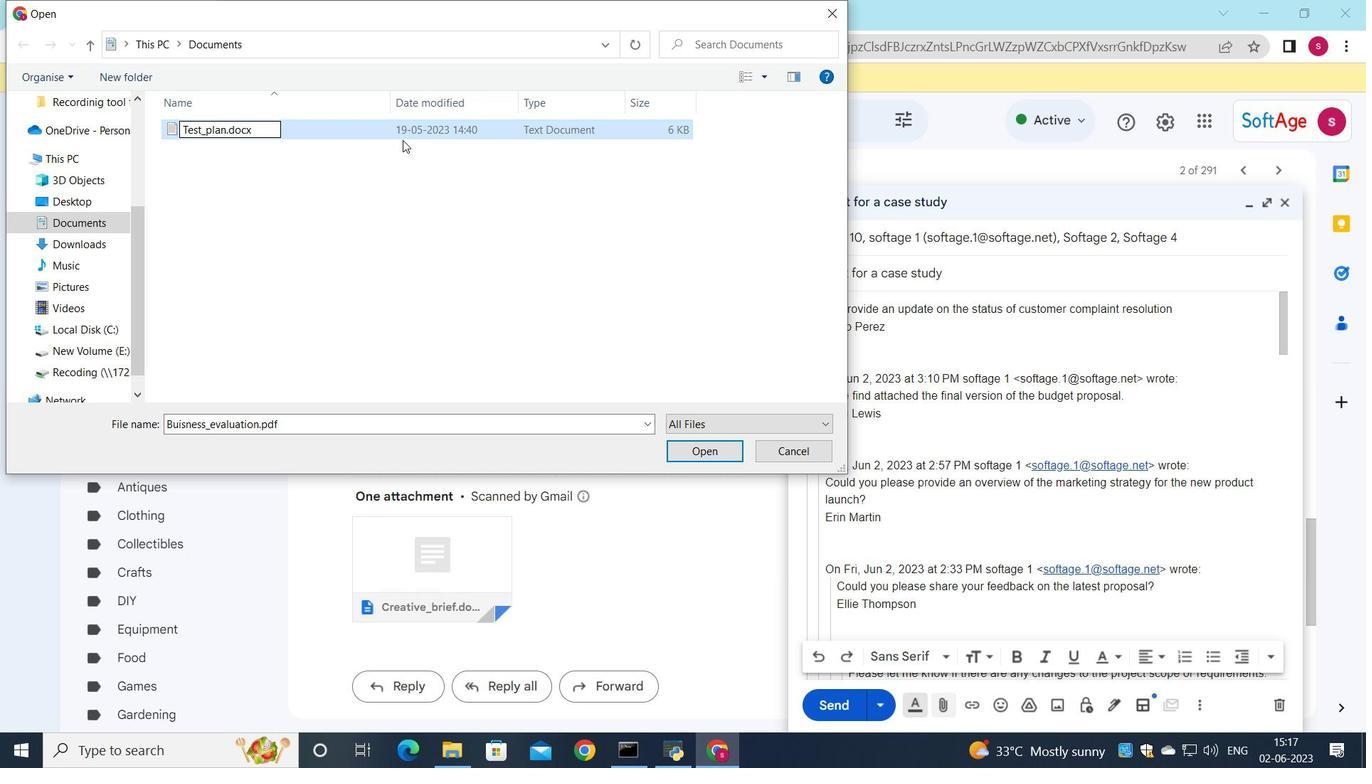 
Action: Mouse pressed left at (402, 137)
Screenshot: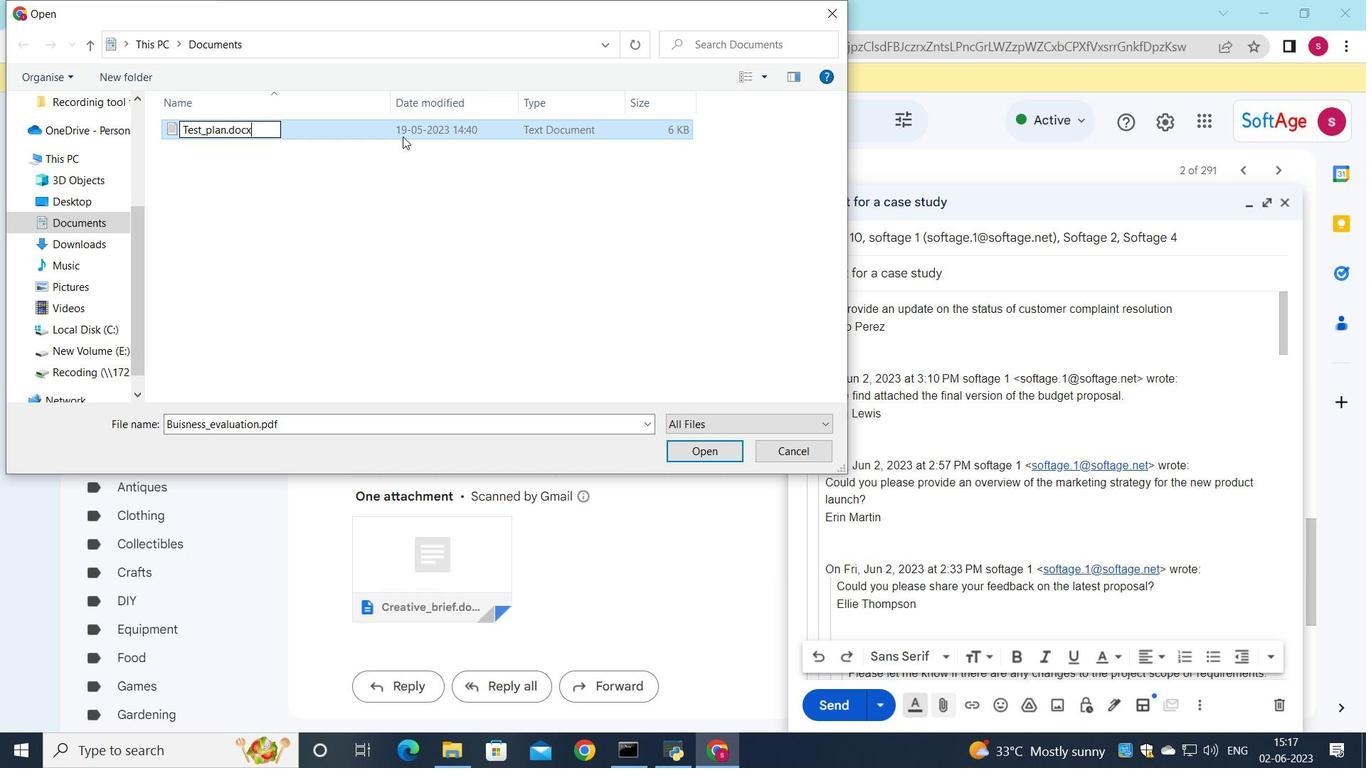 
Action: Mouse moved to (686, 448)
Screenshot: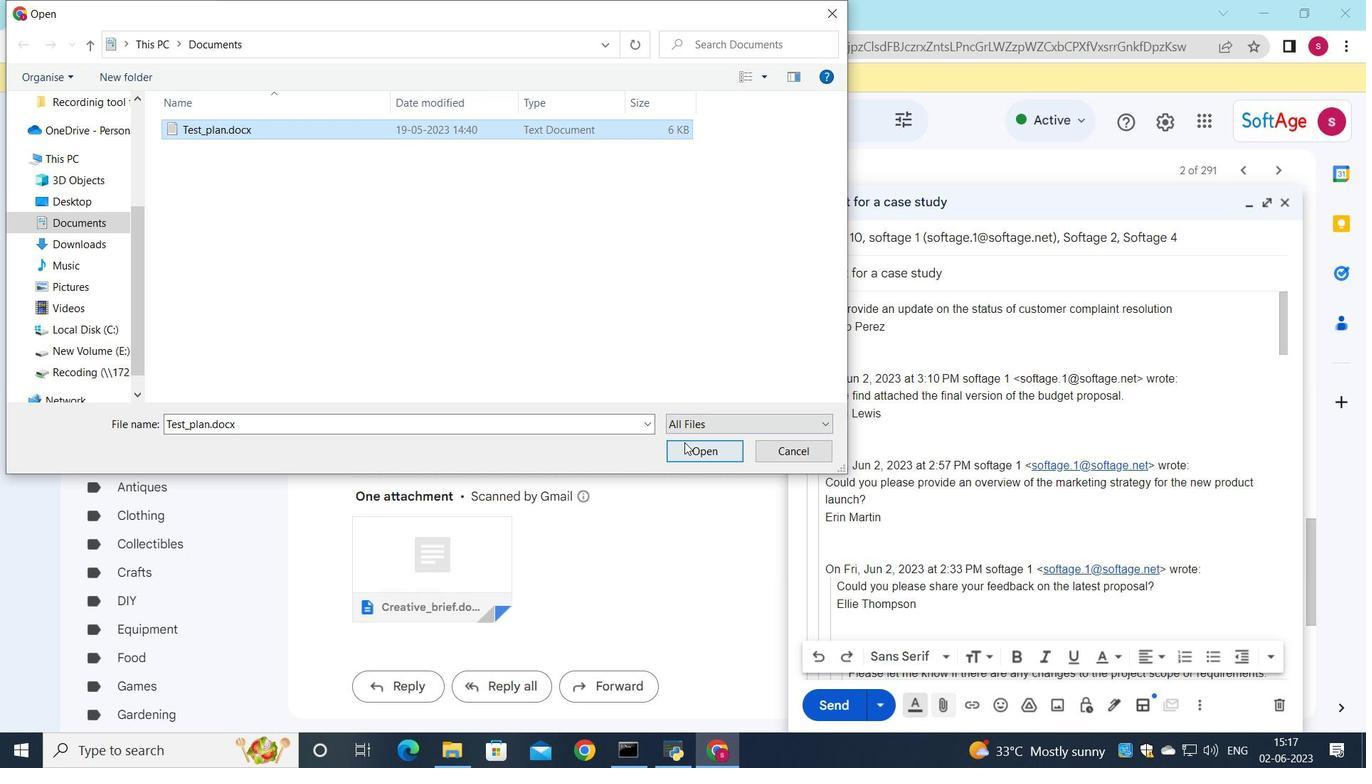 
Action: Mouse pressed left at (686, 448)
Screenshot: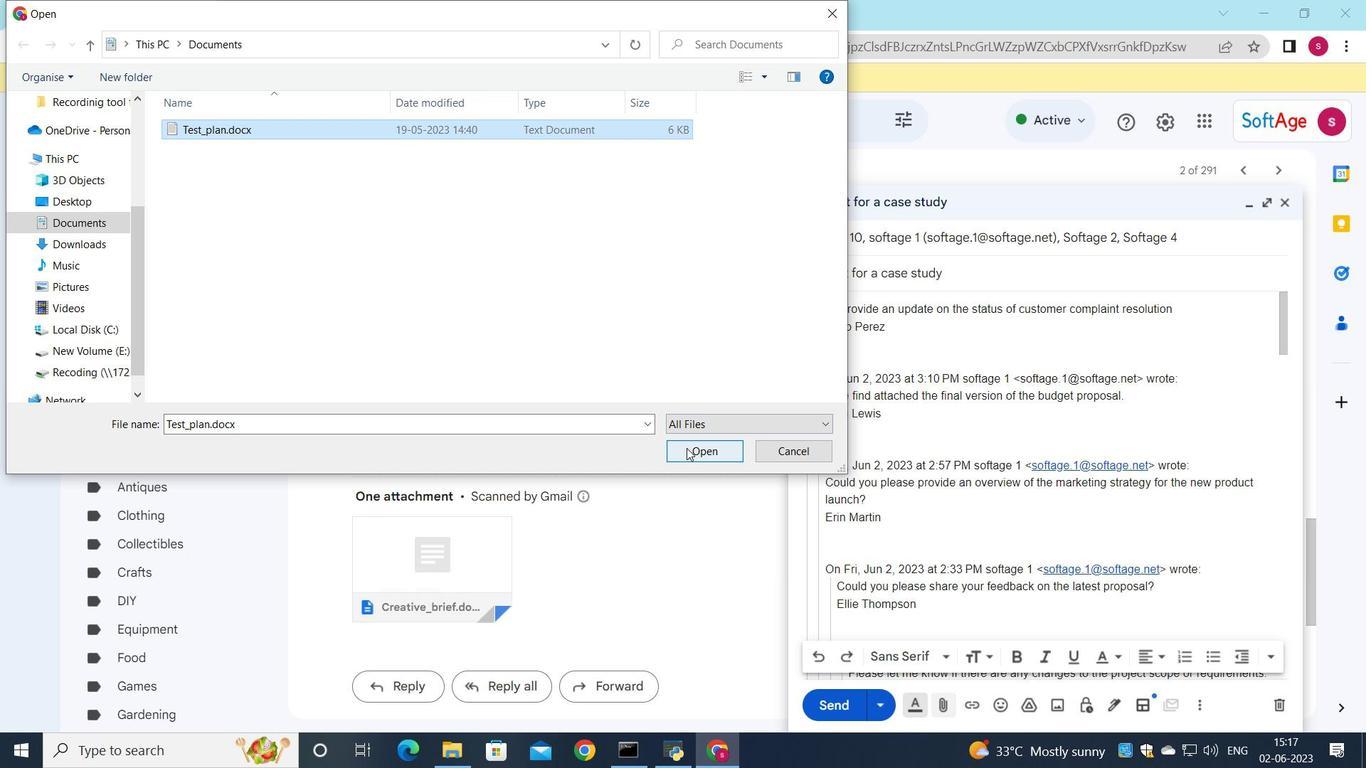 
Action: Mouse moved to (832, 713)
Screenshot: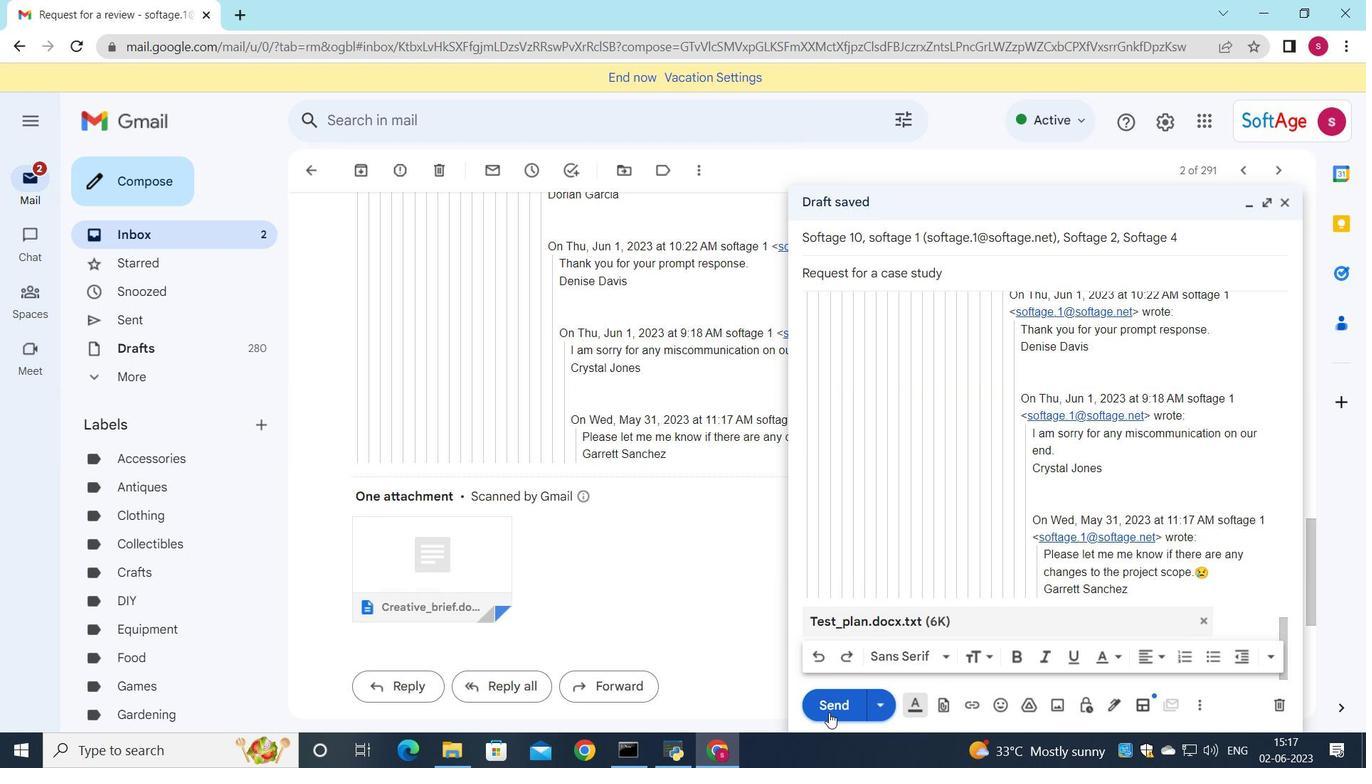 
Action: Mouse pressed left at (832, 713)
Screenshot: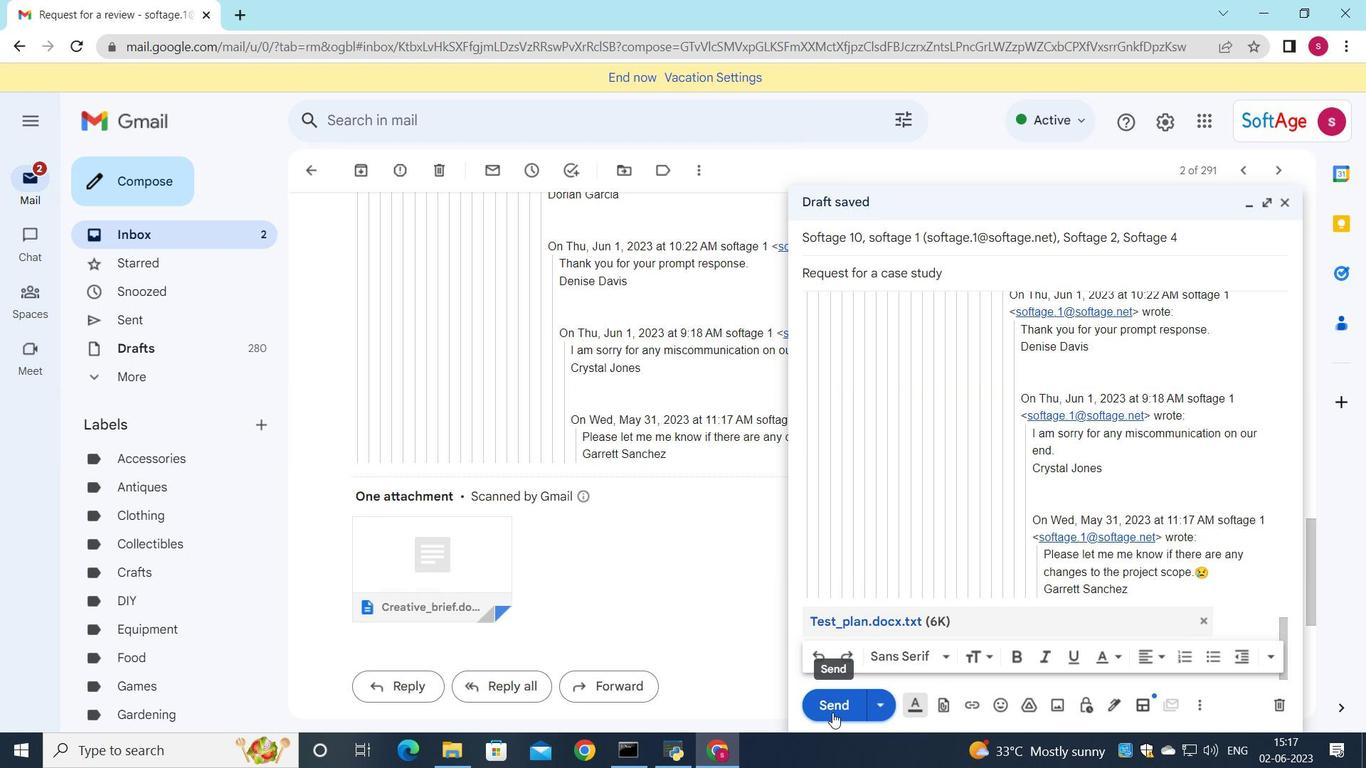 
Action: Mouse moved to (221, 241)
Screenshot: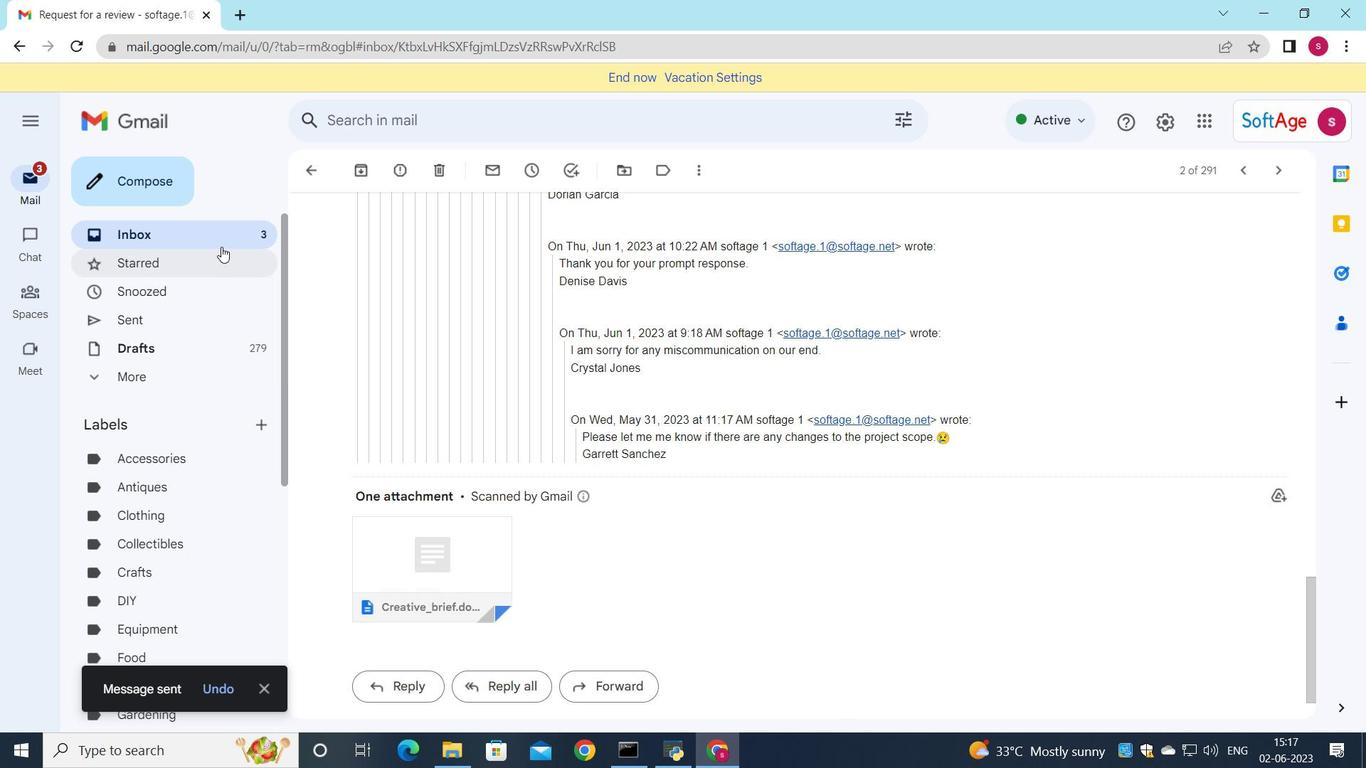 
Action: Mouse pressed left at (221, 241)
Screenshot: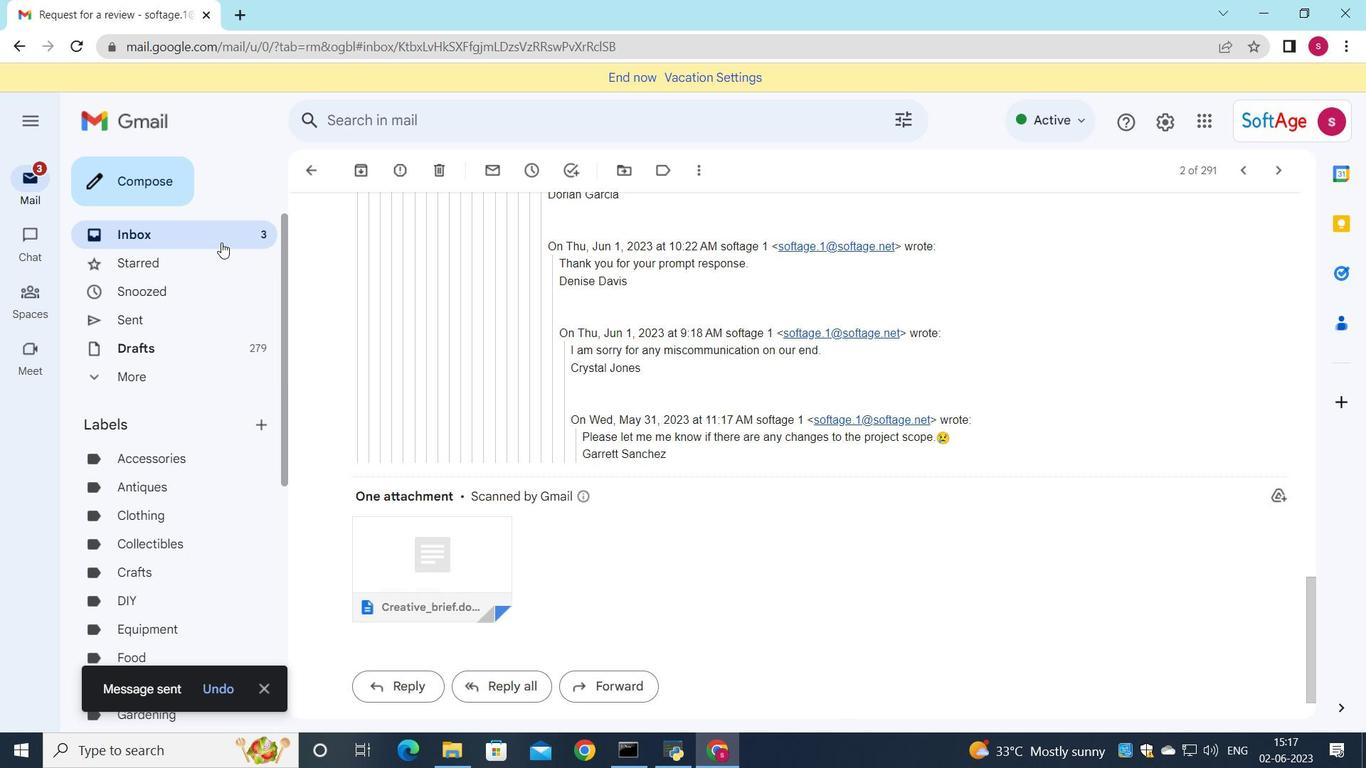 
Action: Mouse moved to (735, 232)
Screenshot: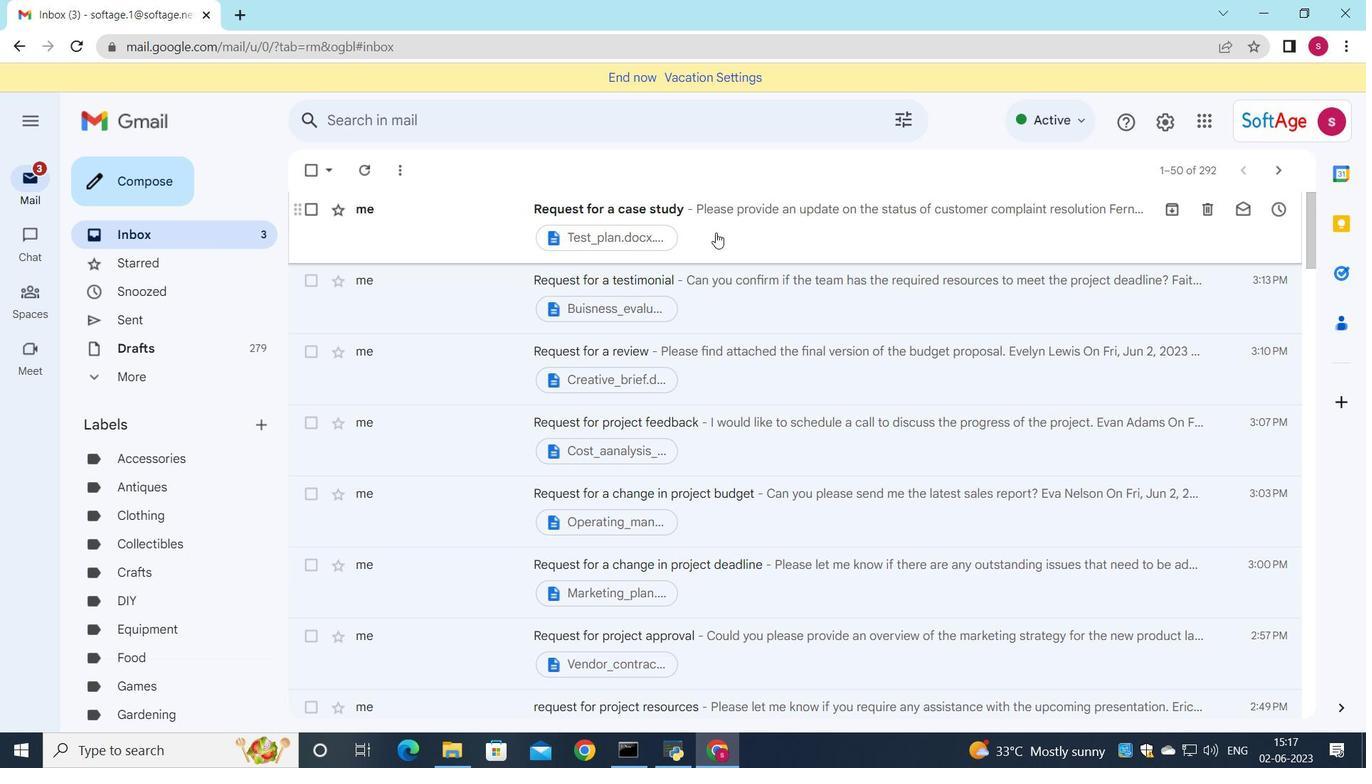 
Action: Mouse pressed left at (735, 232)
Screenshot: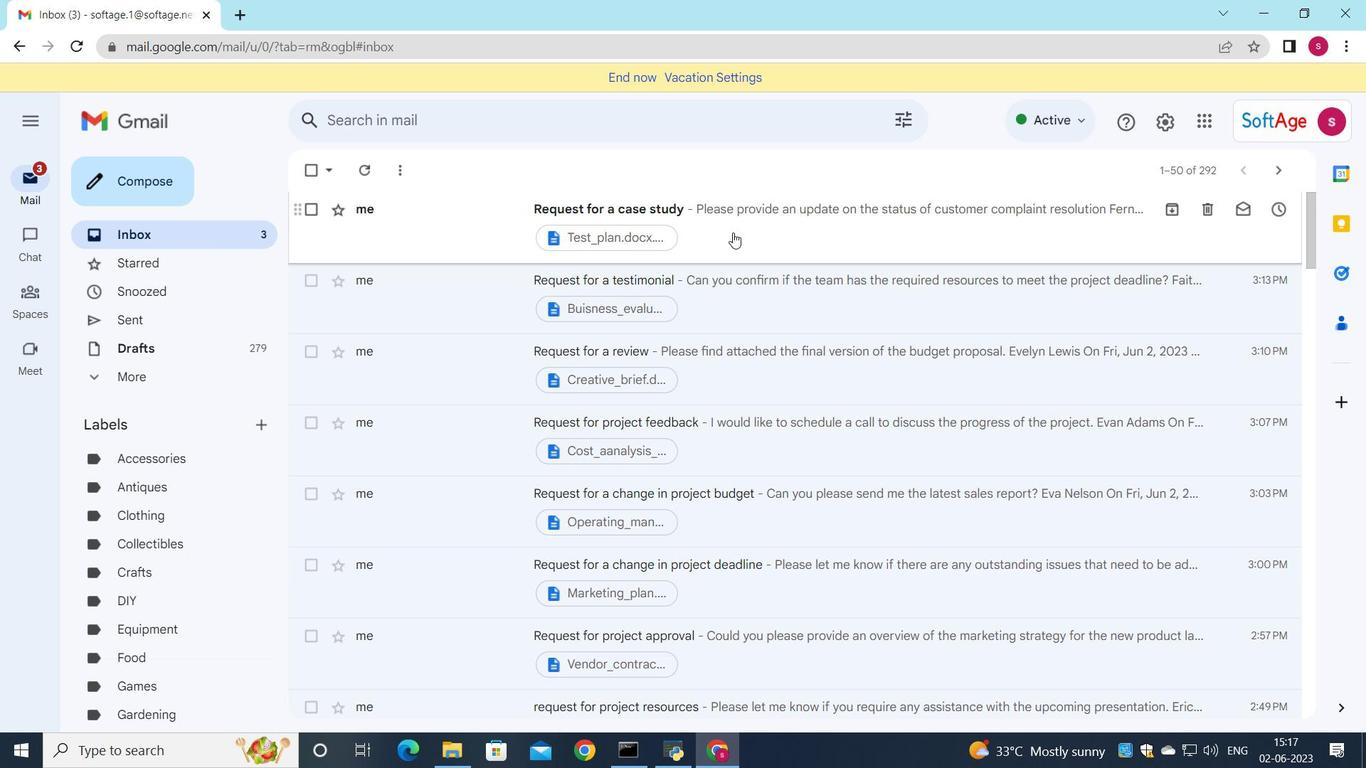 
